Task: St Patrick's Day party printables green whimsical color block.
Action: Mouse moved to (460, 284)
Screenshot: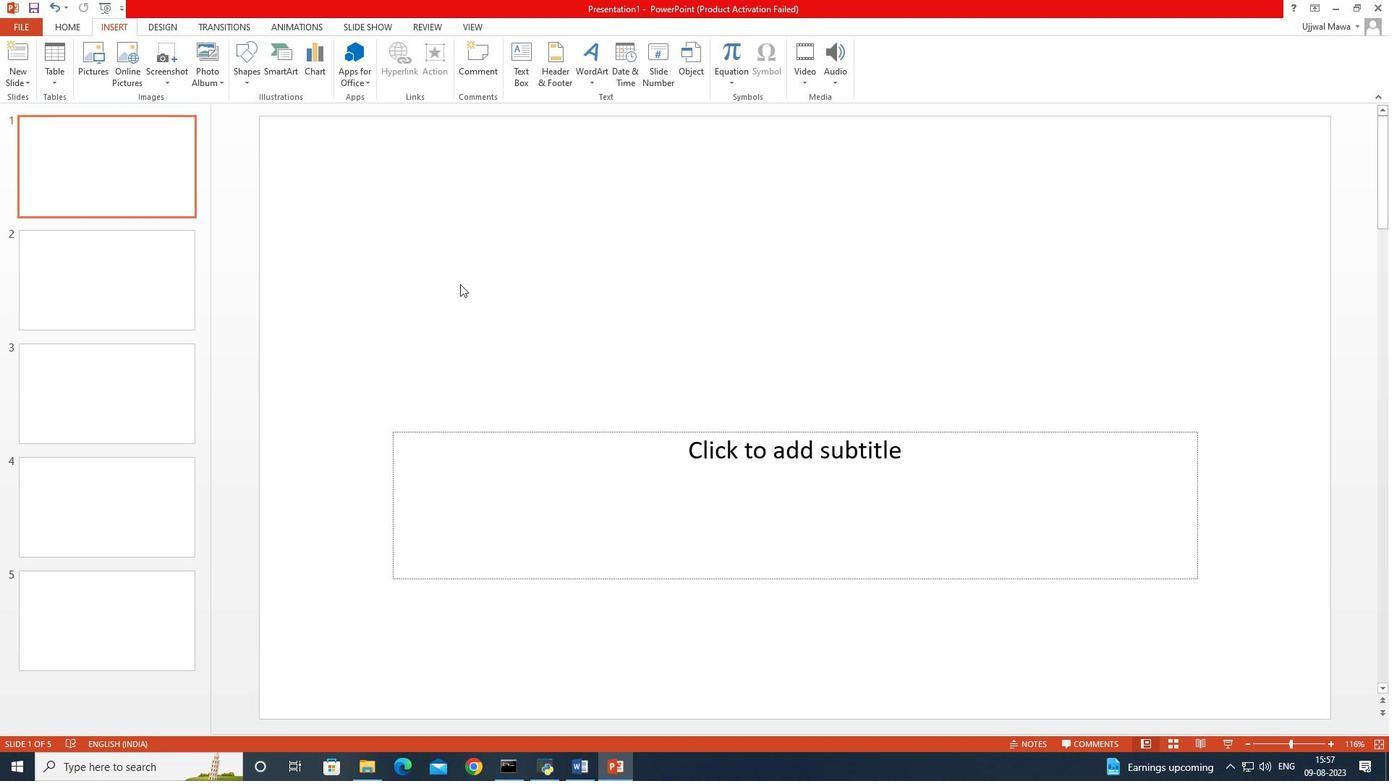 
Action: Mouse pressed left at (460, 284)
Screenshot: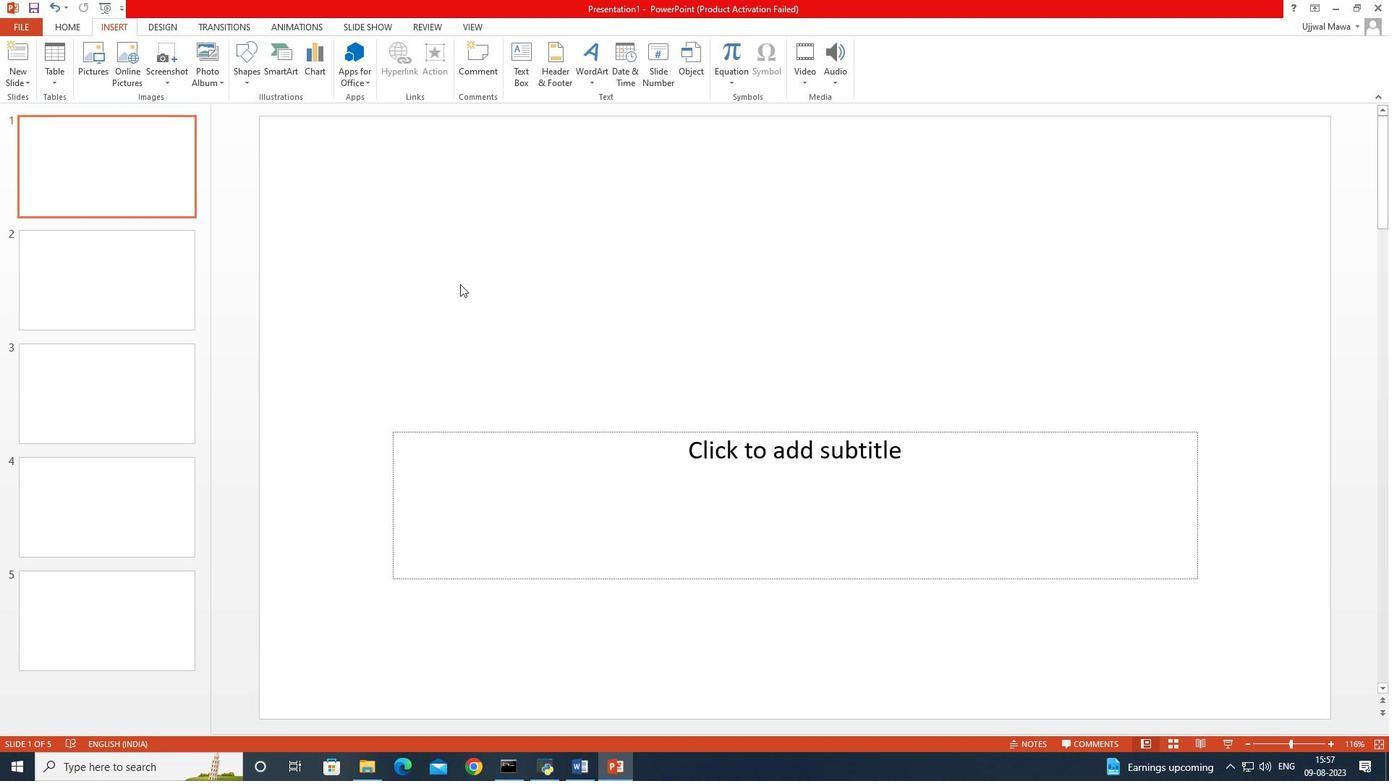 
Action: Mouse moved to (87, 54)
Screenshot: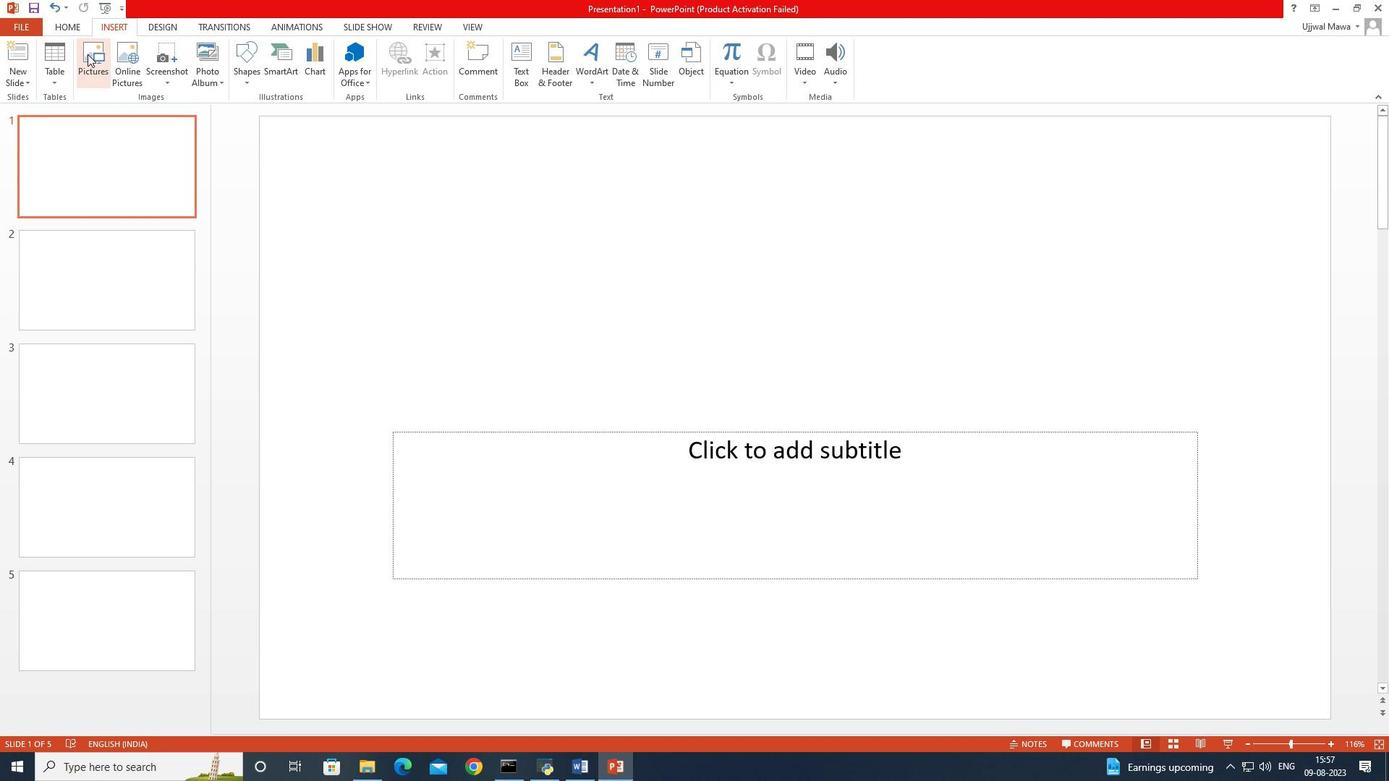 
Action: Mouse pressed left at (87, 54)
Screenshot: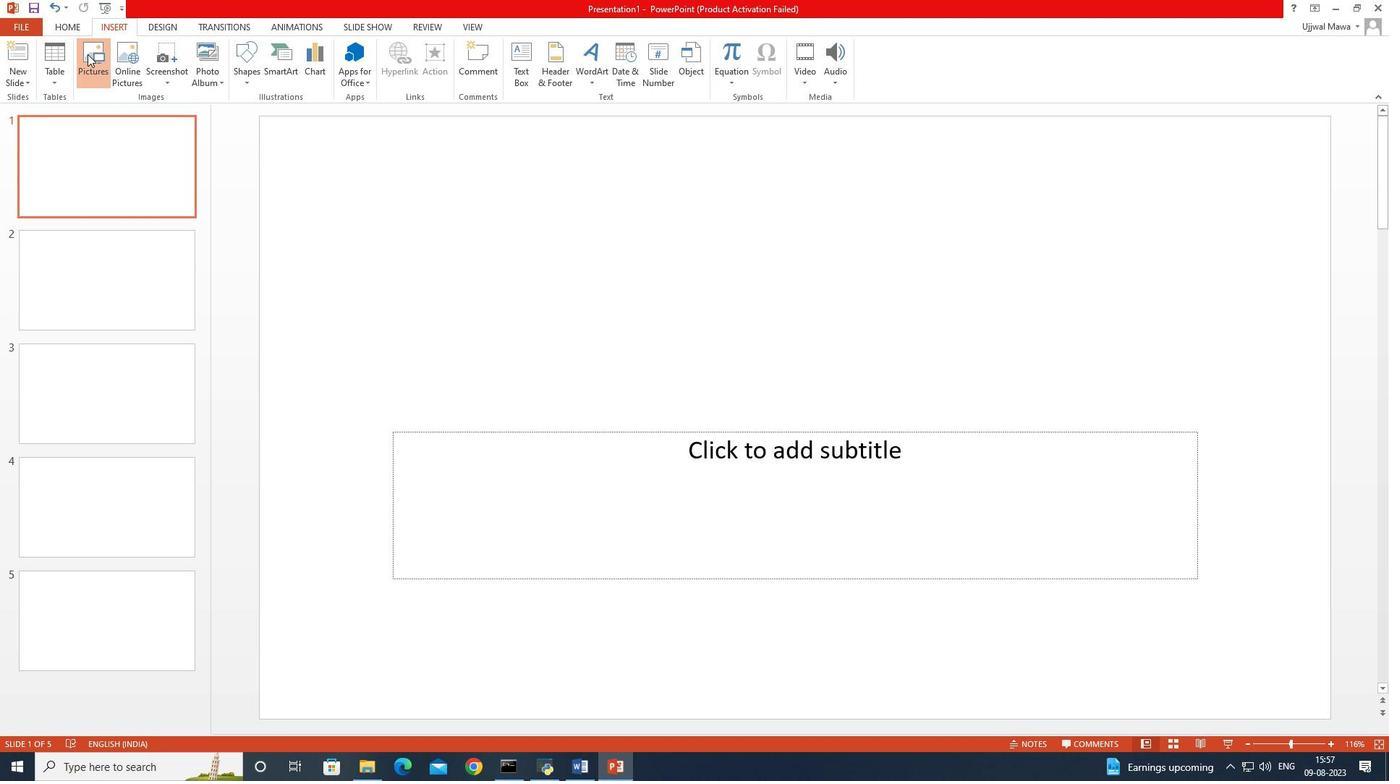 
Action: Mouse moved to (172, 138)
Screenshot: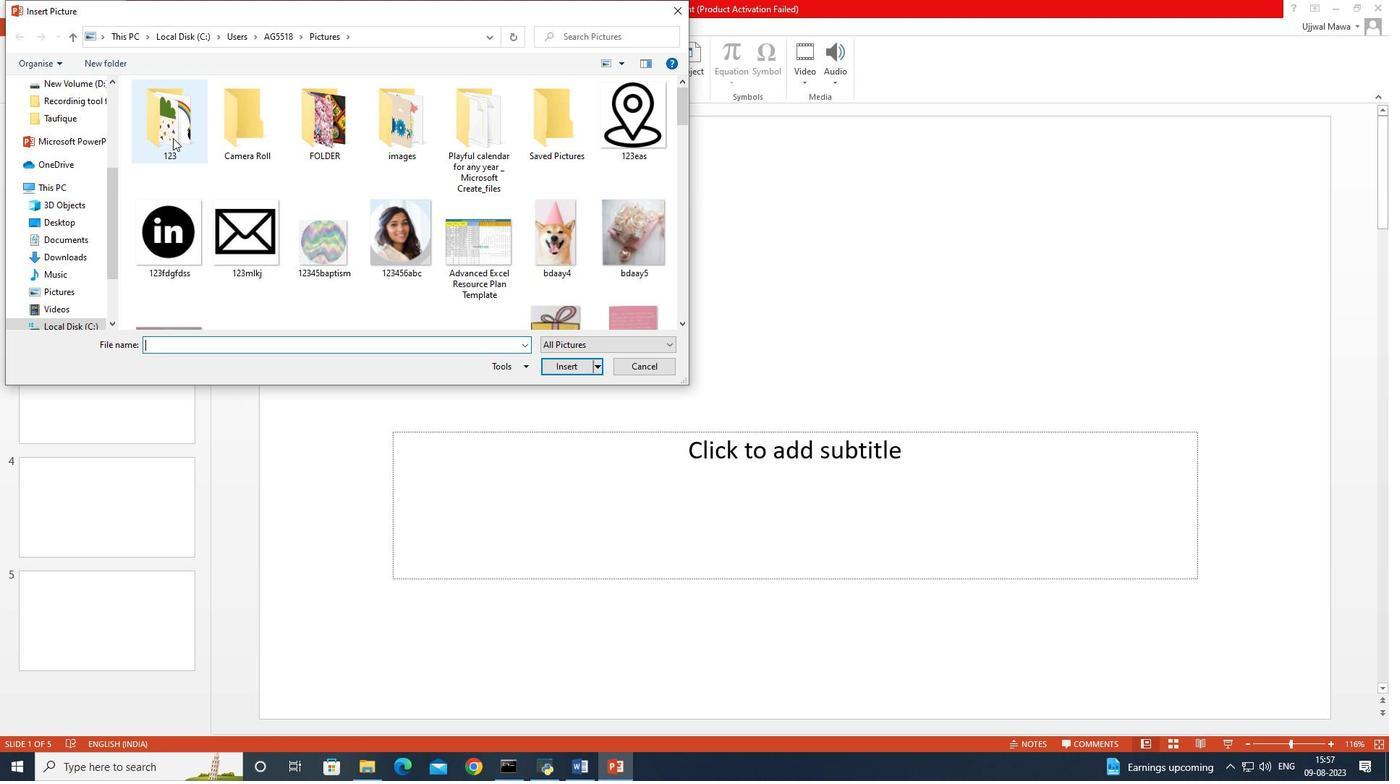 
Action: Mouse pressed left at (172, 138)
Screenshot: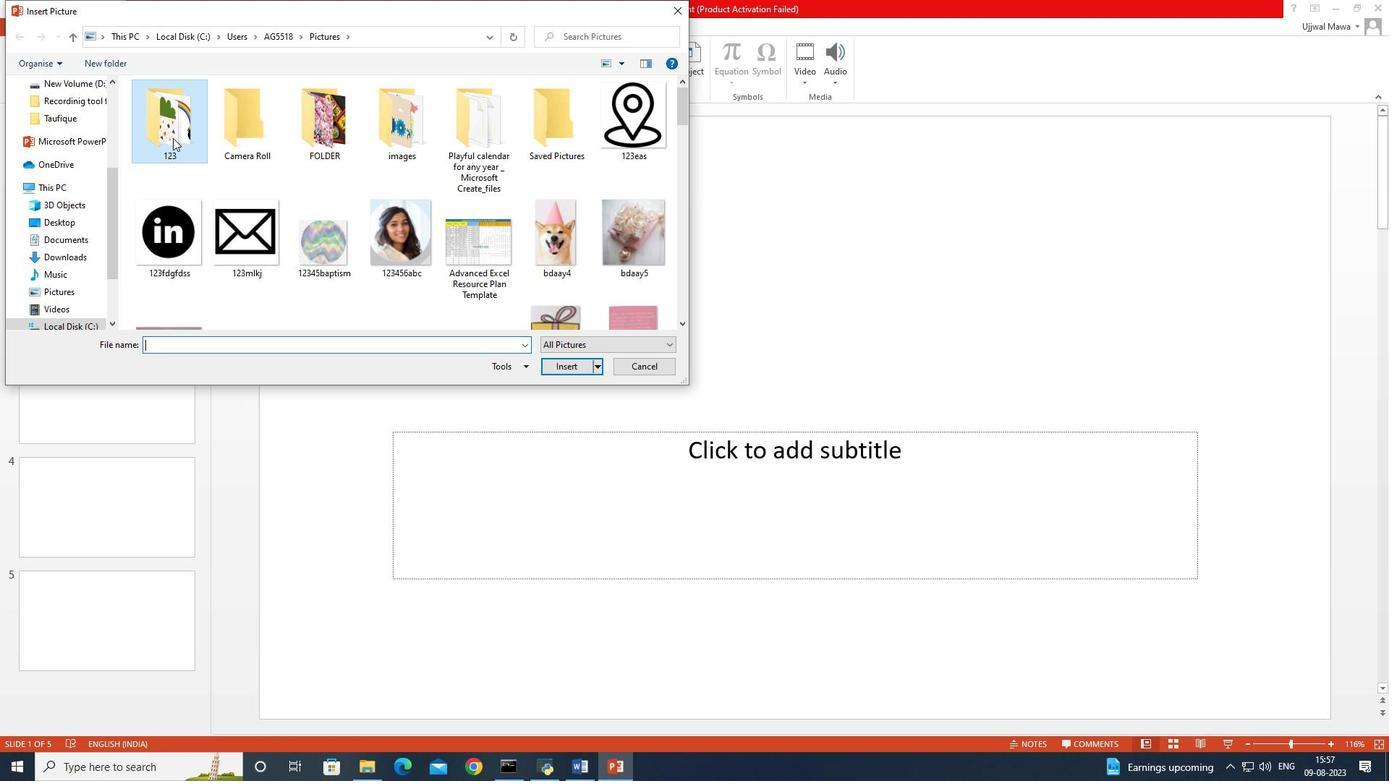 
Action: Mouse pressed left at (172, 138)
Screenshot: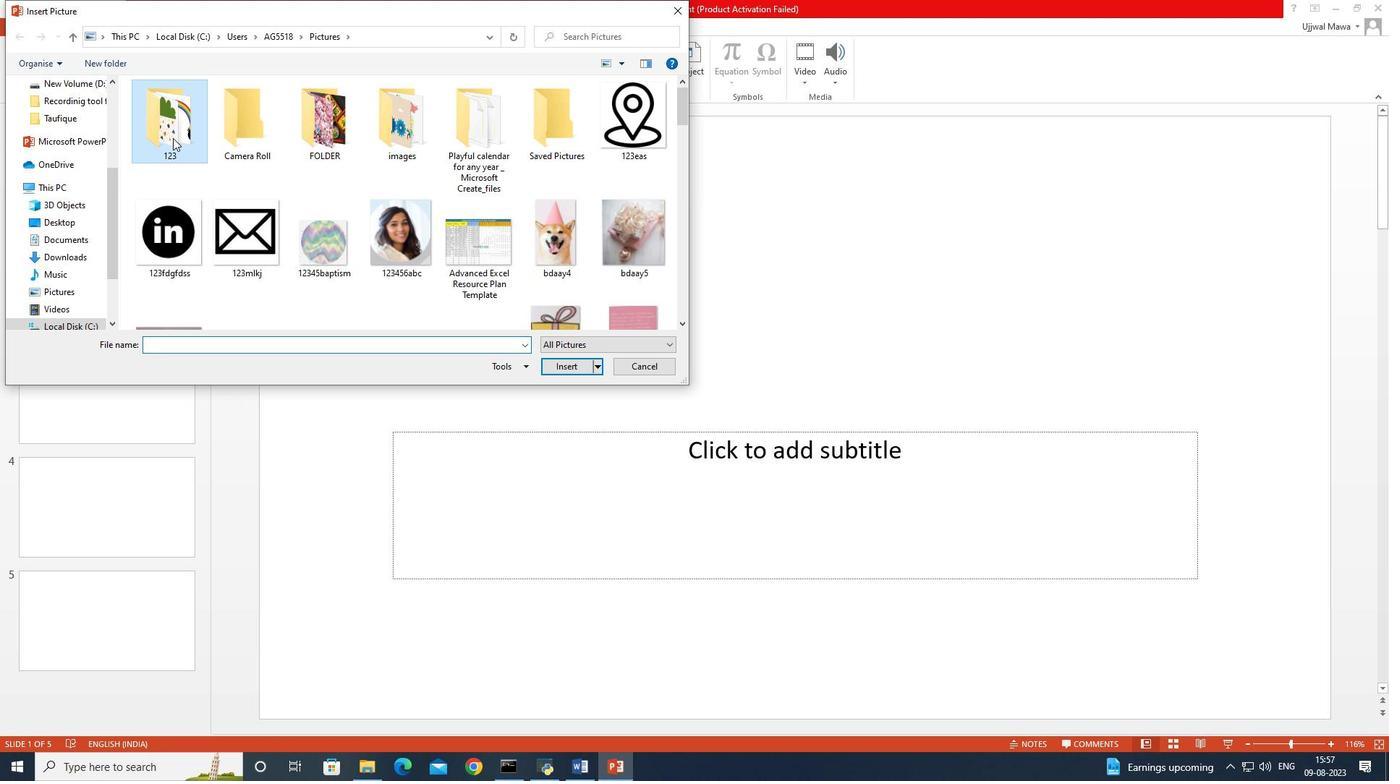
Action: Mouse moved to (292, 212)
Screenshot: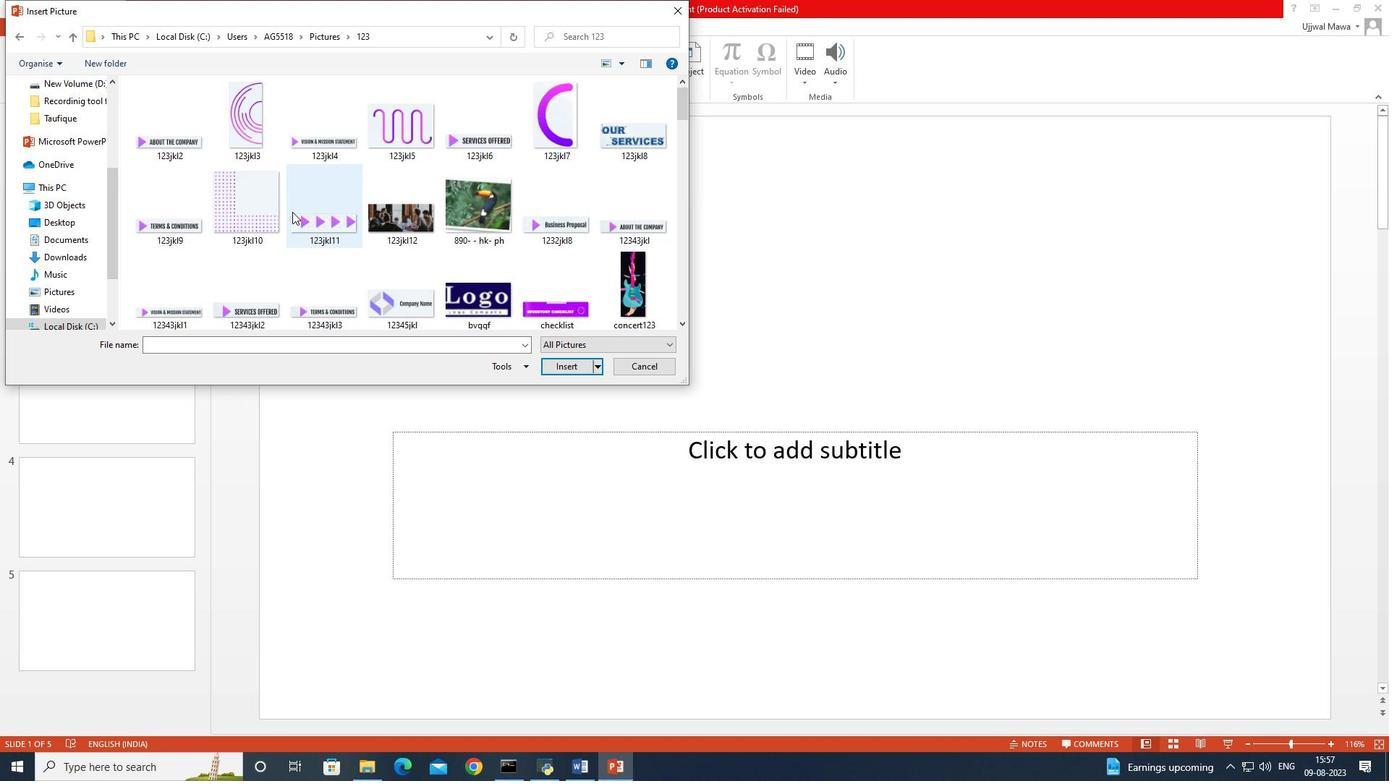 
Action: Mouse scrolled (292, 211) with delta (0, 0)
Screenshot: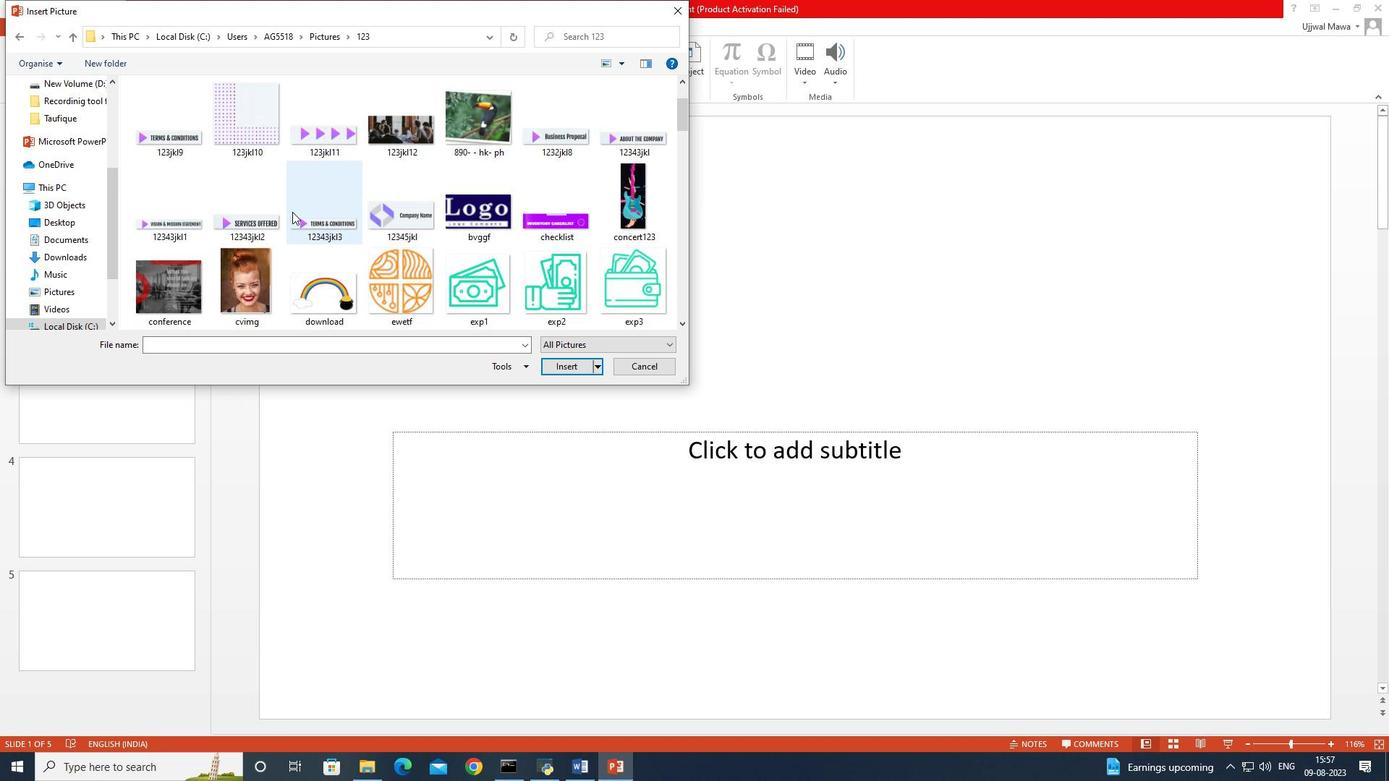 
Action: Mouse scrolled (292, 211) with delta (0, 0)
Screenshot: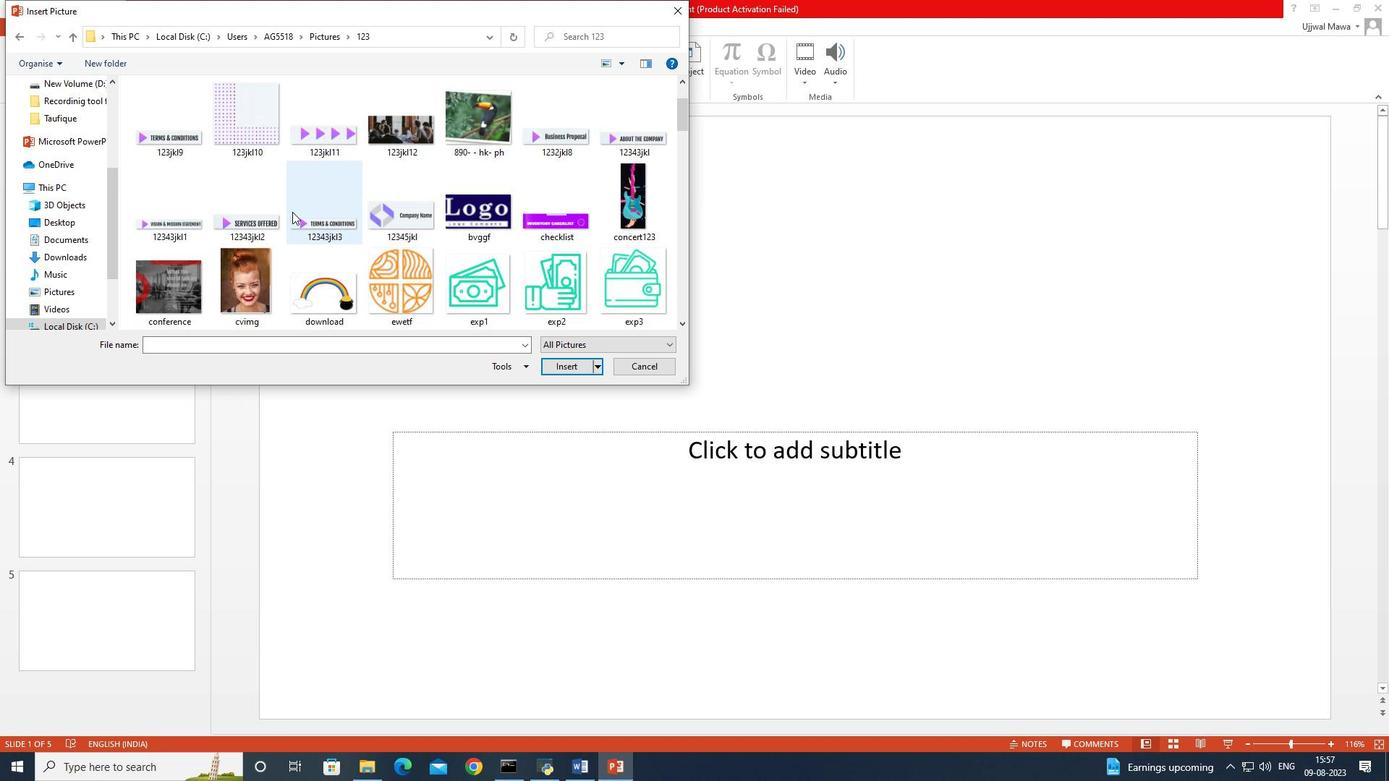 
Action: Mouse scrolled (292, 211) with delta (0, 0)
Screenshot: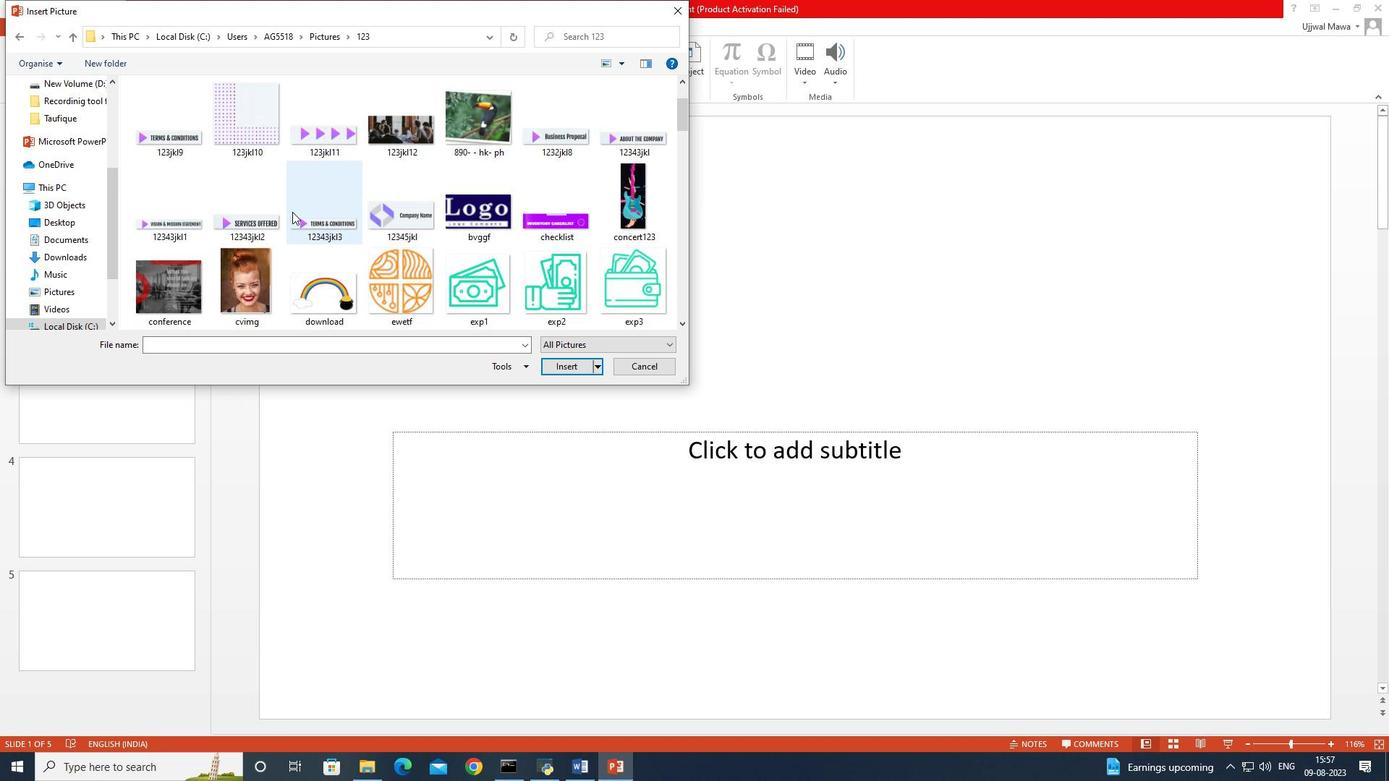 
Action: Mouse scrolled (292, 211) with delta (0, 0)
Screenshot: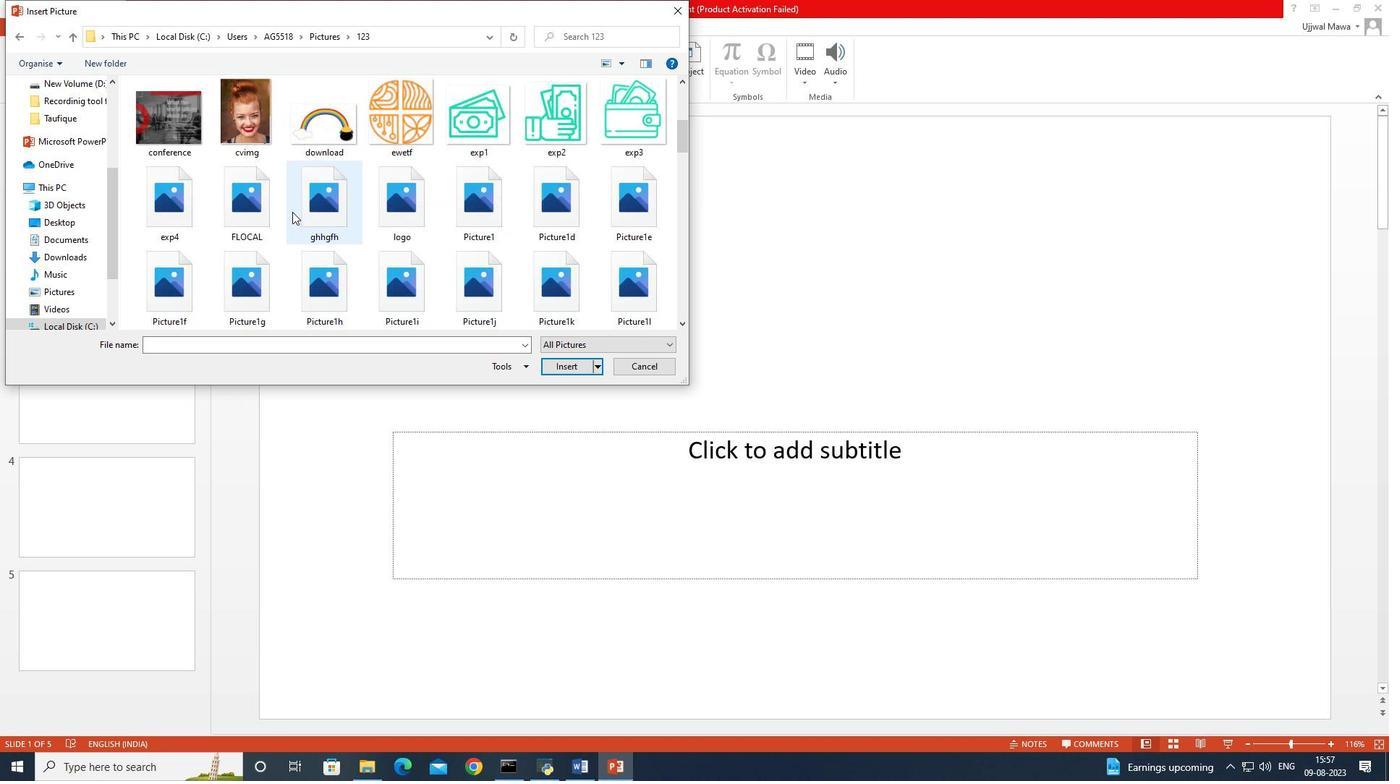 
Action: Mouse scrolled (292, 211) with delta (0, 0)
Screenshot: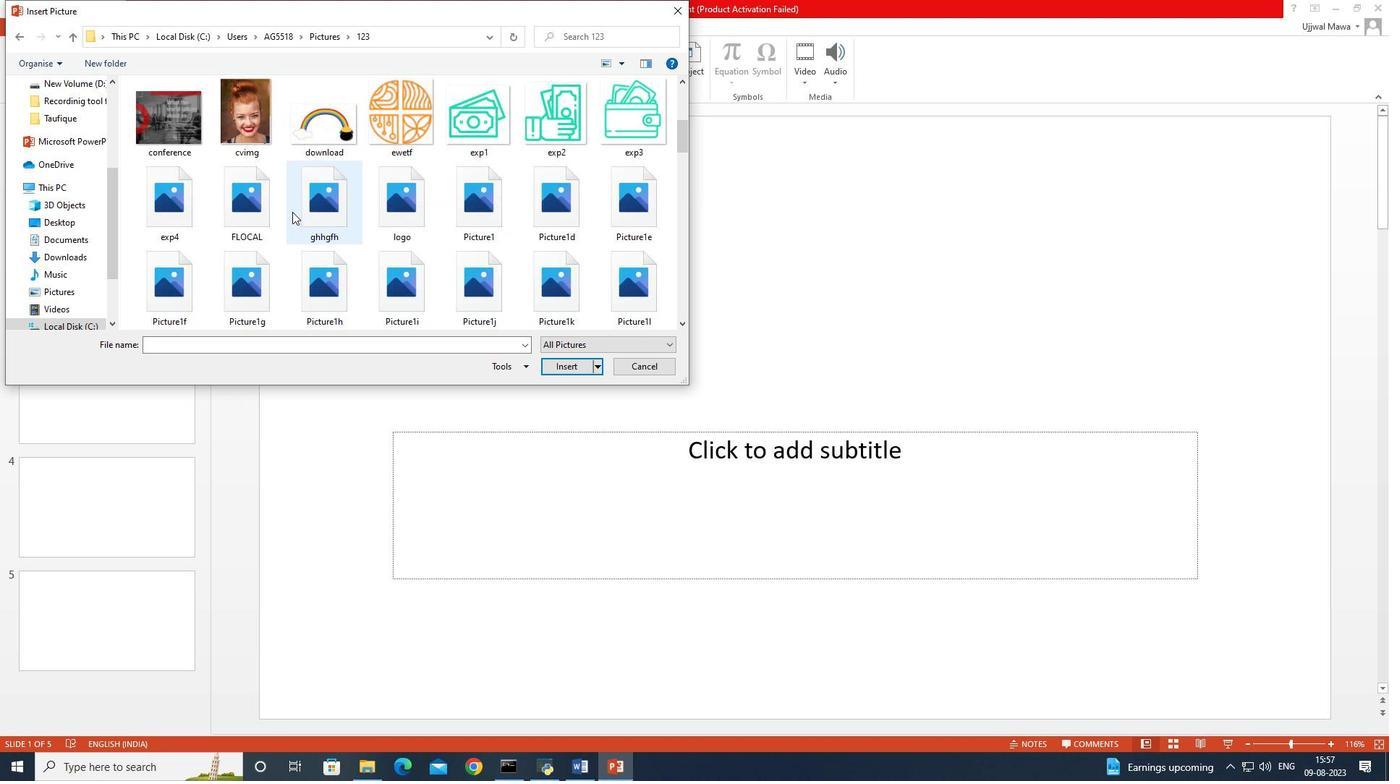
Action: Mouse scrolled (292, 211) with delta (0, 0)
Screenshot: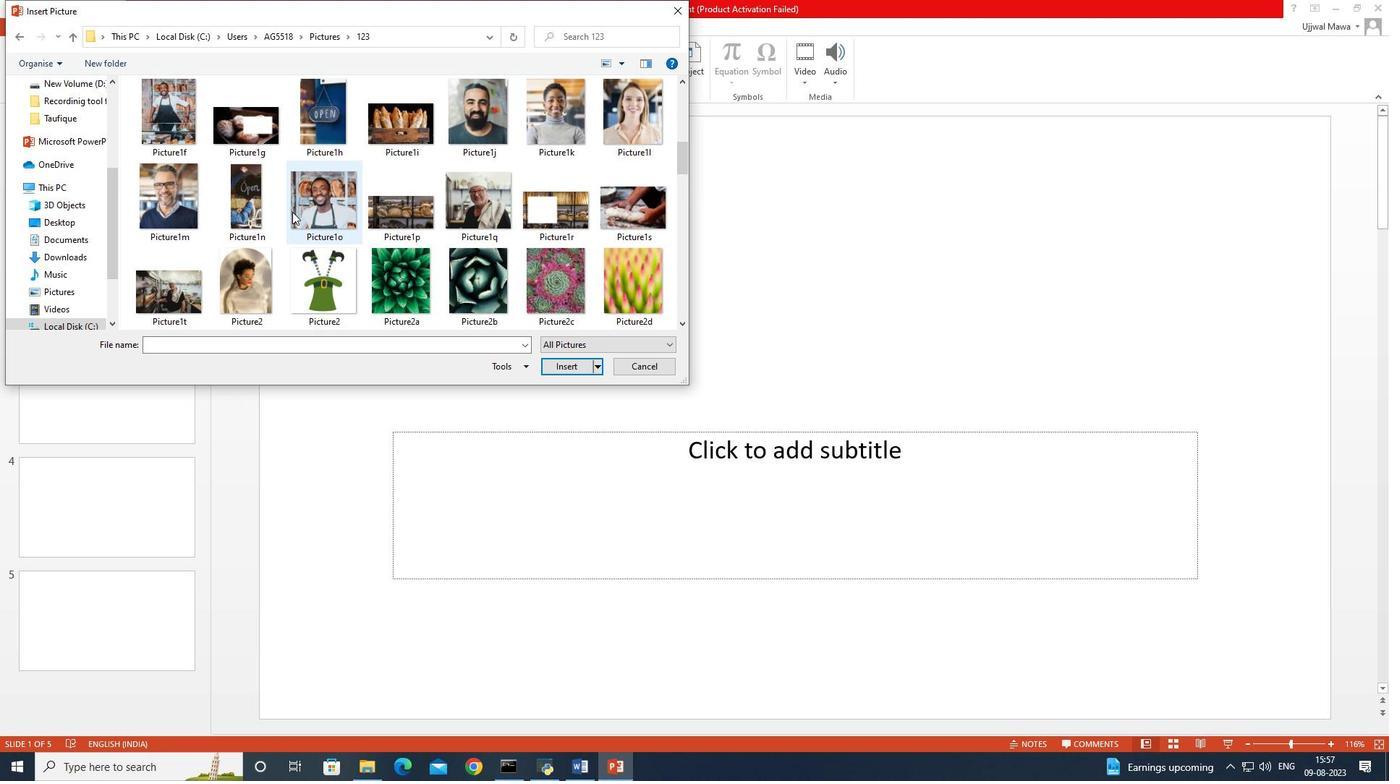 
Action: Mouse scrolled (292, 211) with delta (0, 0)
Screenshot: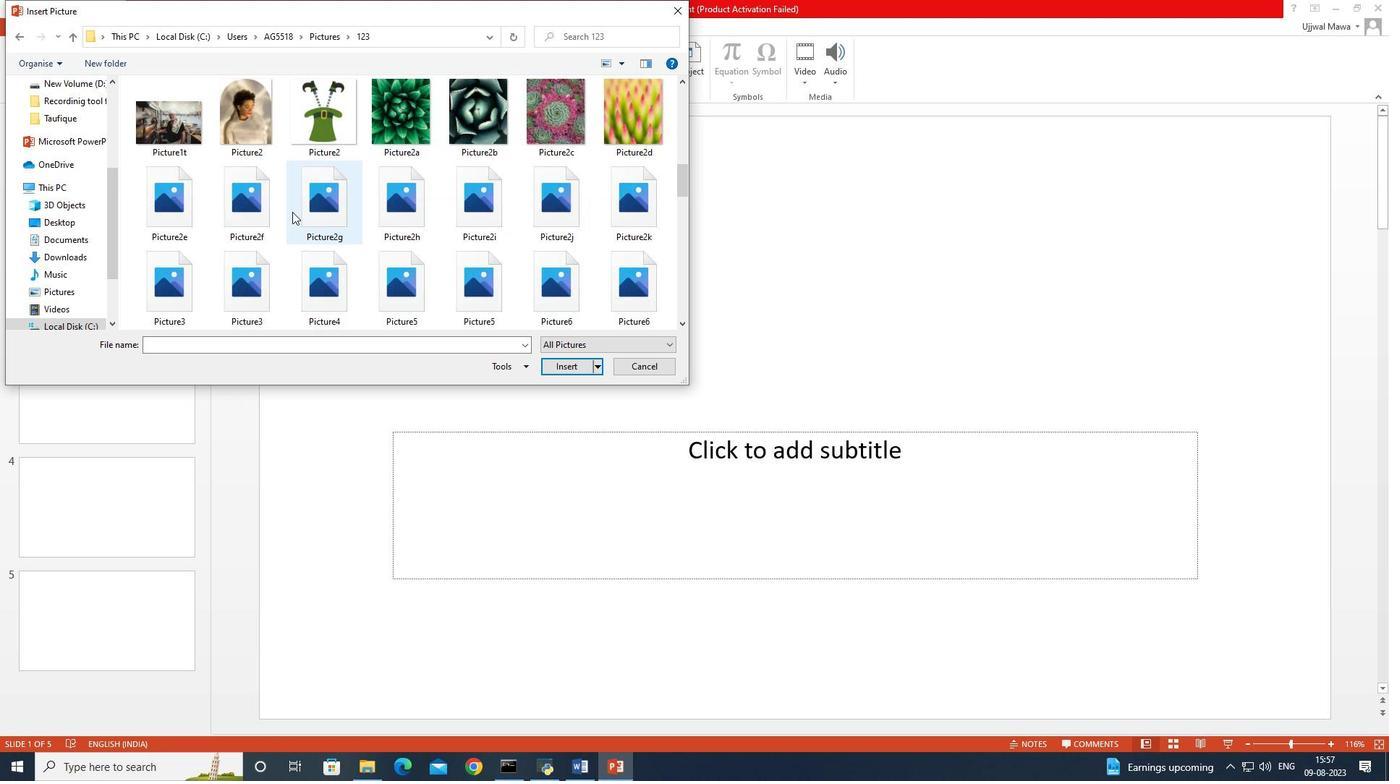 
Action: Mouse scrolled (292, 211) with delta (0, 0)
Screenshot: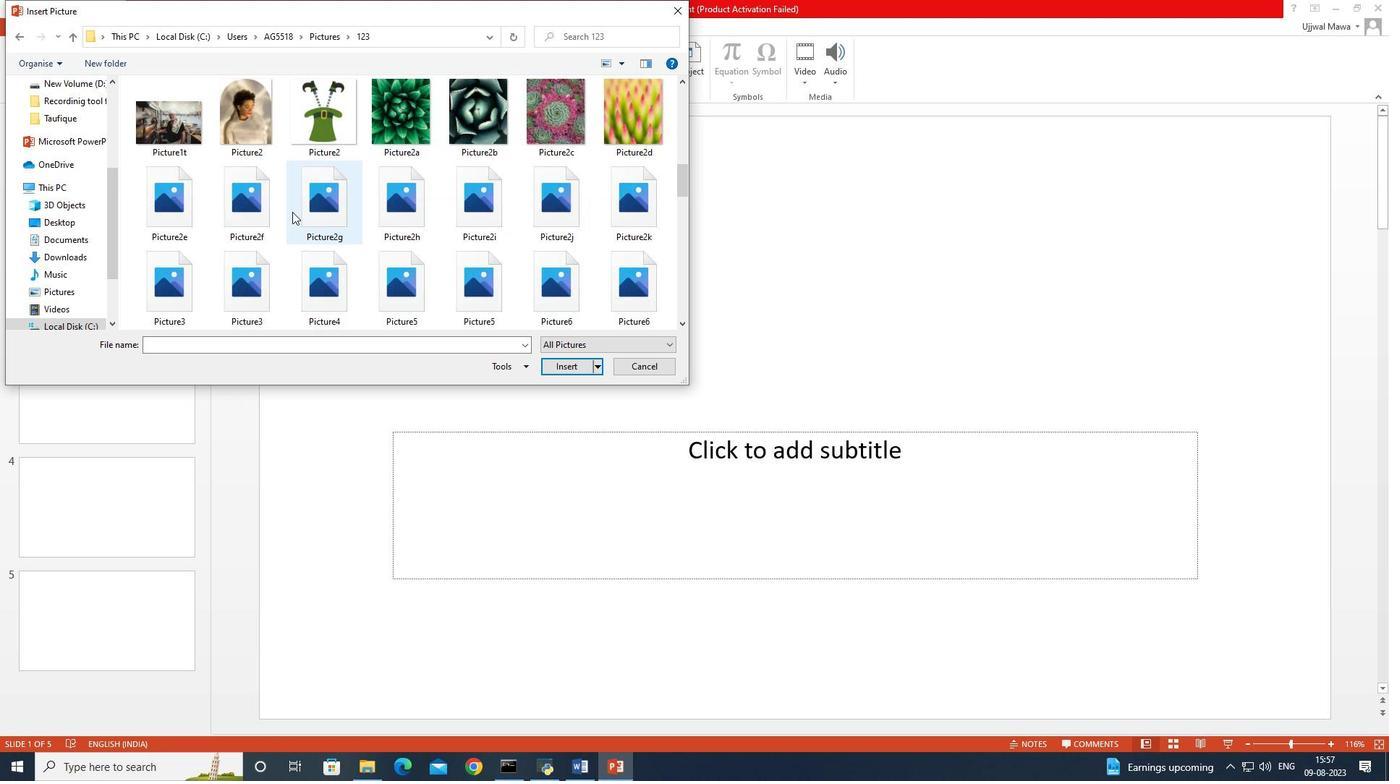 
Action: Mouse scrolled (292, 211) with delta (0, 0)
Screenshot: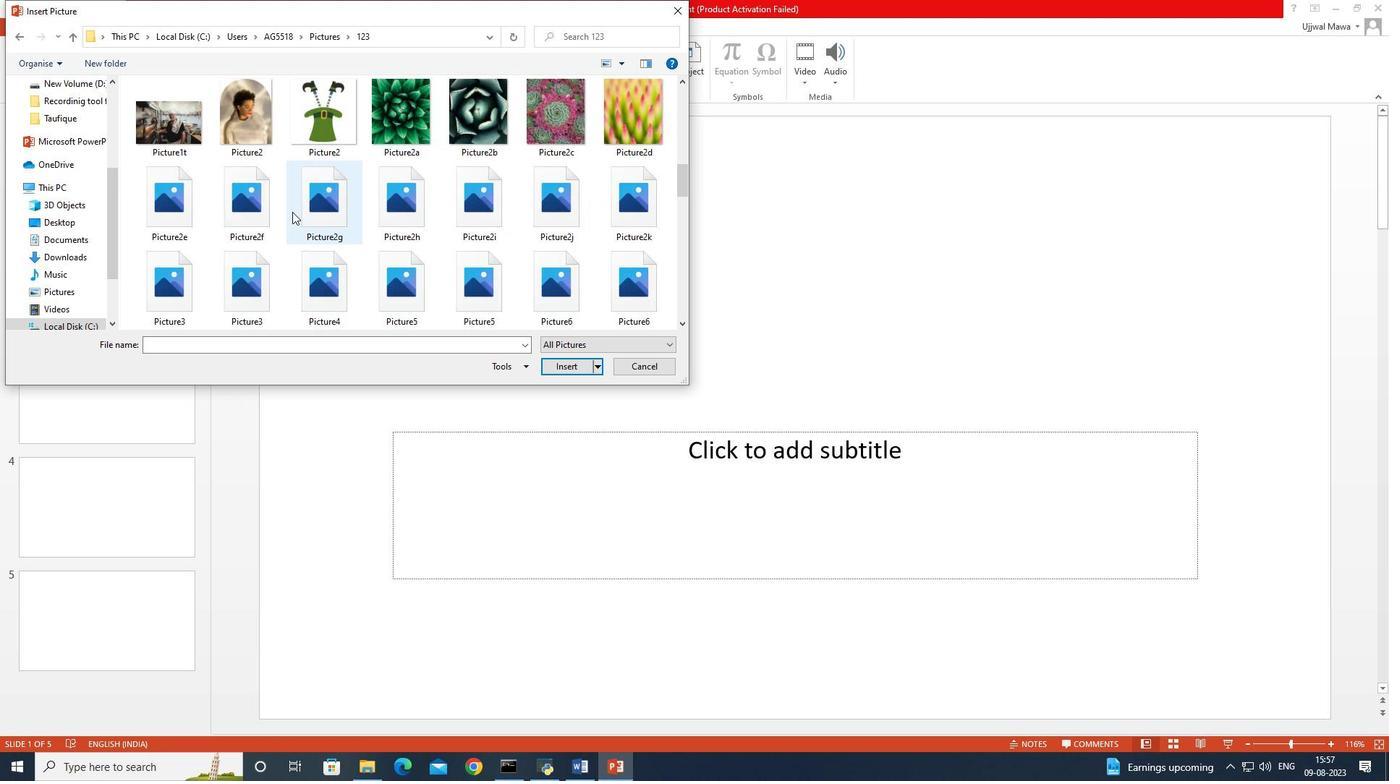 
Action: Mouse moved to (293, 212)
Screenshot: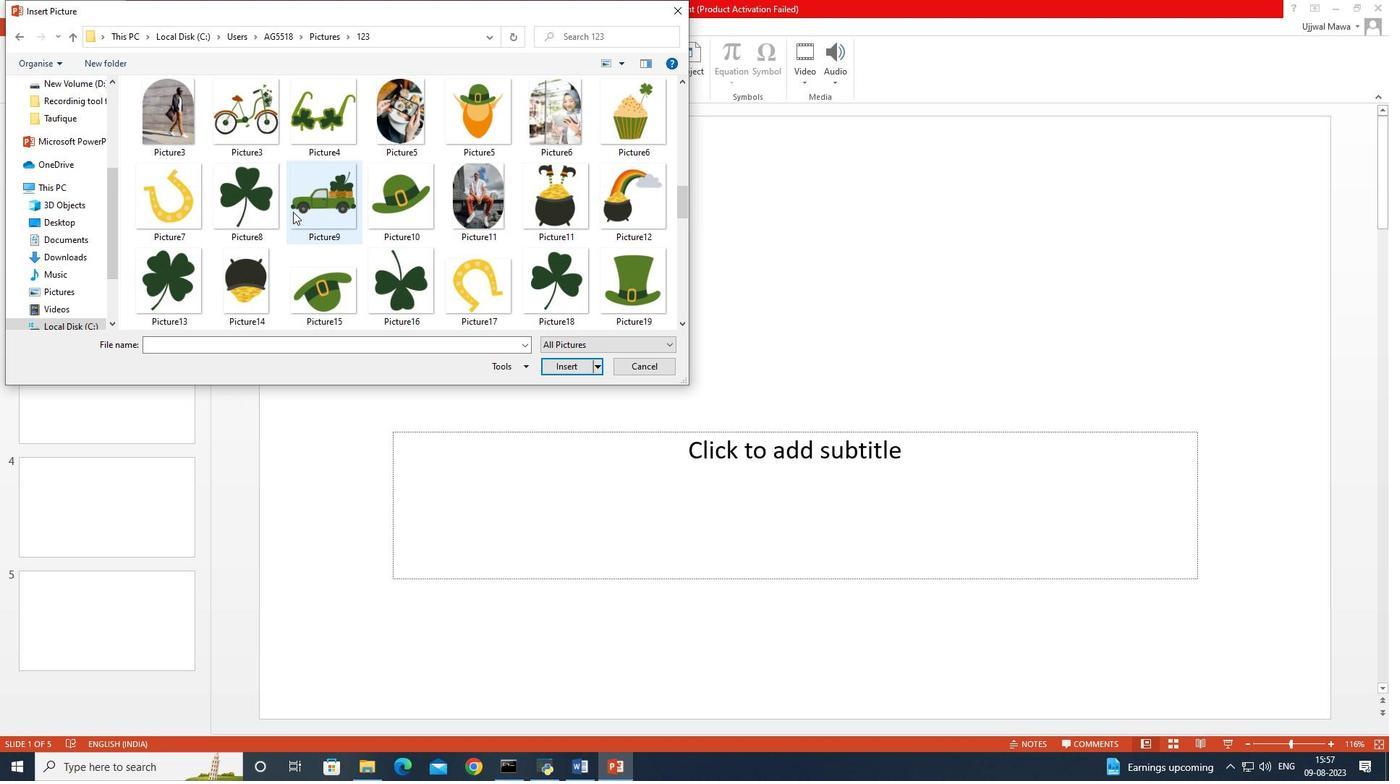 
Action: Mouse scrolled (293, 211) with delta (0, 0)
Screenshot: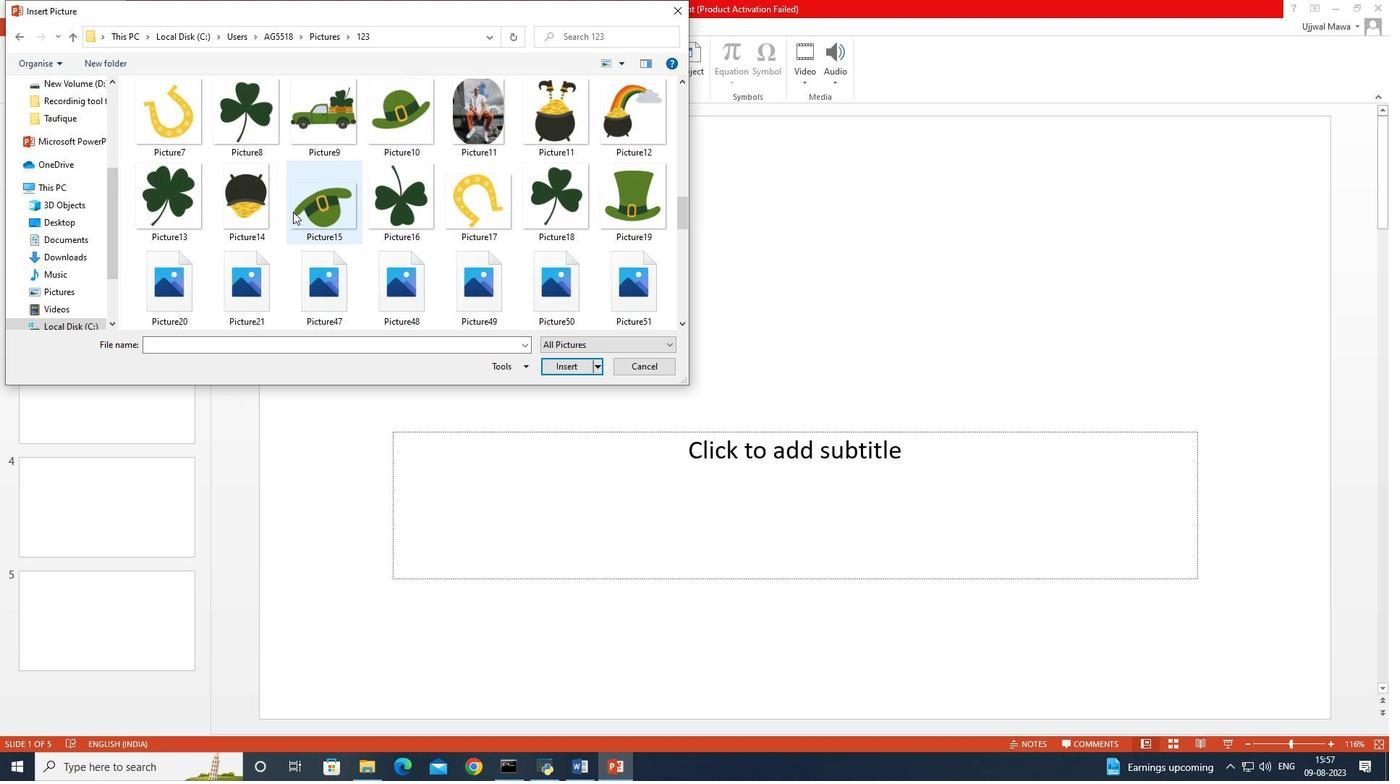 
Action: Mouse scrolled (293, 211) with delta (0, 0)
Screenshot: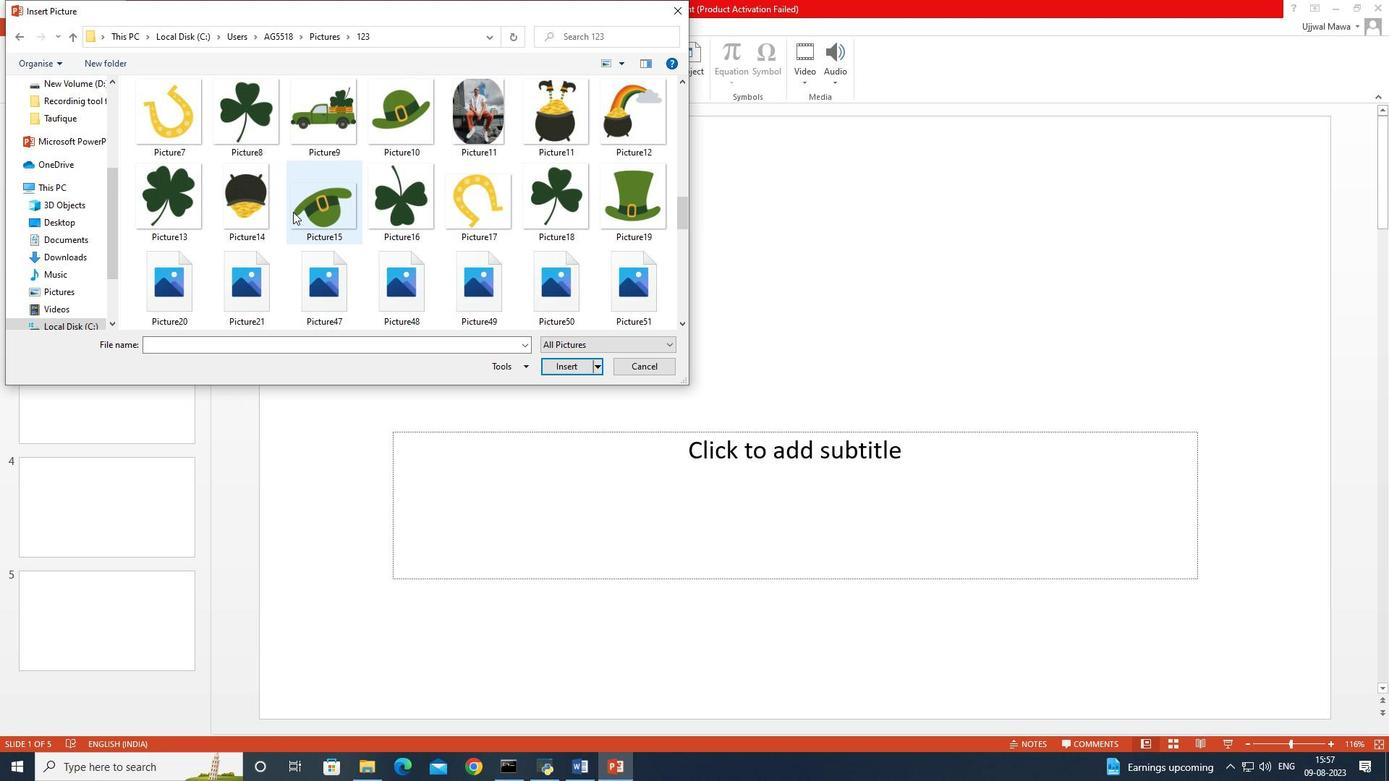 
Action: Mouse scrolled (293, 211) with delta (0, 0)
Screenshot: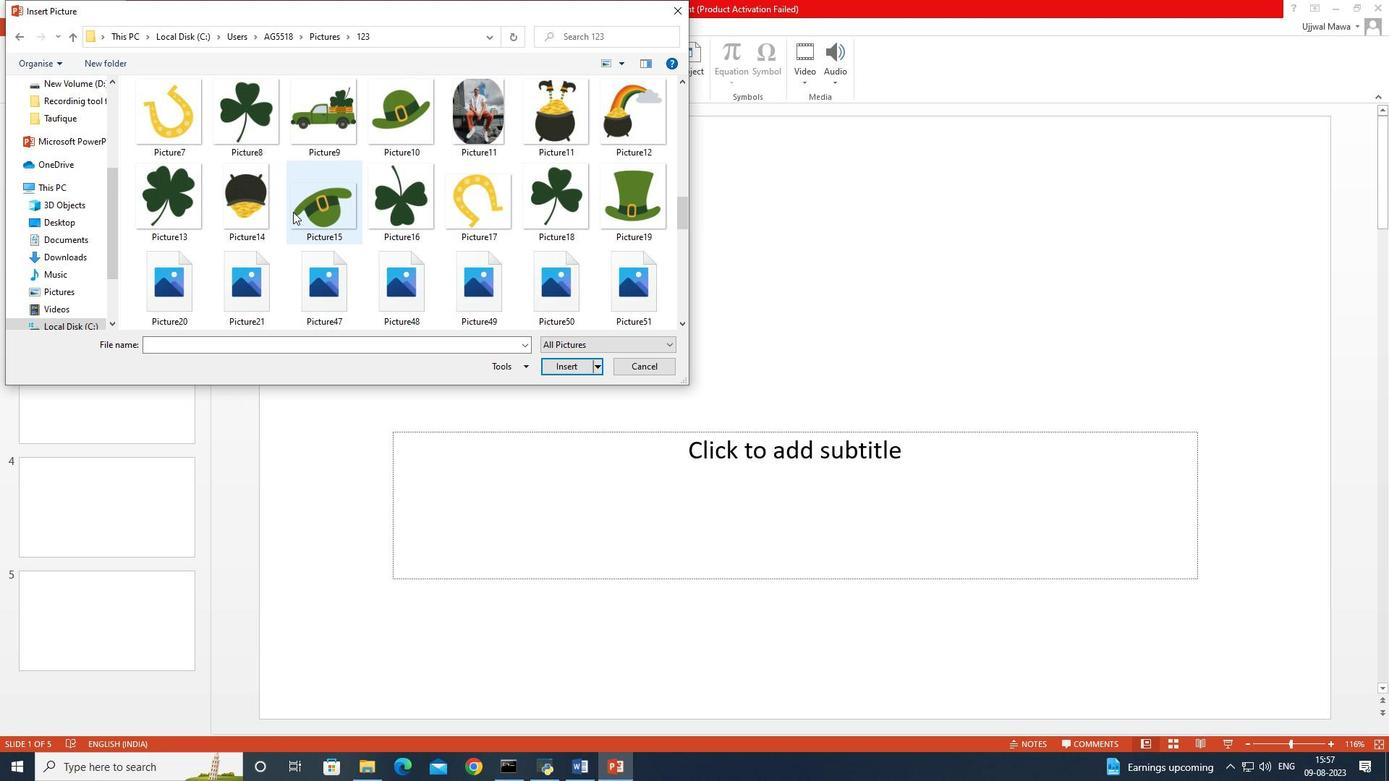 
Action: Mouse scrolled (293, 211) with delta (0, 0)
Screenshot: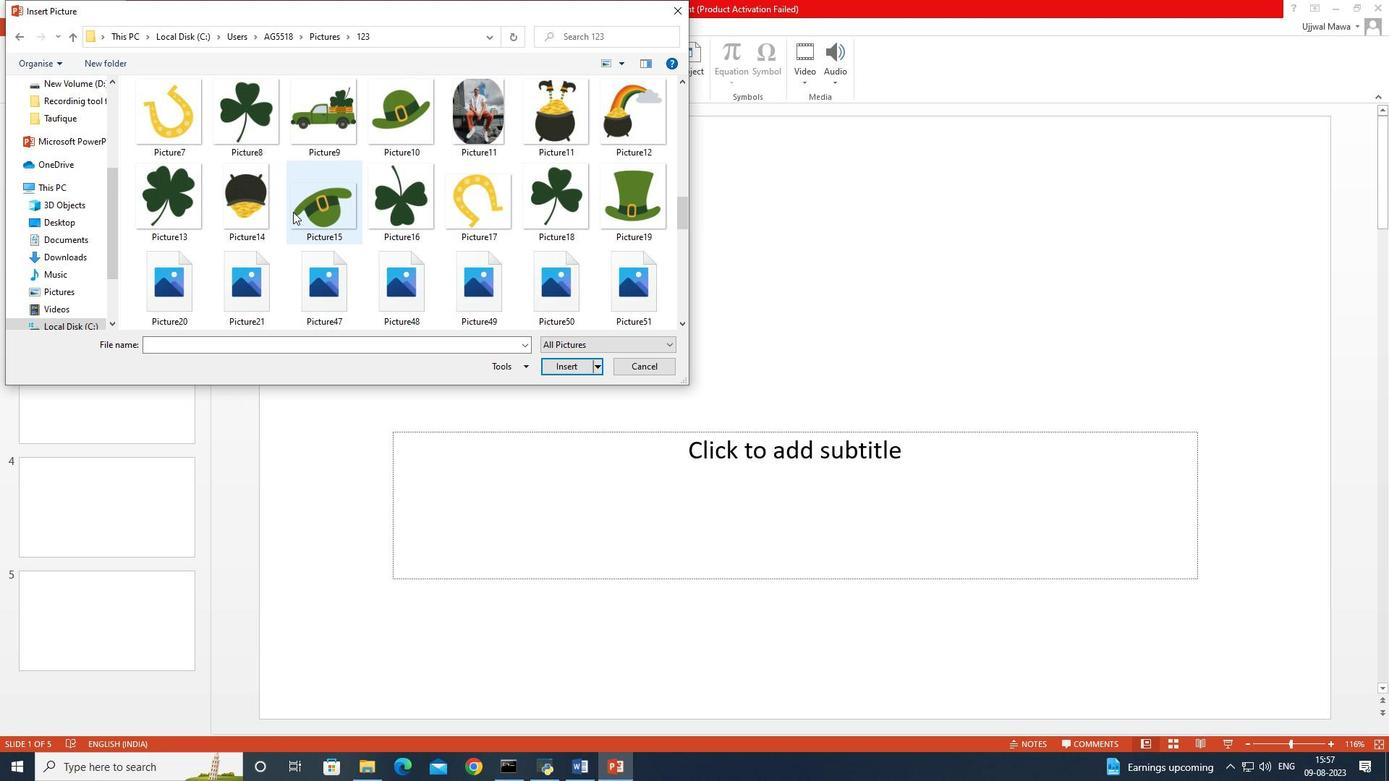 
Action: Mouse scrolled (293, 211) with delta (0, 0)
Screenshot: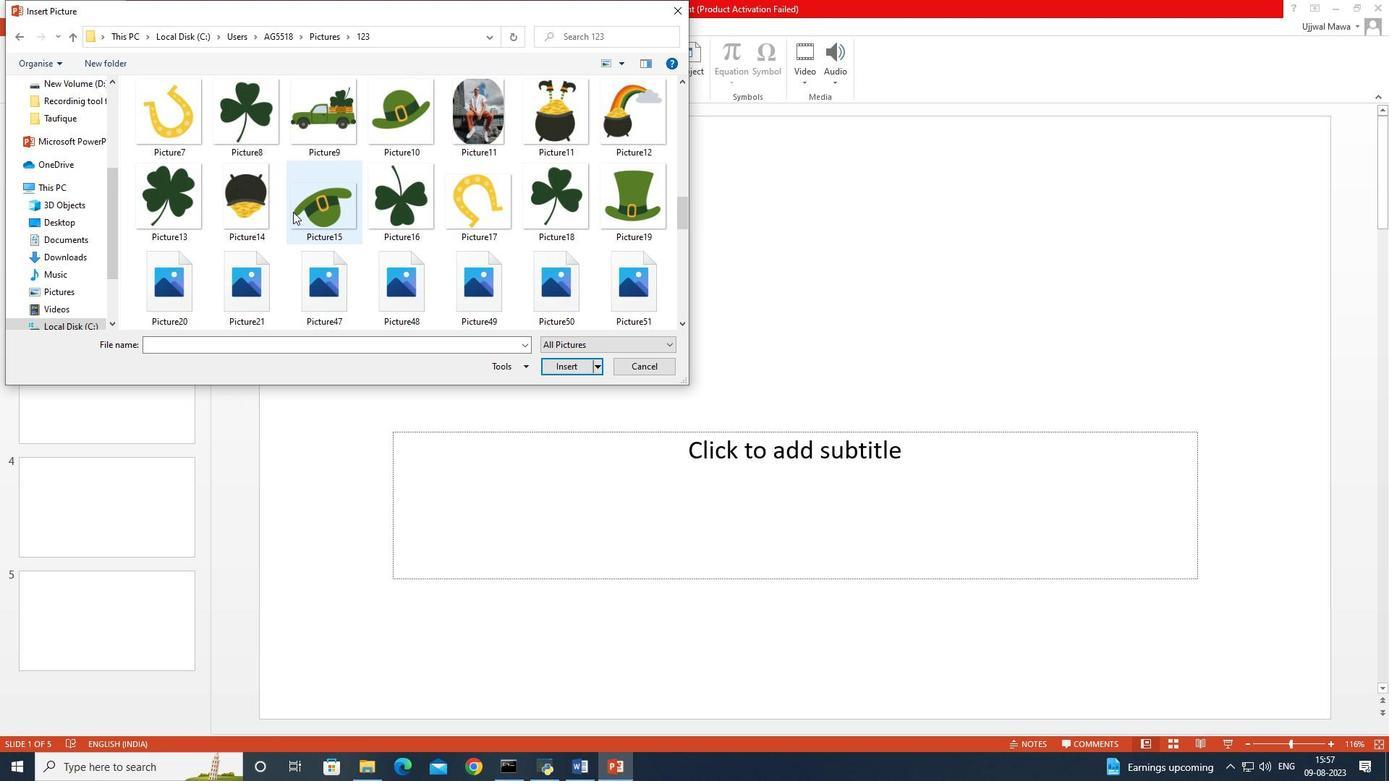 
Action: Mouse scrolled (293, 211) with delta (0, 0)
Screenshot: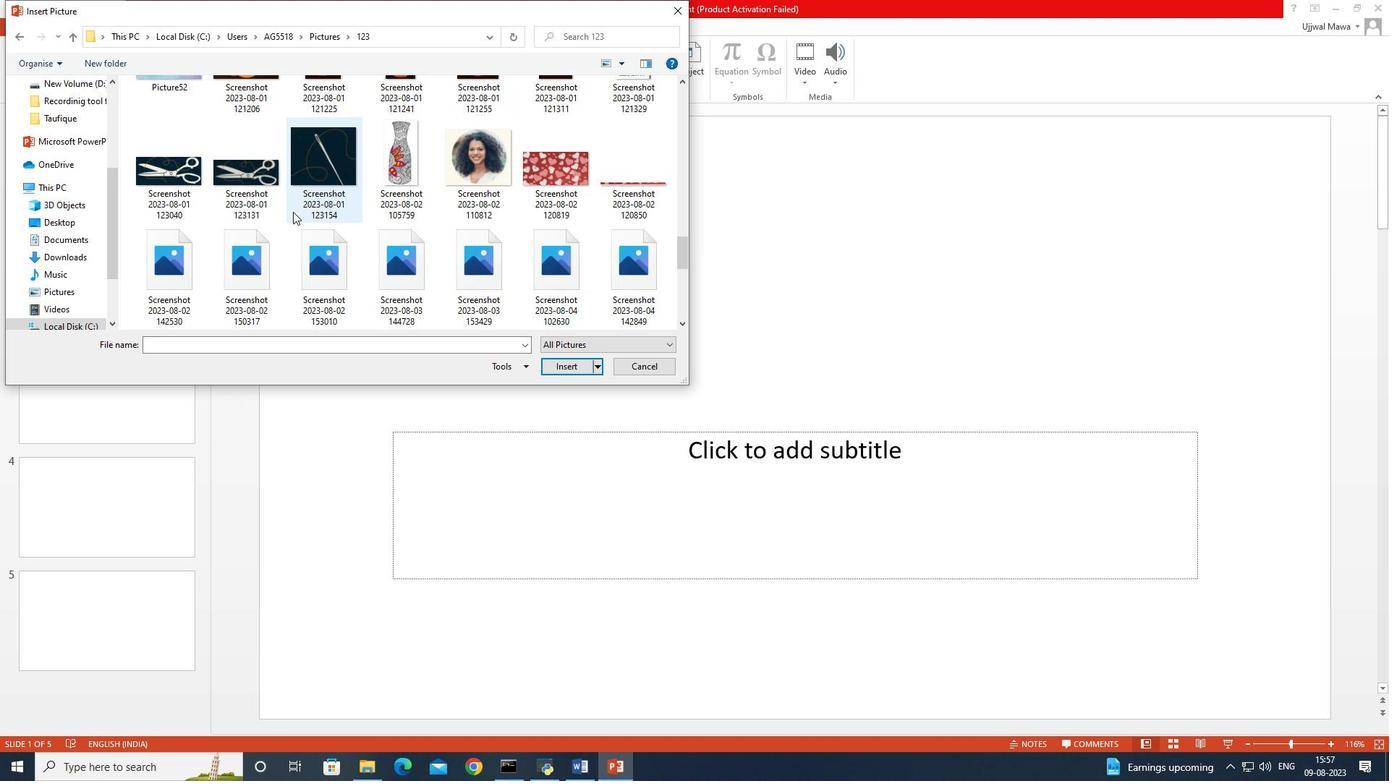 
Action: Mouse scrolled (293, 211) with delta (0, 0)
Screenshot: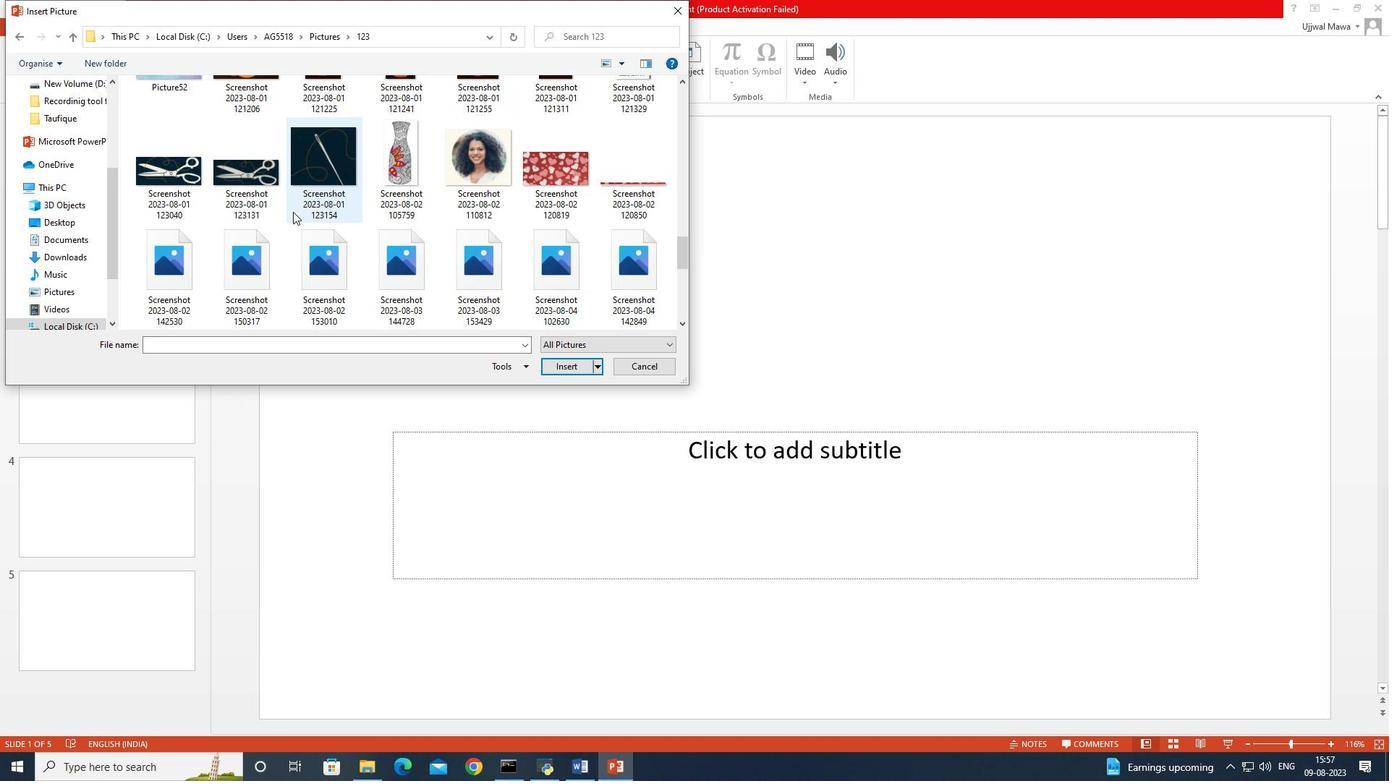 
Action: Mouse scrolled (293, 211) with delta (0, 0)
Screenshot: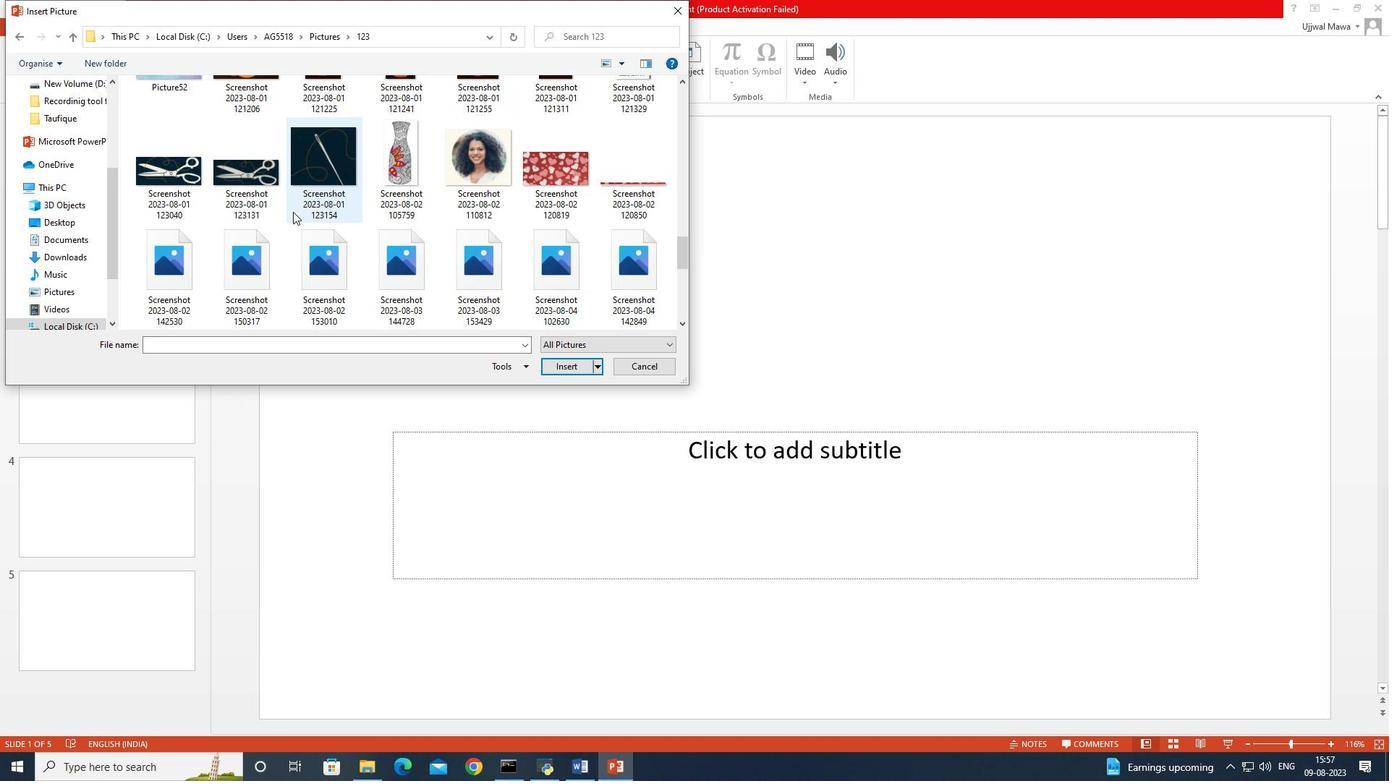 
Action: Mouse scrolled (293, 211) with delta (0, 0)
Screenshot: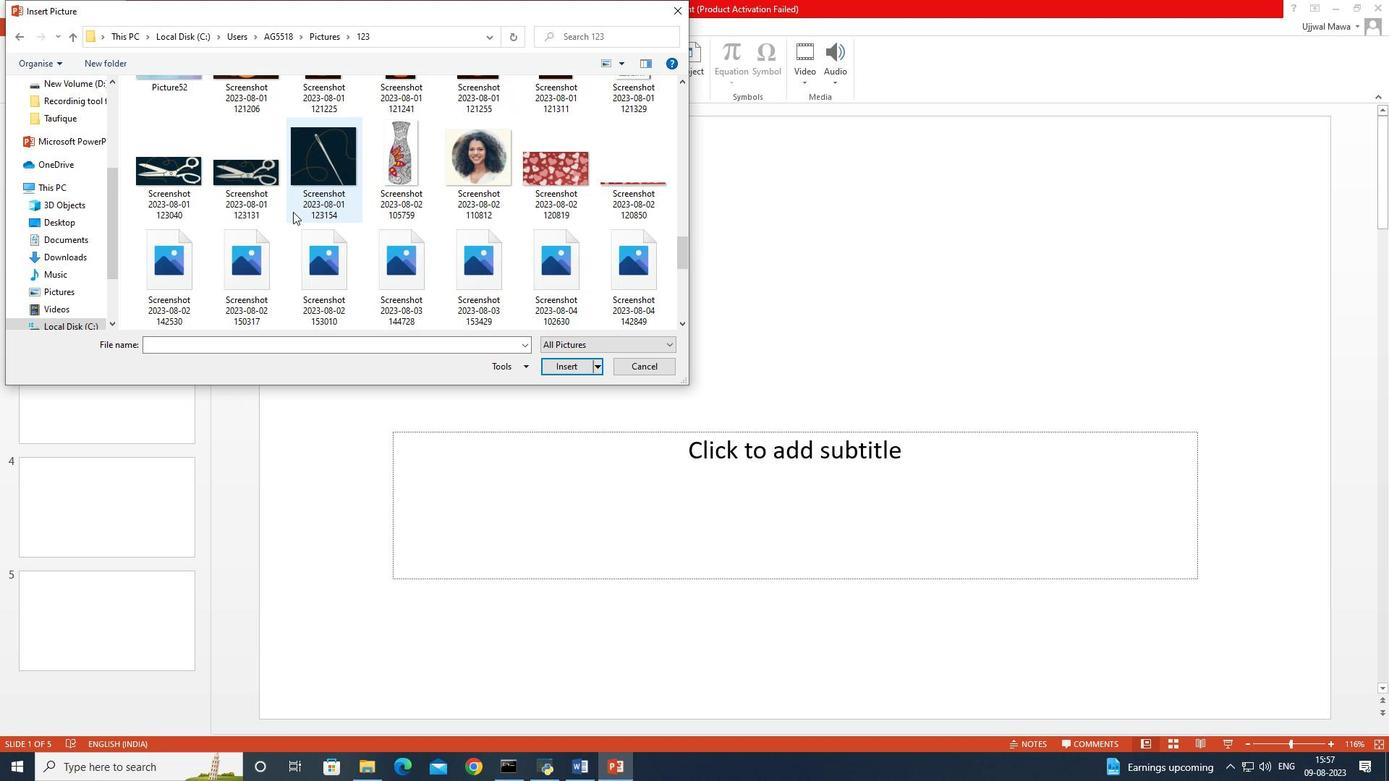 
Action: Mouse scrolled (293, 211) with delta (0, 0)
Screenshot: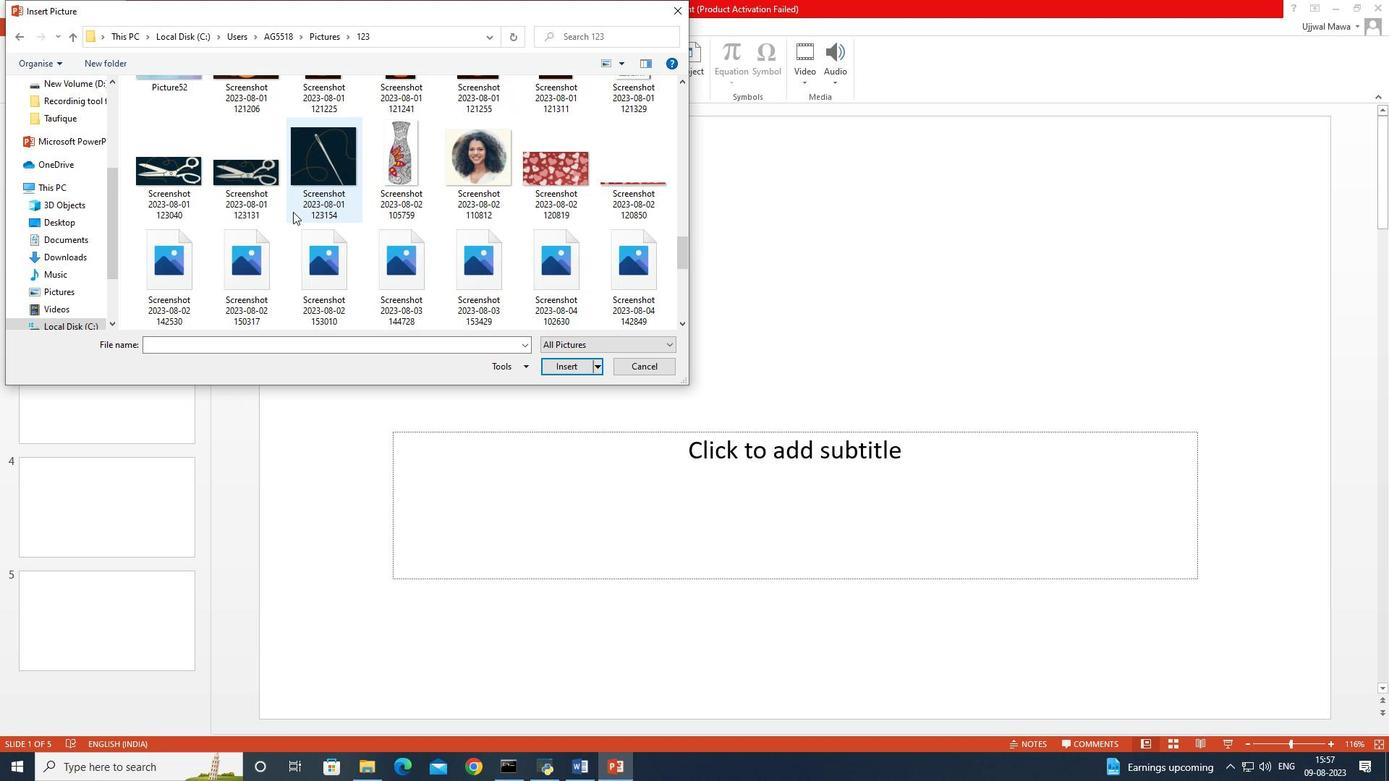 
Action: Mouse scrolled (293, 211) with delta (0, 0)
Screenshot: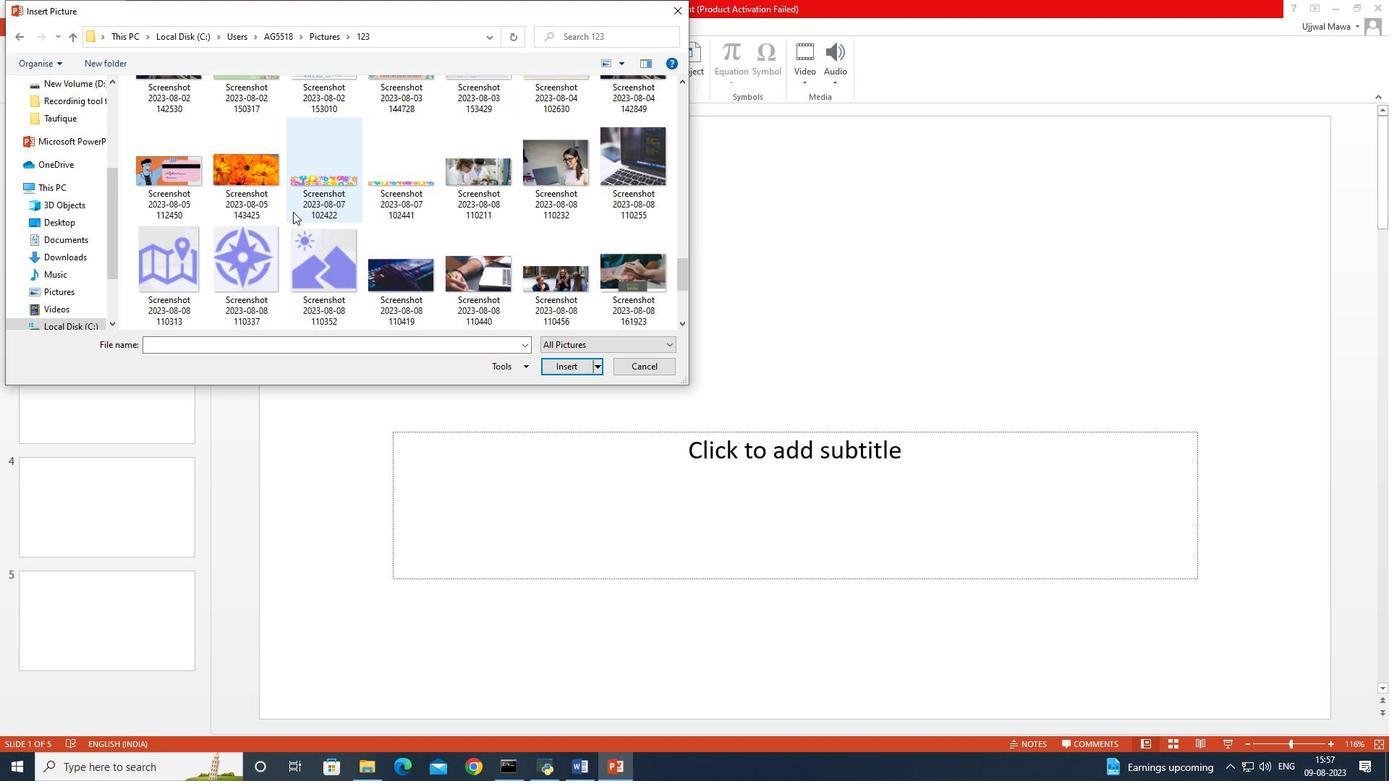 
Action: Mouse scrolled (293, 211) with delta (0, 0)
Screenshot: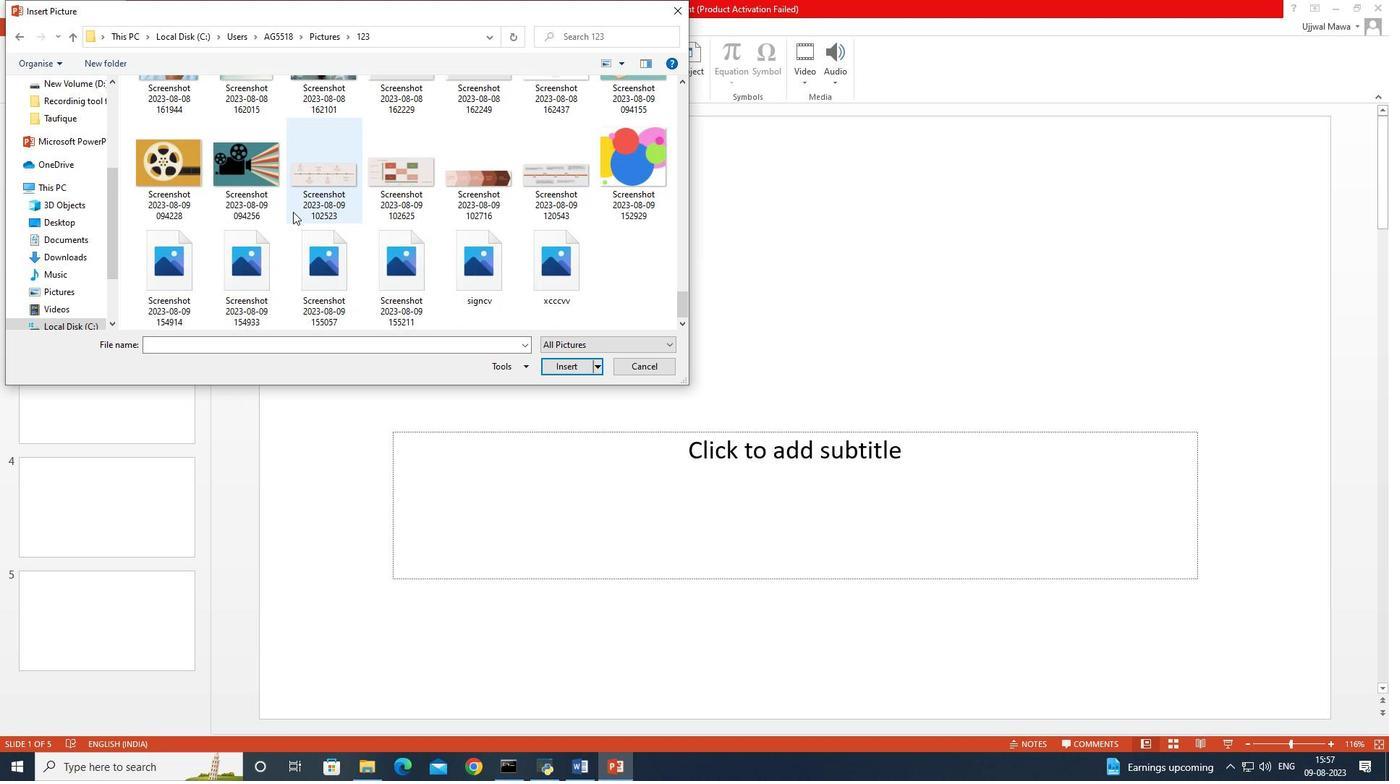 
Action: Mouse scrolled (293, 211) with delta (0, 0)
Screenshot: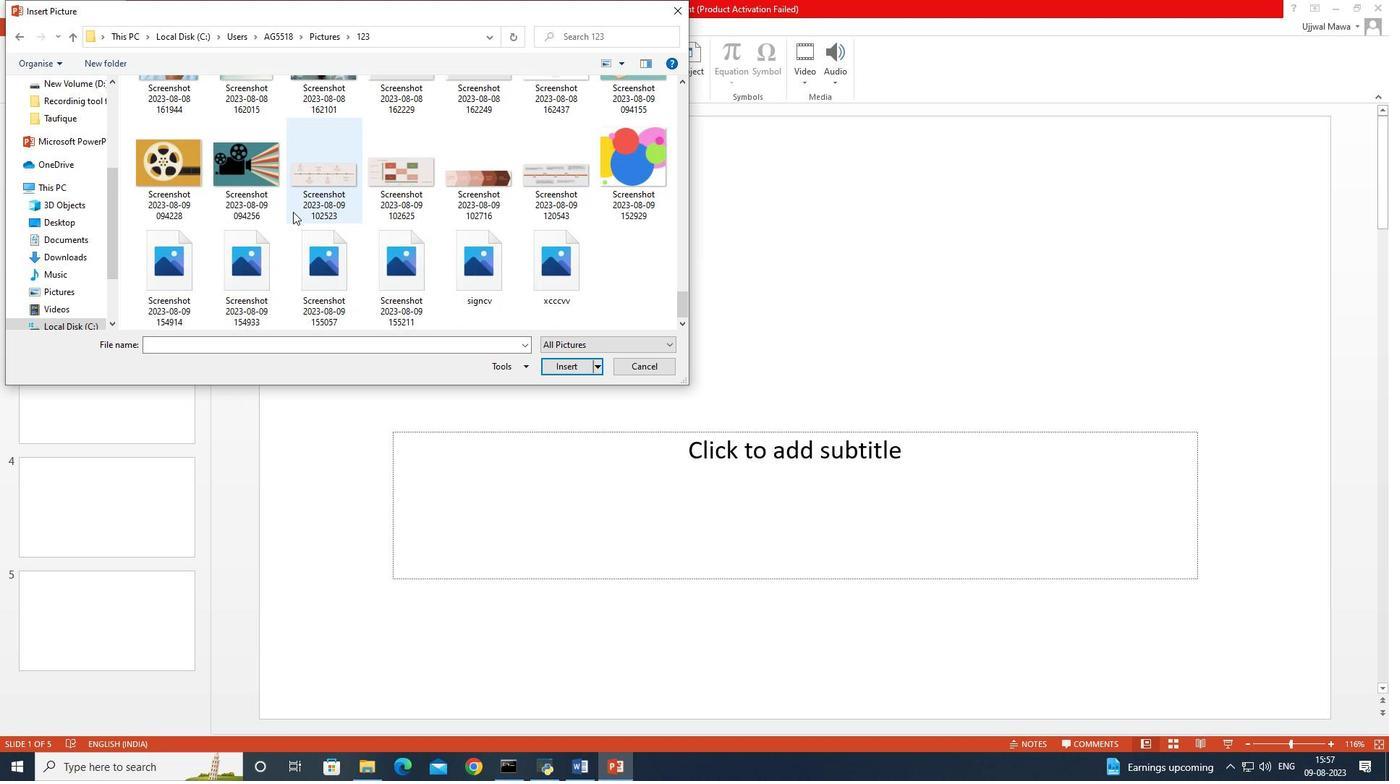 
Action: Mouse scrolled (293, 211) with delta (0, 0)
Screenshot: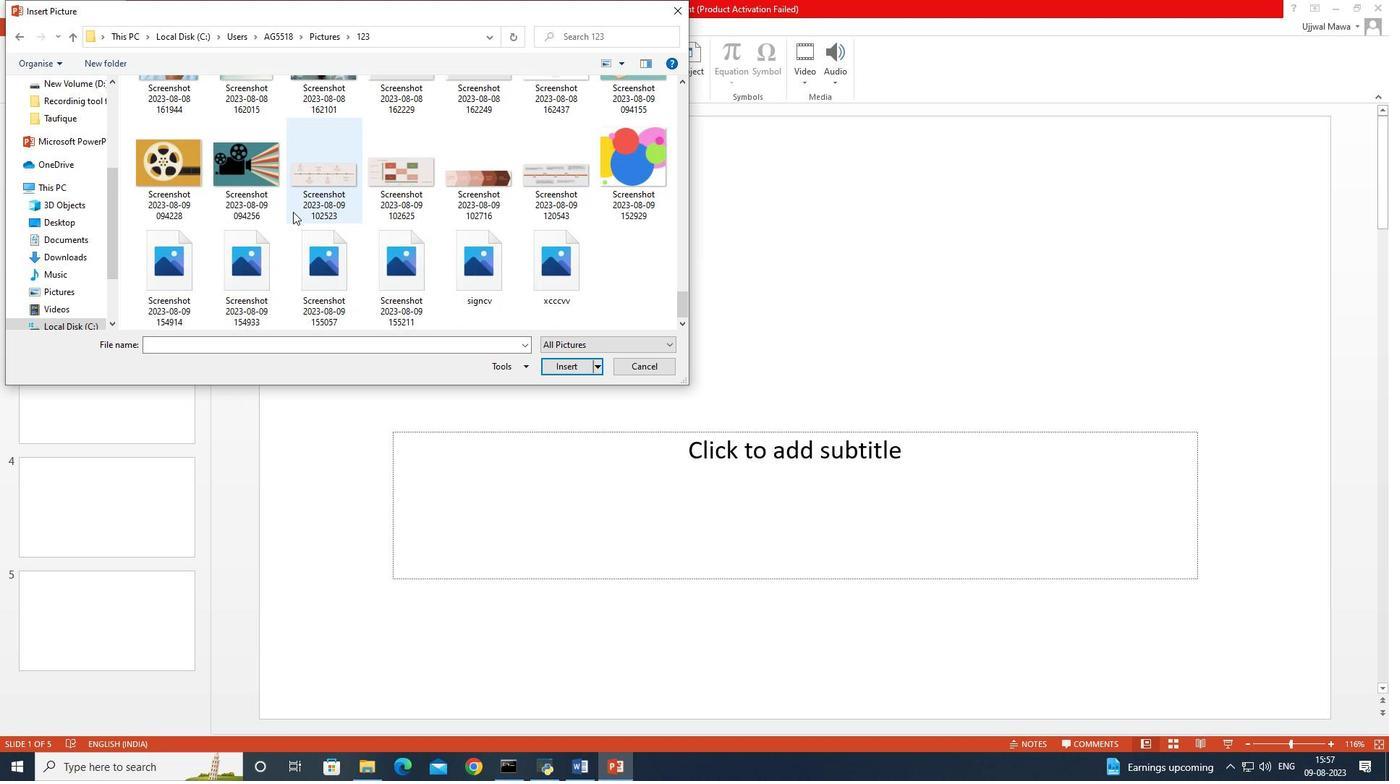 
Action: Mouse scrolled (293, 211) with delta (0, 0)
Screenshot: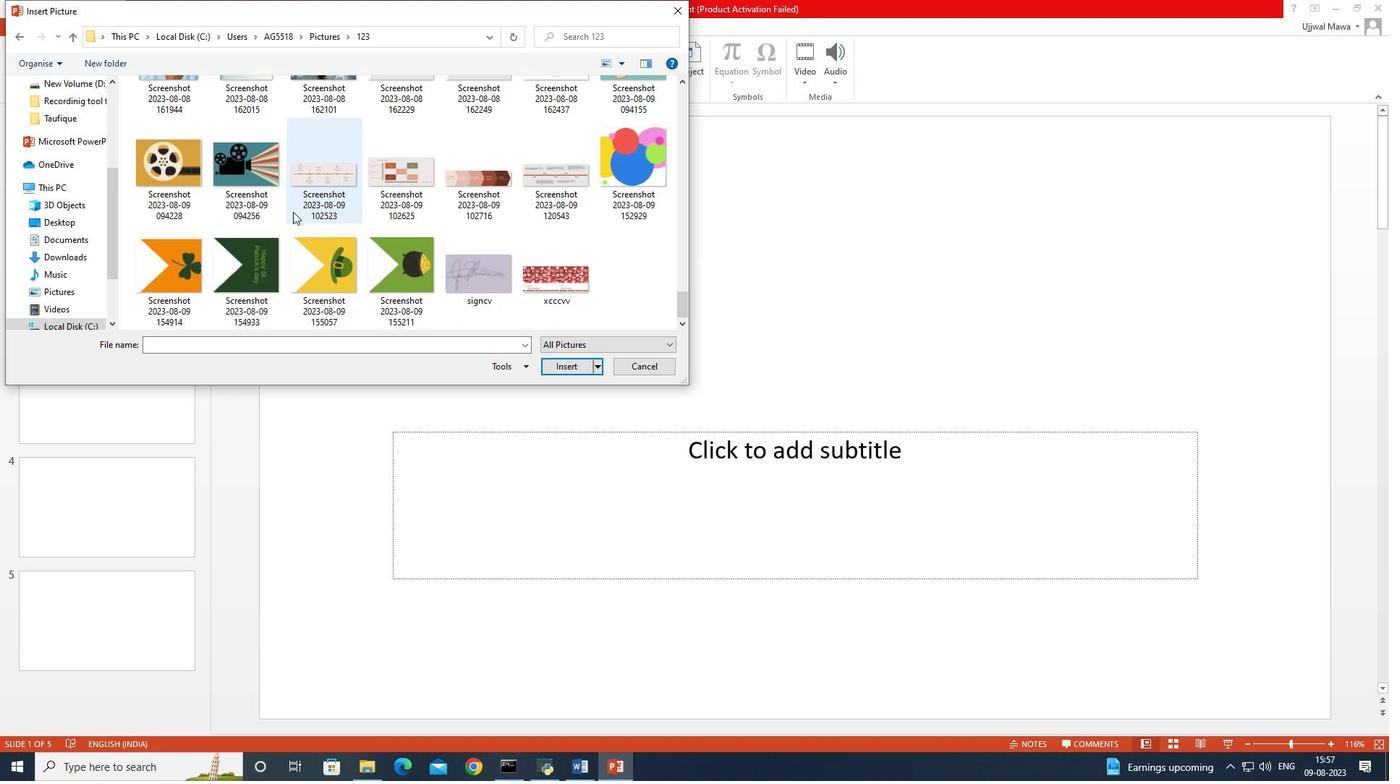 
Action: Mouse scrolled (293, 211) with delta (0, 0)
Screenshot: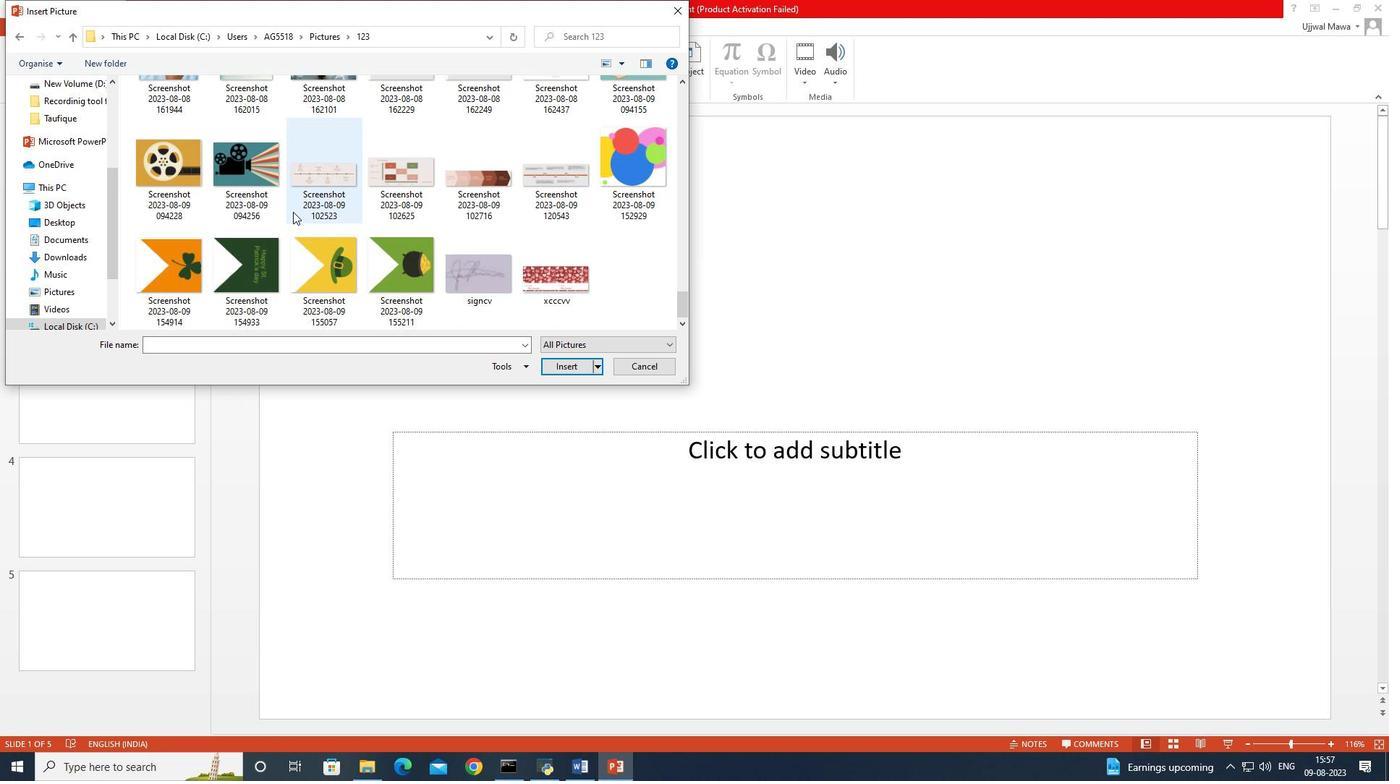 
Action: Mouse scrolled (293, 212) with delta (0, 0)
Screenshot: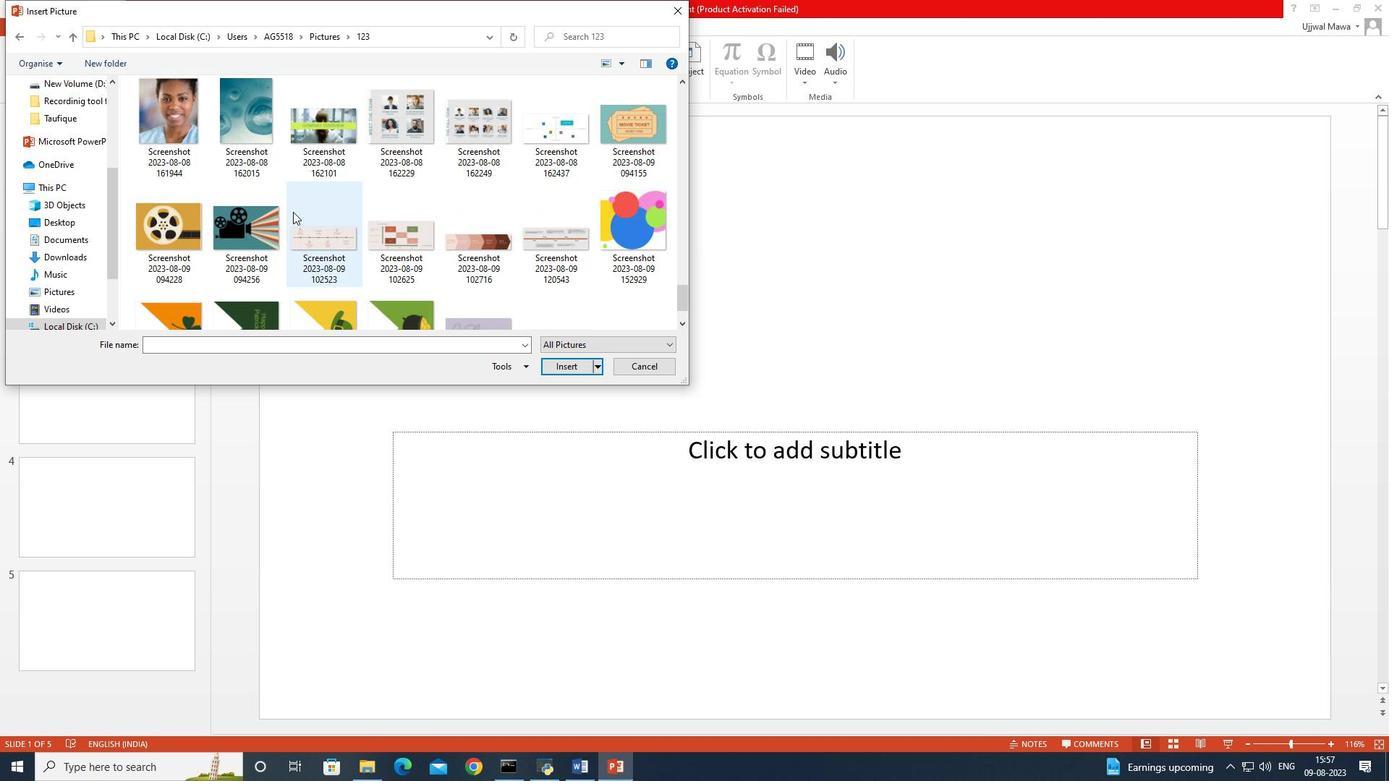 
Action: Mouse scrolled (293, 212) with delta (0, 0)
Screenshot: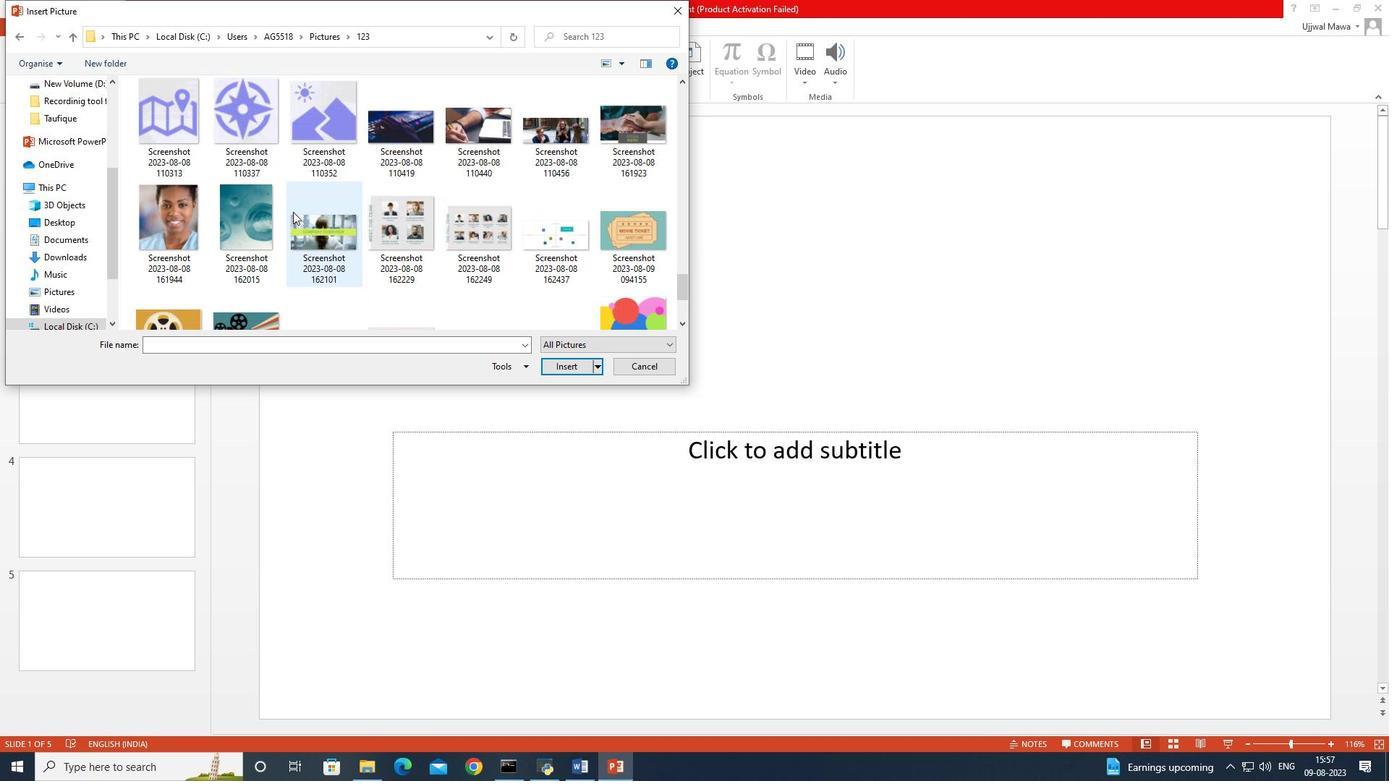 
Action: Mouse scrolled (293, 212) with delta (0, 0)
Screenshot: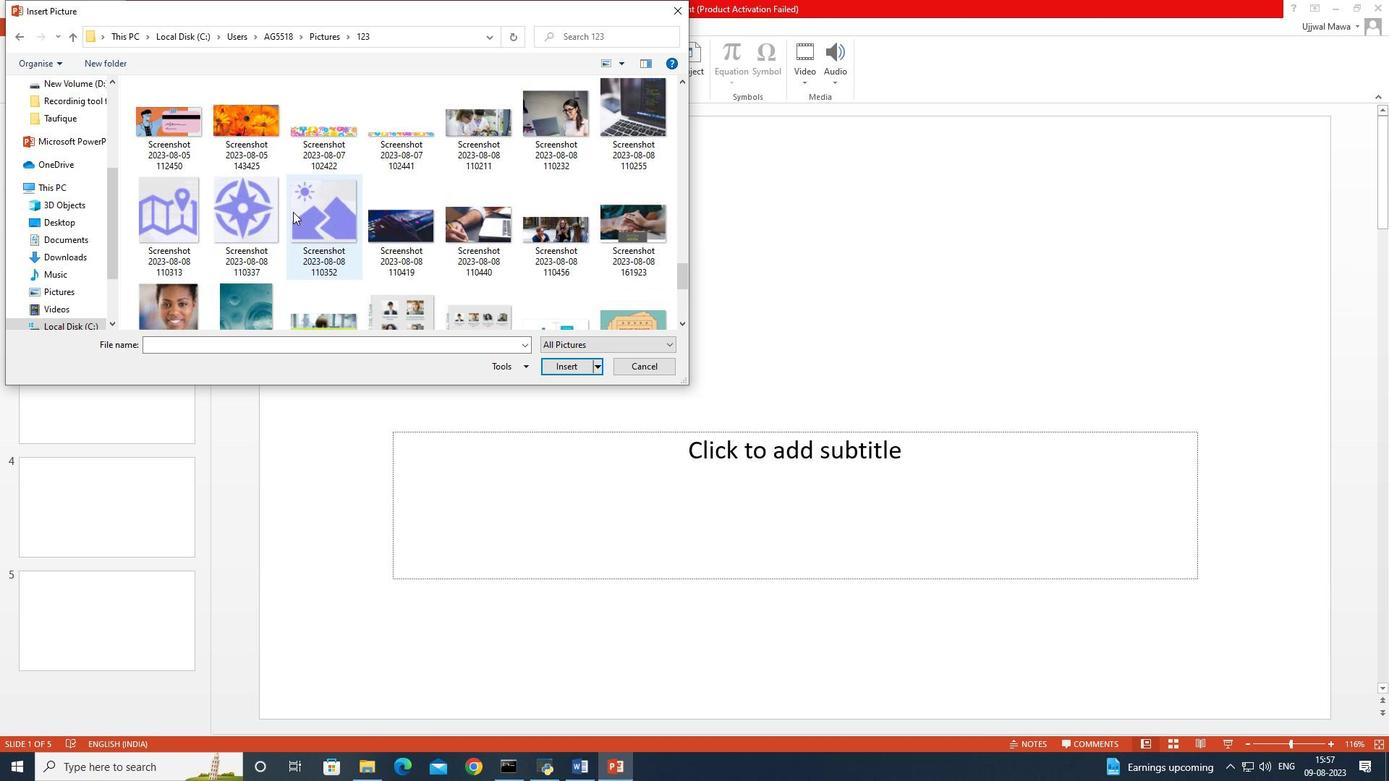 
Action: Mouse scrolled (293, 212) with delta (0, 0)
Screenshot: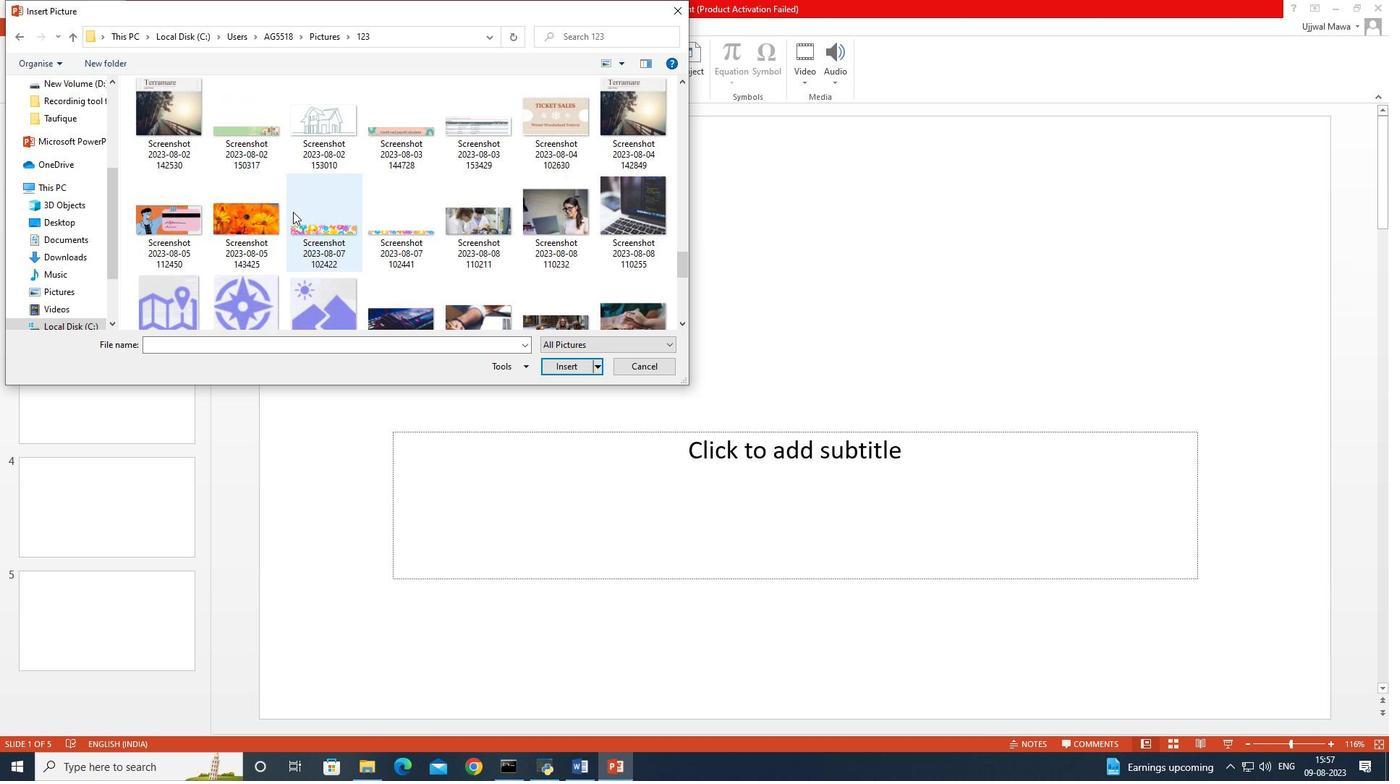 
Action: Mouse scrolled (293, 212) with delta (0, 0)
Screenshot: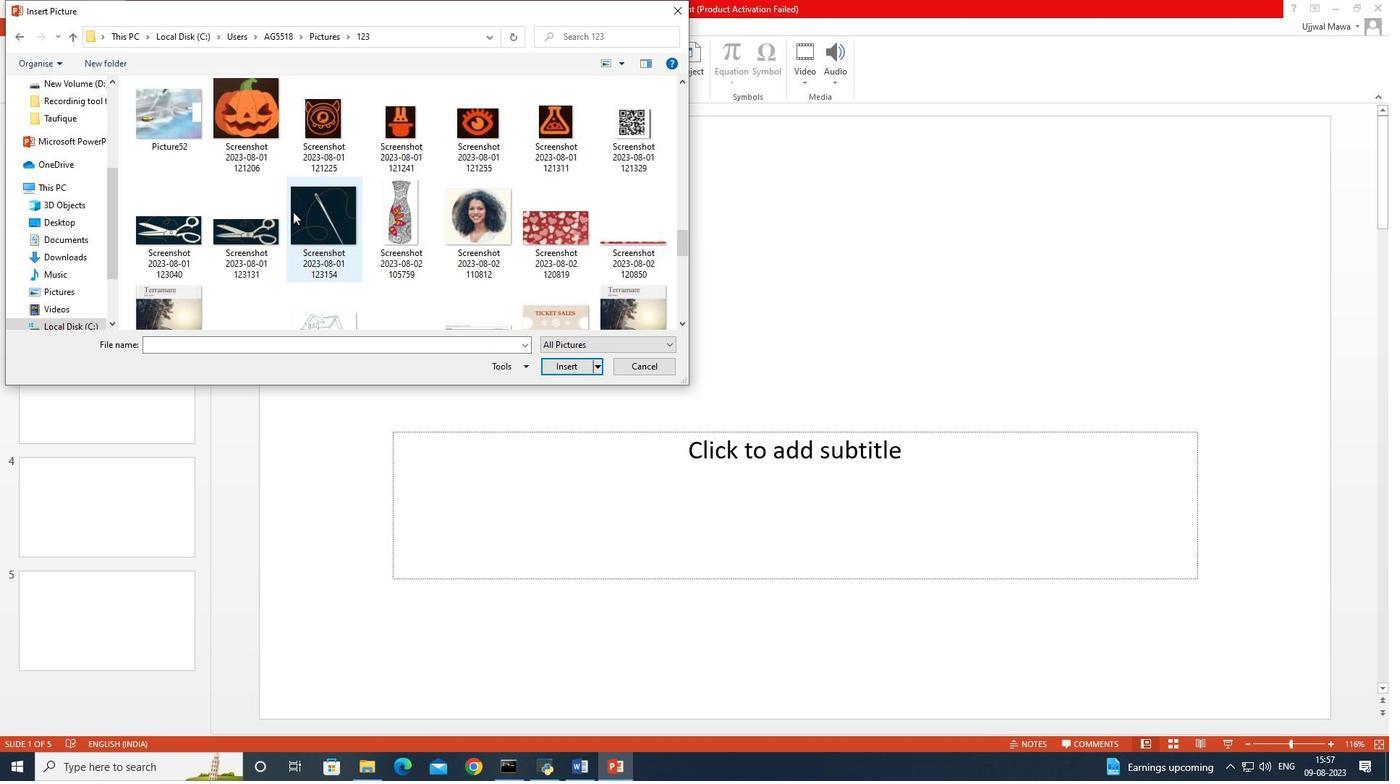 
Action: Mouse scrolled (293, 212) with delta (0, 0)
Screenshot: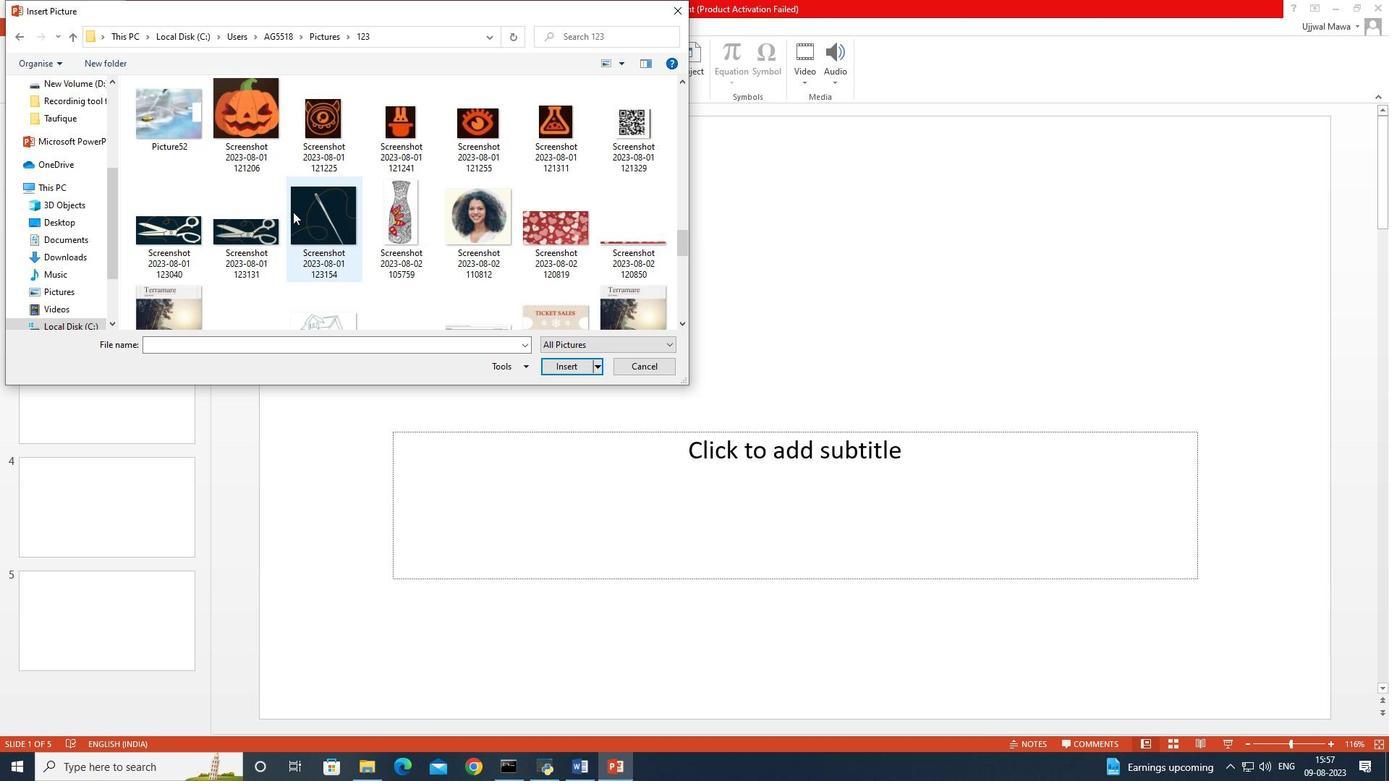 
Action: Mouse scrolled (293, 212) with delta (0, 0)
Screenshot: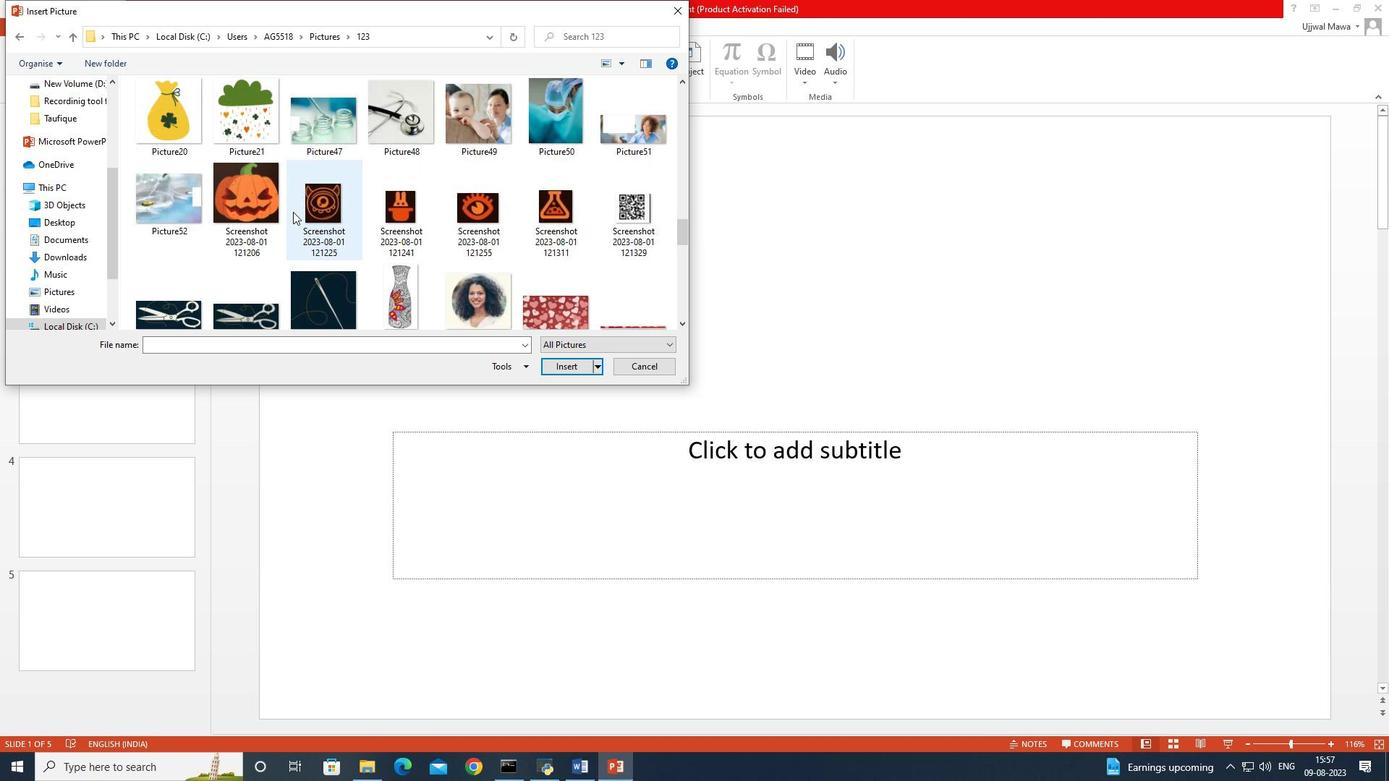 
Action: Mouse scrolled (293, 212) with delta (0, 0)
Screenshot: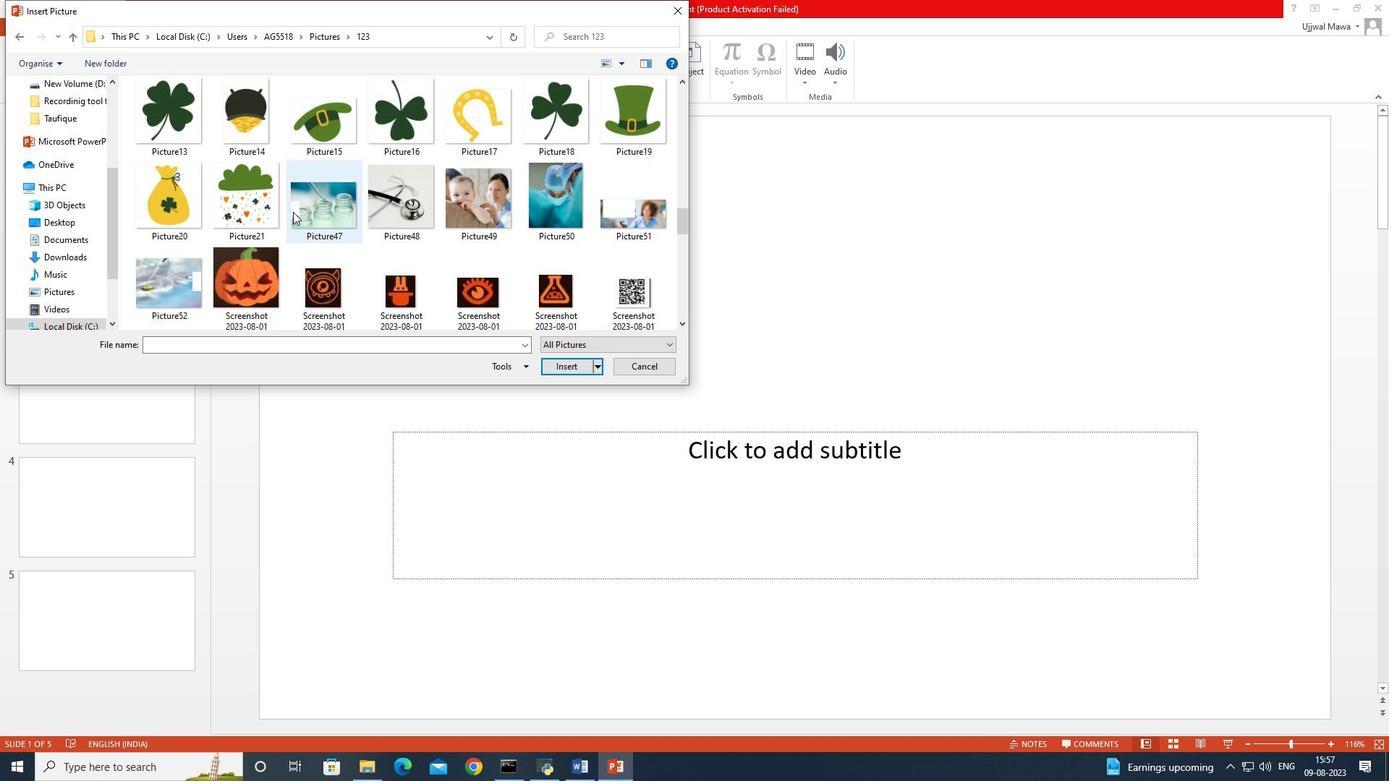 
Action: Mouse scrolled (293, 212) with delta (0, 0)
Screenshot: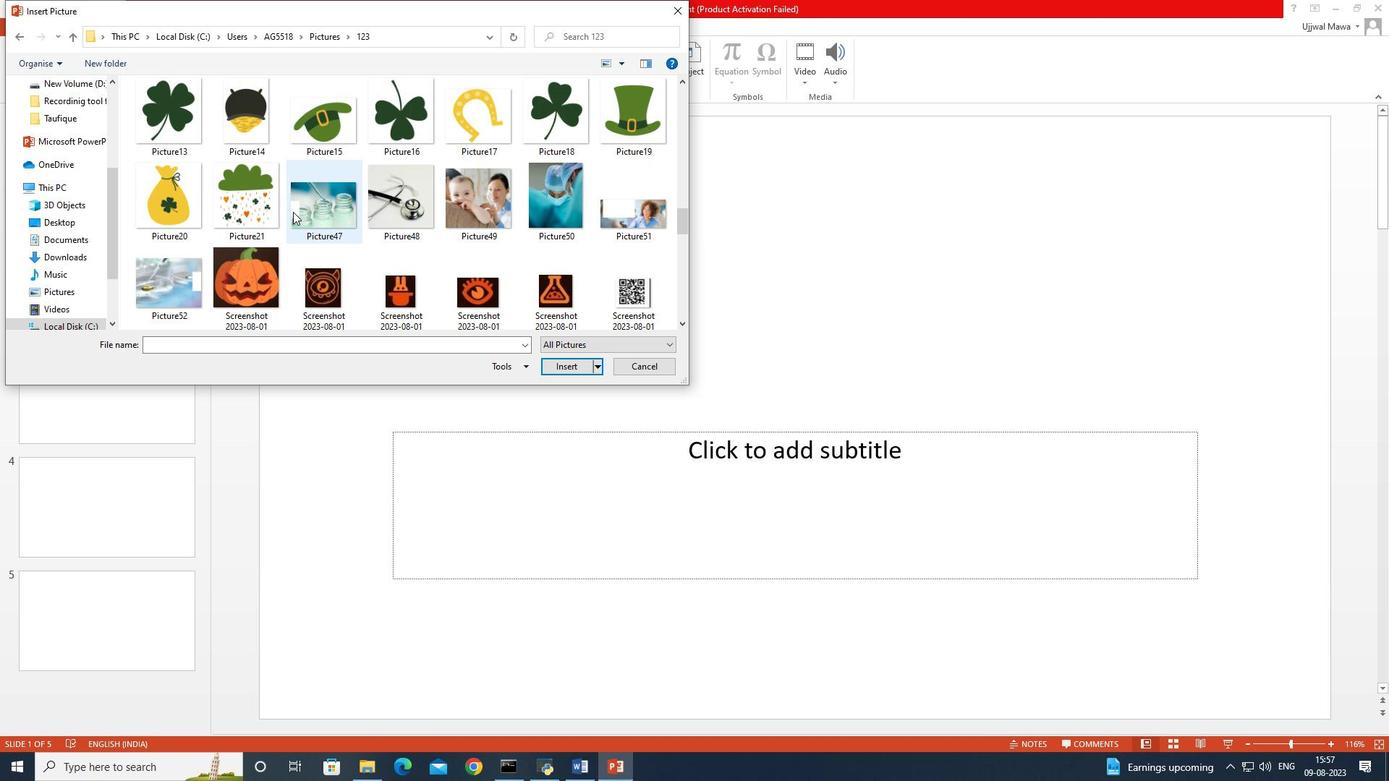 
Action: Mouse scrolled (293, 212) with delta (0, 0)
Screenshot: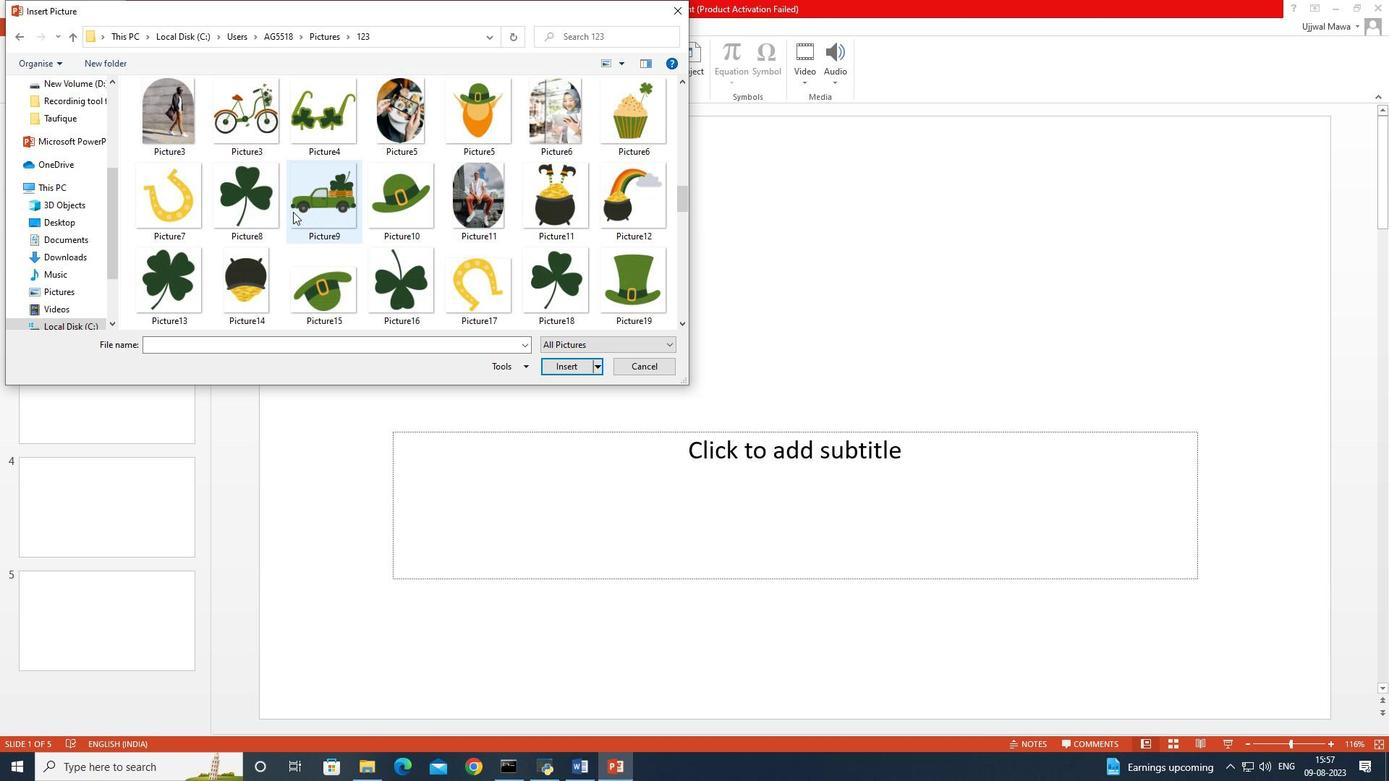 
Action: Mouse scrolled (293, 212) with delta (0, 0)
Screenshot: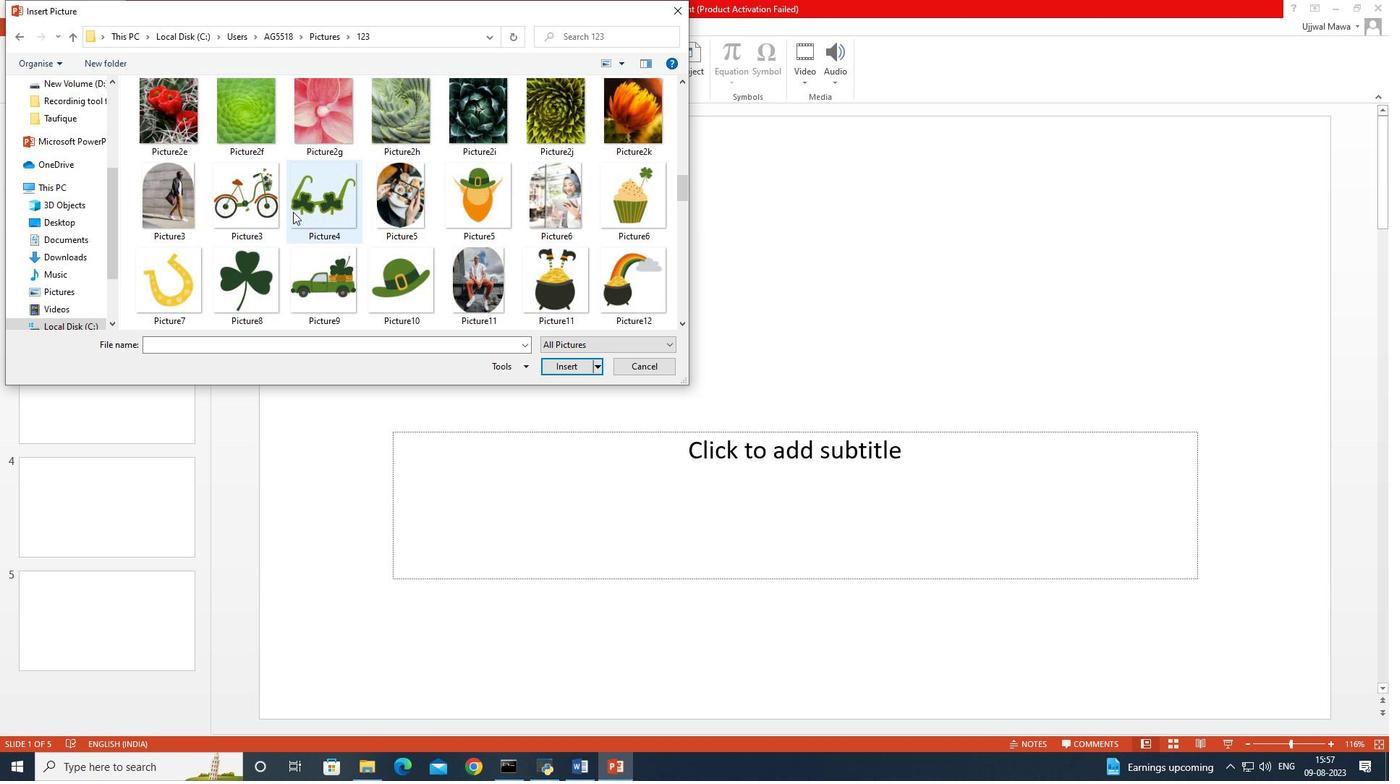
Action: Mouse scrolled (293, 212) with delta (0, 0)
Screenshot: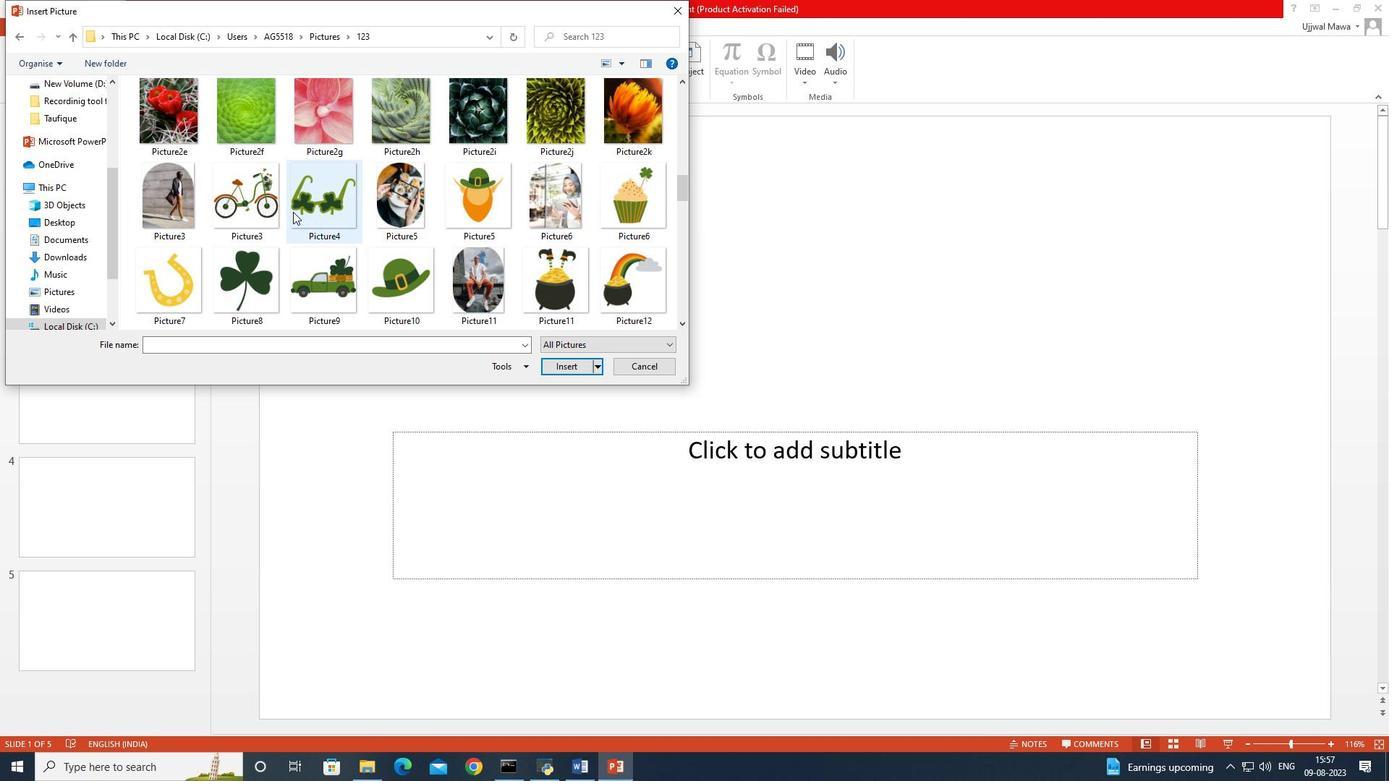 
Action: Mouse scrolled (293, 212) with delta (0, 0)
Screenshot: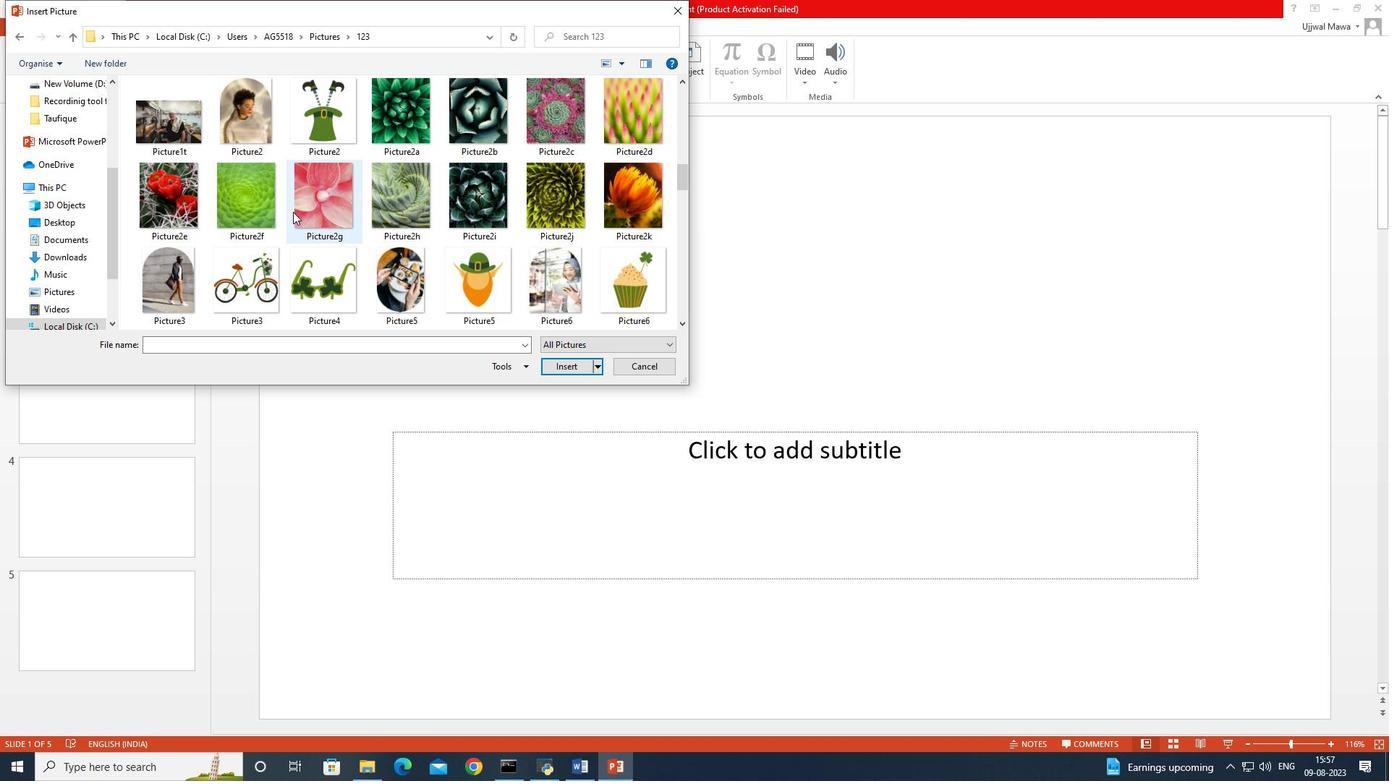 
Action: Mouse scrolled (293, 212) with delta (0, 0)
Screenshot: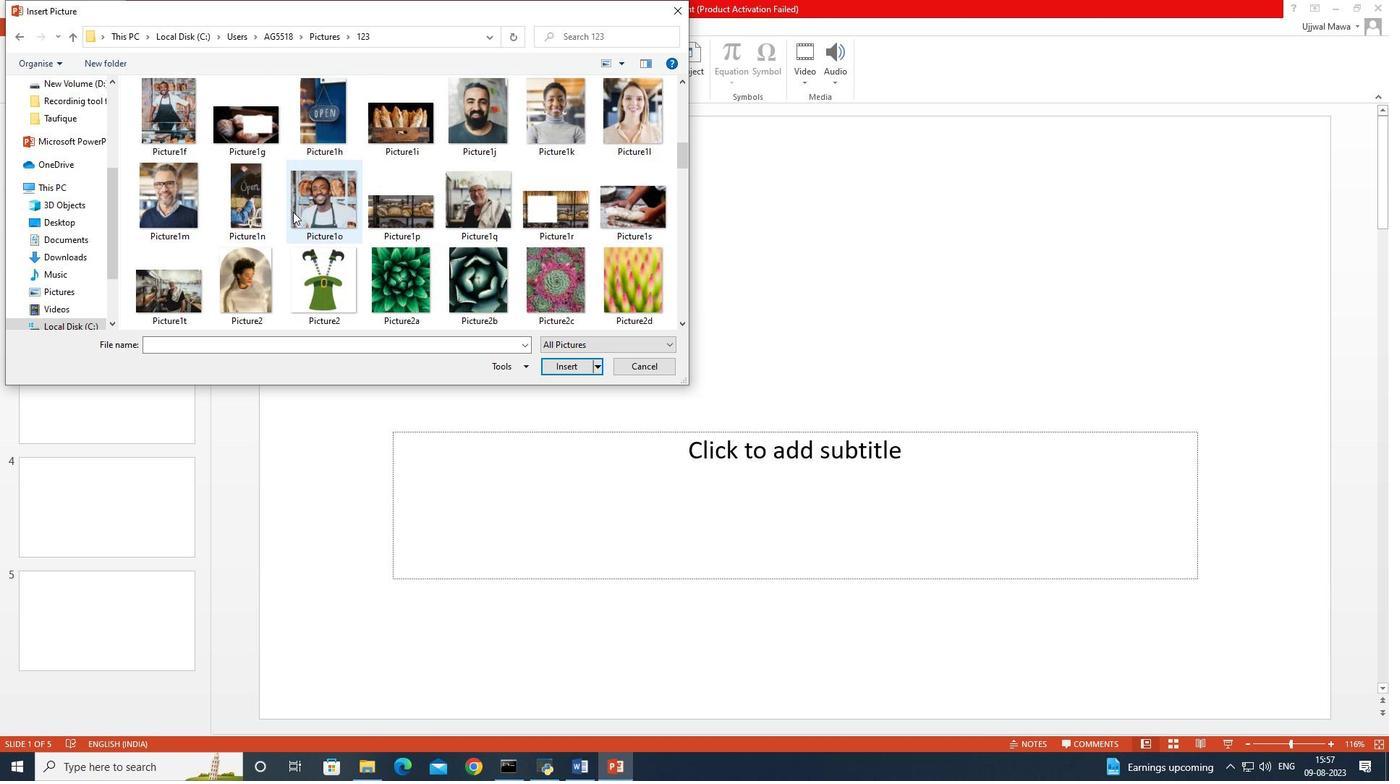 
Action: Mouse scrolled (293, 212) with delta (0, 0)
Screenshot: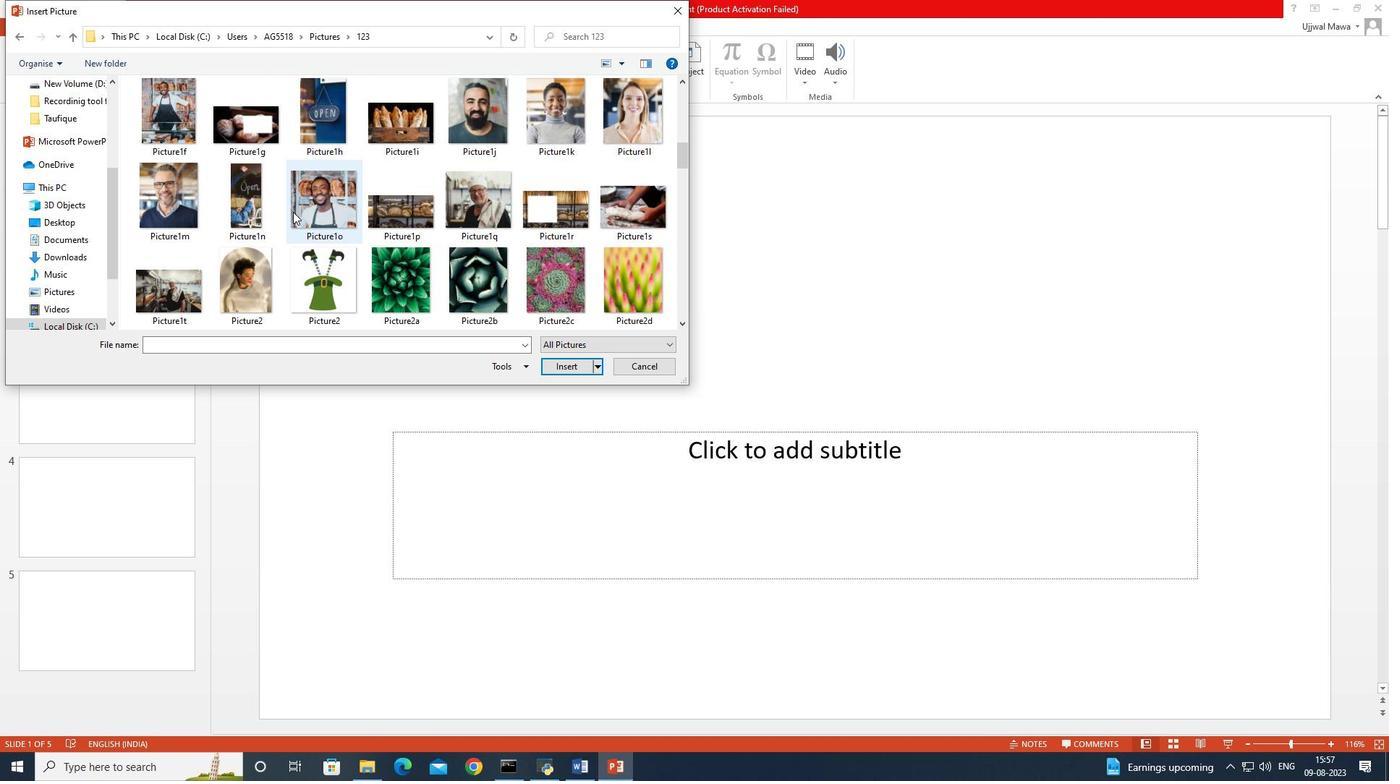 
Action: Mouse scrolled (293, 212) with delta (0, 0)
Screenshot: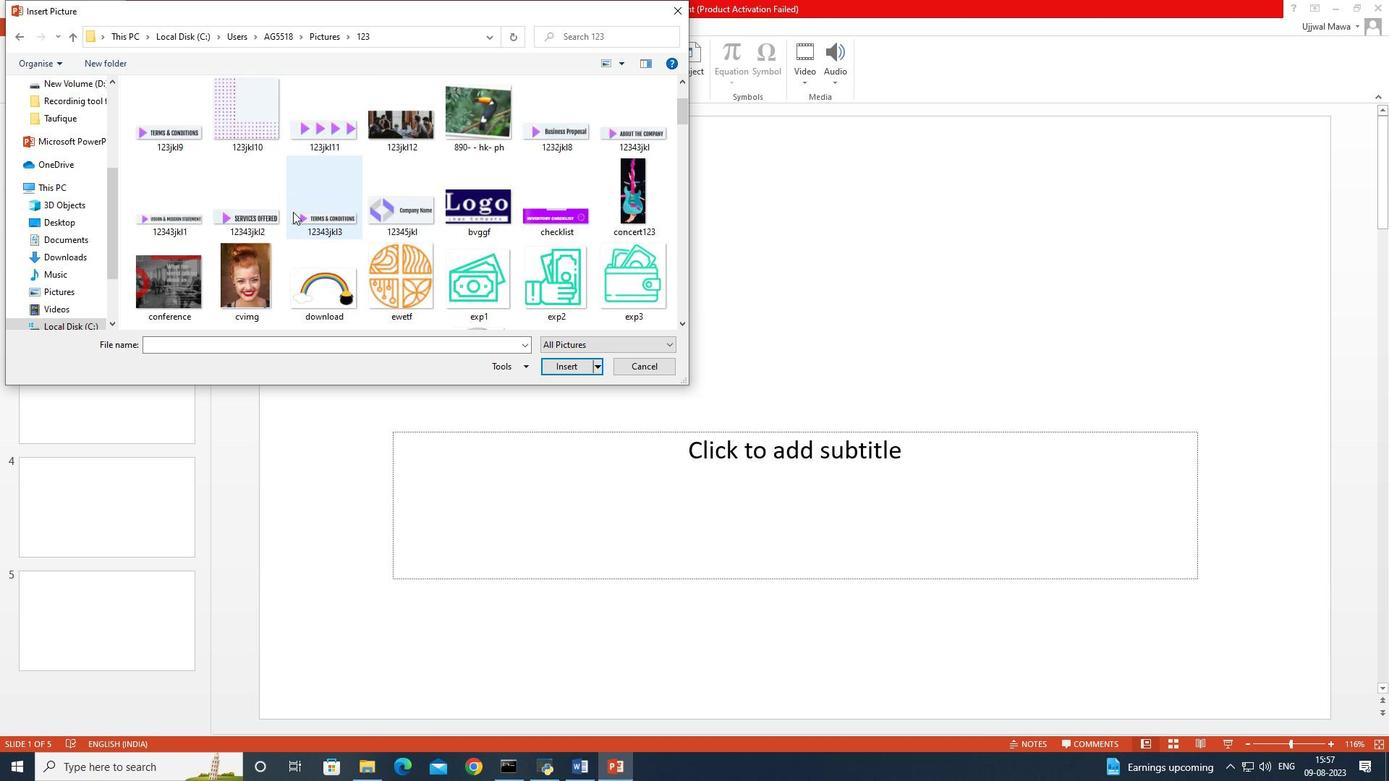 
Action: Mouse scrolled (293, 212) with delta (0, 0)
Screenshot: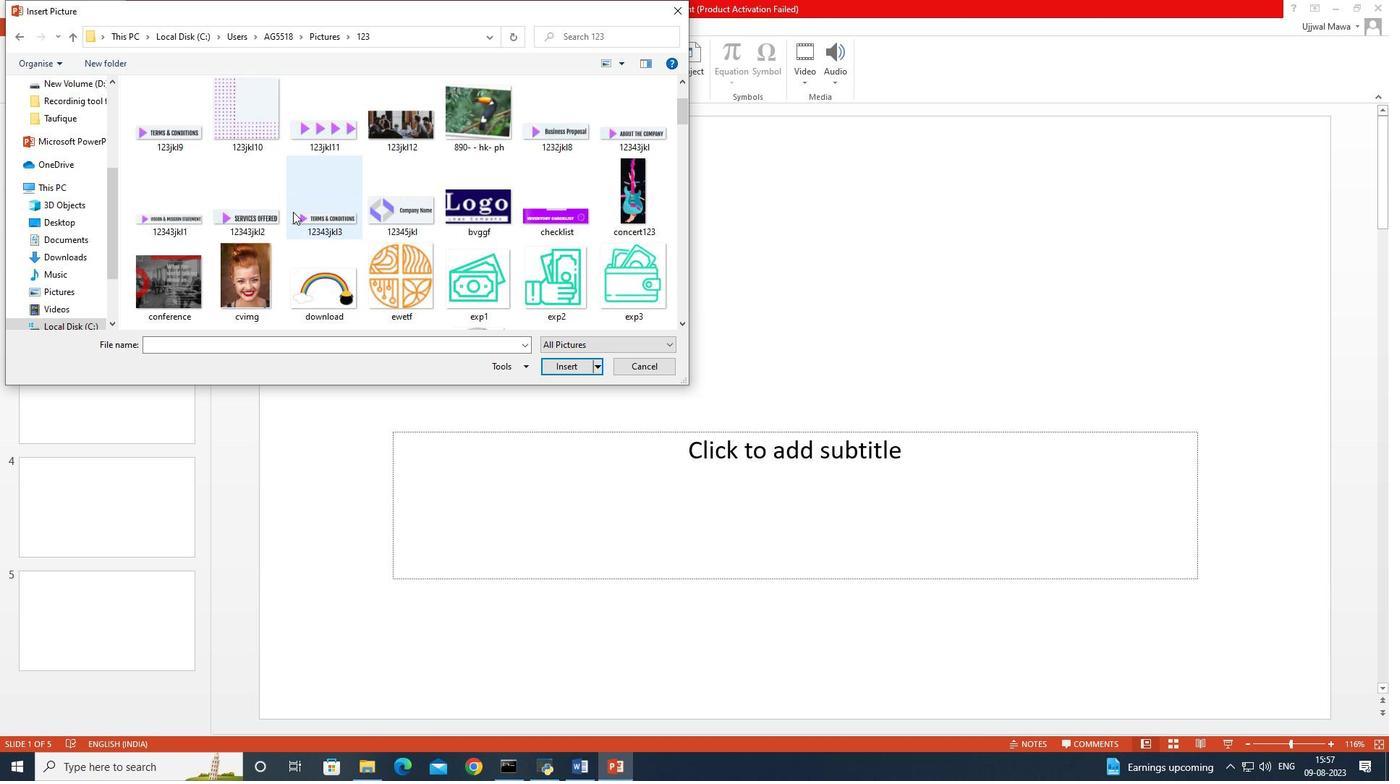 
Action: Mouse scrolled (293, 212) with delta (0, 0)
Screenshot: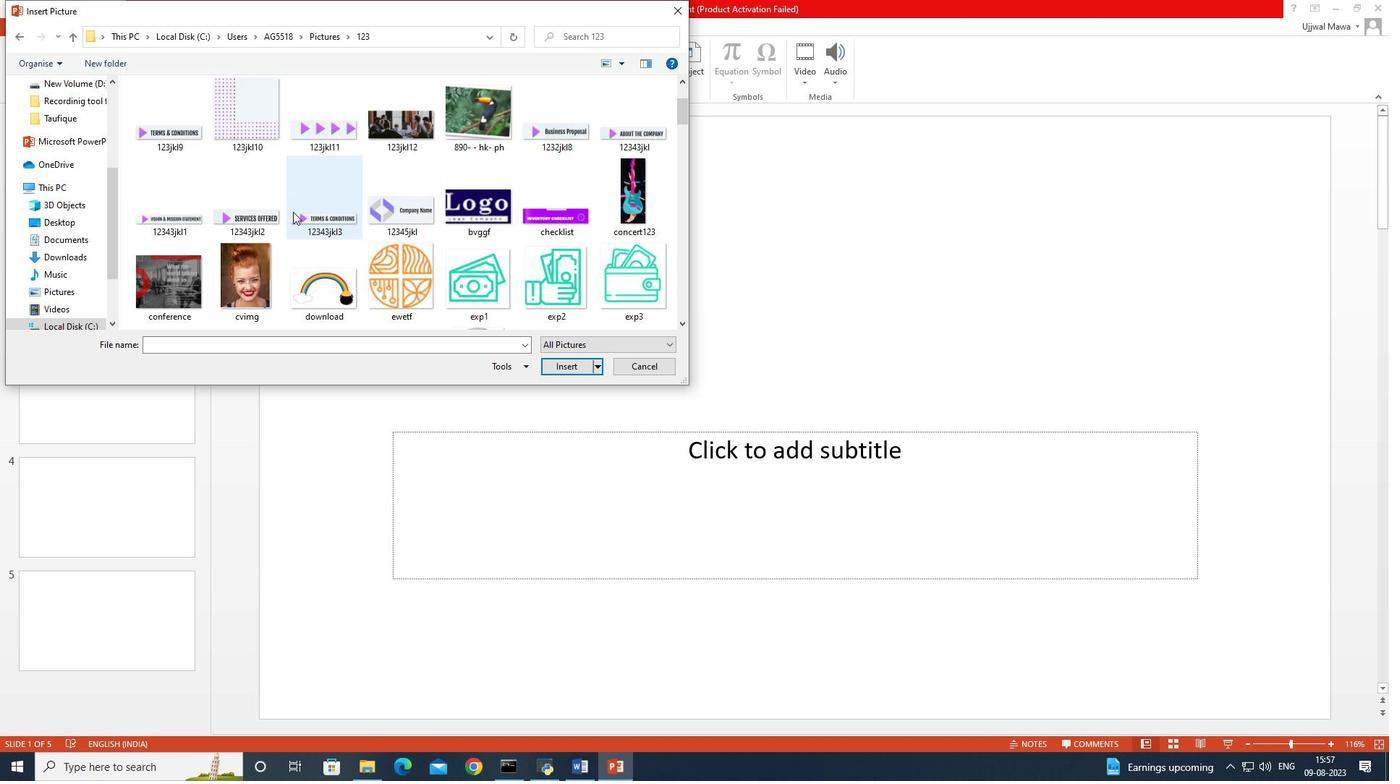 
Action: Mouse scrolled (293, 212) with delta (0, 0)
Screenshot: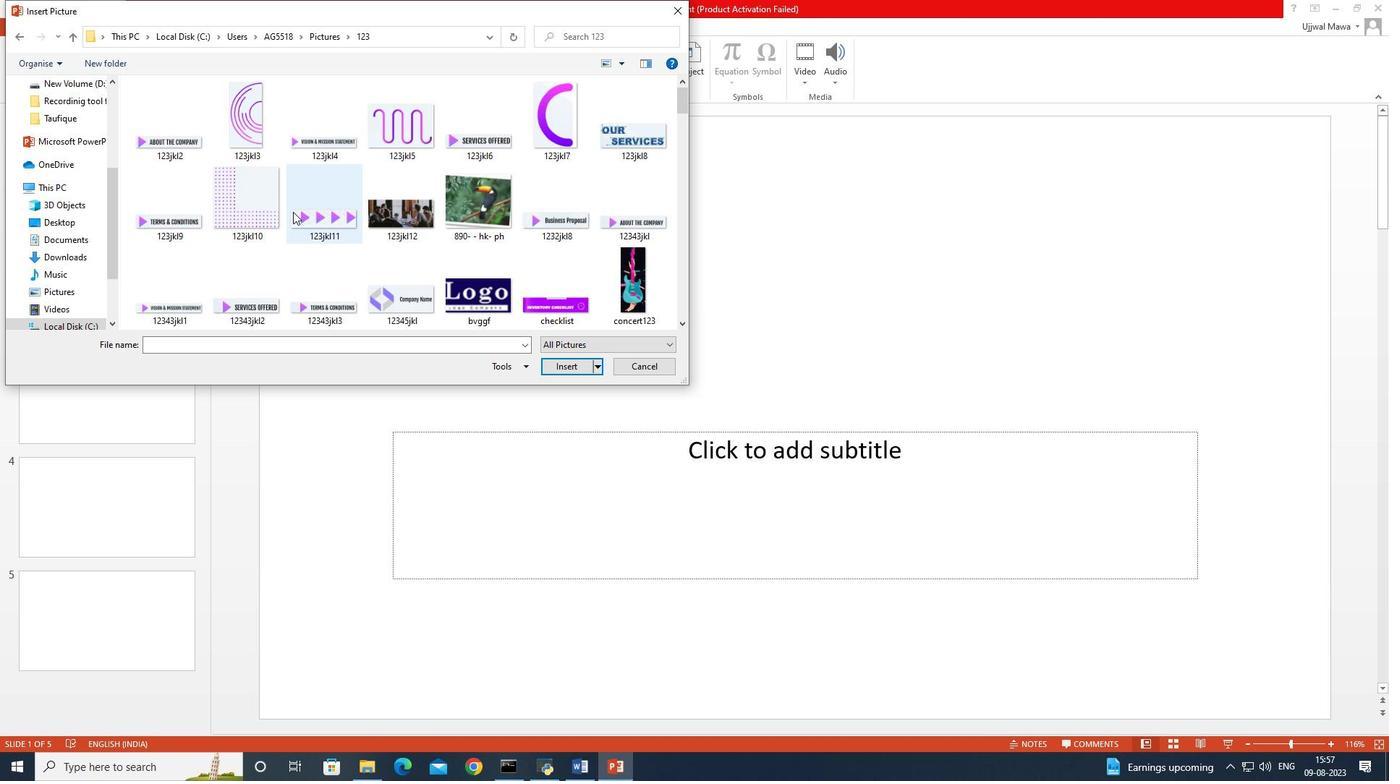 
Action: Mouse scrolled (293, 212) with delta (0, 0)
Screenshot: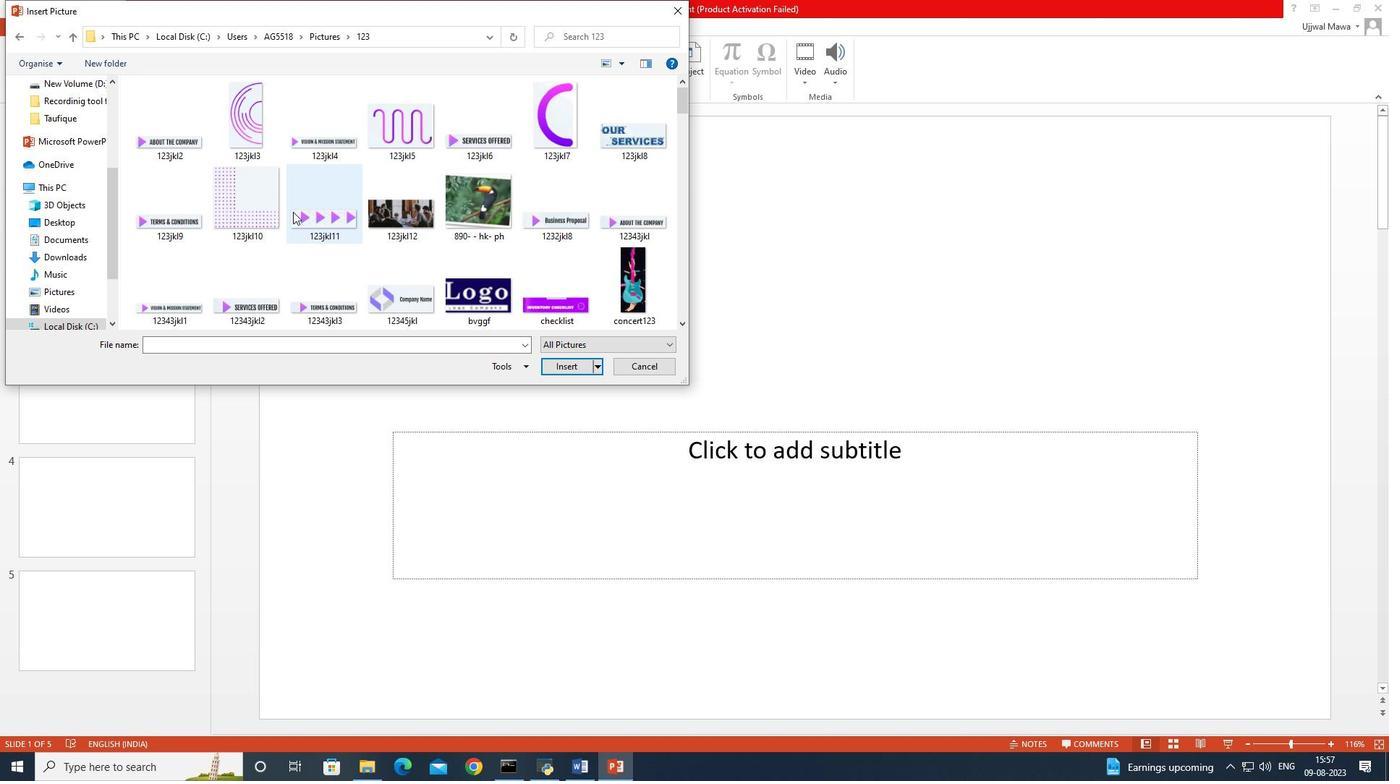 
Action: Mouse scrolled (293, 212) with delta (0, 0)
Screenshot: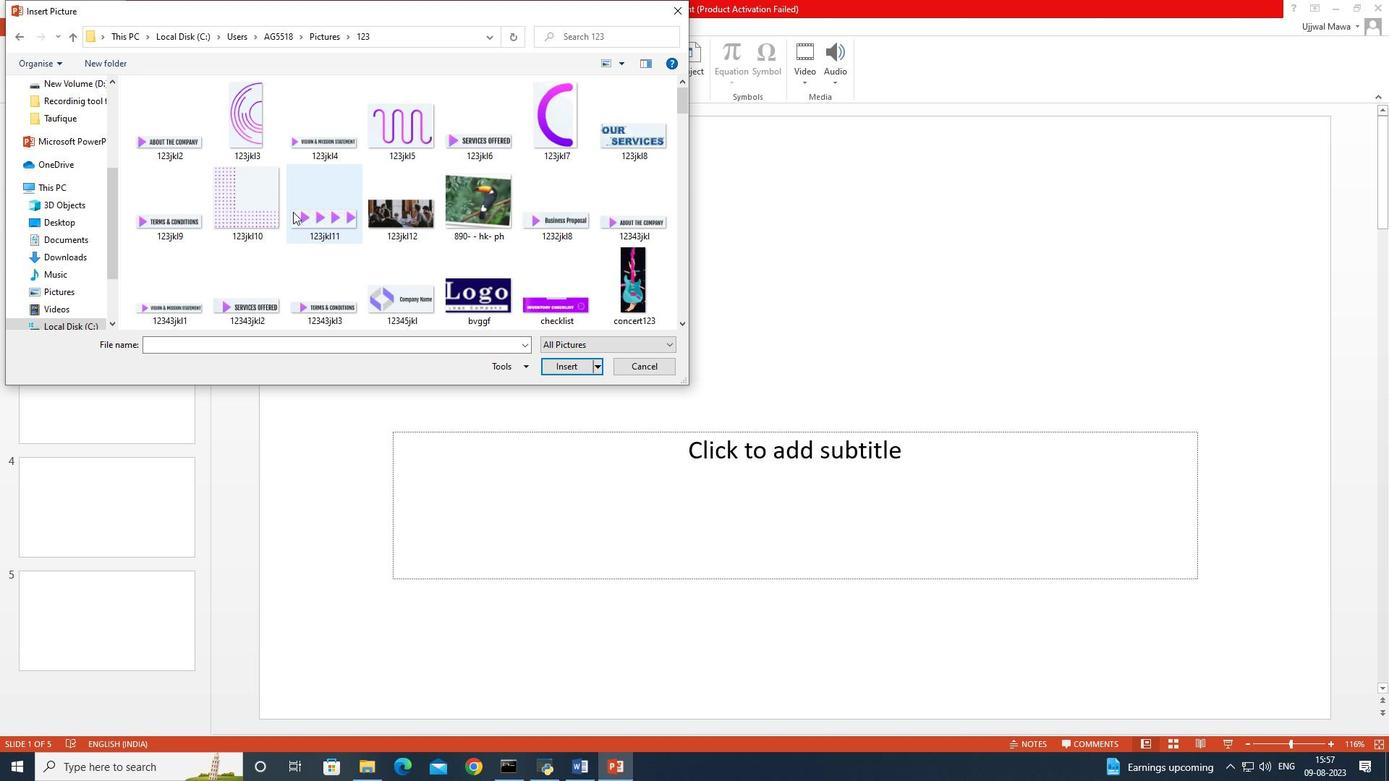 
Action: Mouse scrolled (293, 211) with delta (0, 0)
Screenshot: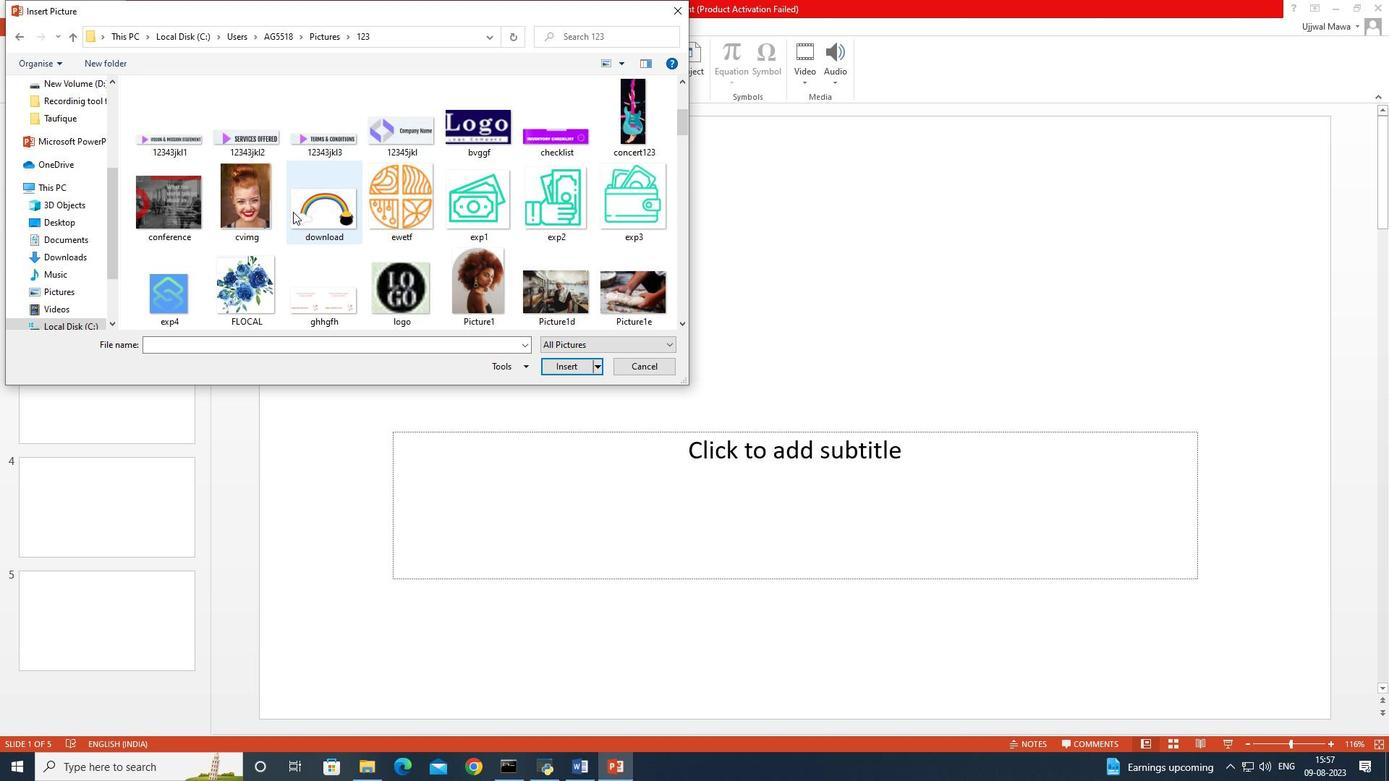 
Action: Mouse scrolled (293, 211) with delta (0, 0)
Screenshot: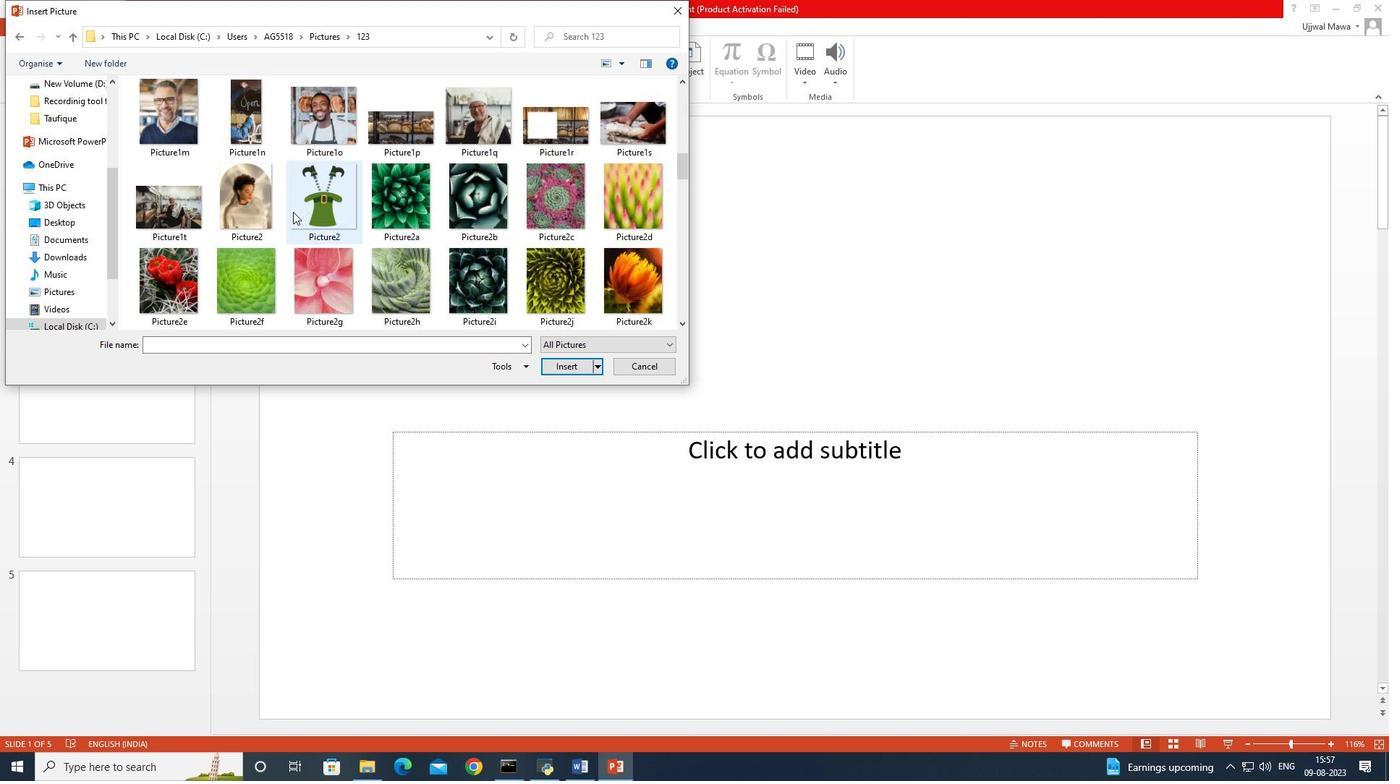 
Action: Mouse scrolled (293, 211) with delta (0, 0)
Screenshot: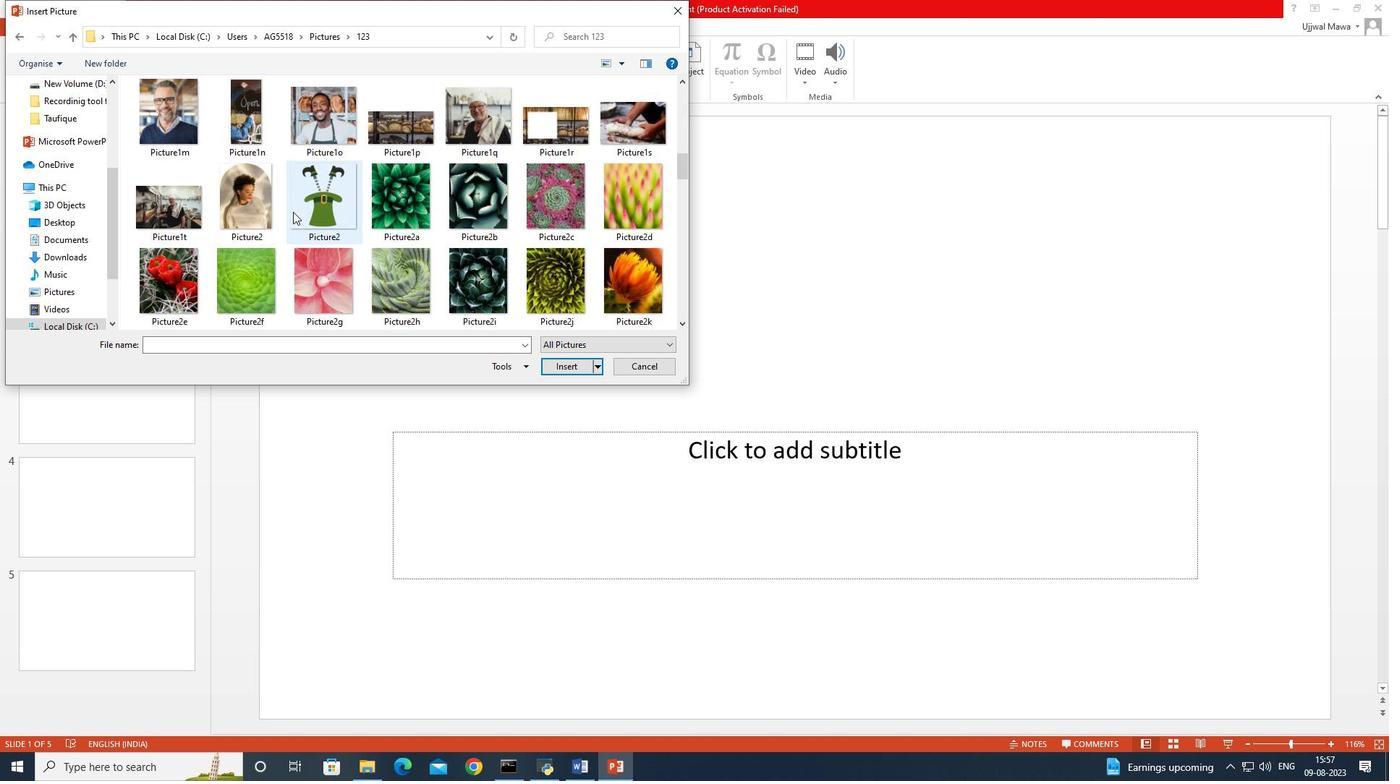
Action: Mouse scrolled (293, 212) with delta (0, 0)
Screenshot: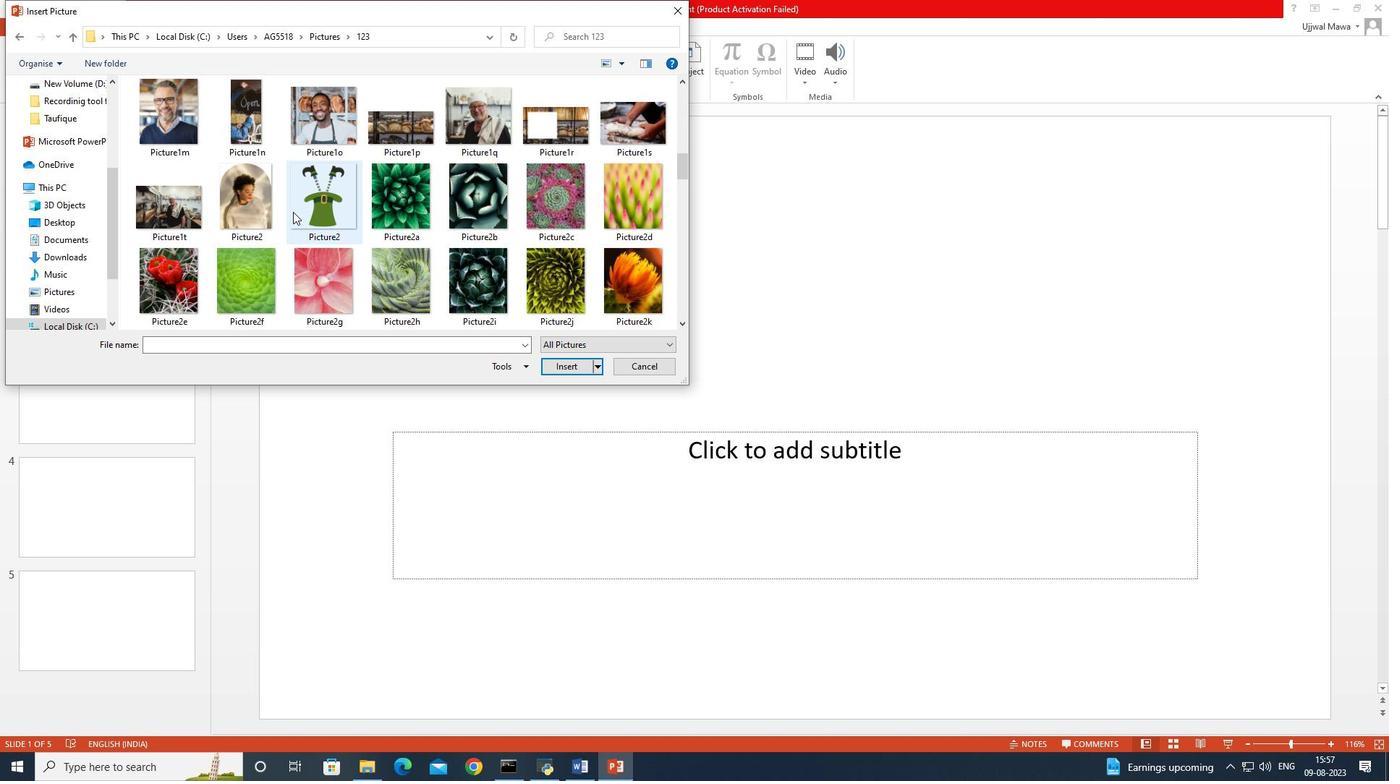 
Action: Mouse scrolled (293, 211) with delta (0, 0)
Screenshot: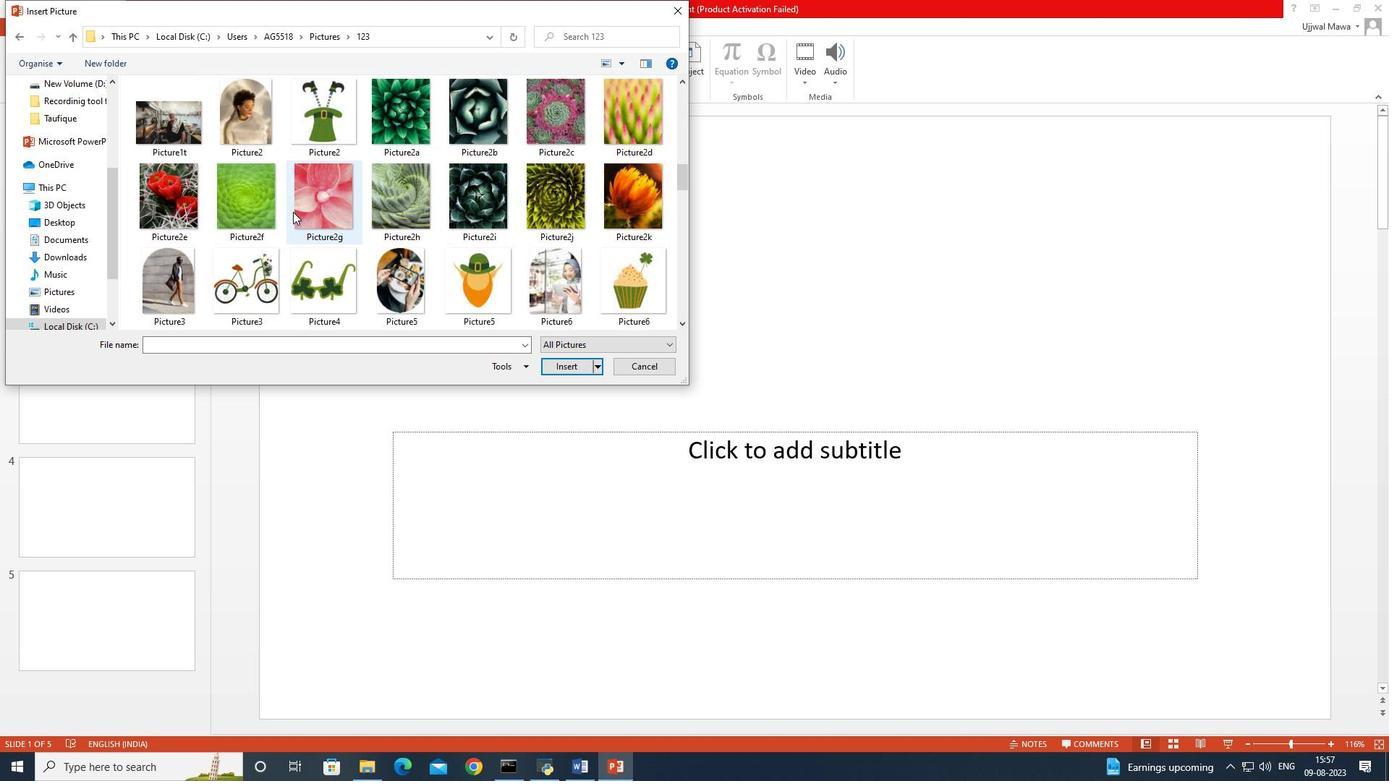 
Action: Mouse scrolled (293, 211) with delta (0, 0)
Screenshot: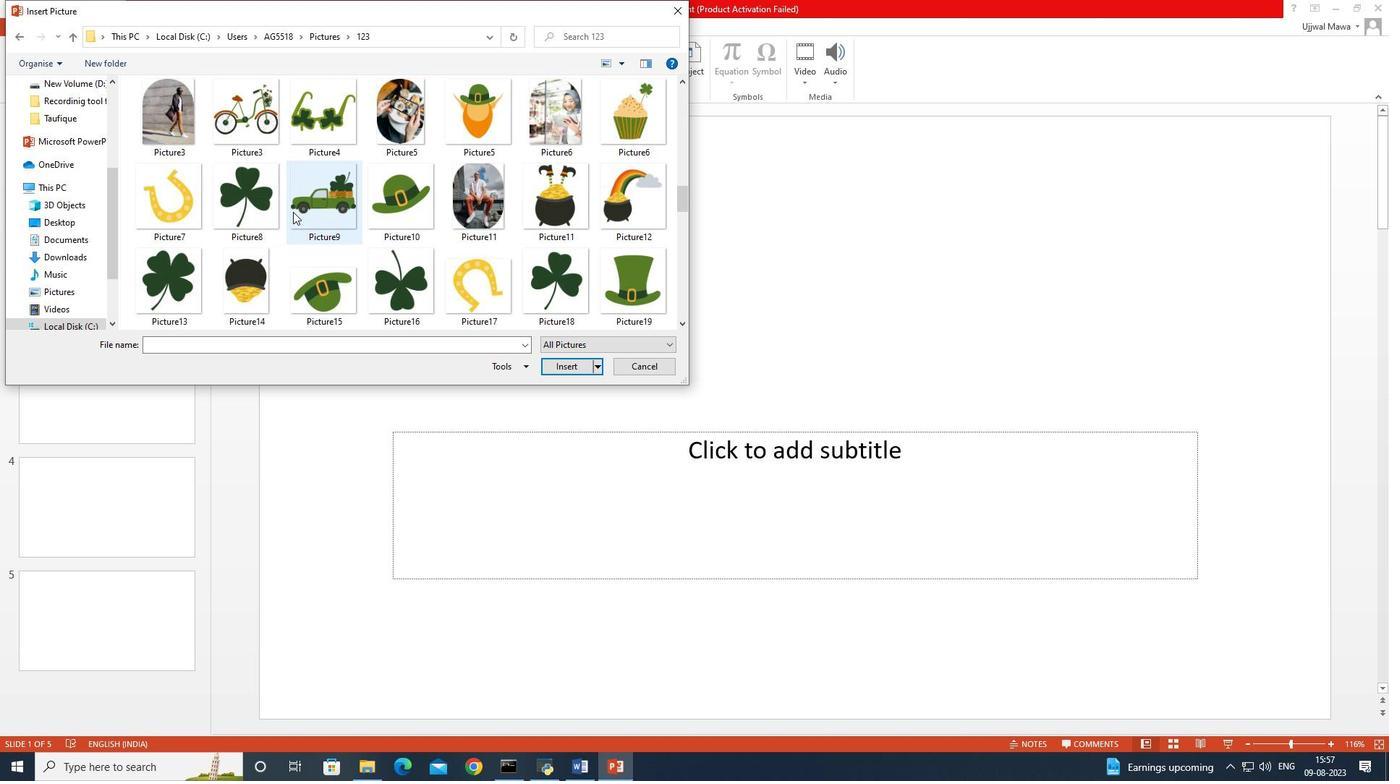 
Action: Mouse scrolled (293, 211) with delta (0, 0)
Screenshot: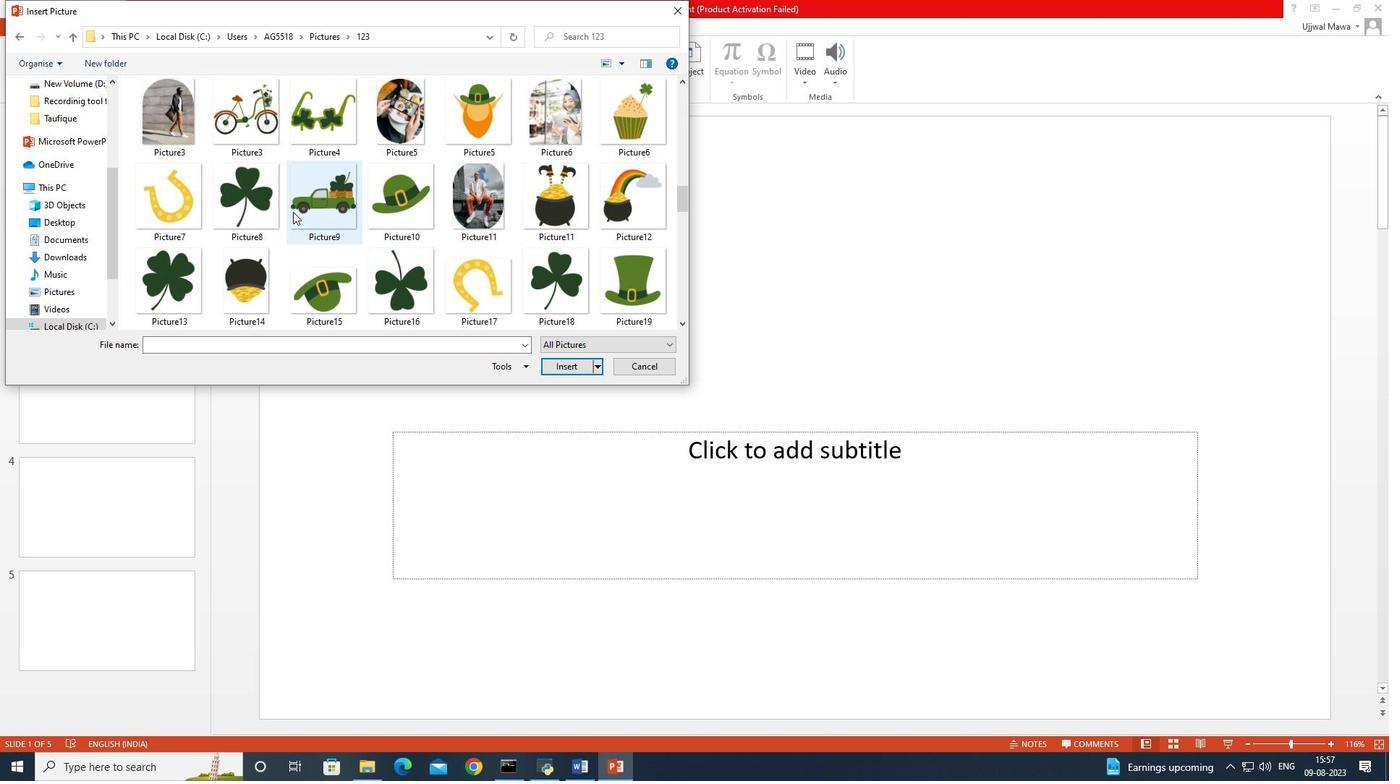 
Action: Mouse scrolled (293, 211) with delta (0, 0)
Screenshot: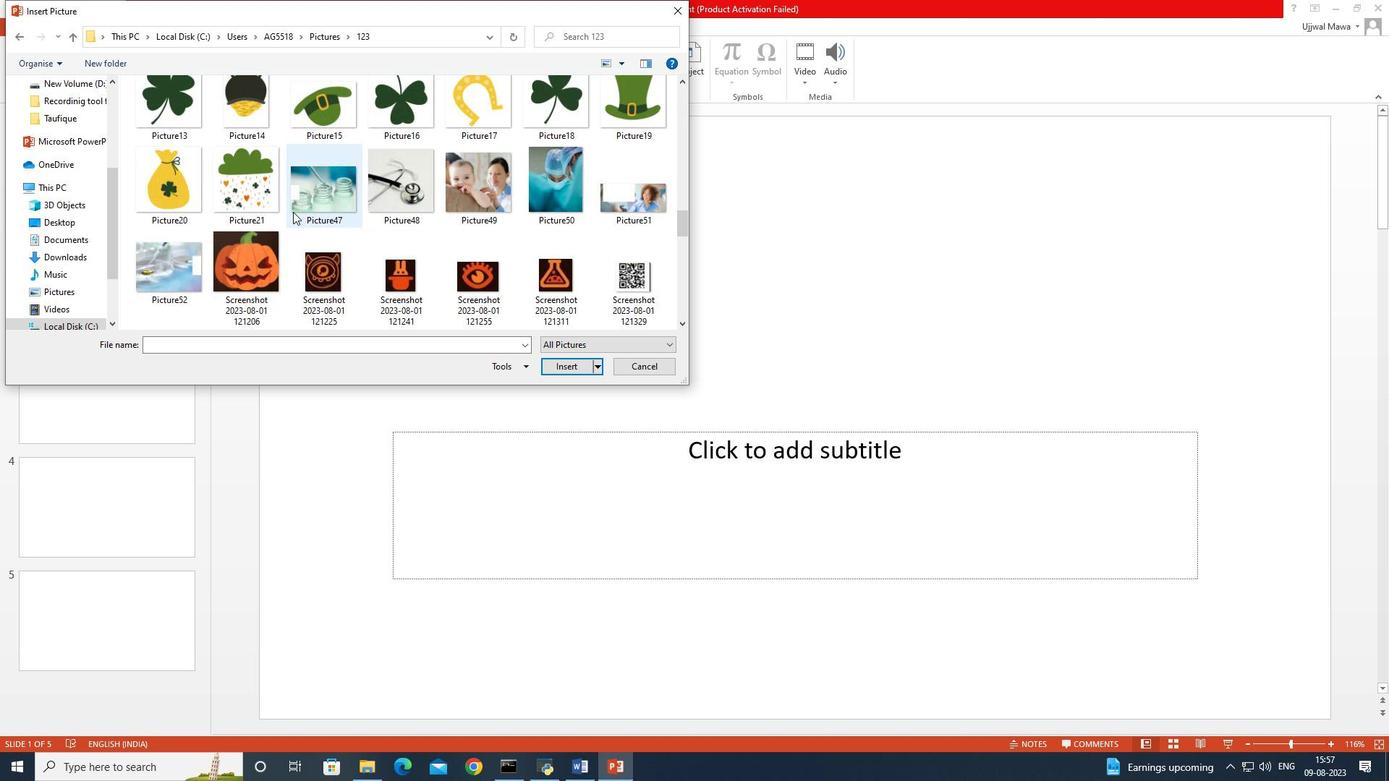 
Action: Mouse scrolled (293, 211) with delta (0, 0)
Screenshot: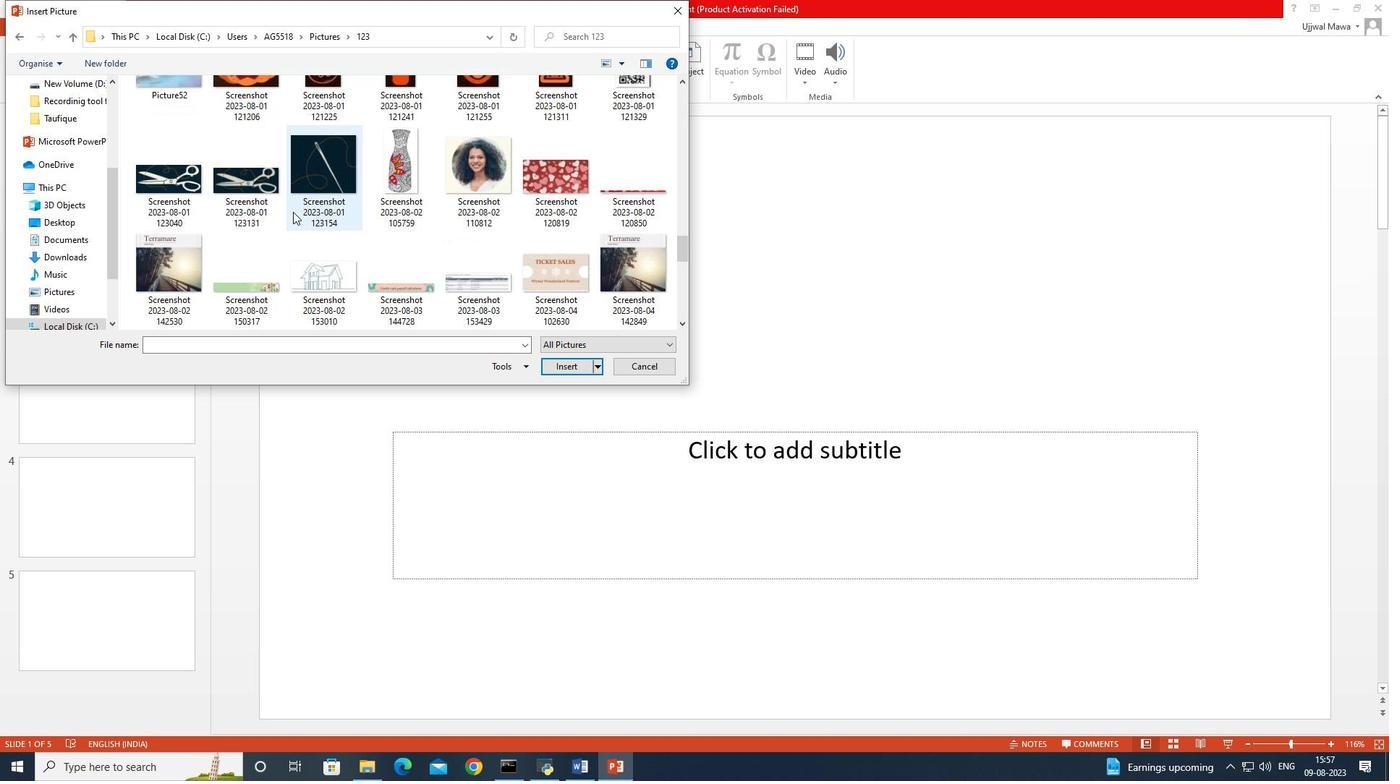 
Action: Mouse scrolled (293, 211) with delta (0, 0)
Screenshot: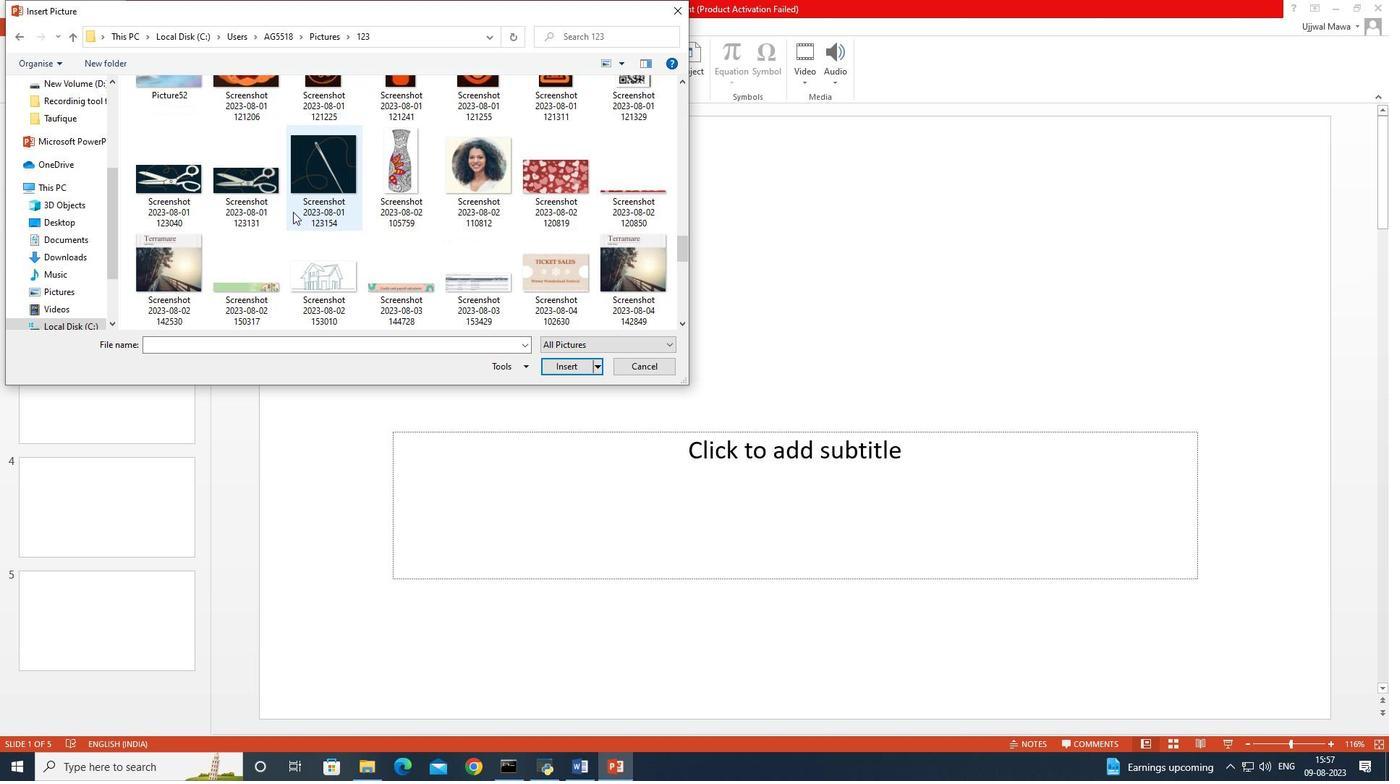 
Action: Mouse scrolled (293, 211) with delta (0, 0)
Screenshot: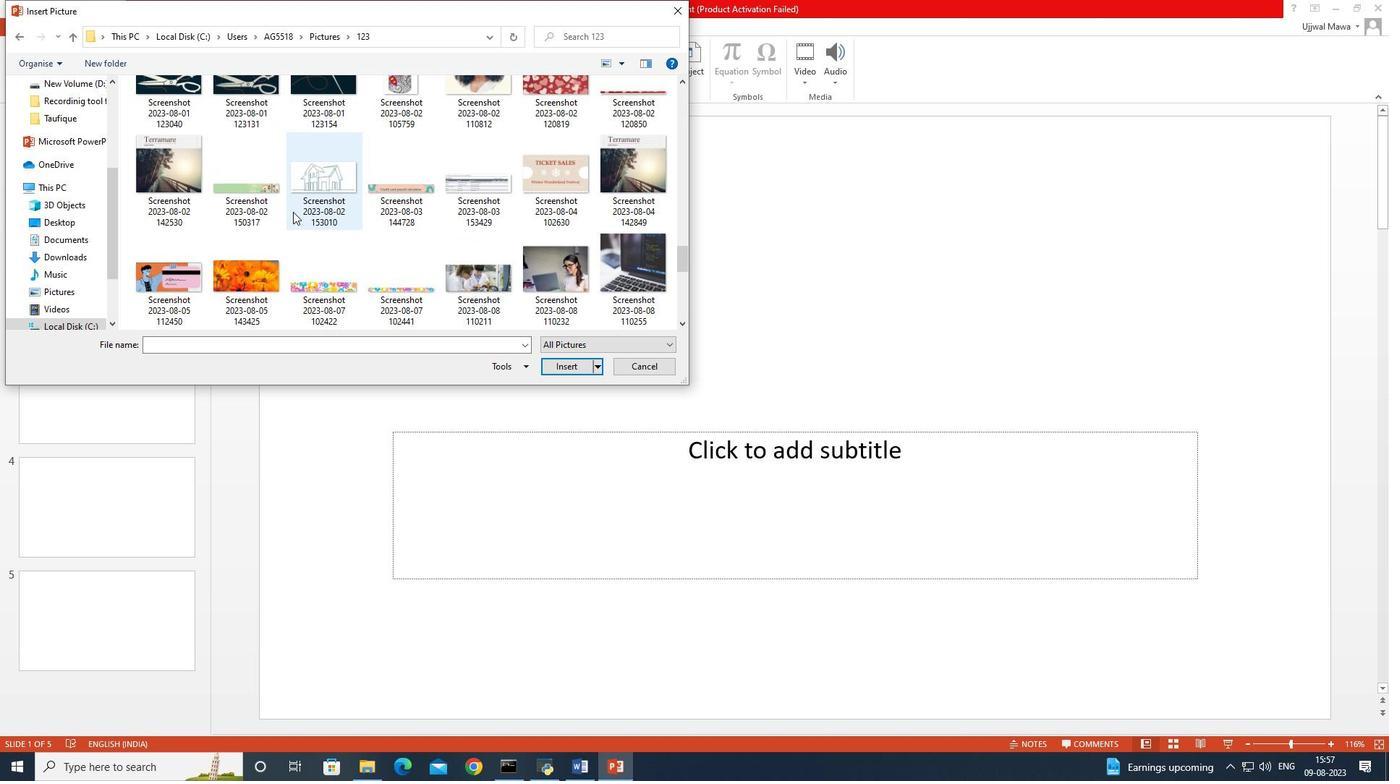 
Action: Mouse scrolled (293, 211) with delta (0, 0)
Screenshot: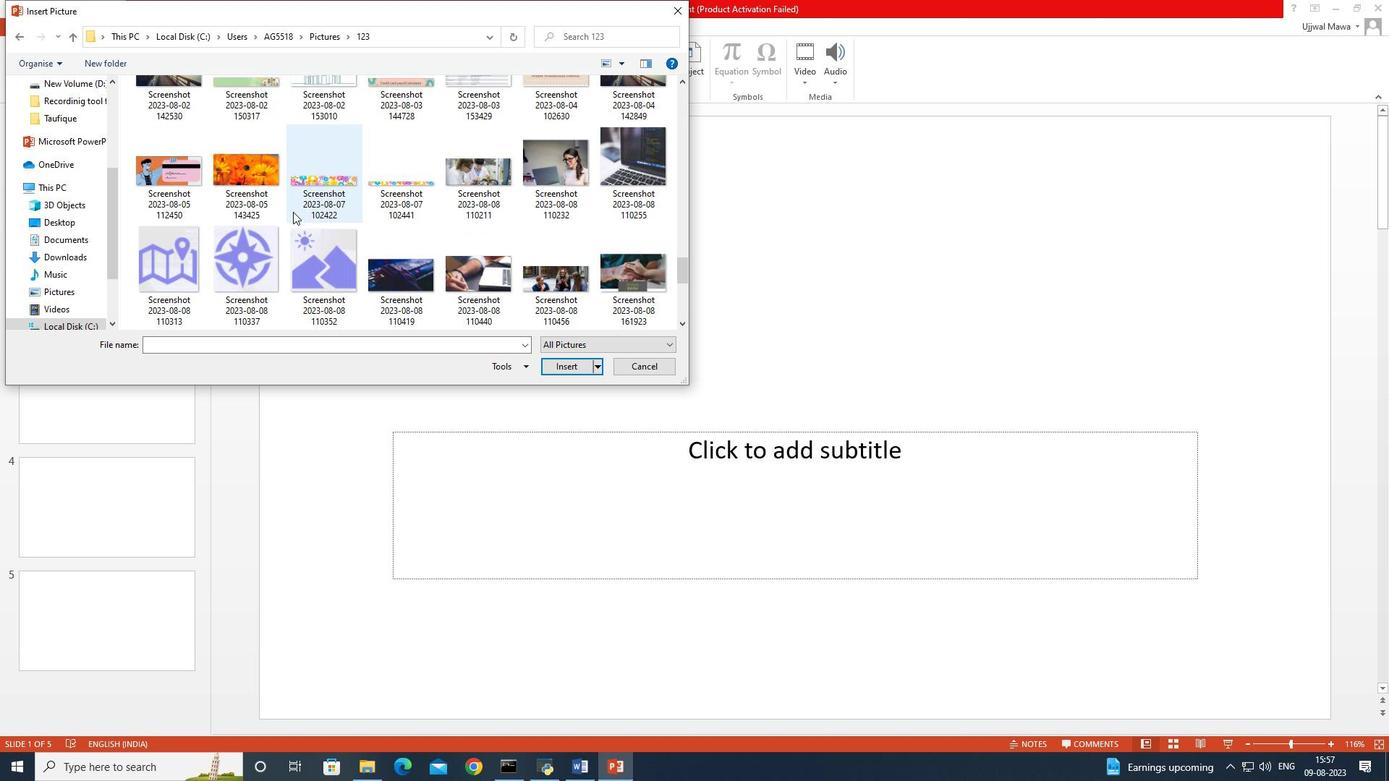 
Action: Mouse scrolled (293, 212) with delta (0, 0)
Screenshot: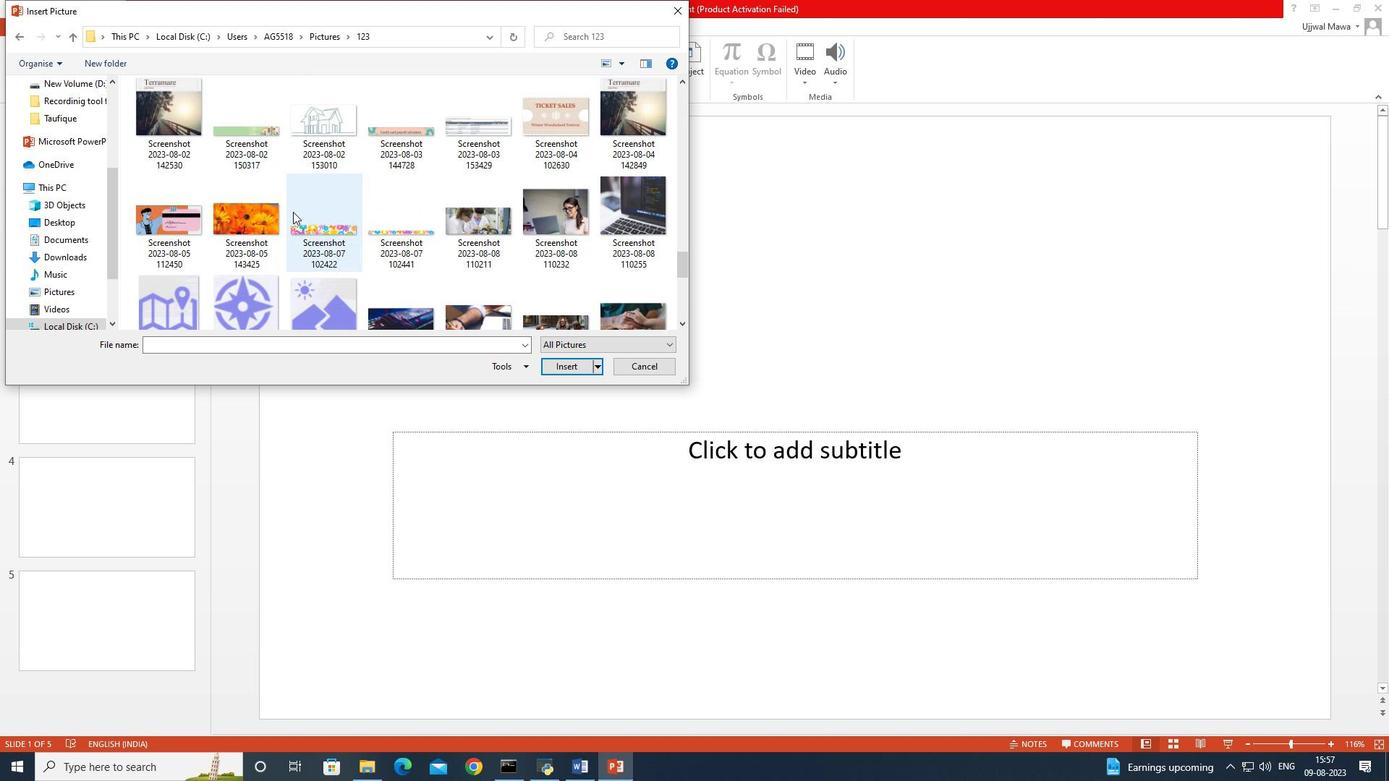 
Action: Mouse scrolled (293, 211) with delta (0, 0)
Screenshot: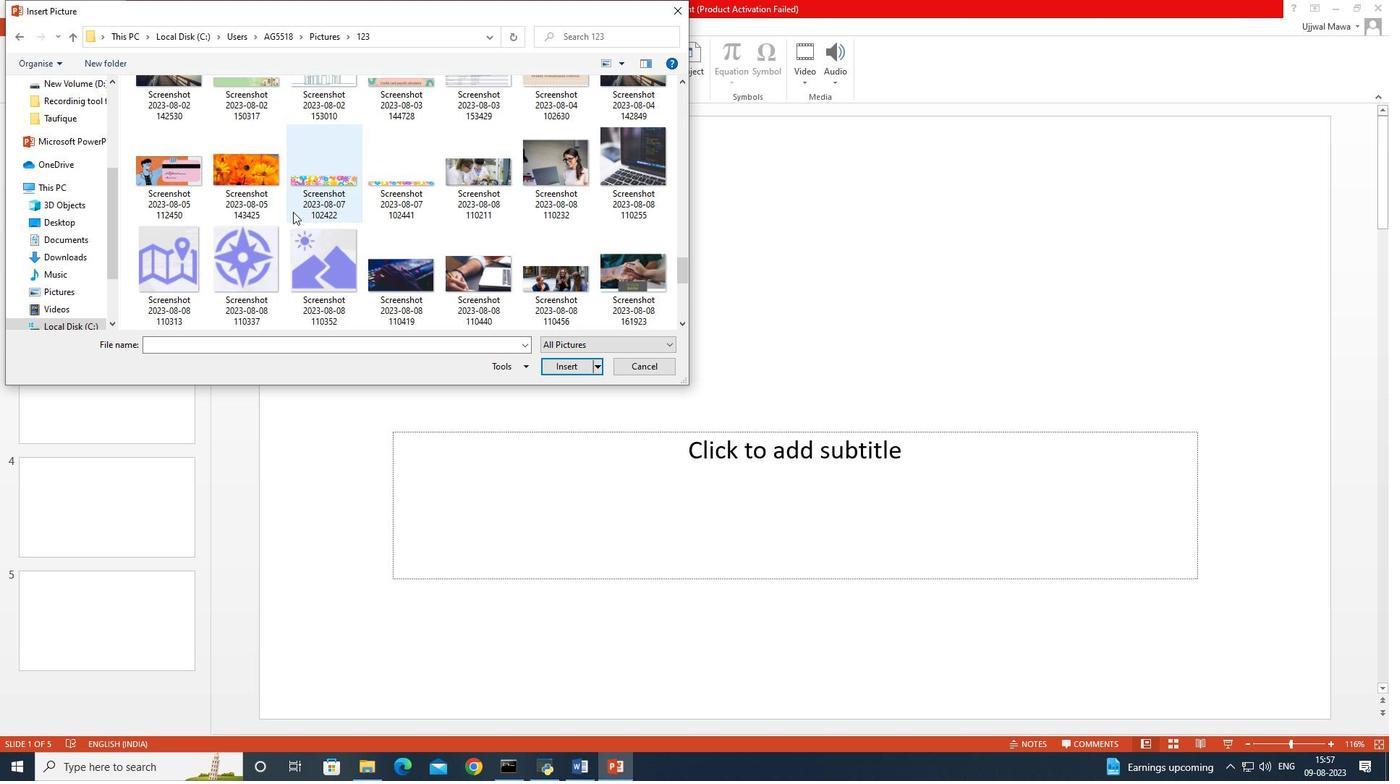 
Action: Mouse scrolled (293, 211) with delta (0, 0)
Screenshot: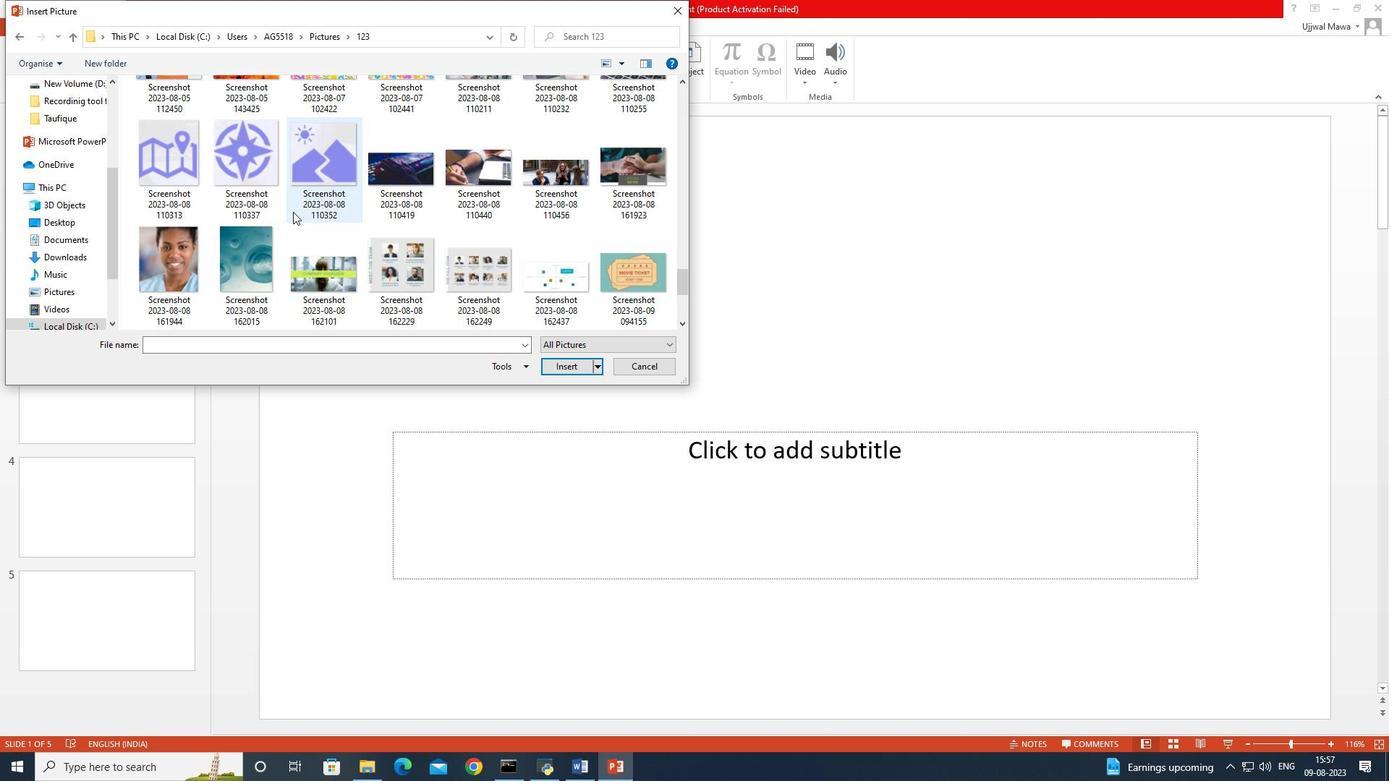 
Action: Mouse scrolled (293, 211) with delta (0, 0)
Screenshot: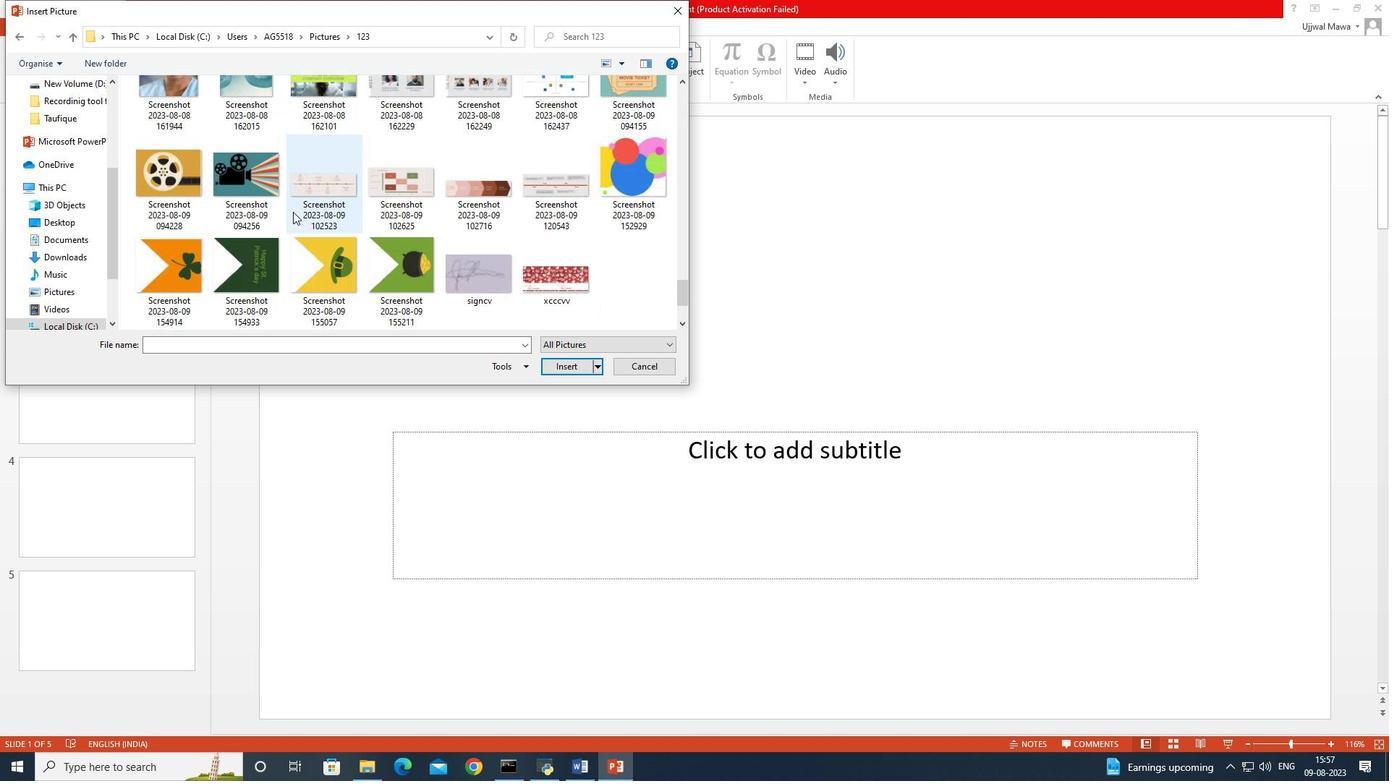
Action: Mouse scrolled (293, 211) with delta (0, 0)
Screenshot: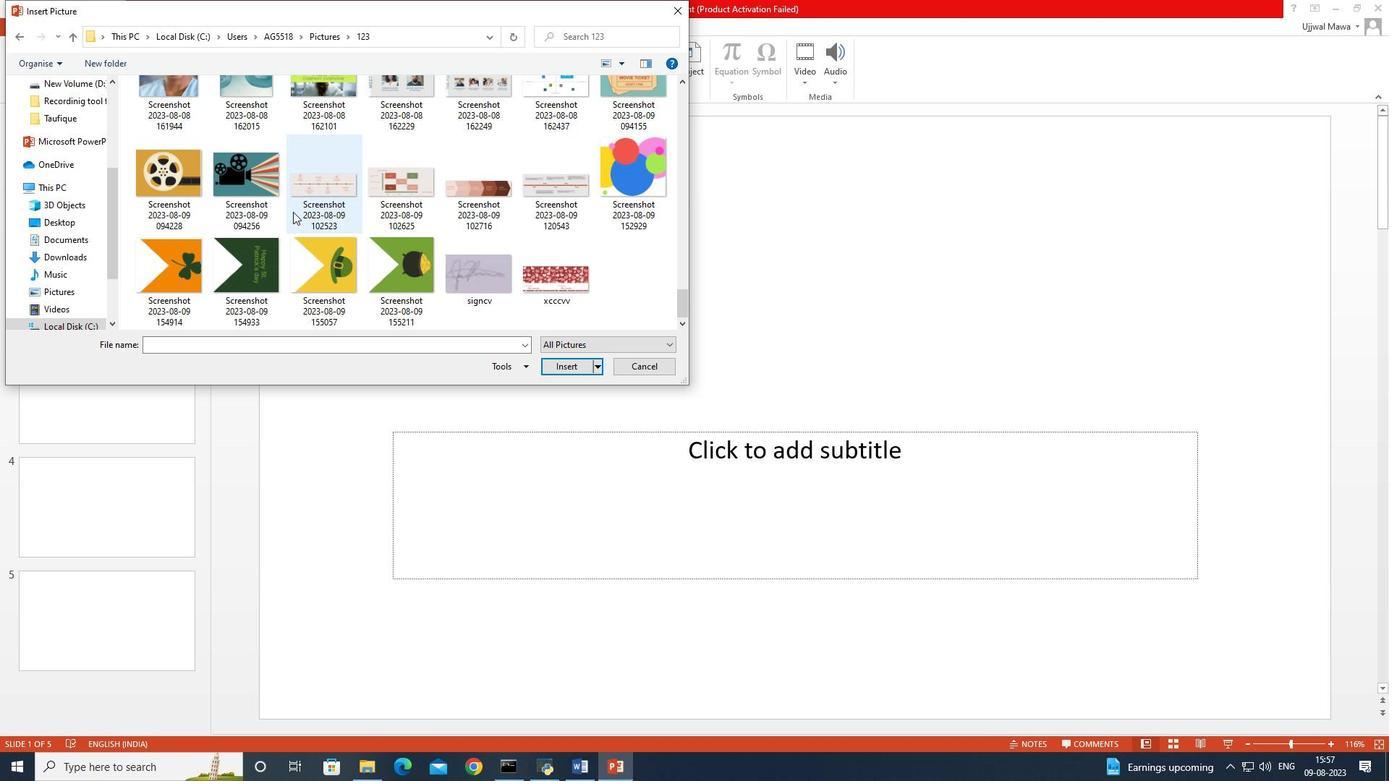 
Action: Mouse moved to (390, 243)
Screenshot: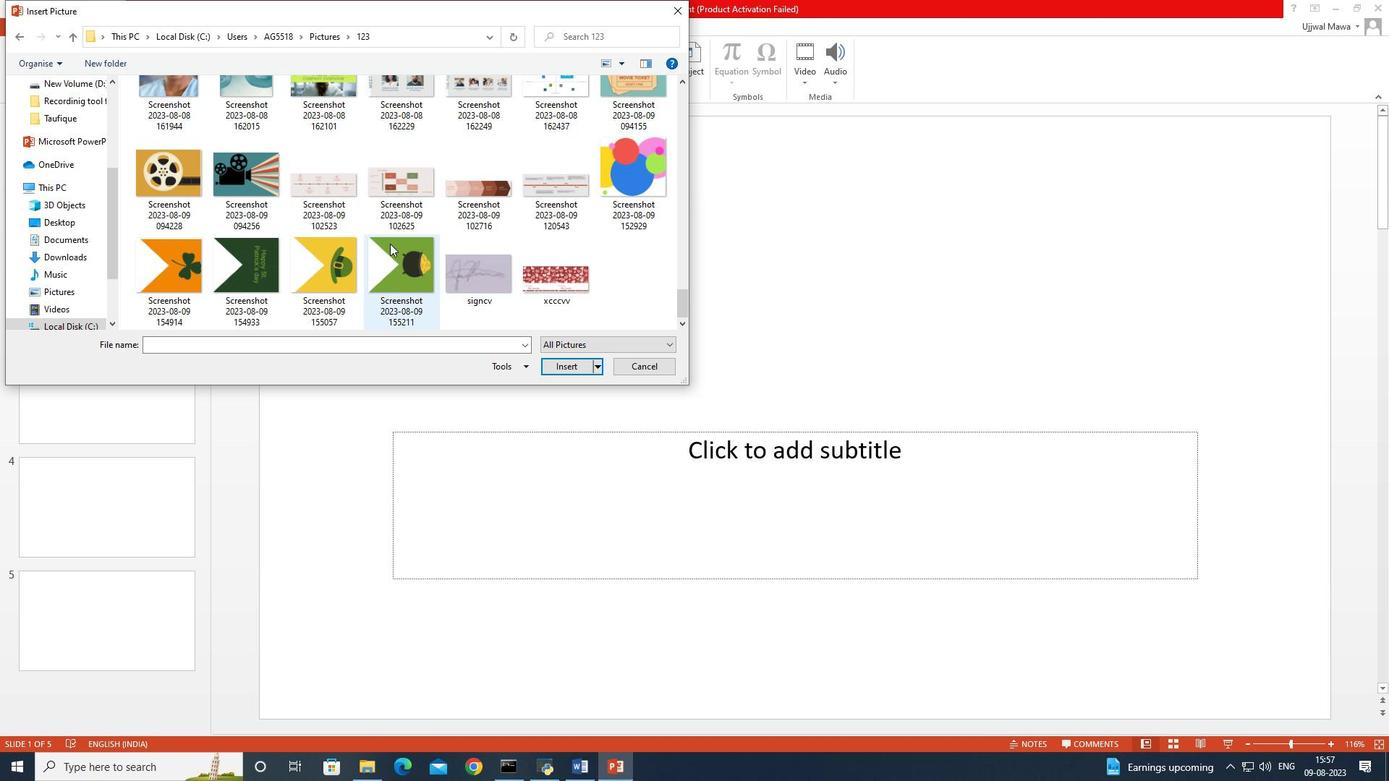 
Action: Mouse scrolled (390, 244) with delta (0, 0)
Screenshot: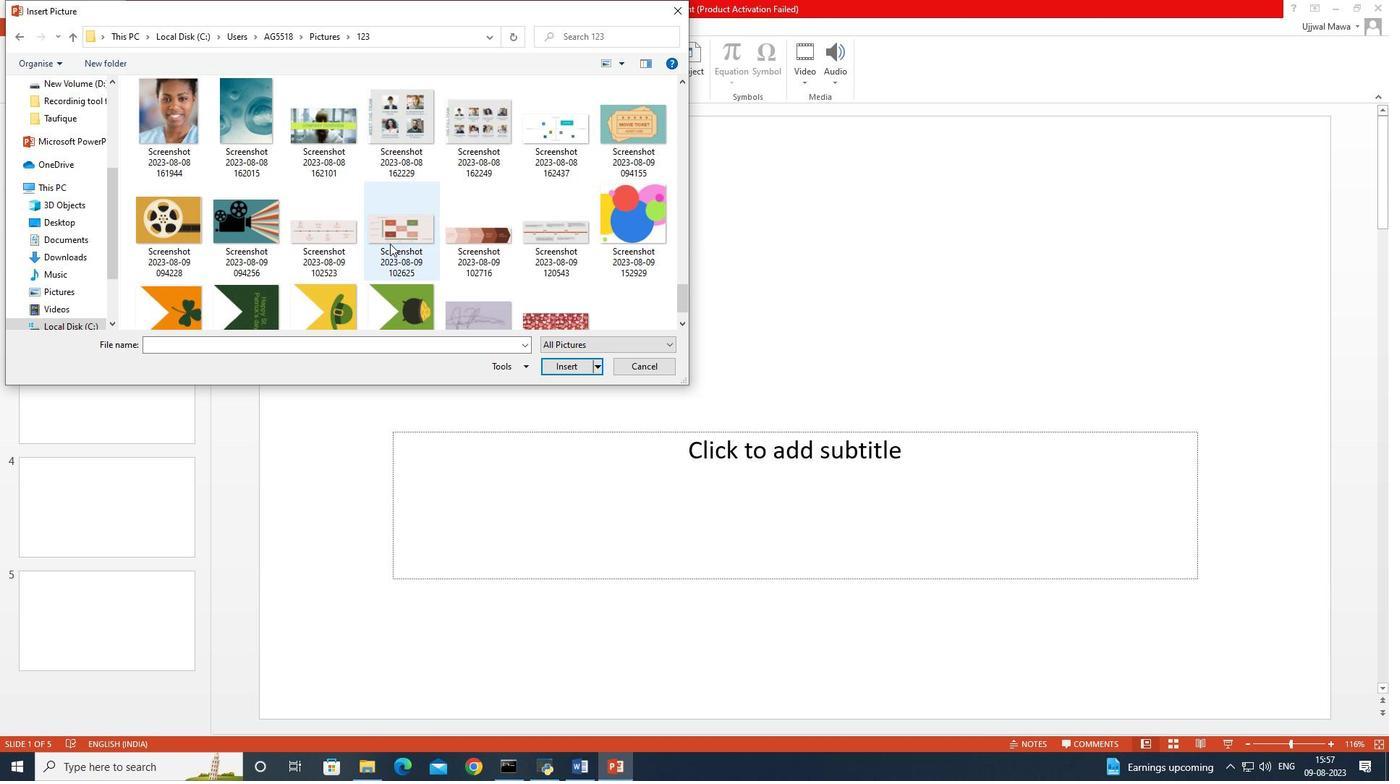 
Action: Mouse scrolled (390, 244) with delta (0, 0)
Screenshot: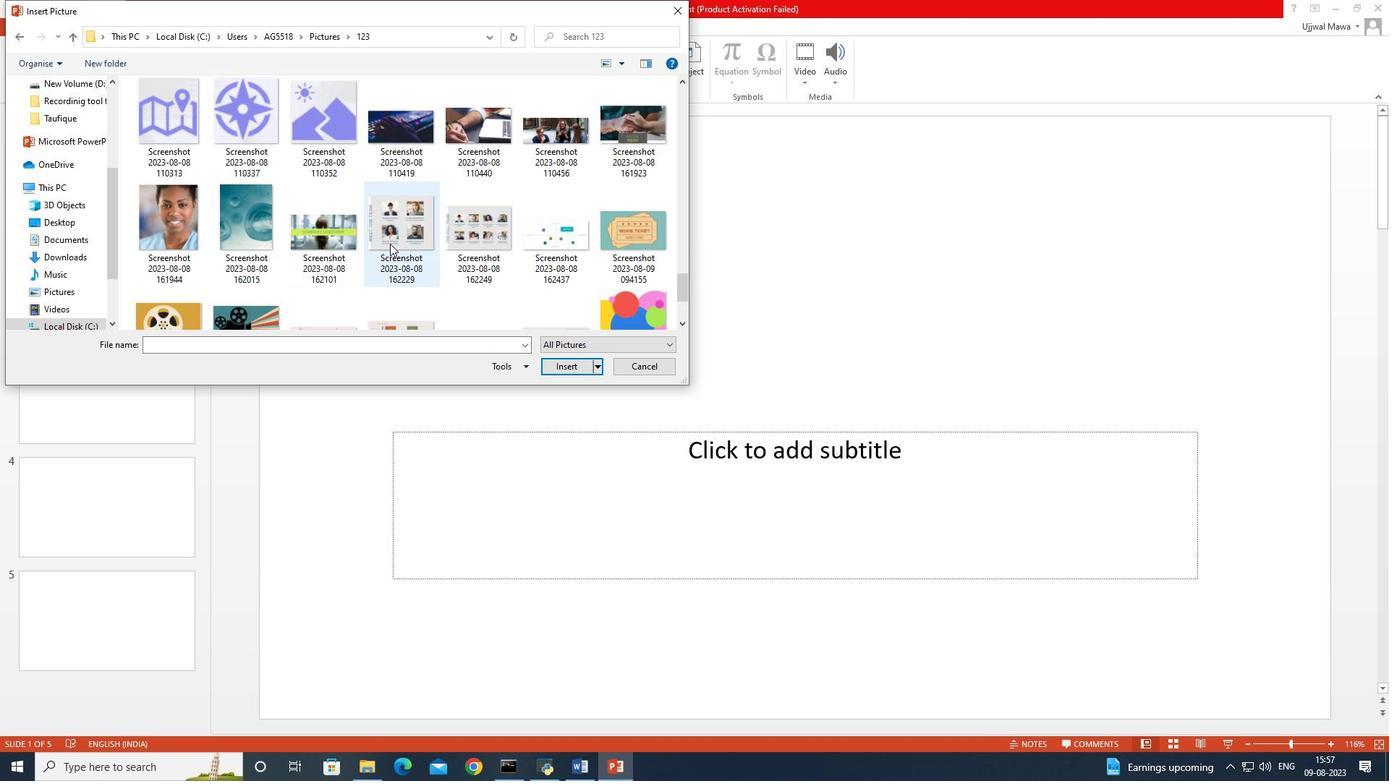 
Action: Mouse scrolled (390, 244) with delta (0, 0)
Screenshot: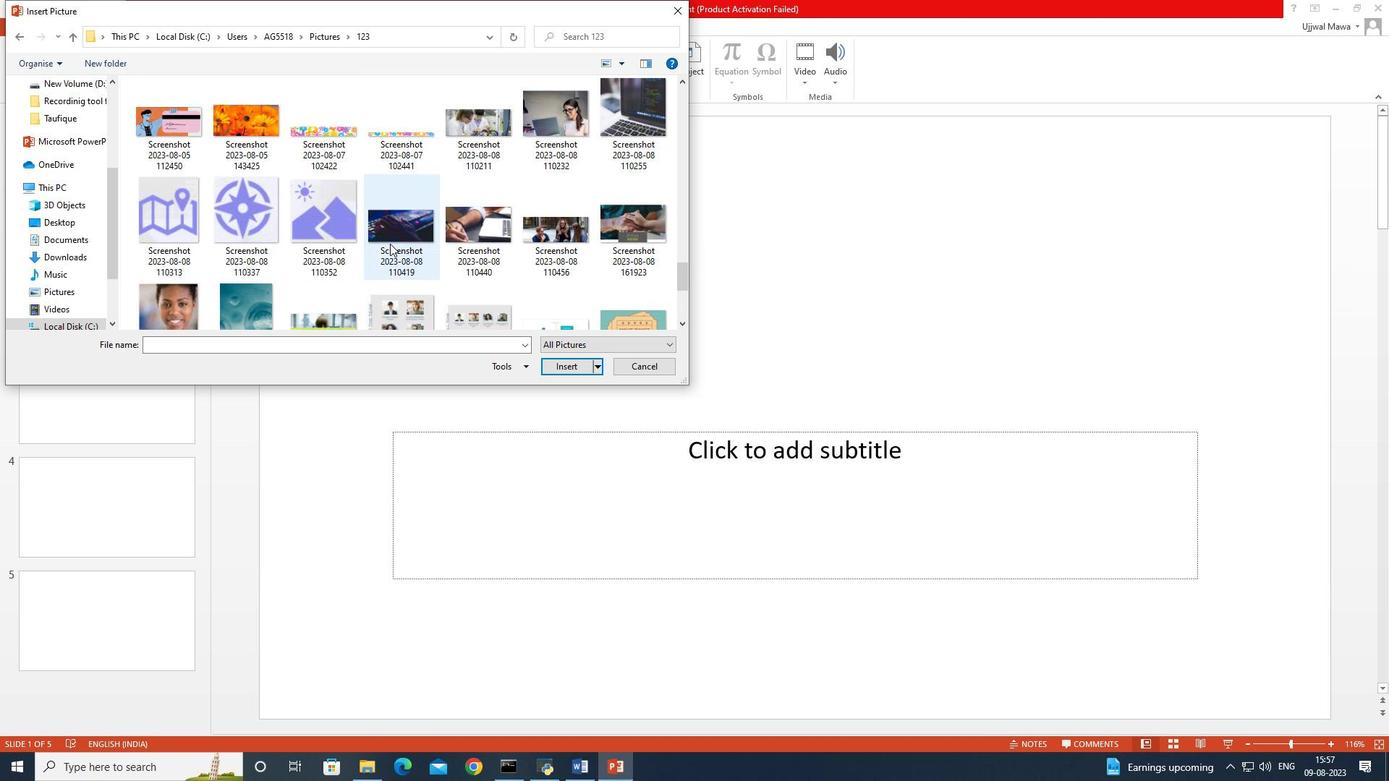 
Action: Mouse scrolled (390, 244) with delta (0, 0)
Screenshot: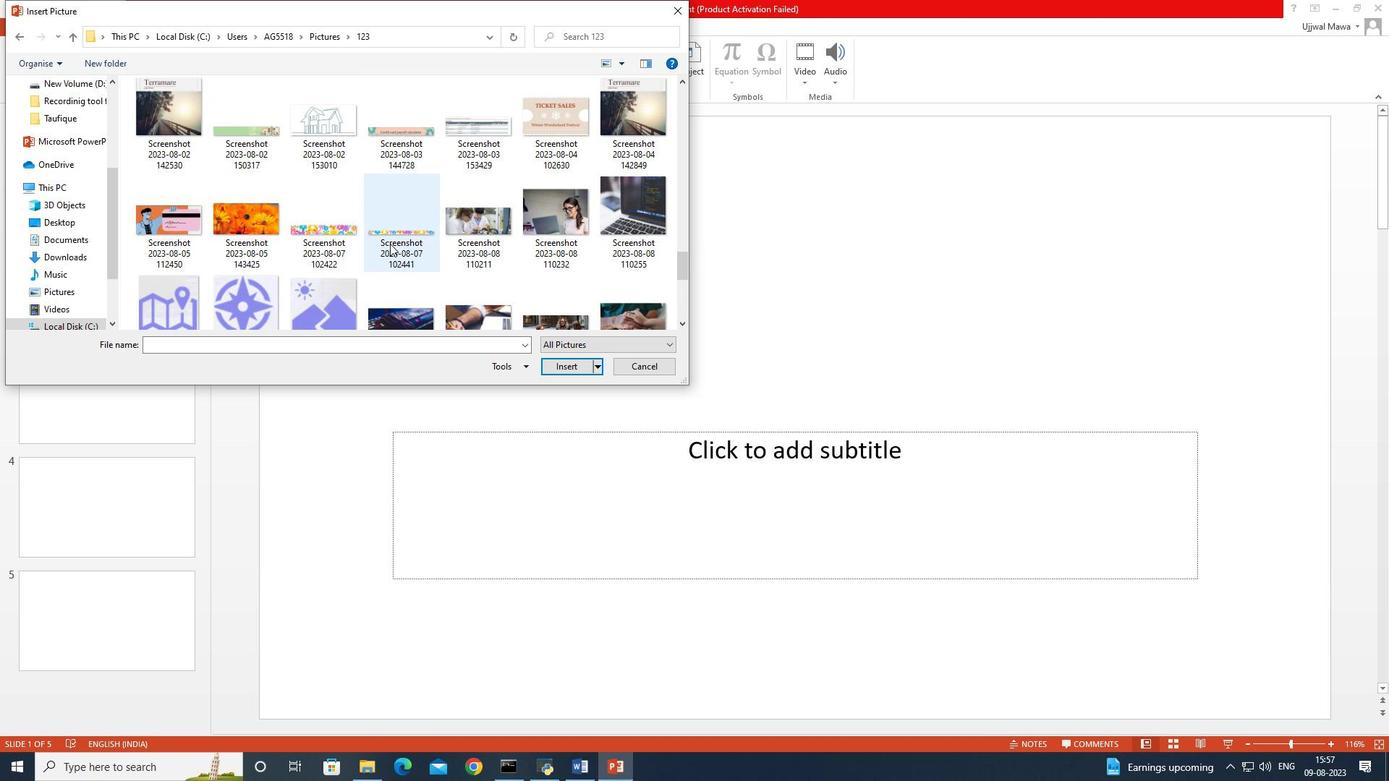 
Action: Mouse scrolled (390, 244) with delta (0, 0)
Screenshot: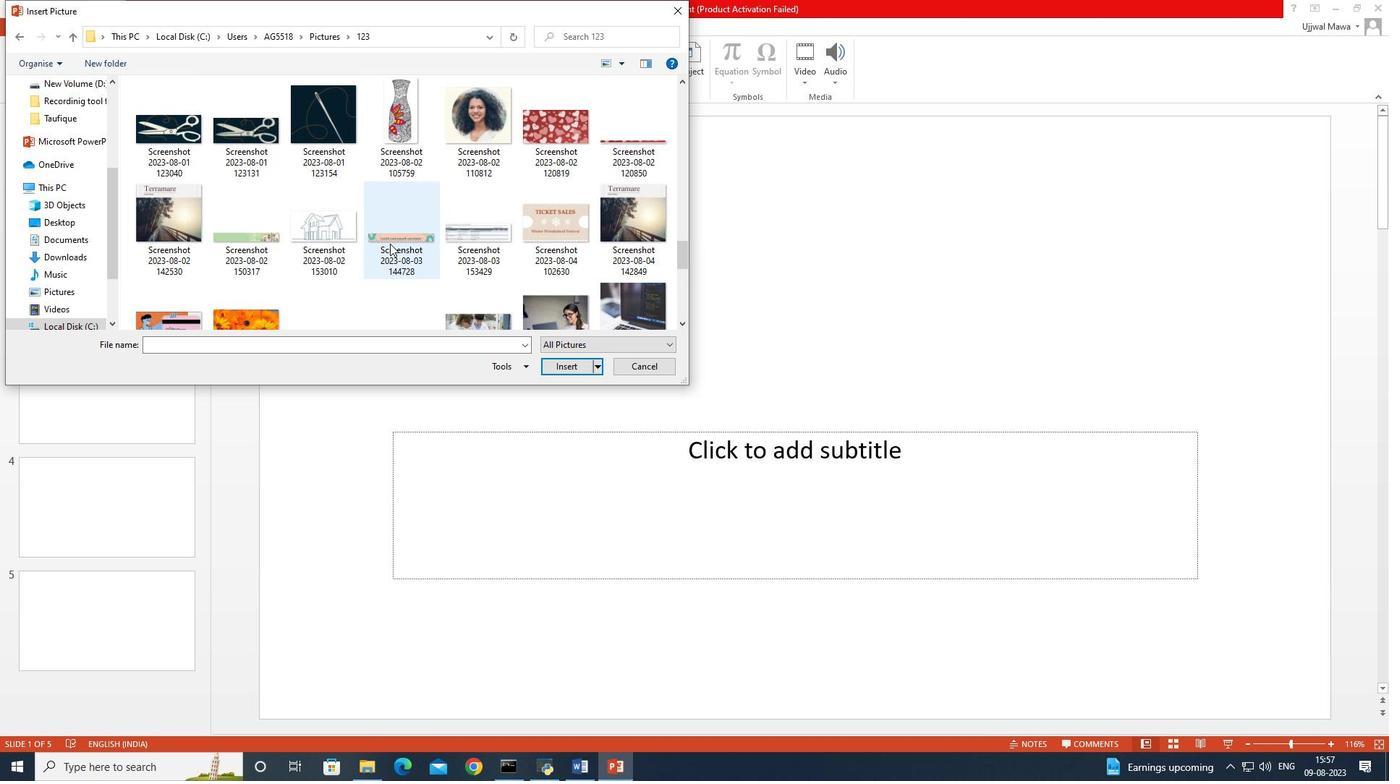 
Action: Mouse scrolled (390, 244) with delta (0, 0)
Screenshot: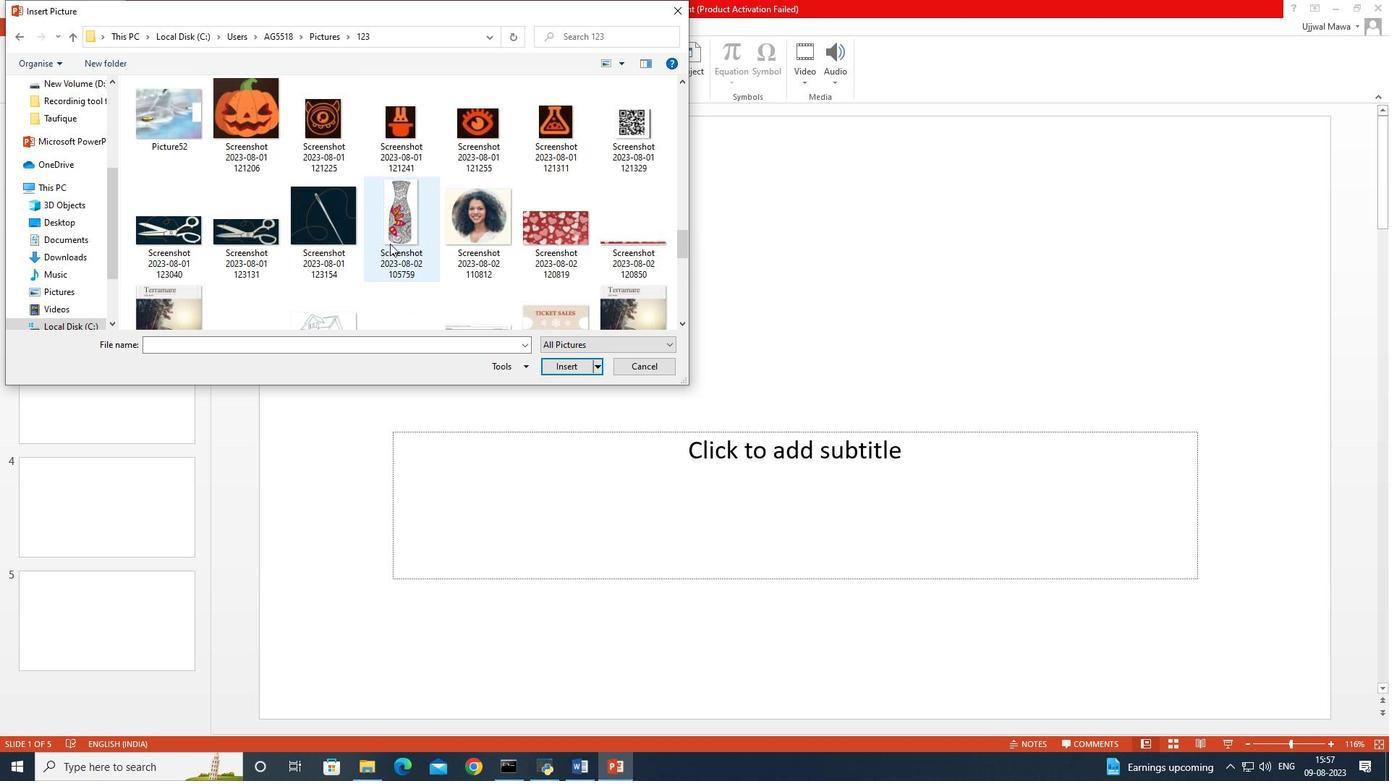 
Action: Mouse scrolled (390, 244) with delta (0, 0)
Screenshot: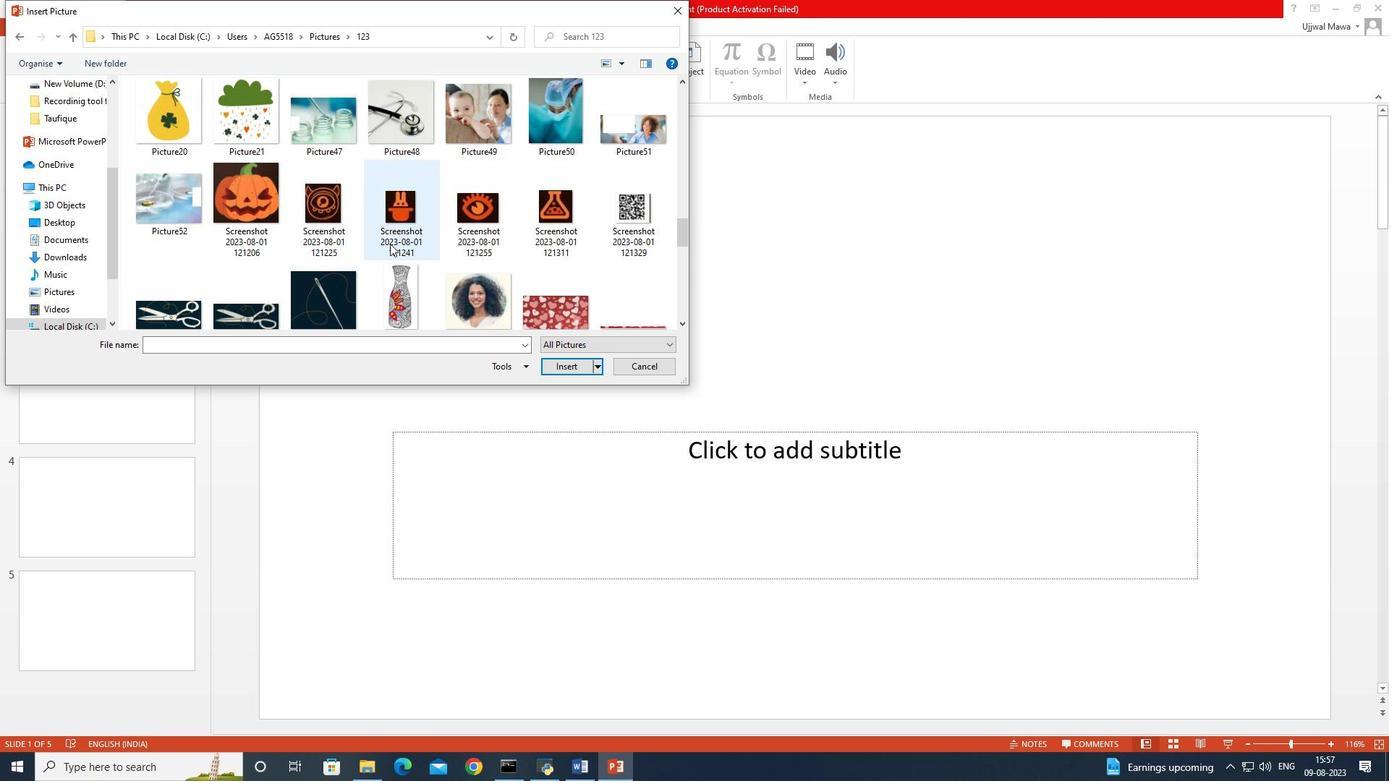 
Action: Mouse scrolled (390, 244) with delta (0, 0)
Screenshot: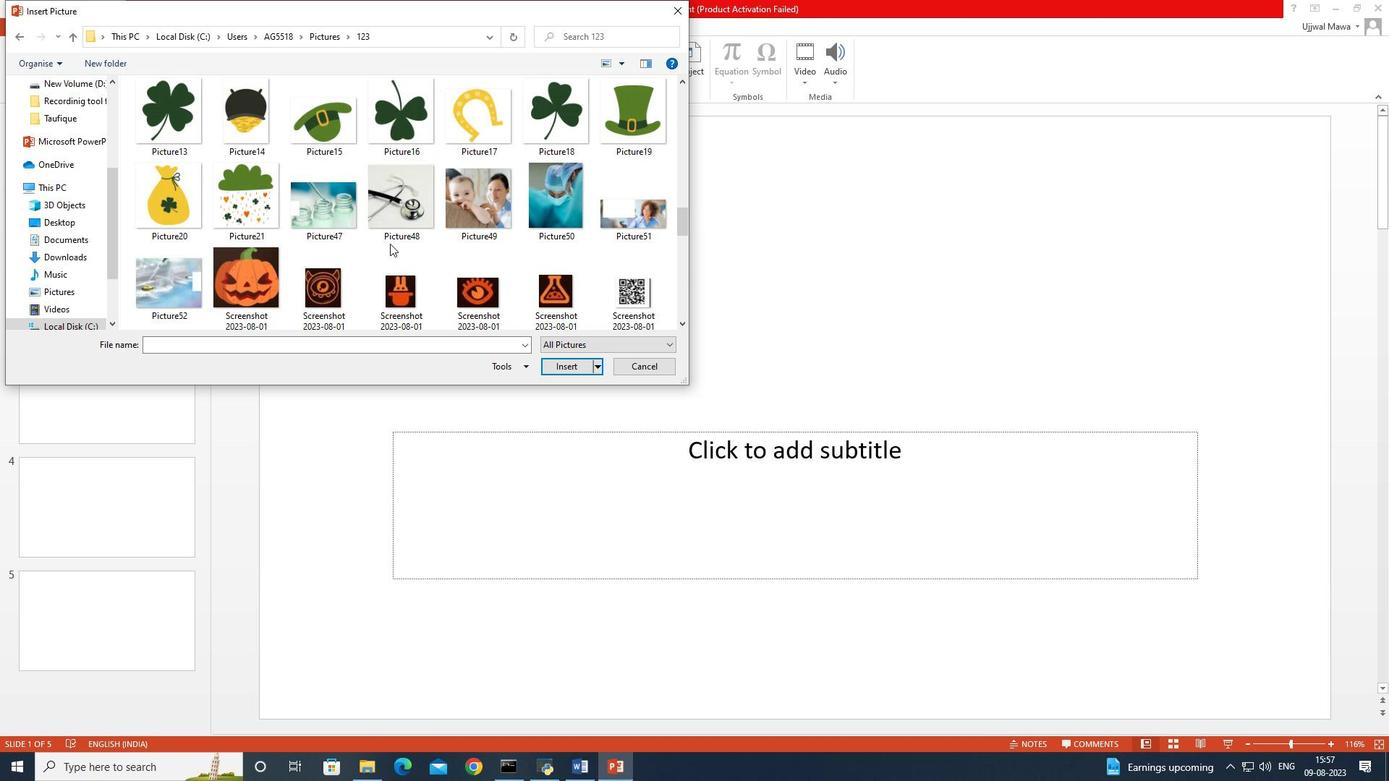 
Action: Mouse scrolled (390, 244) with delta (0, 0)
Screenshot: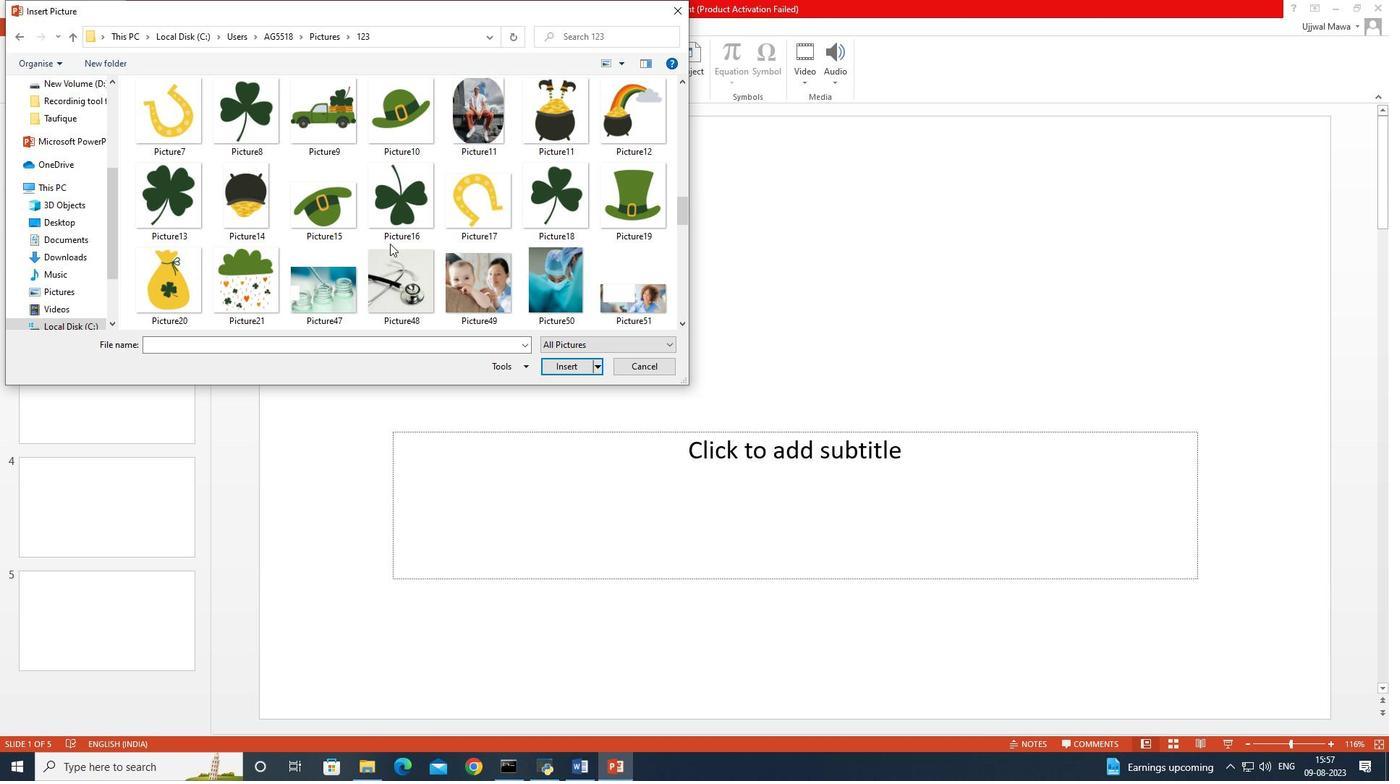 
Action: Mouse scrolled (390, 244) with delta (0, 0)
Screenshot: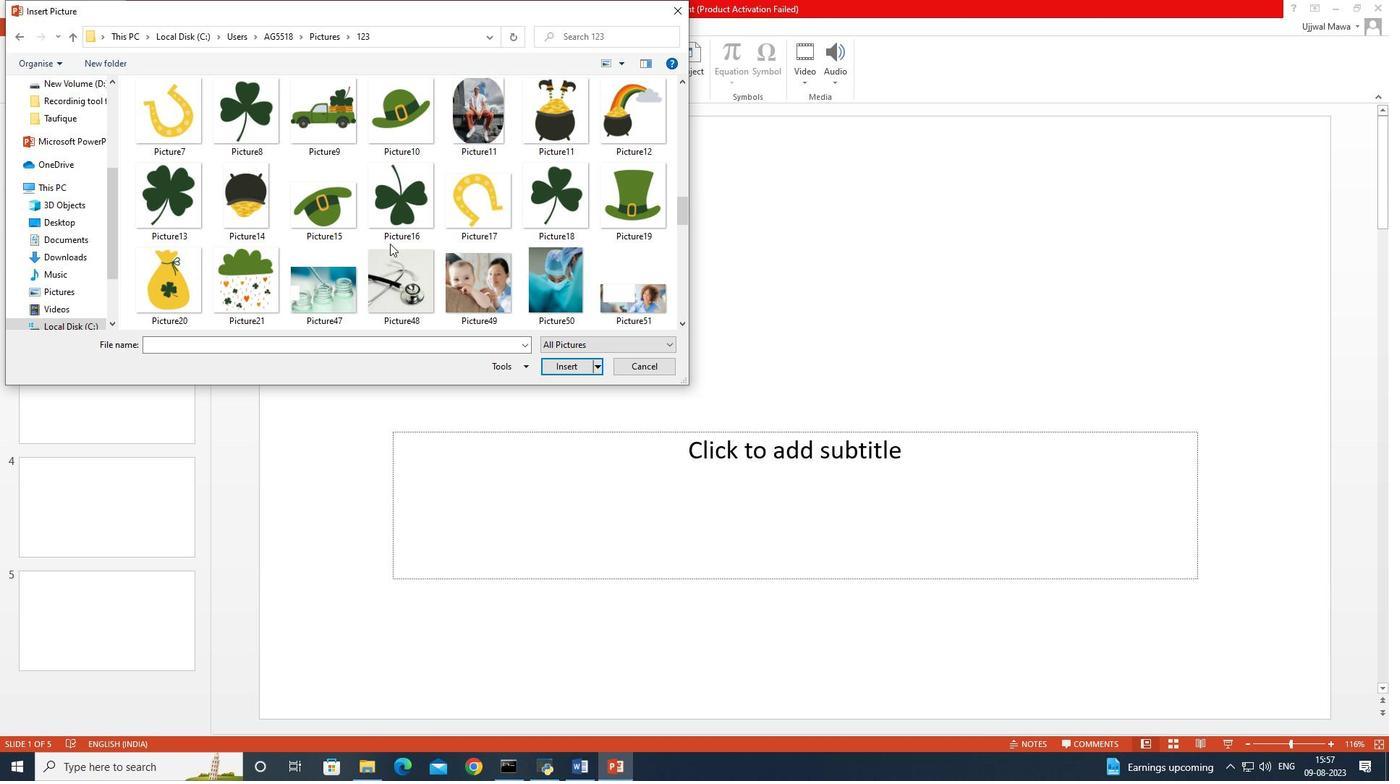 
Action: Mouse scrolled (390, 244) with delta (0, 0)
Screenshot: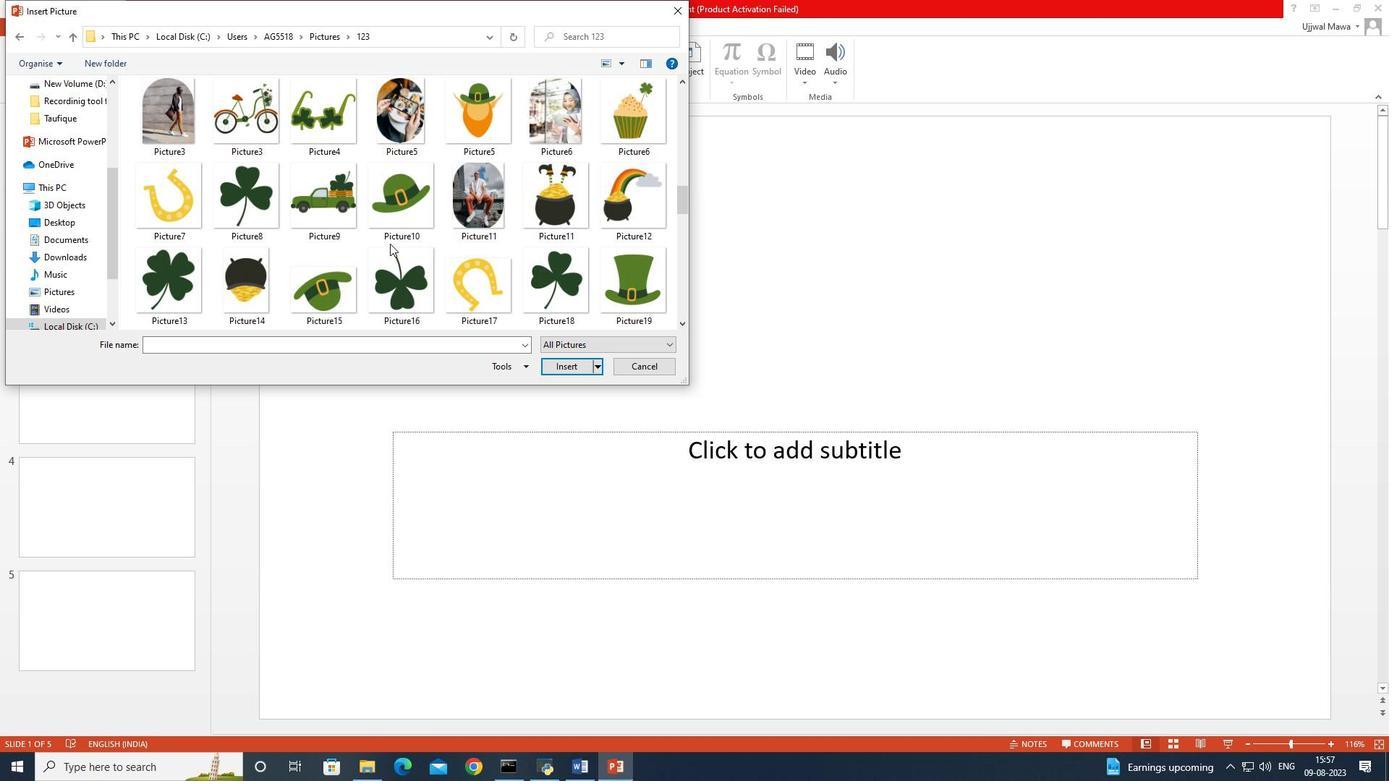 
Action: Mouse scrolled (390, 244) with delta (0, 0)
Screenshot: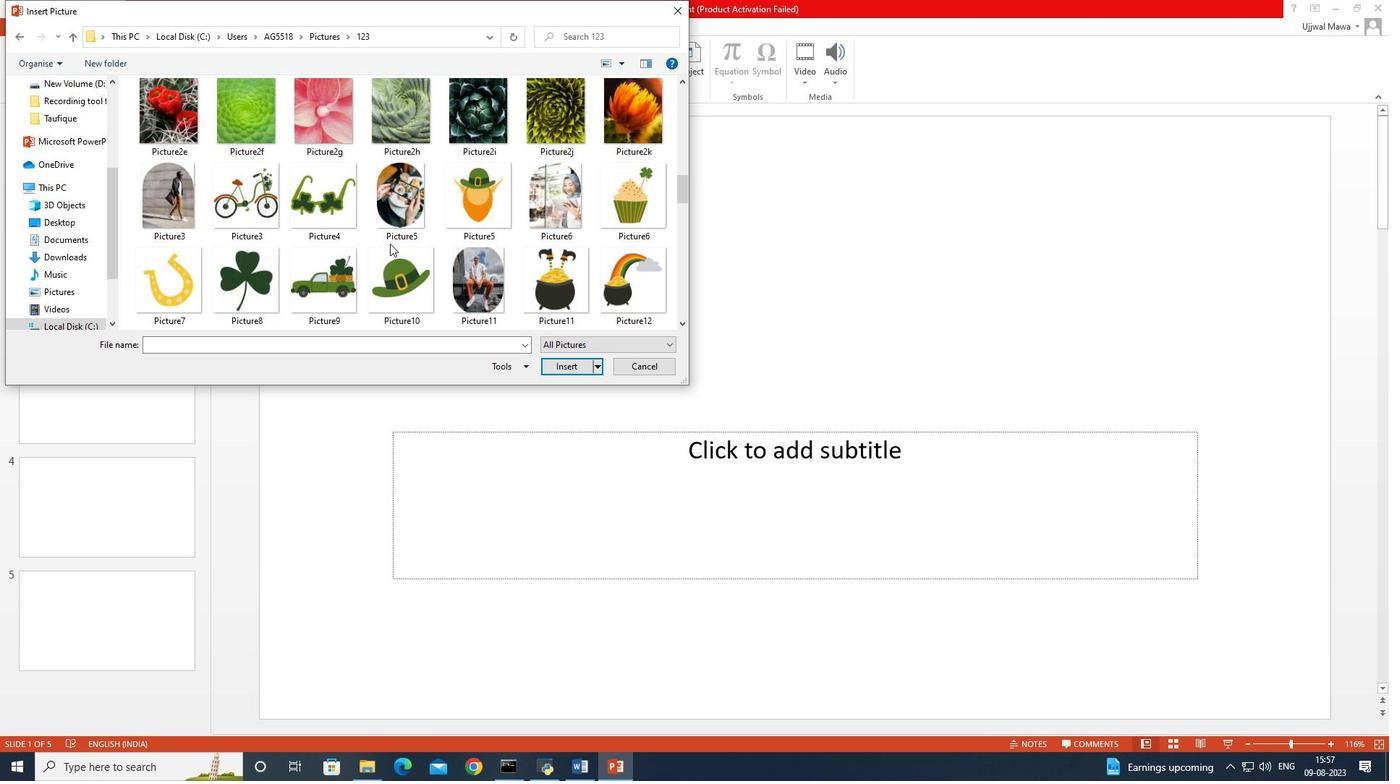 
Action: Mouse scrolled (390, 244) with delta (0, 0)
Screenshot: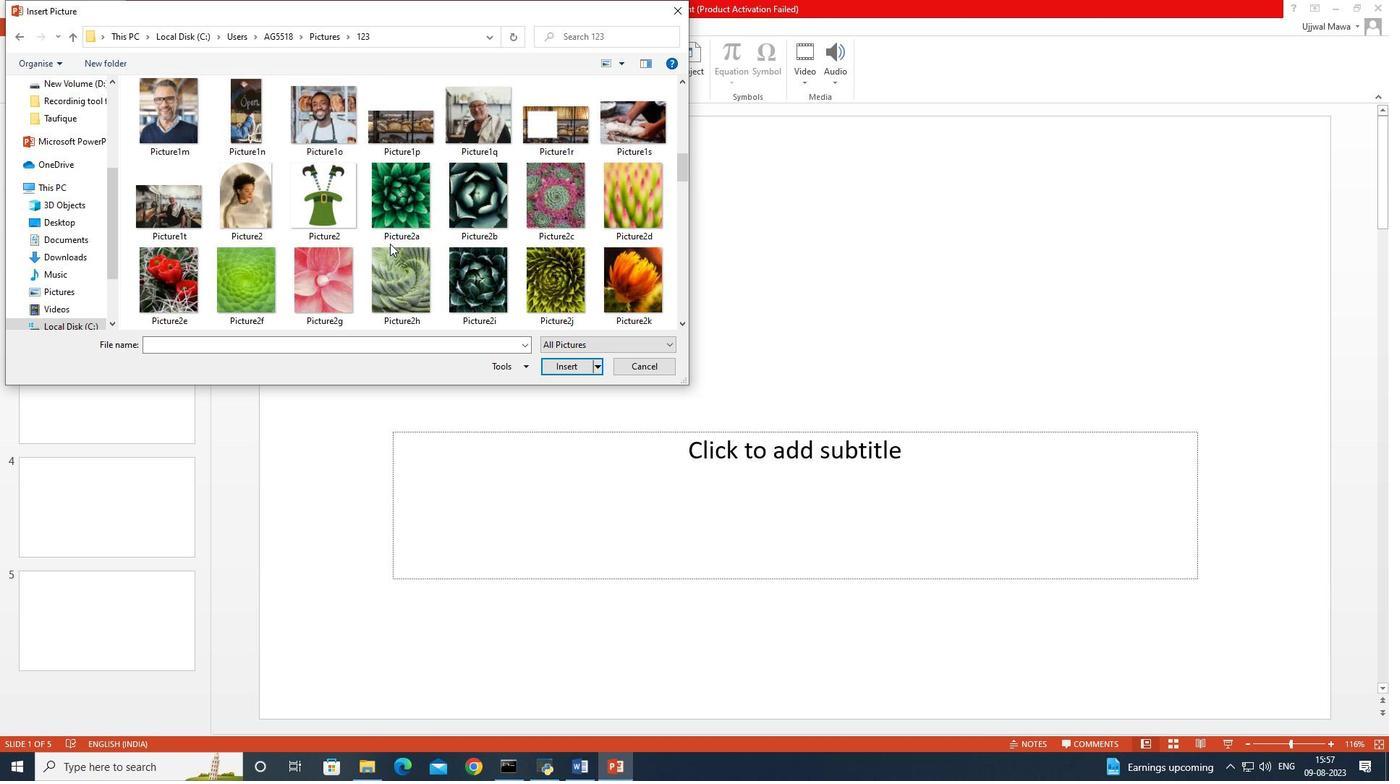 
Action: Mouse scrolled (390, 244) with delta (0, 0)
Screenshot: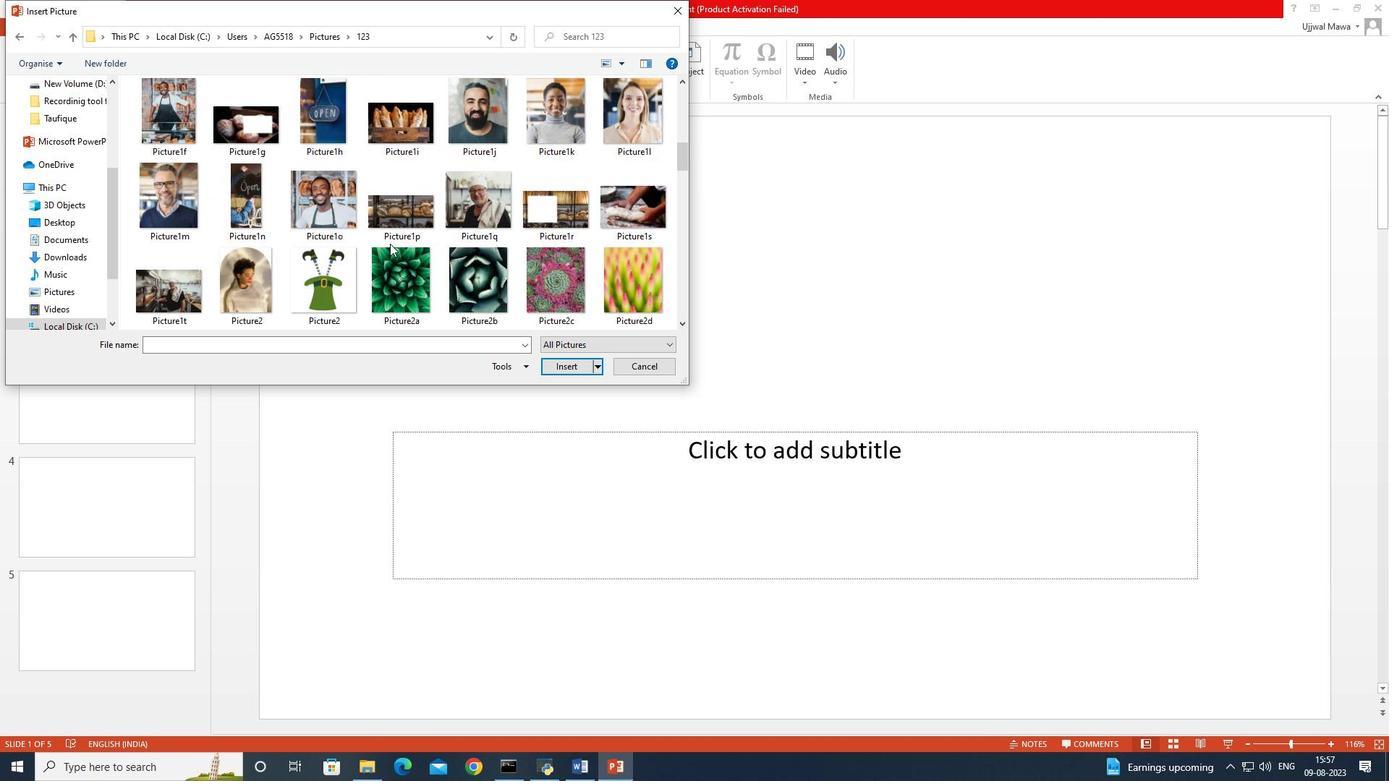 
Action: Mouse scrolled (390, 244) with delta (0, 0)
Screenshot: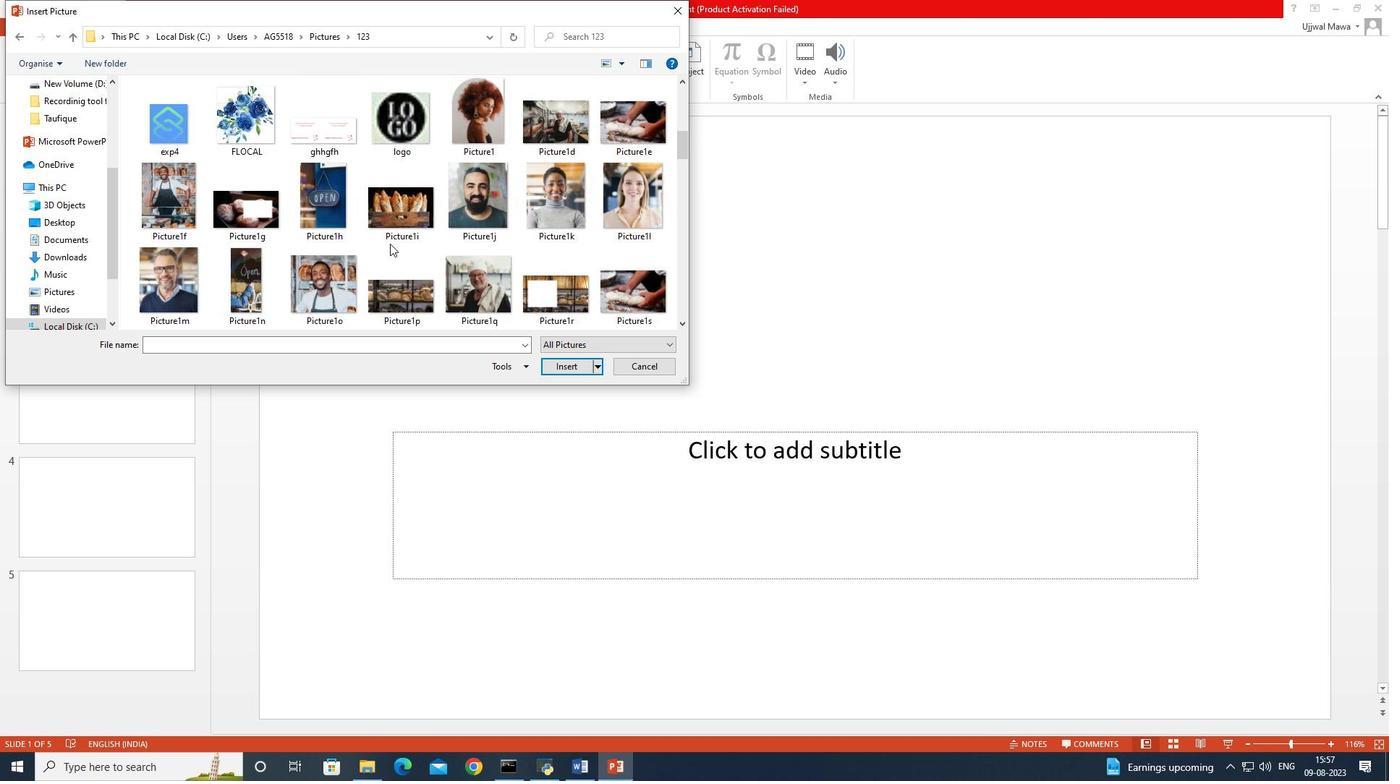 
Action: Mouse scrolled (390, 244) with delta (0, 0)
Screenshot: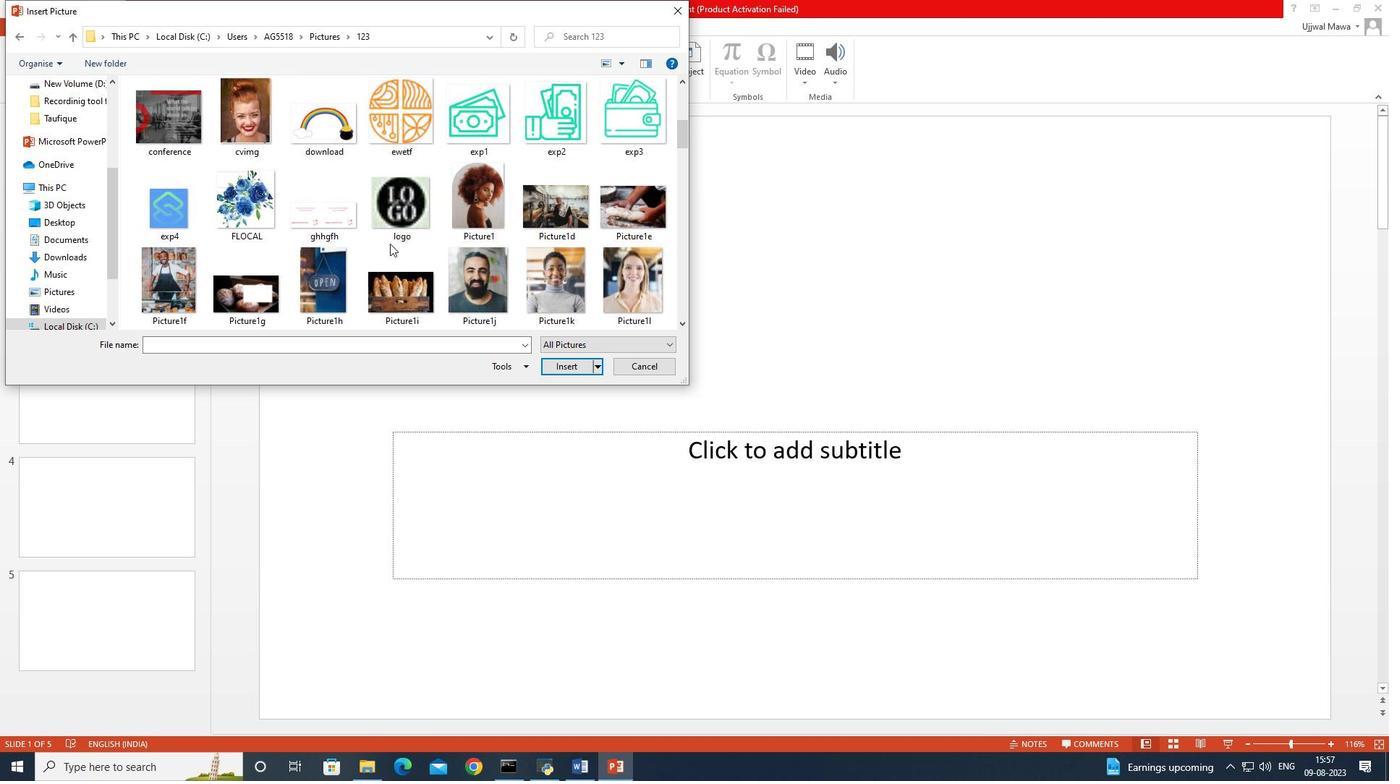 
Action: Mouse scrolled (390, 243) with delta (0, 0)
Screenshot: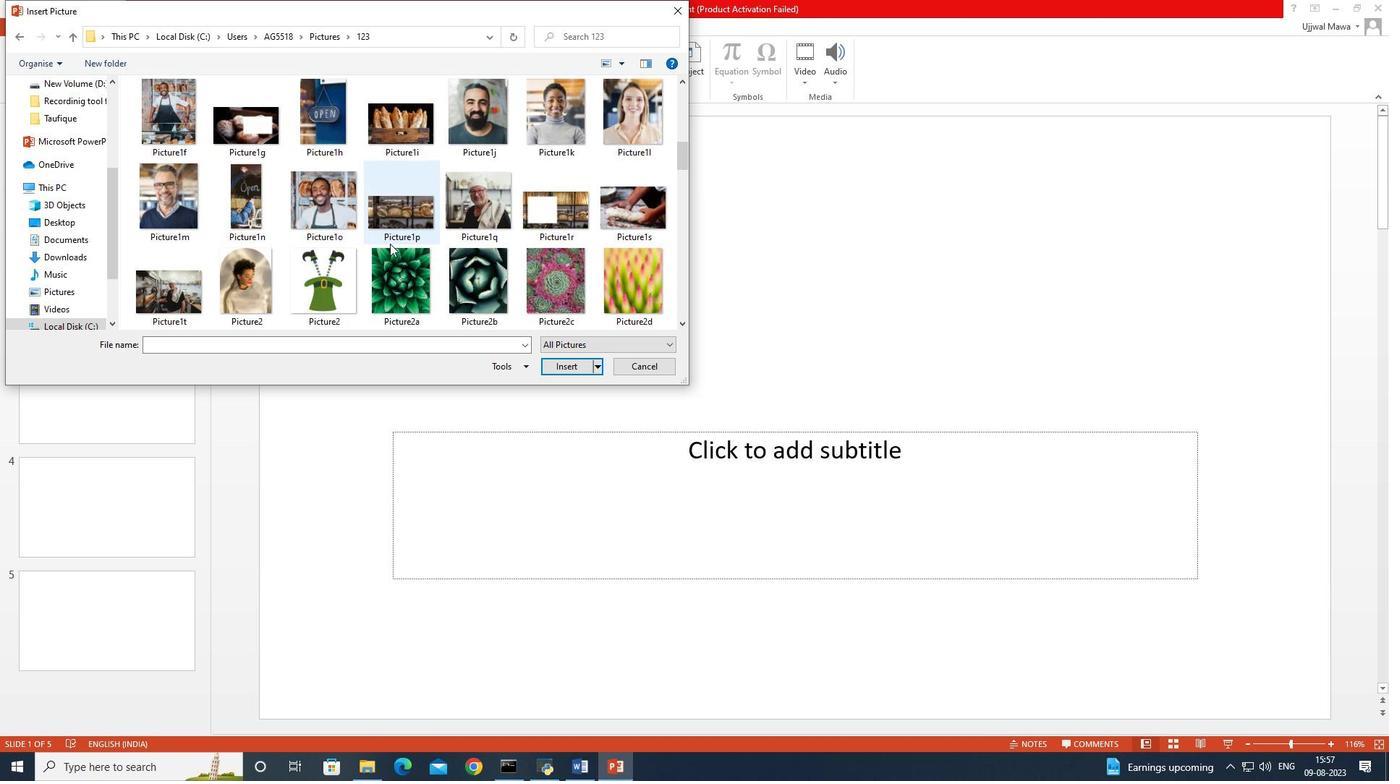 
Action: Mouse scrolled (390, 244) with delta (0, 0)
Screenshot: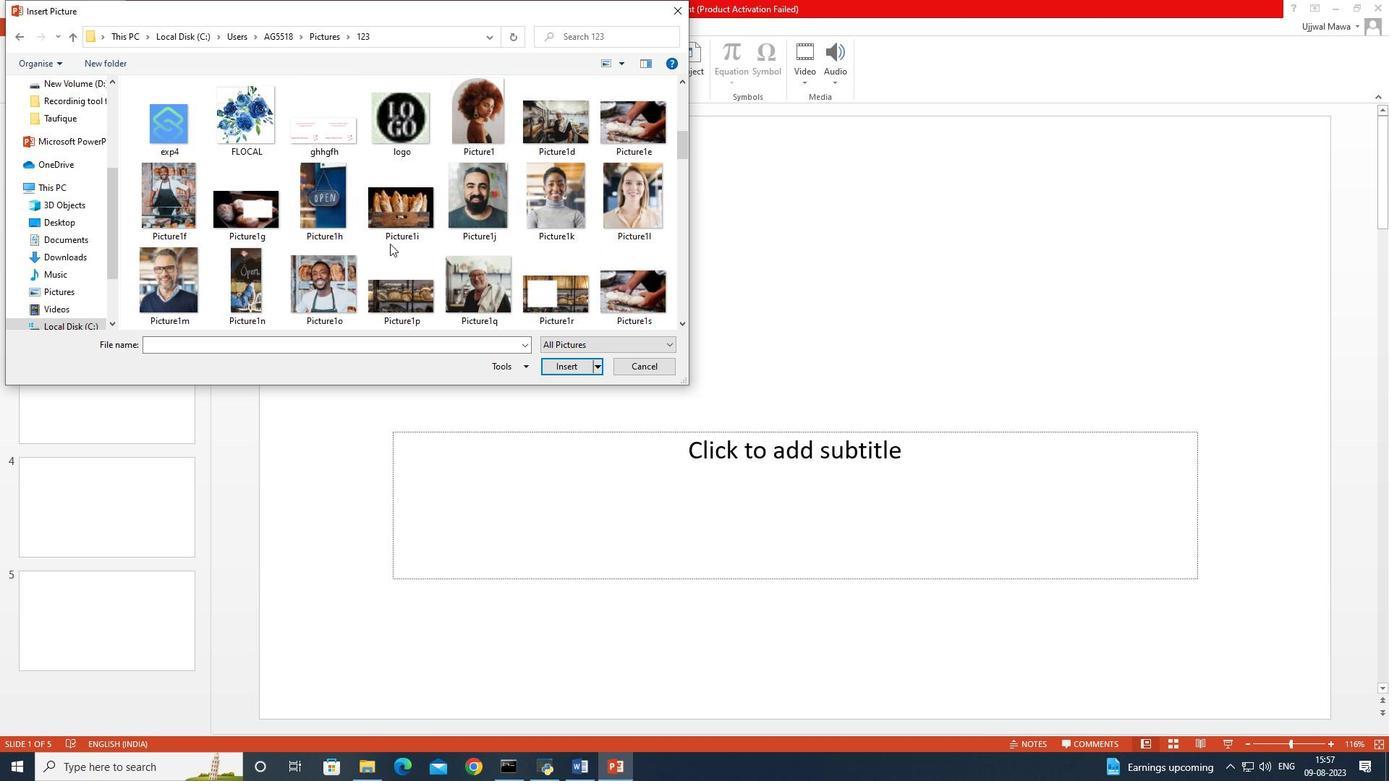 
Action: Mouse scrolled (390, 244) with delta (0, 0)
Screenshot: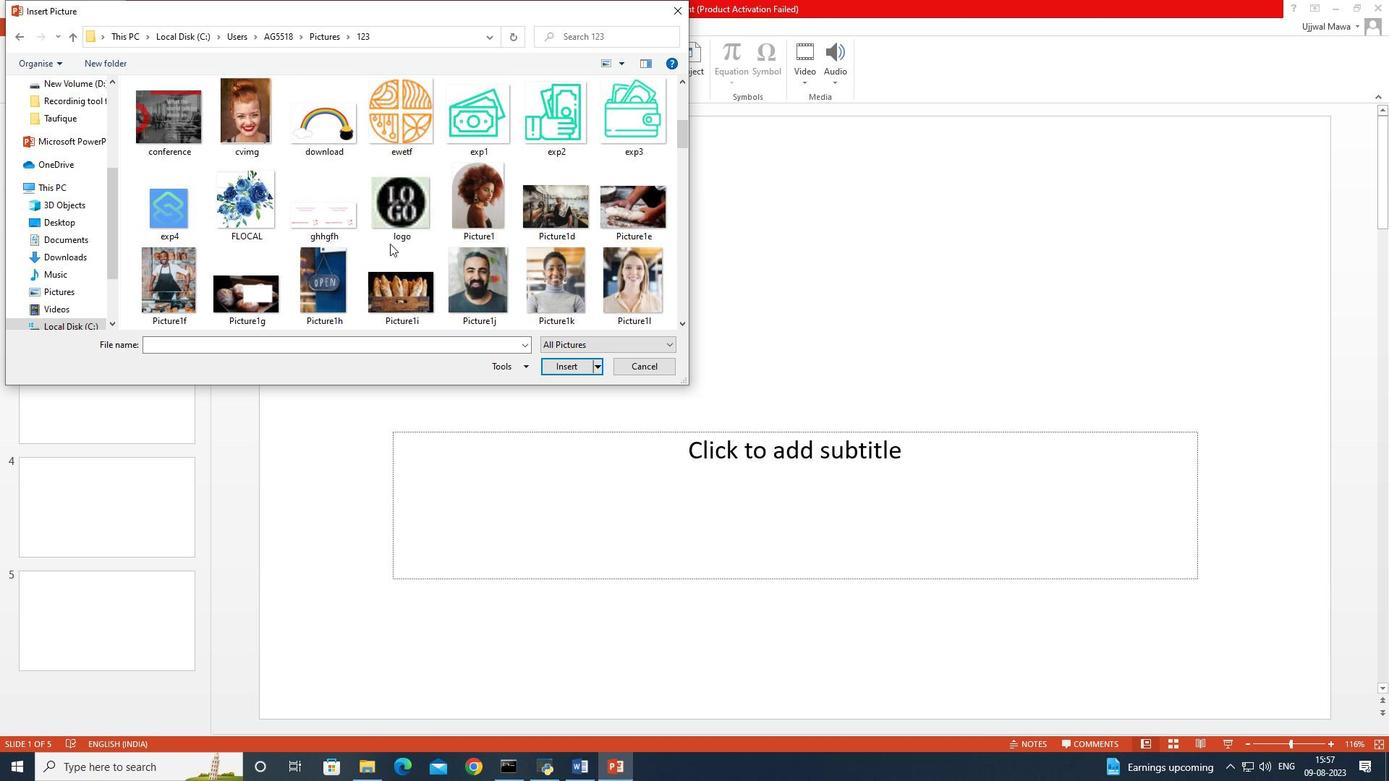 
Action: Mouse moved to (308, 114)
Screenshot: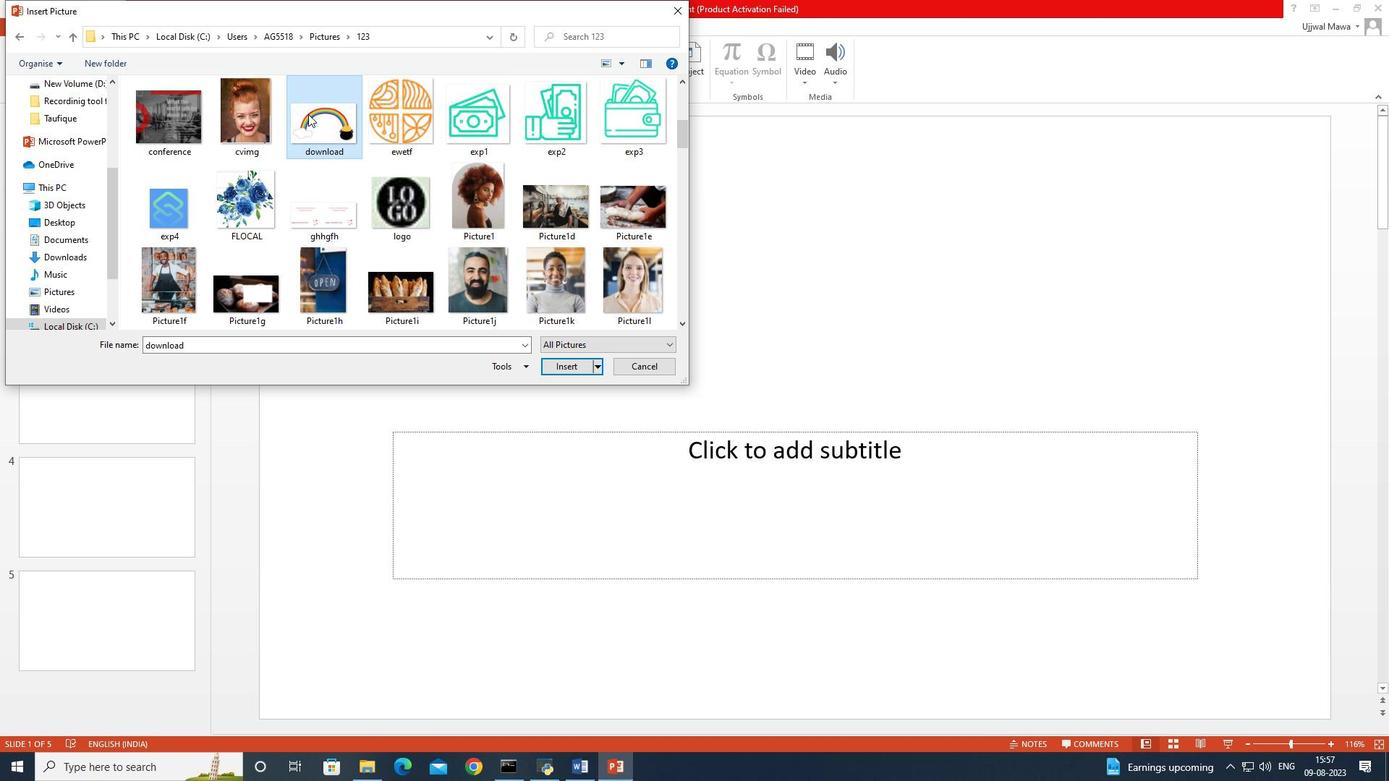 
Action: Mouse pressed left at (308, 114)
Screenshot: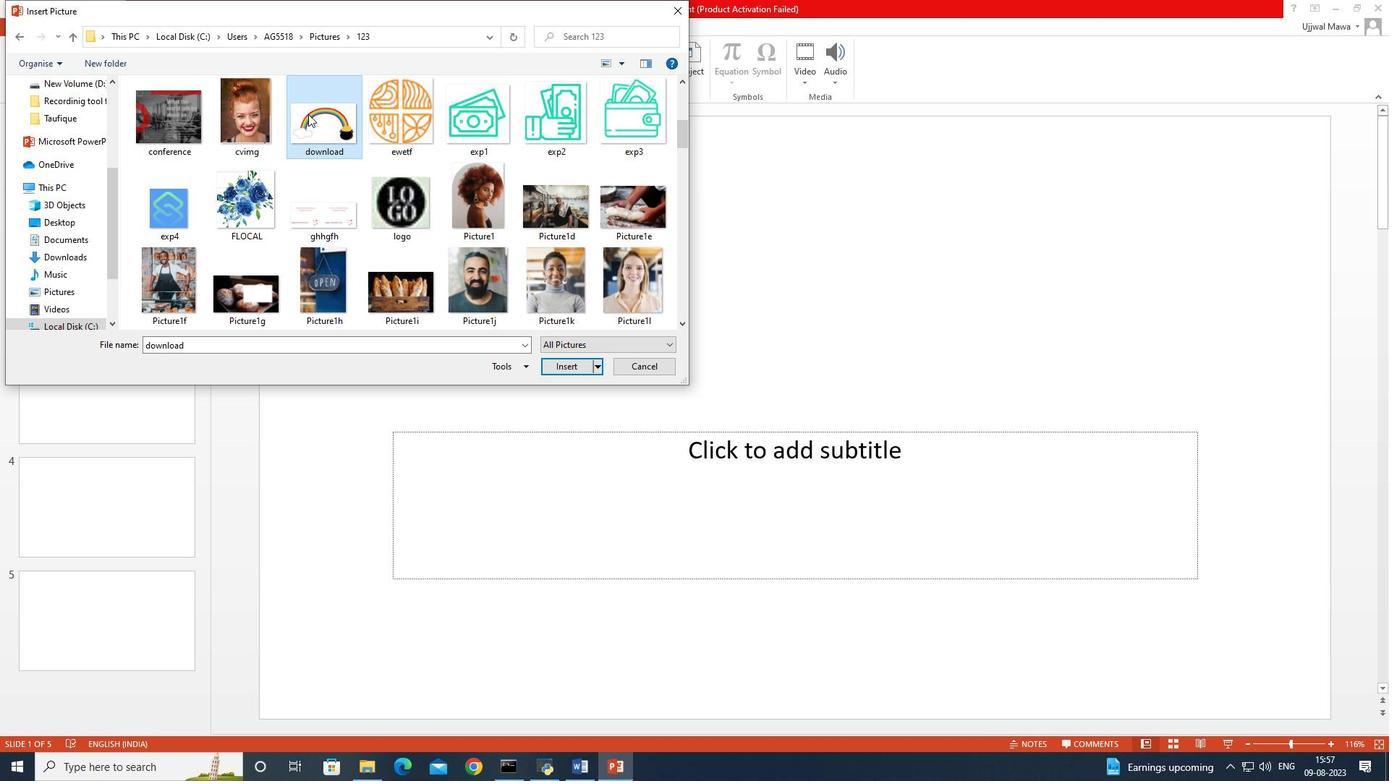 
Action: Mouse moved to (546, 364)
Screenshot: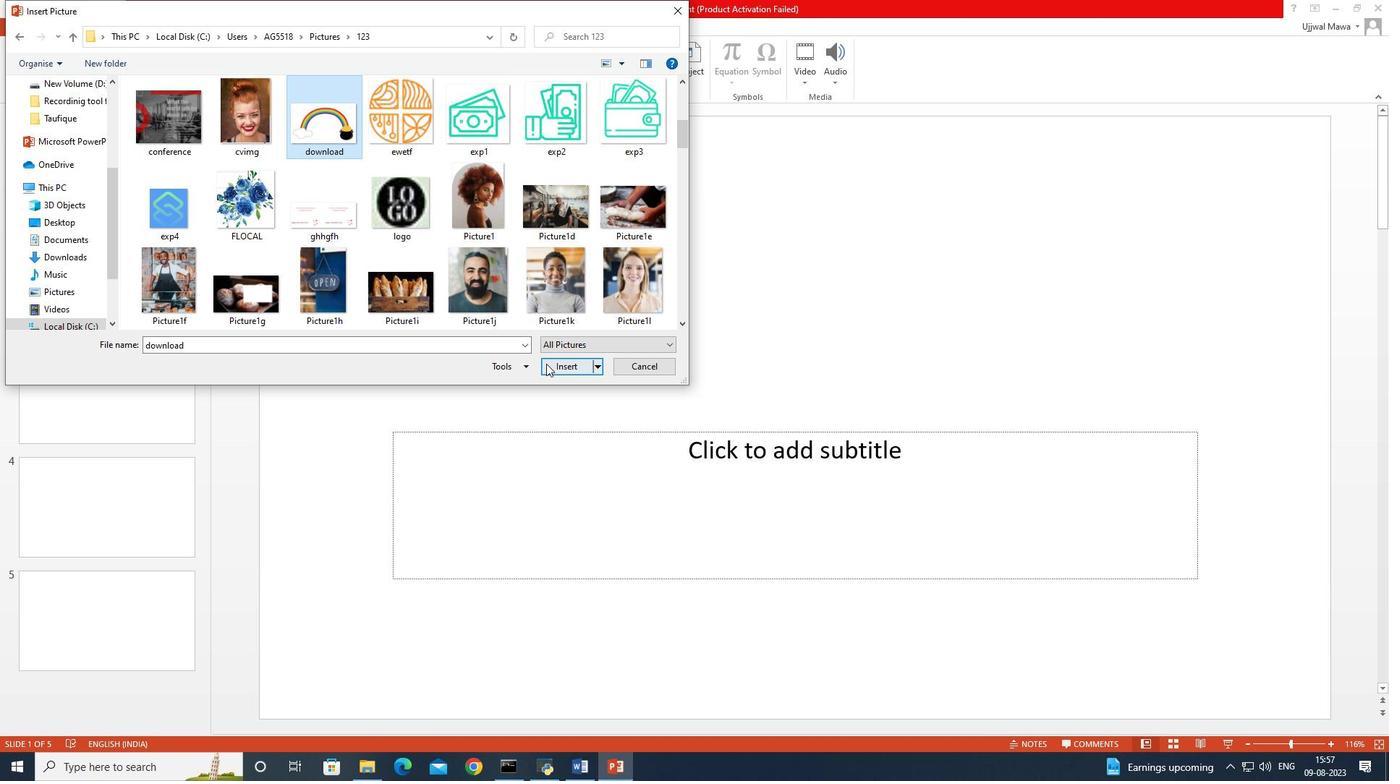 
Action: Mouse pressed left at (546, 364)
Screenshot: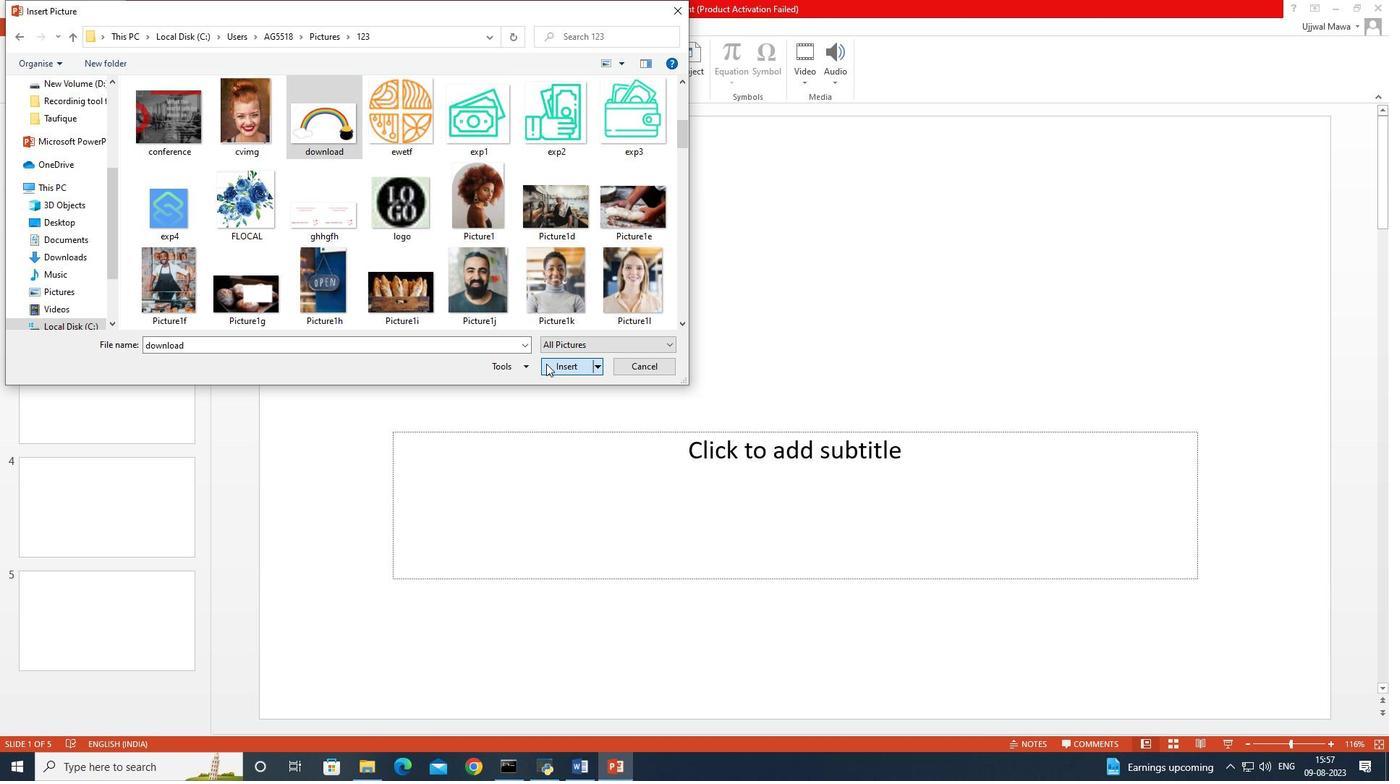 
Action: Mouse moved to (914, 340)
Screenshot: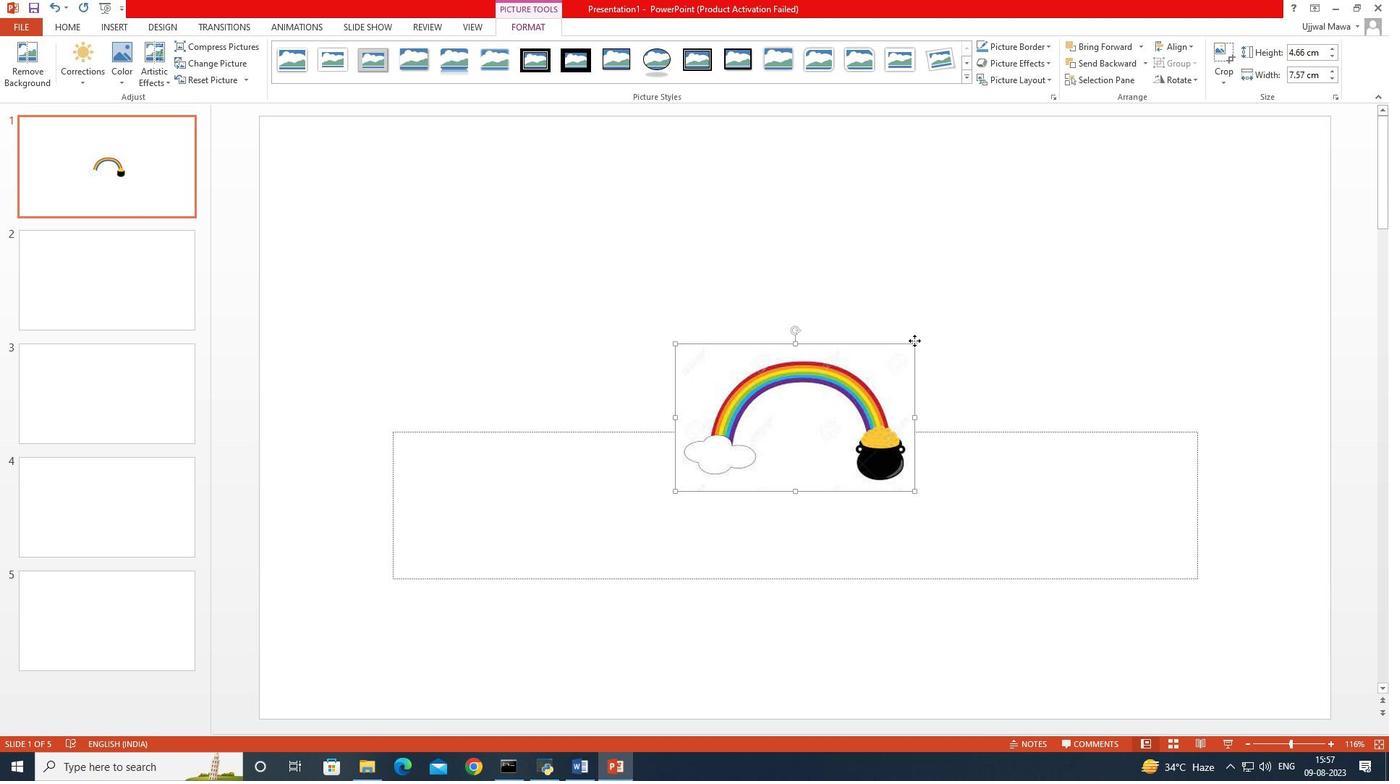 
Action: Mouse pressed left at (914, 340)
Screenshot: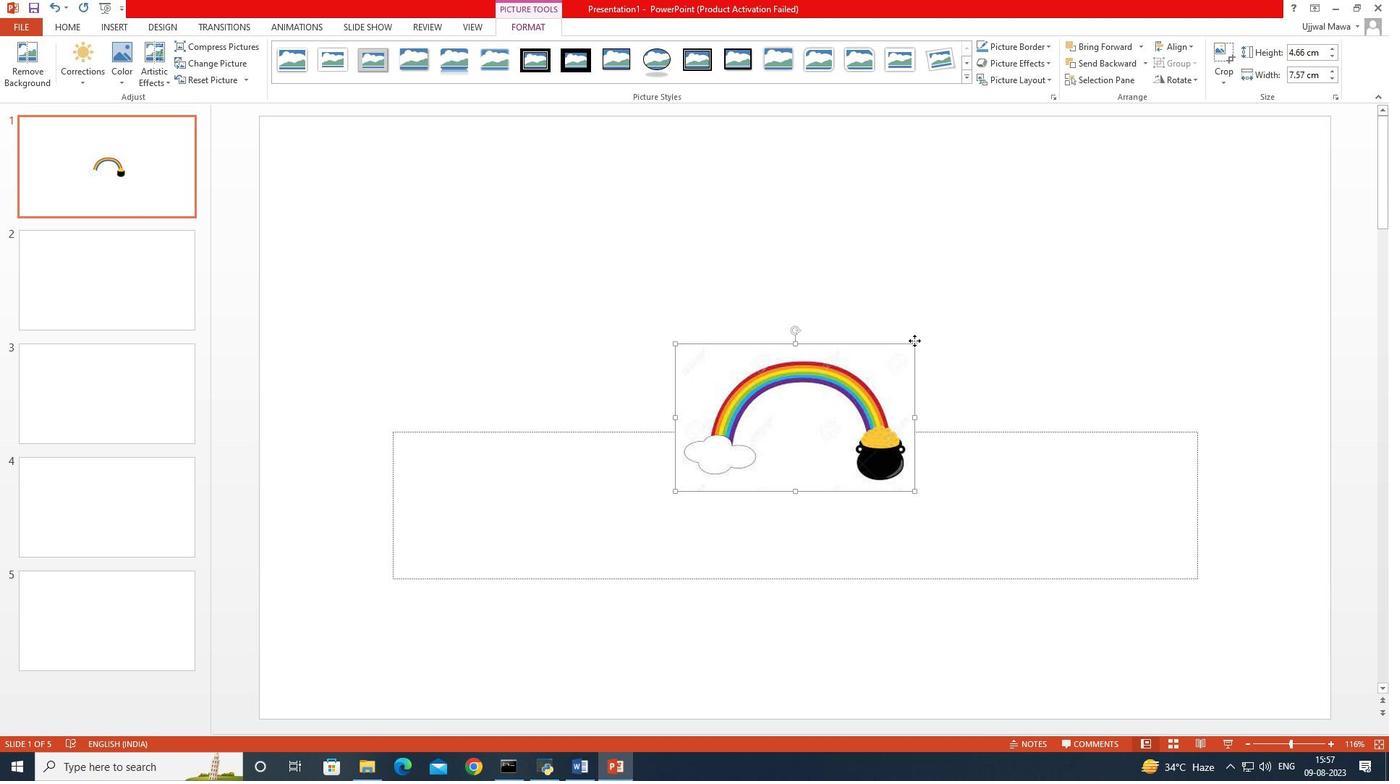 
Action: Mouse moved to (914, 344)
Screenshot: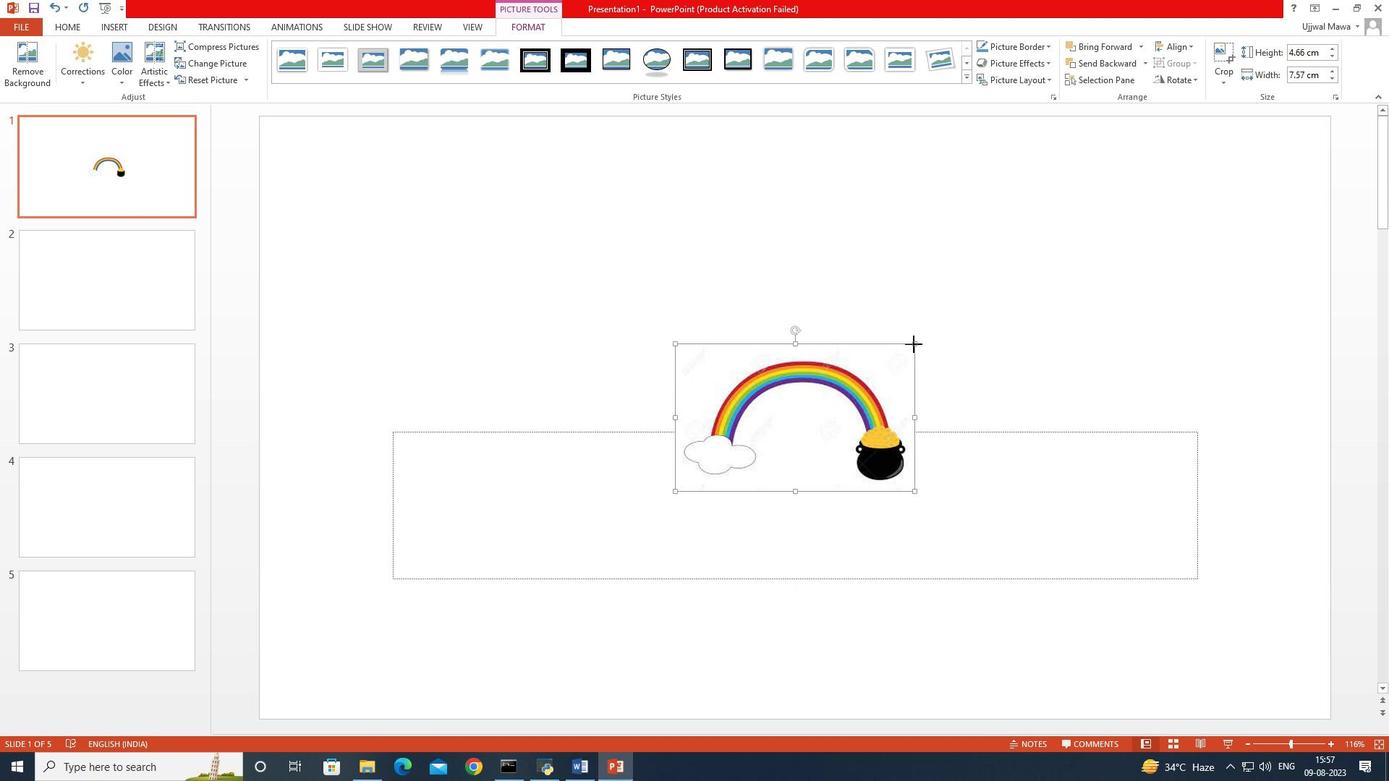 
Action: Mouse pressed left at (914, 344)
Screenshot: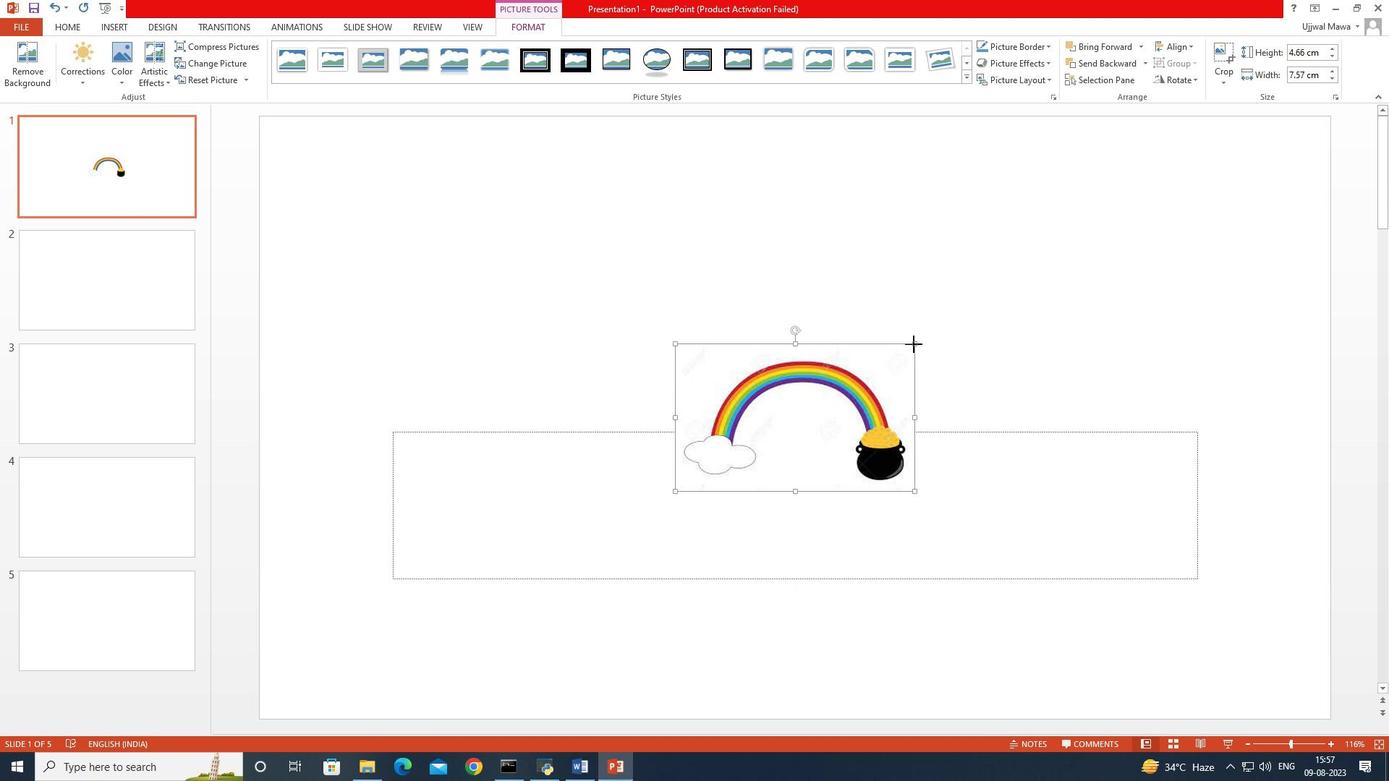 
Action: Mouse moved to (924, 316)
Screenshot: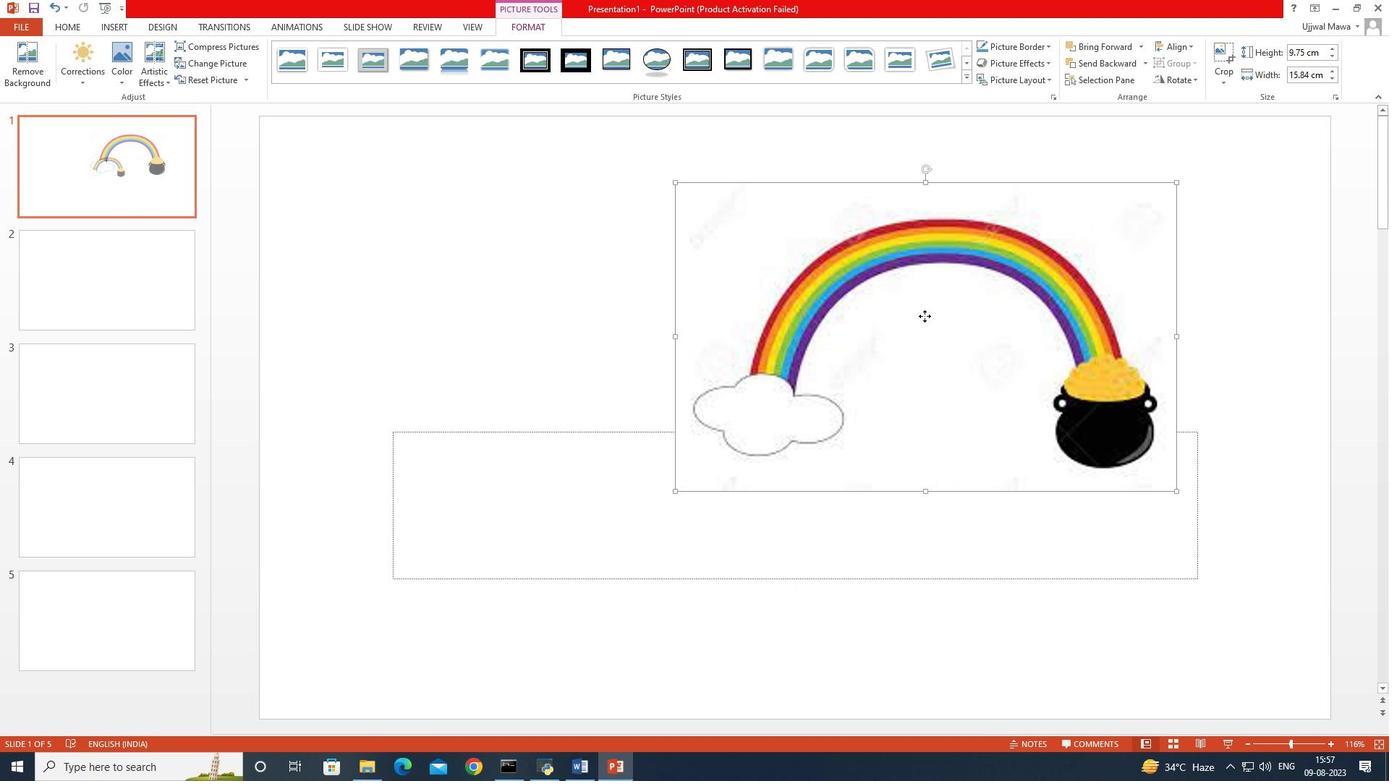 
Action: Mouse pressed left at (924, 316)
Screenshot: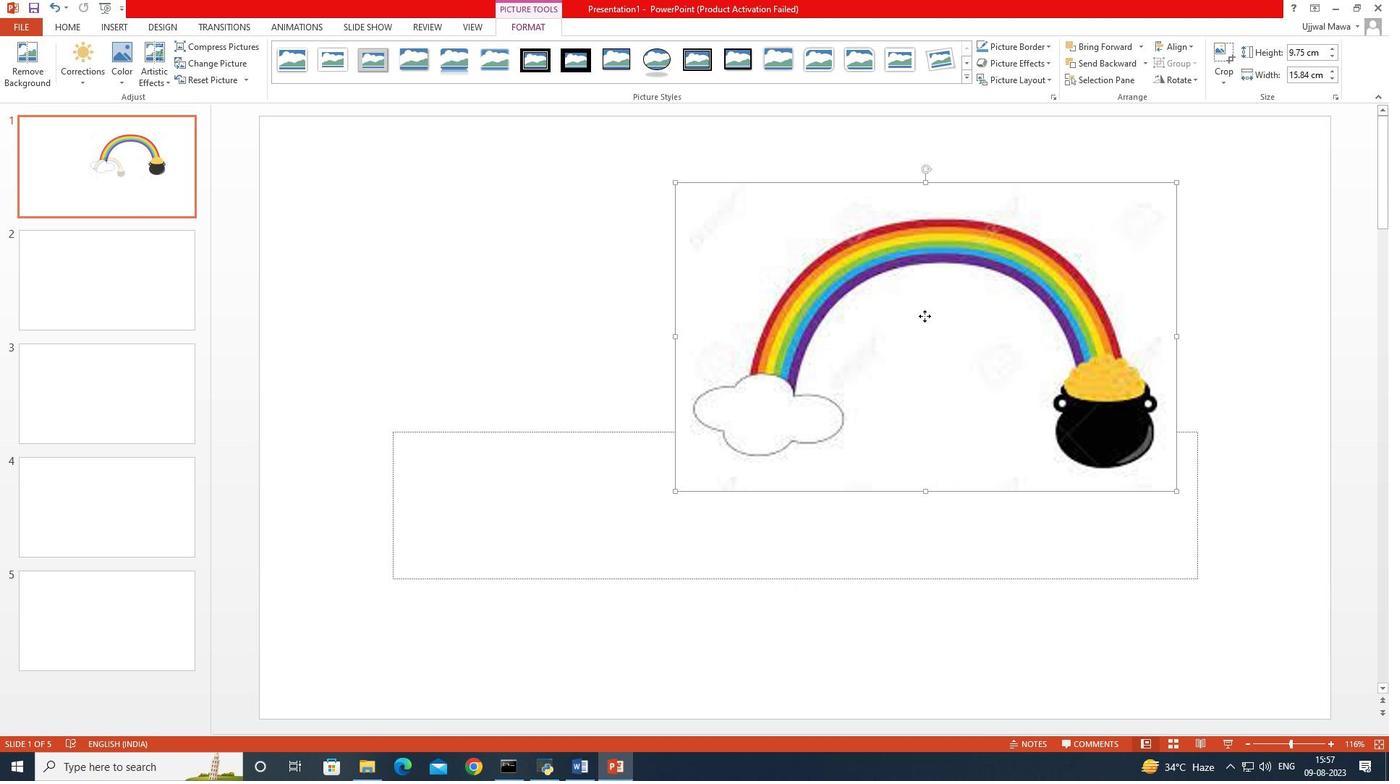 
Action: Mouse moved to (644, 505)
Screenshot: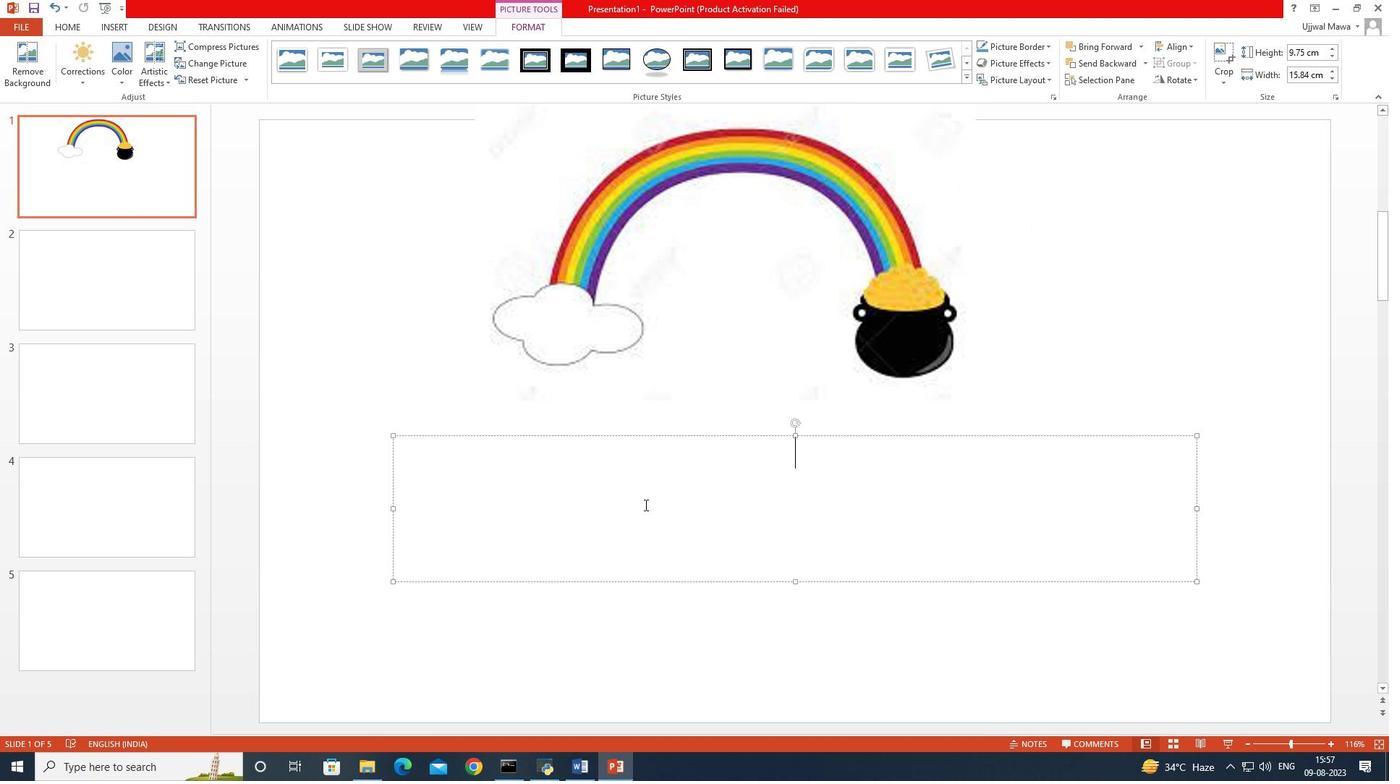 
Action: Mouse pressed left at (644, 505)
Screenshot: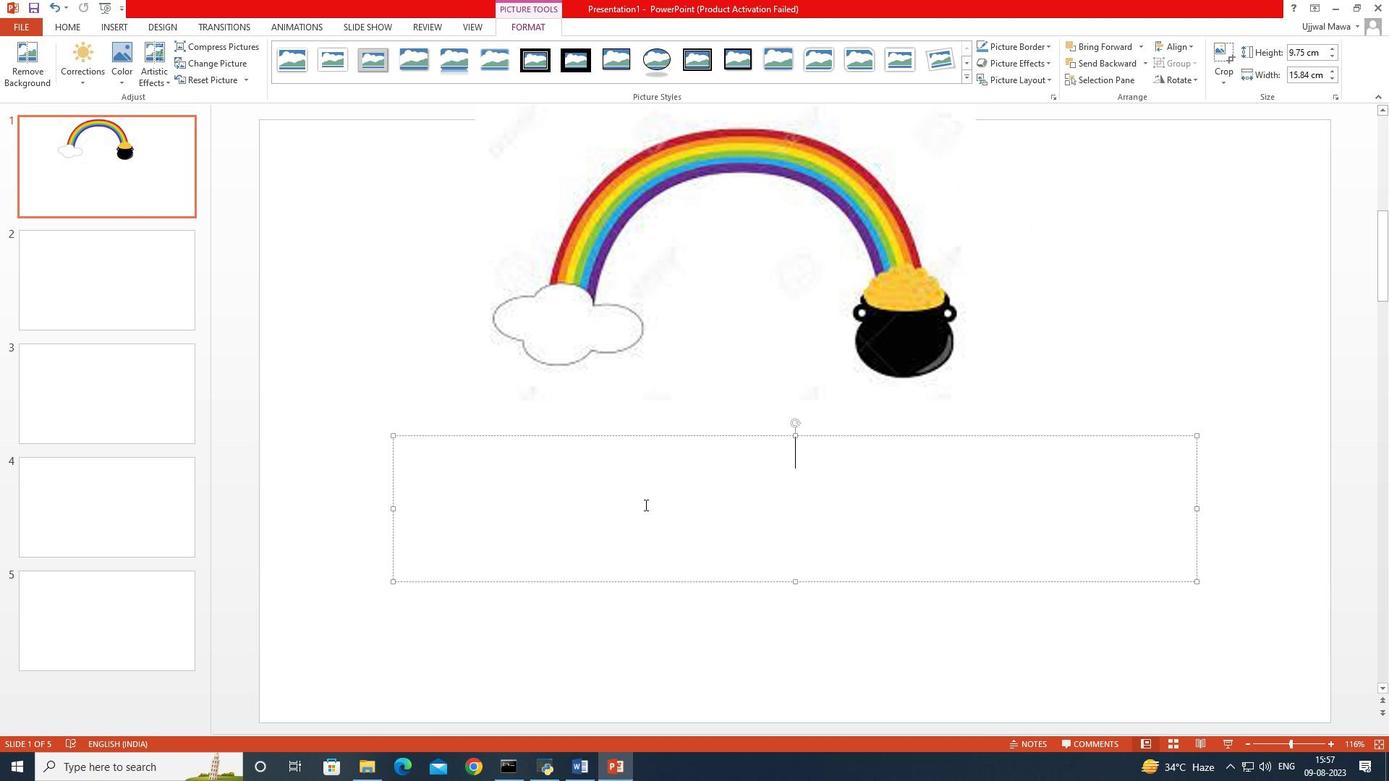 
Action: Mouse moved to (644, 505)
Screenshot: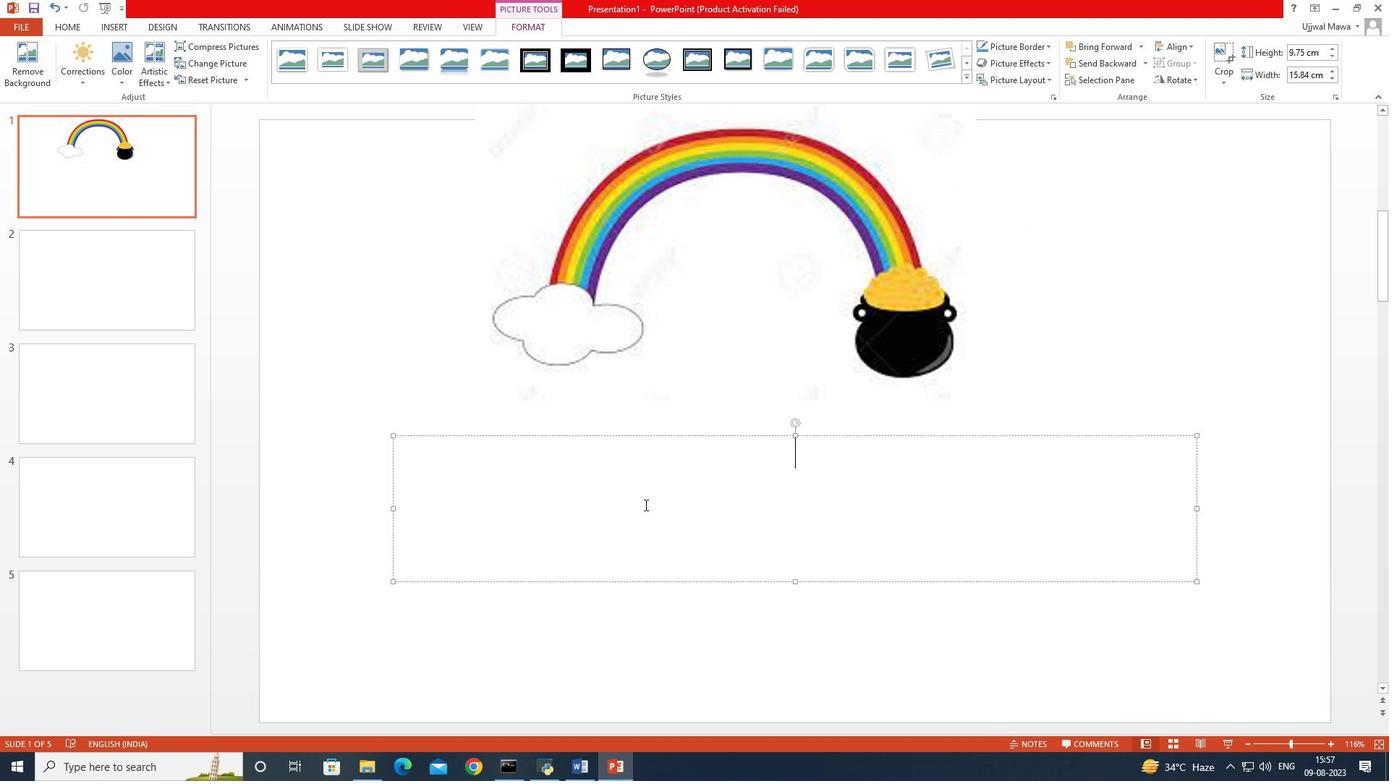 
Action: Mouse pressed left at (644, 505)
Screenshot: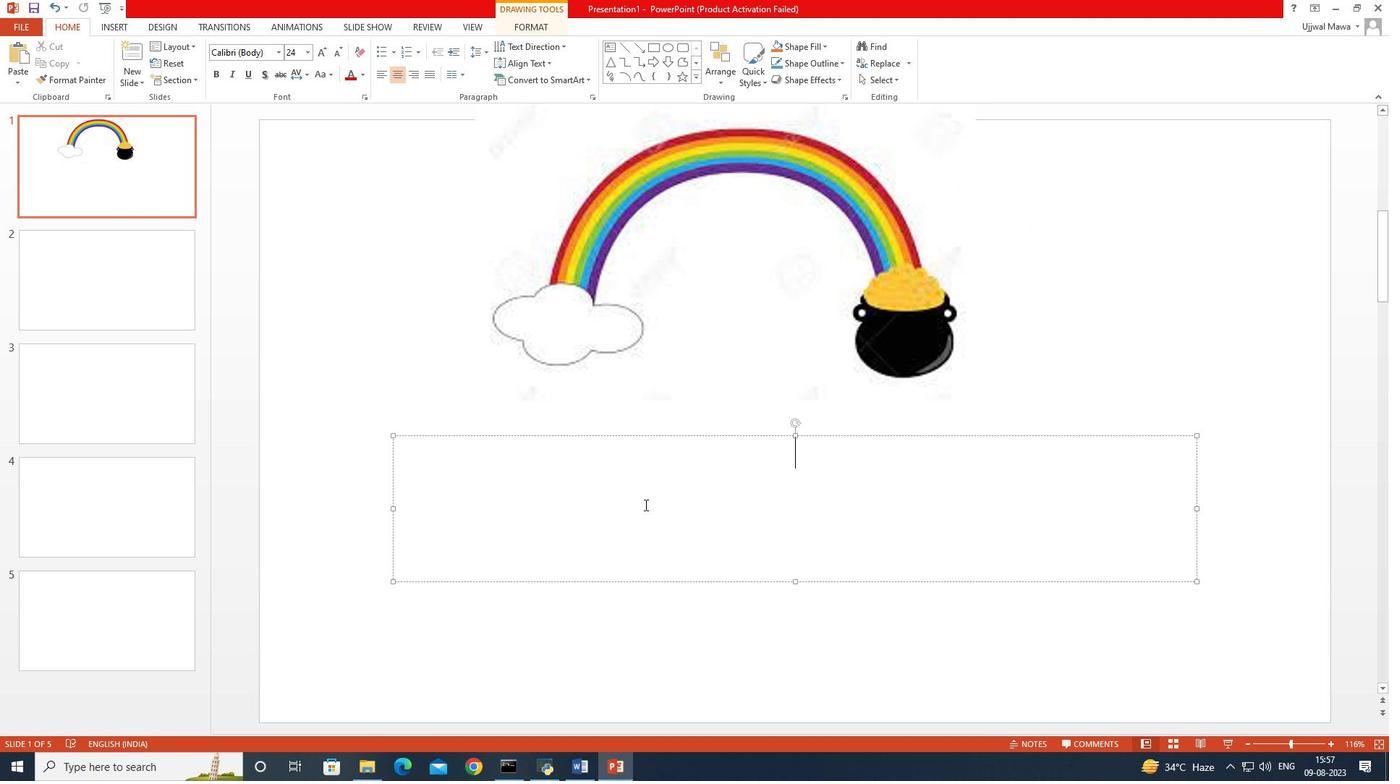 
Action: Key pressed <Key.caps_lock>WELOM<Key.backspace><Key.backspace><Key.backspace><Key.backspace><Key.backspace><Key.caps_lock>welcome<Key.space>to<Key.space>our<Key.space>st.patricks<Key.space>day<Key.space>celeb
Screenshot: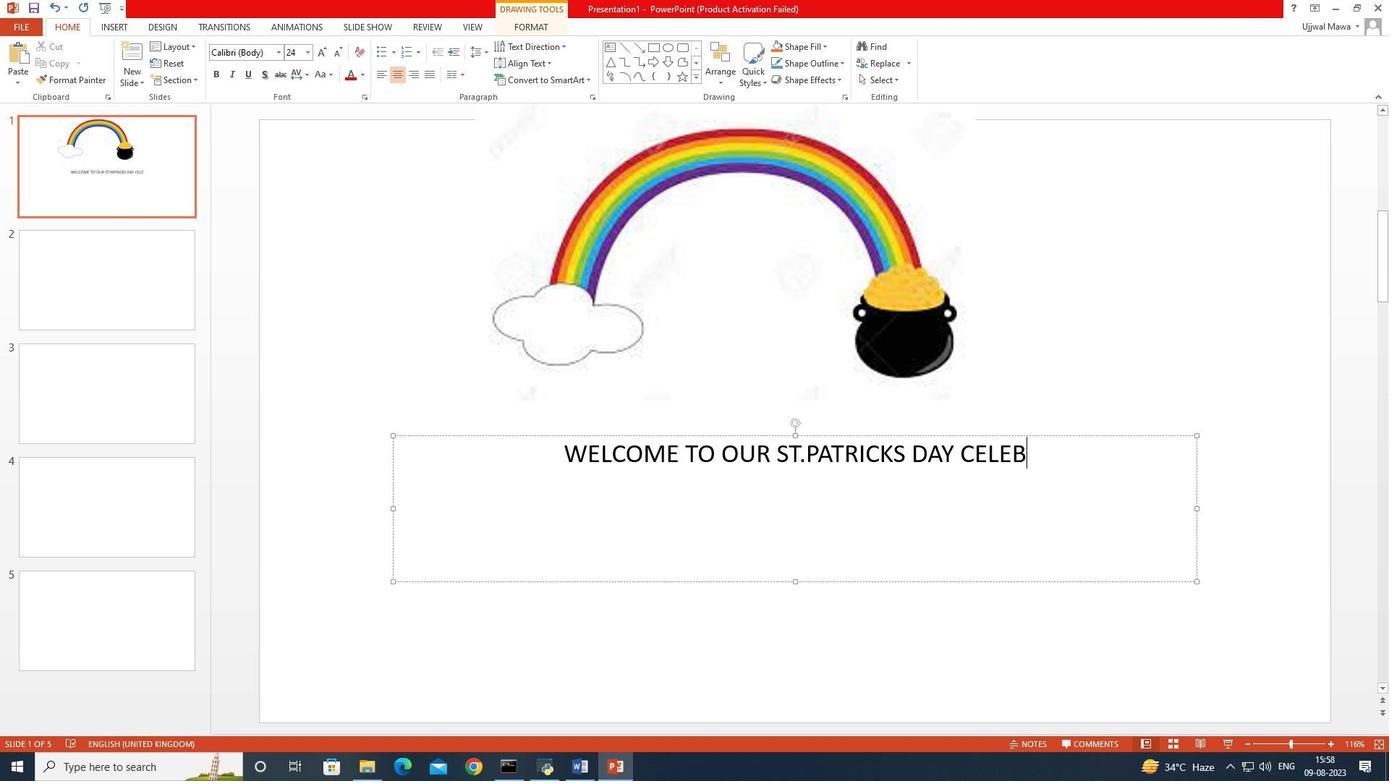 
Action: Mouse moved to (664, 508)
Screenshot: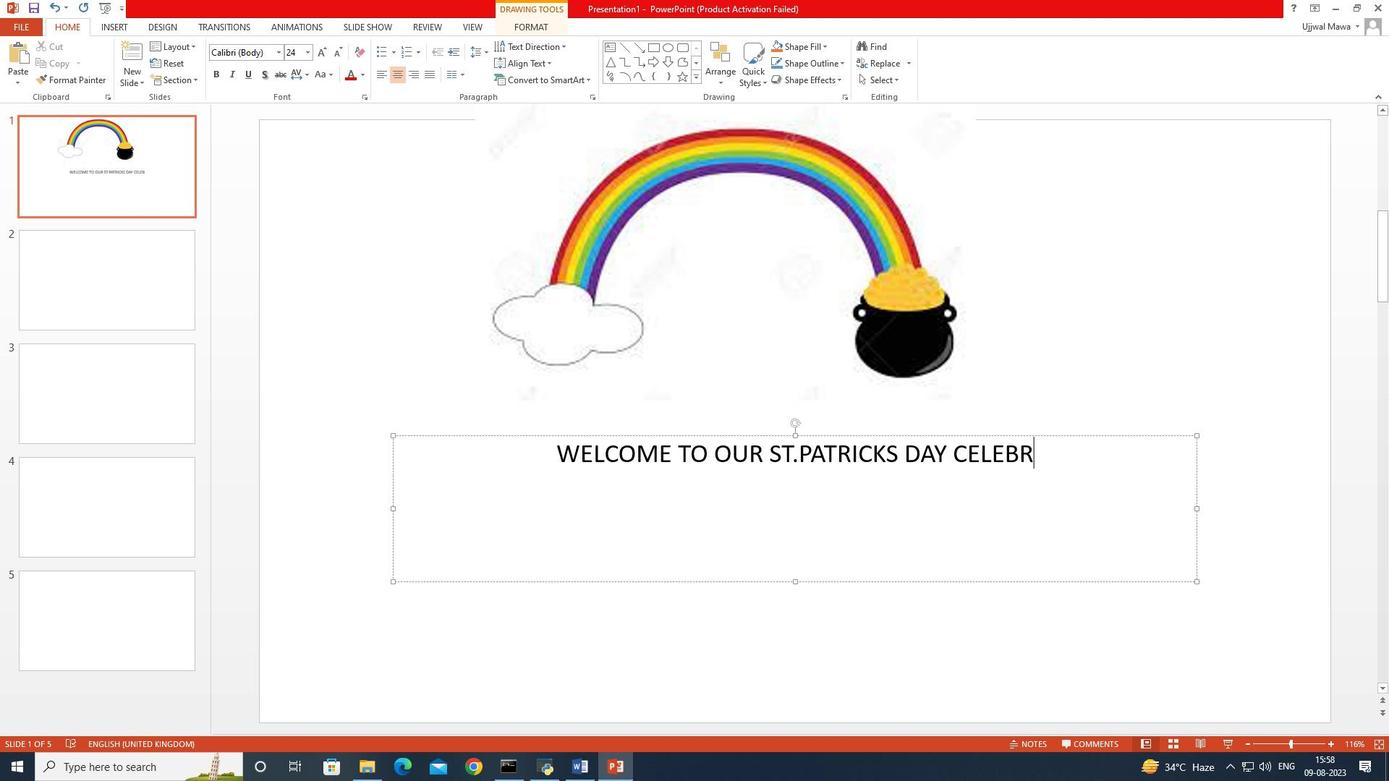 
Action: Key pressed ration<Key.shift_r><Key.shift_r><Key.shift_r><Key.shift_r><Key.shift_r><Key.shift_r><Key.shift_r><Key.shift_r><Key.shift_r><Key.shift_r><Key.shift_r>!
Screenshot: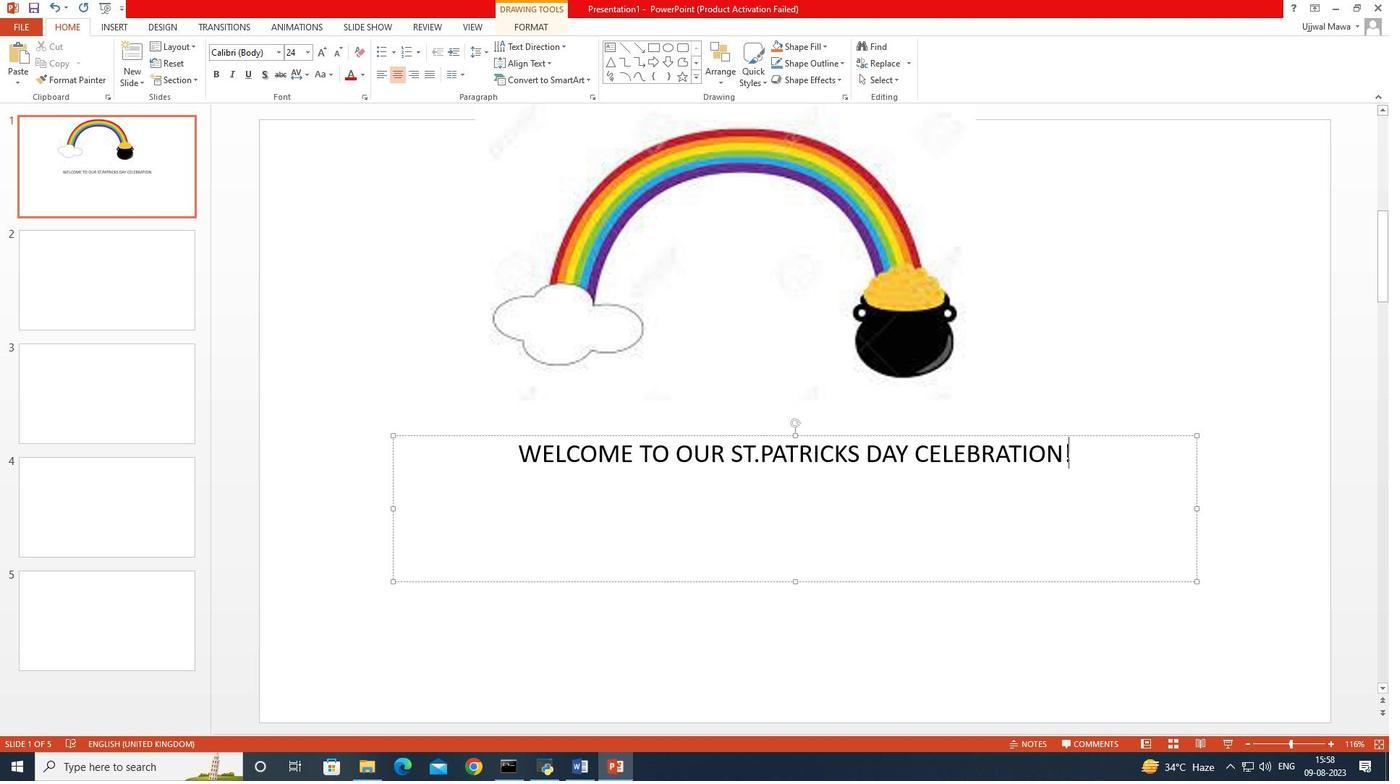 
Action: Mouse moved to (803, 282)
Screenshot: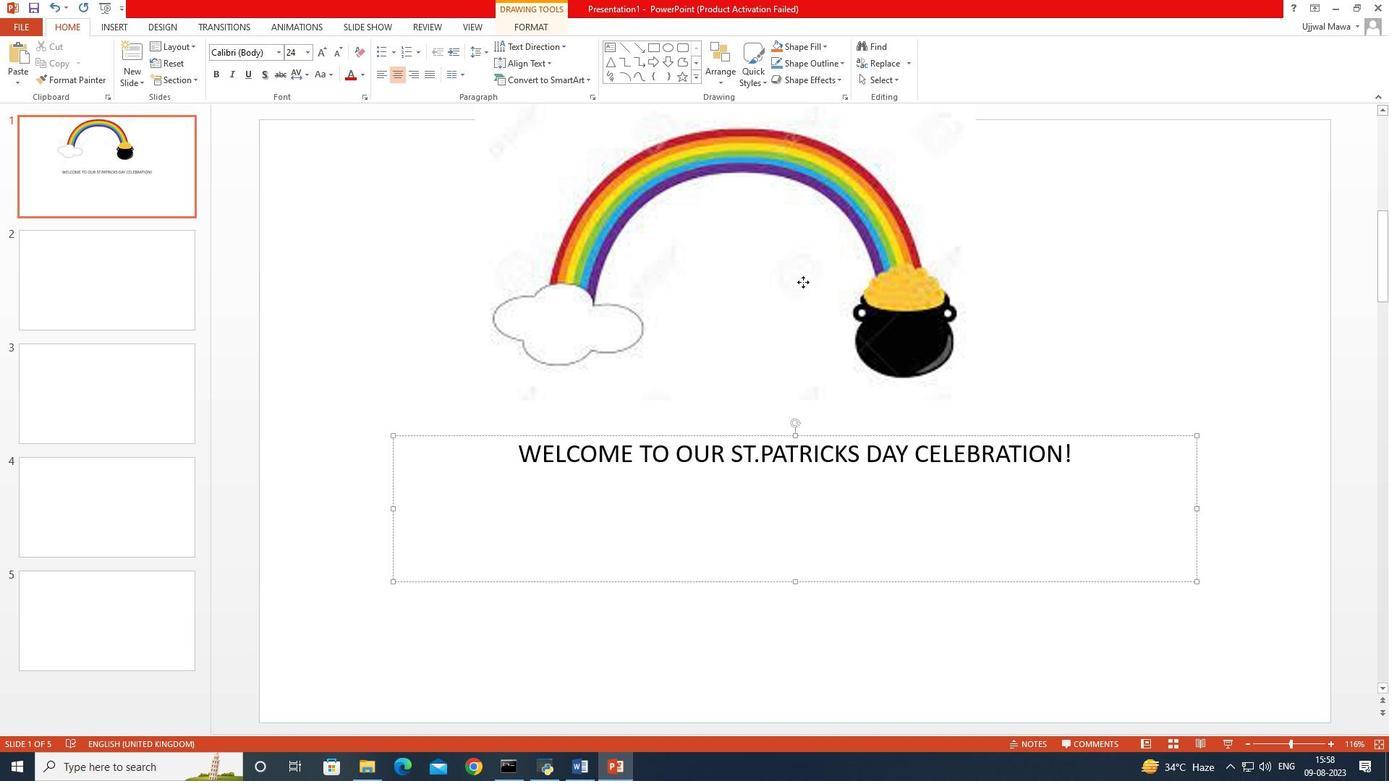 
Action: Mouse pressed left at (803, 282)
Screenshot: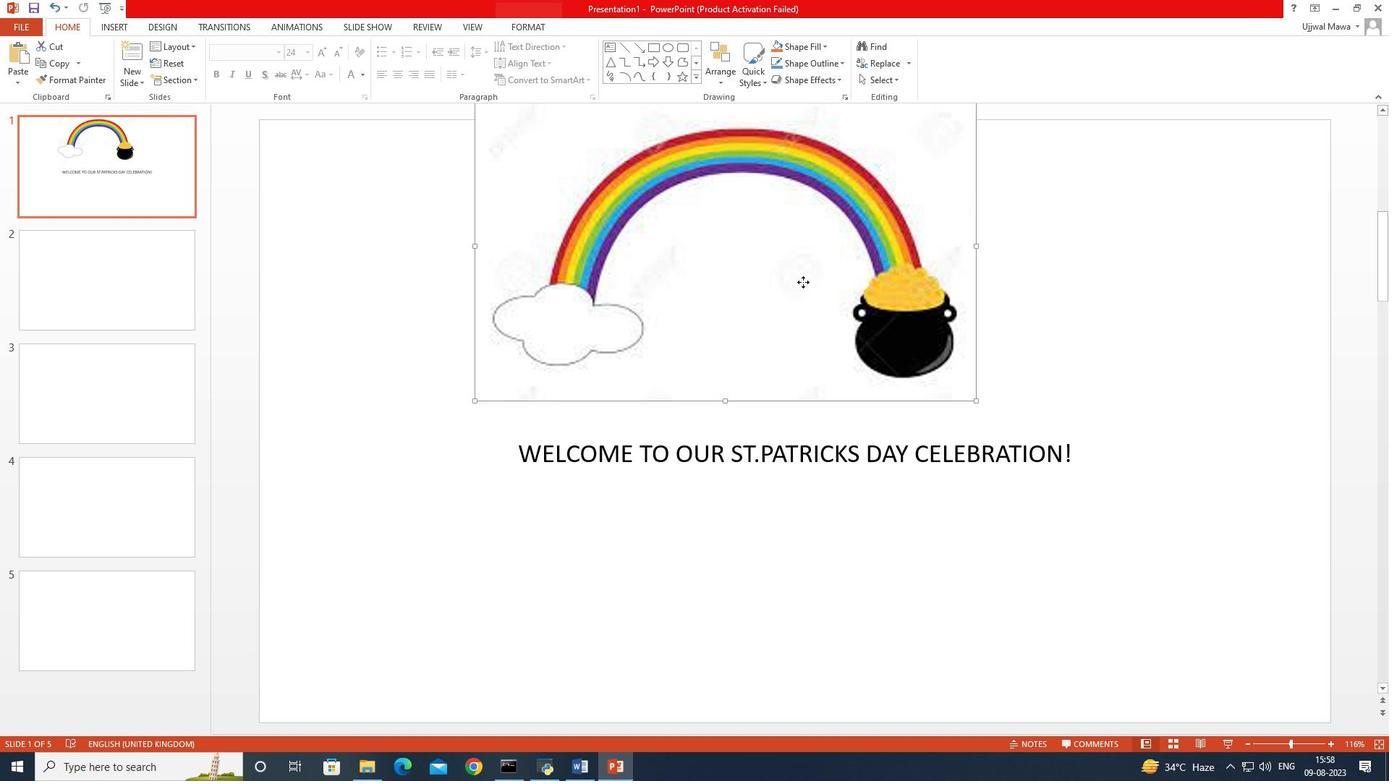 
Action: Mouse moved to (974, 401)
Screenshot: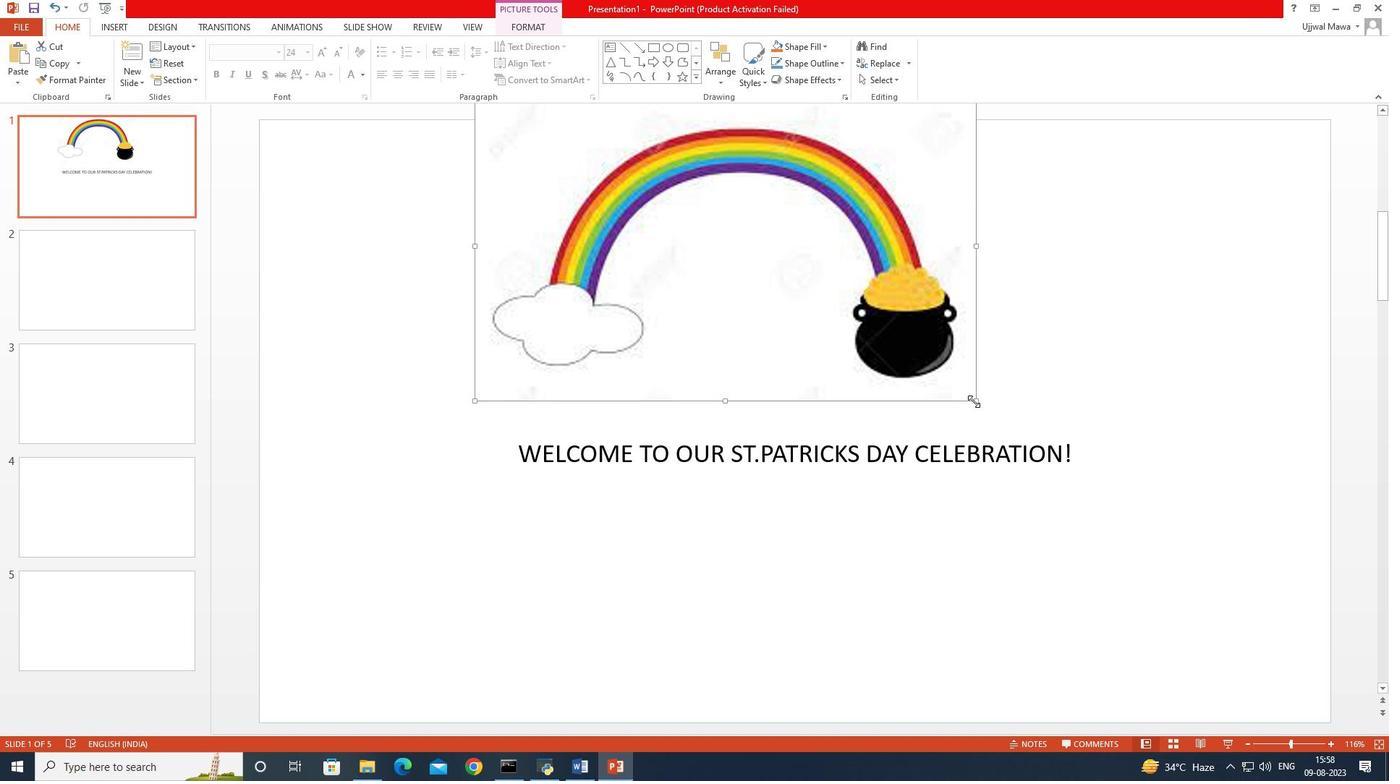 
Action: Mouse pressed left at (974, 401)
Screenshot: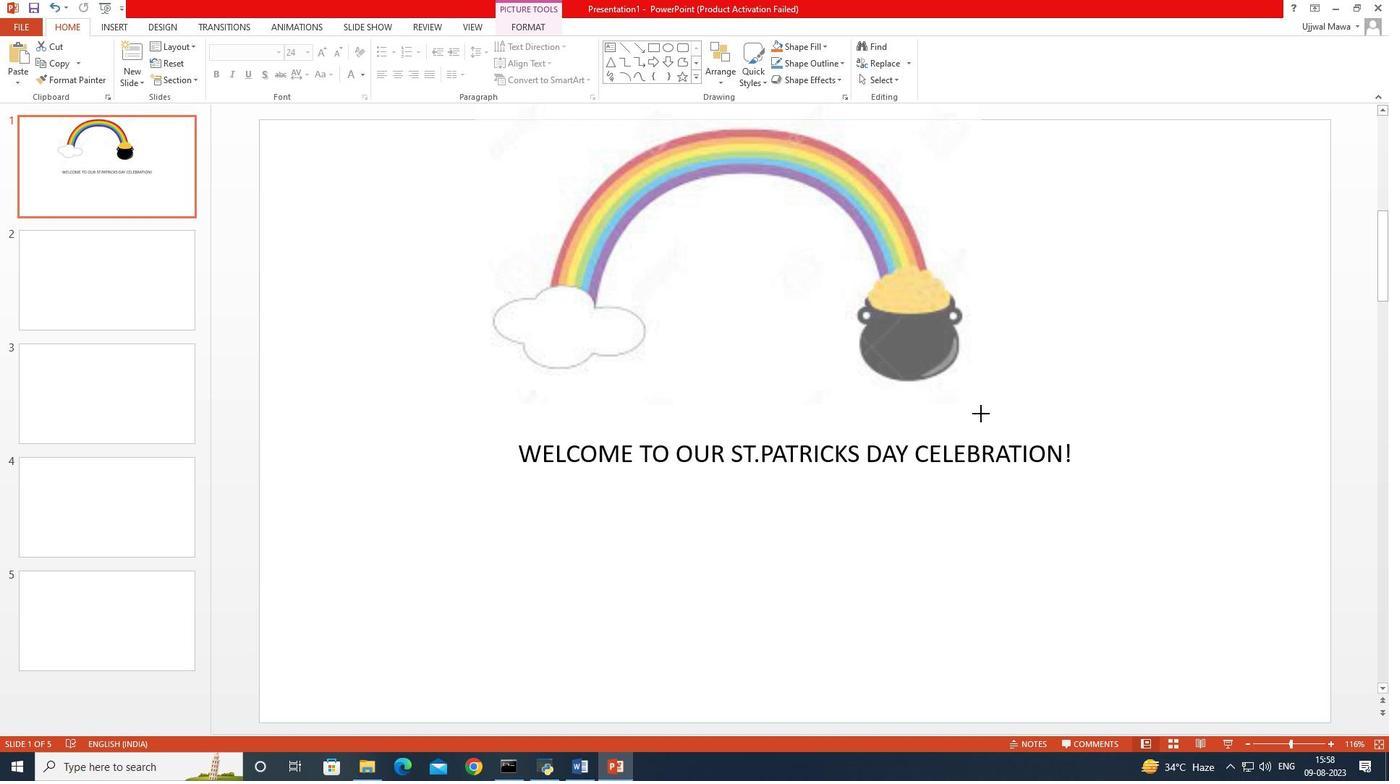 
Action: Mouse moved to (856, 468)
Screenshot: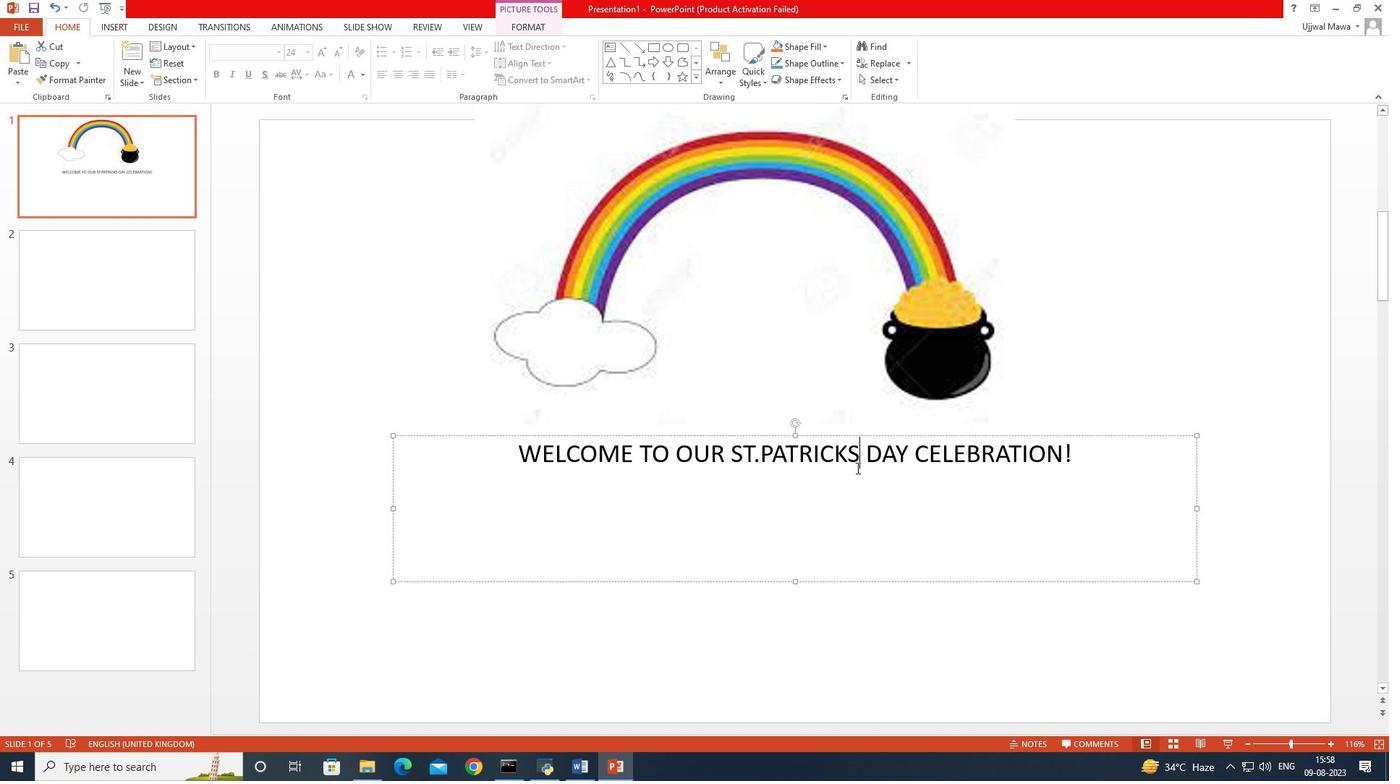 
Action: Mouse pressed left at (856, 468)
Screenshot: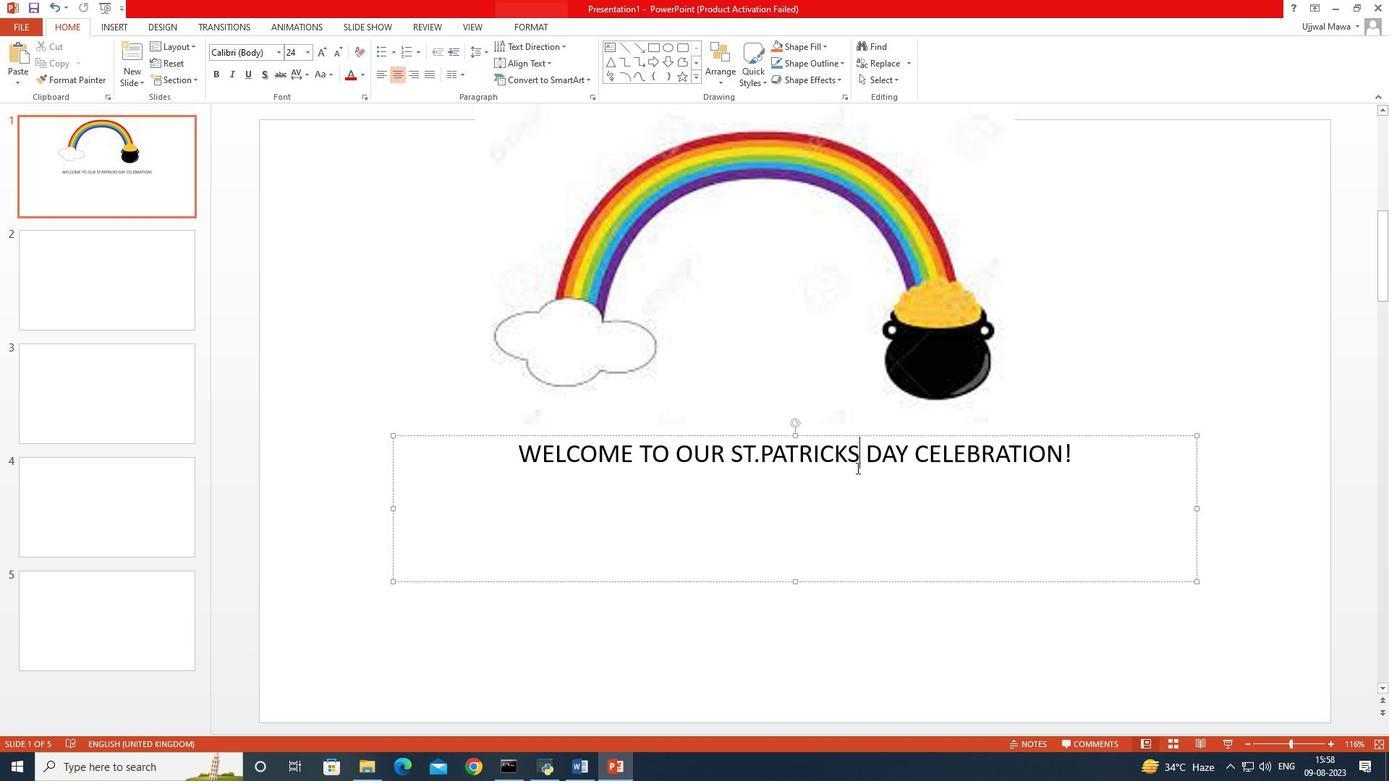 
Action: Mouse moved to (1097, 458)
Screenshot: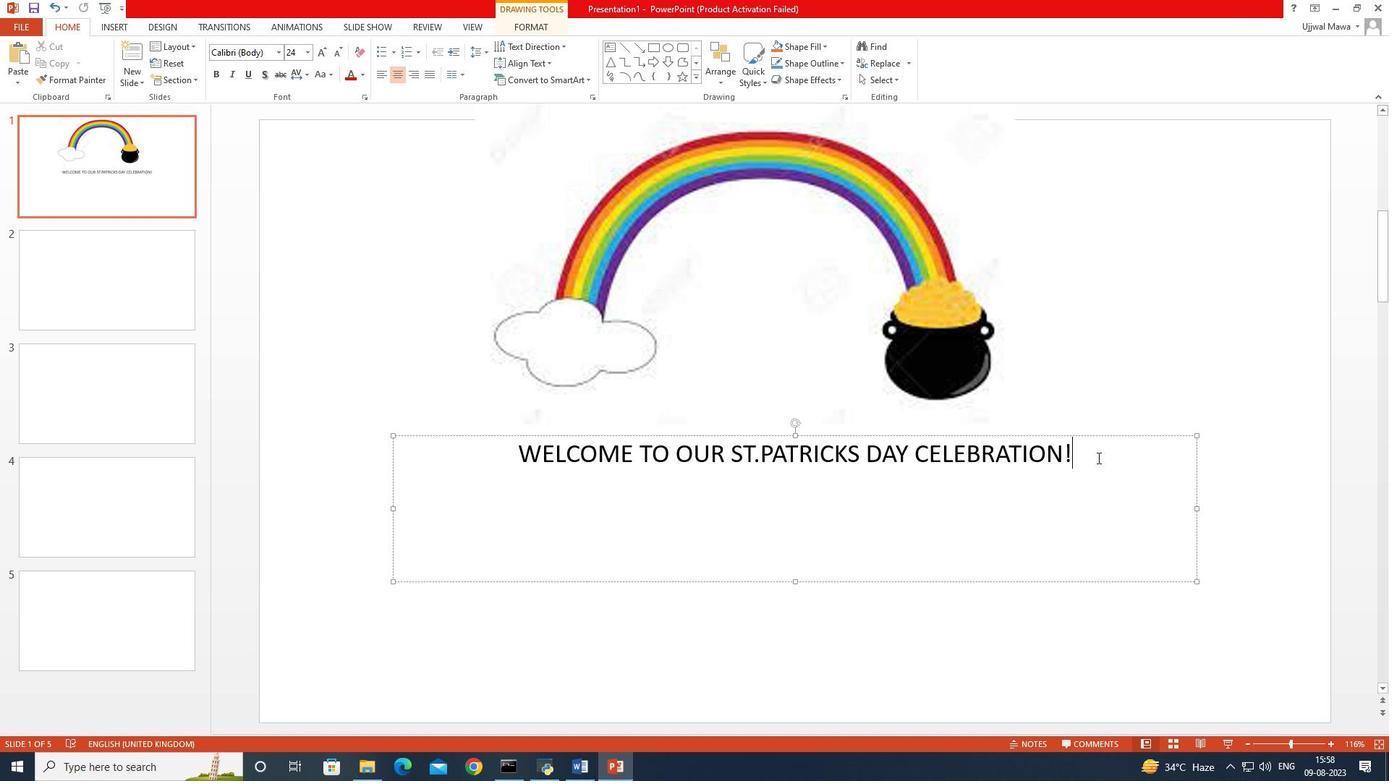 
Action: Mouse pressed left at (1097, 458)
Screenshot: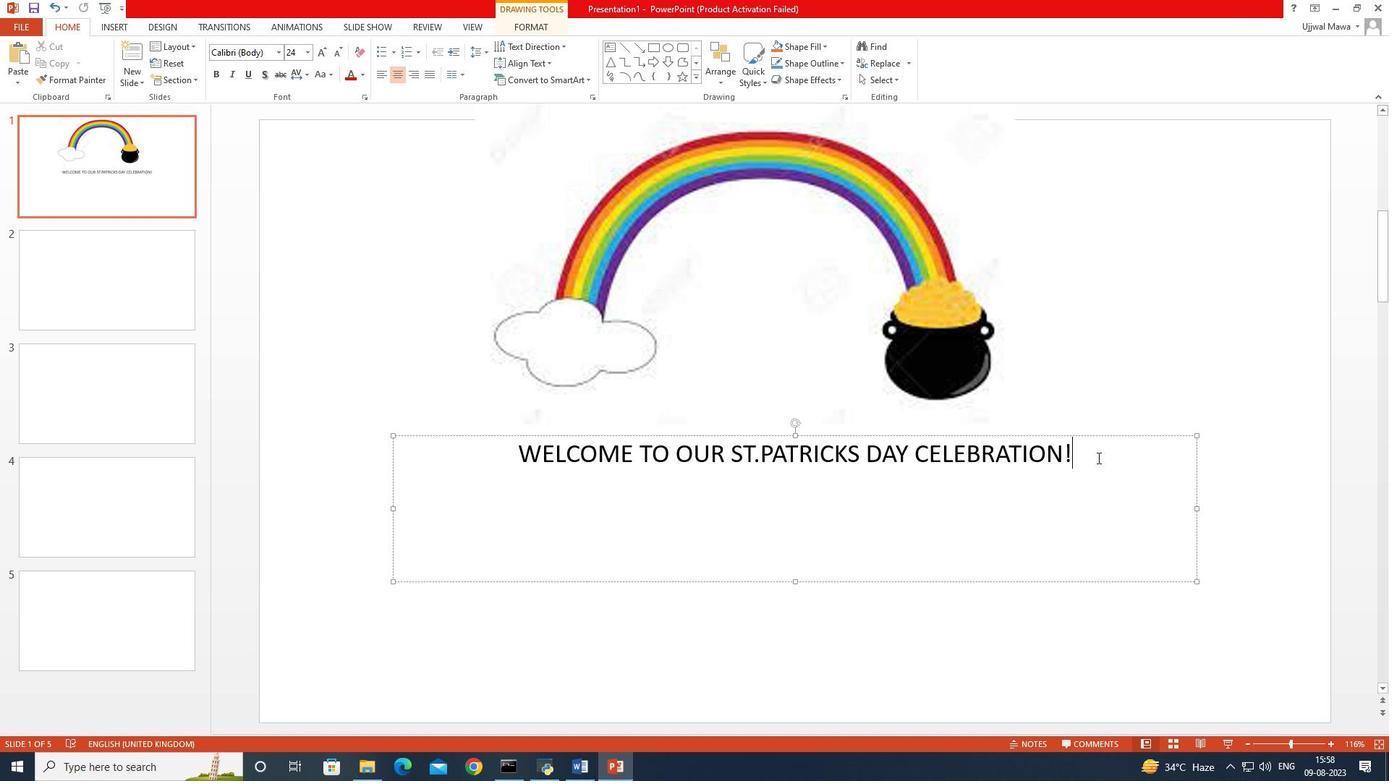
Action: Mouse moved to (1119, 468)
Screenshot: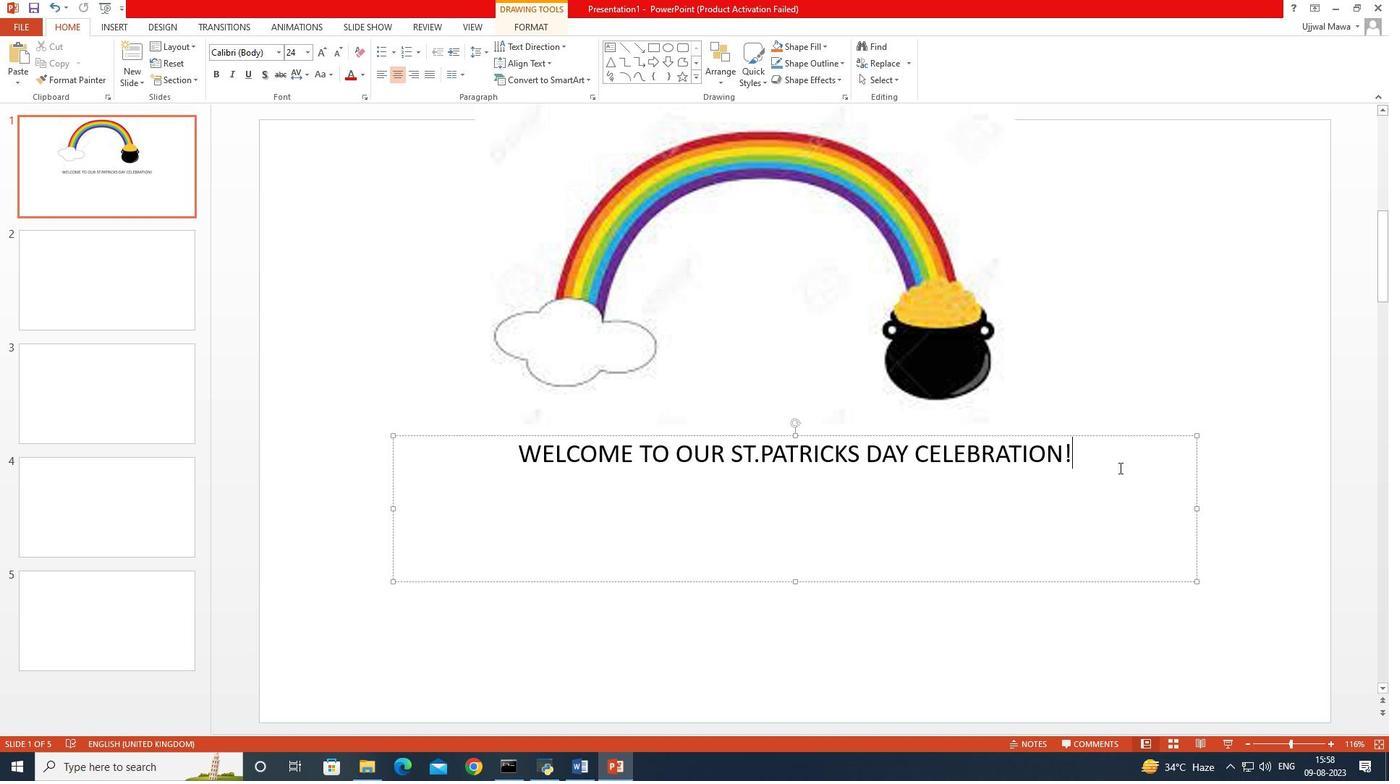 
Action: Key pressed <Key.enter>t<Key.caps_lock>HANK<Key.space>YOU
Screenshot: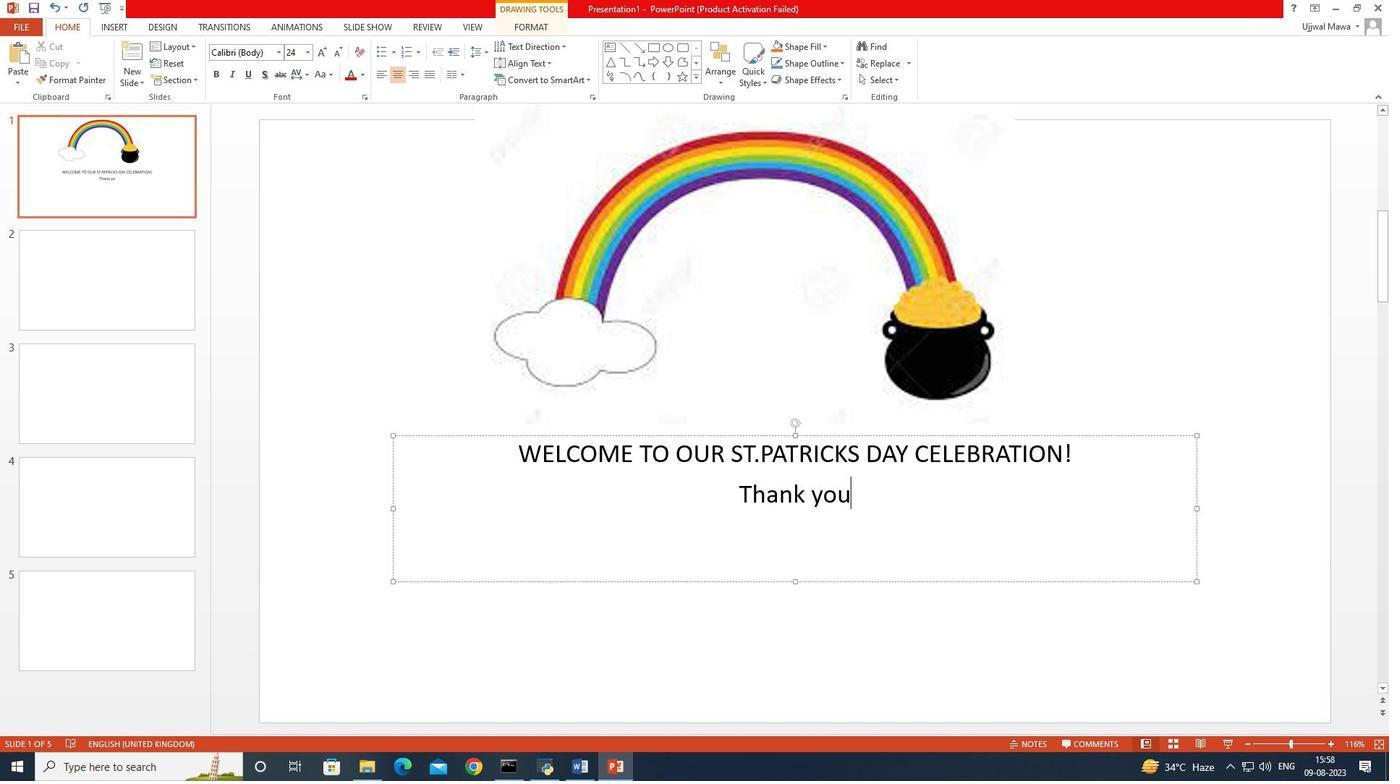
Action: Mouse moved to (1119, 468)
Screenshot: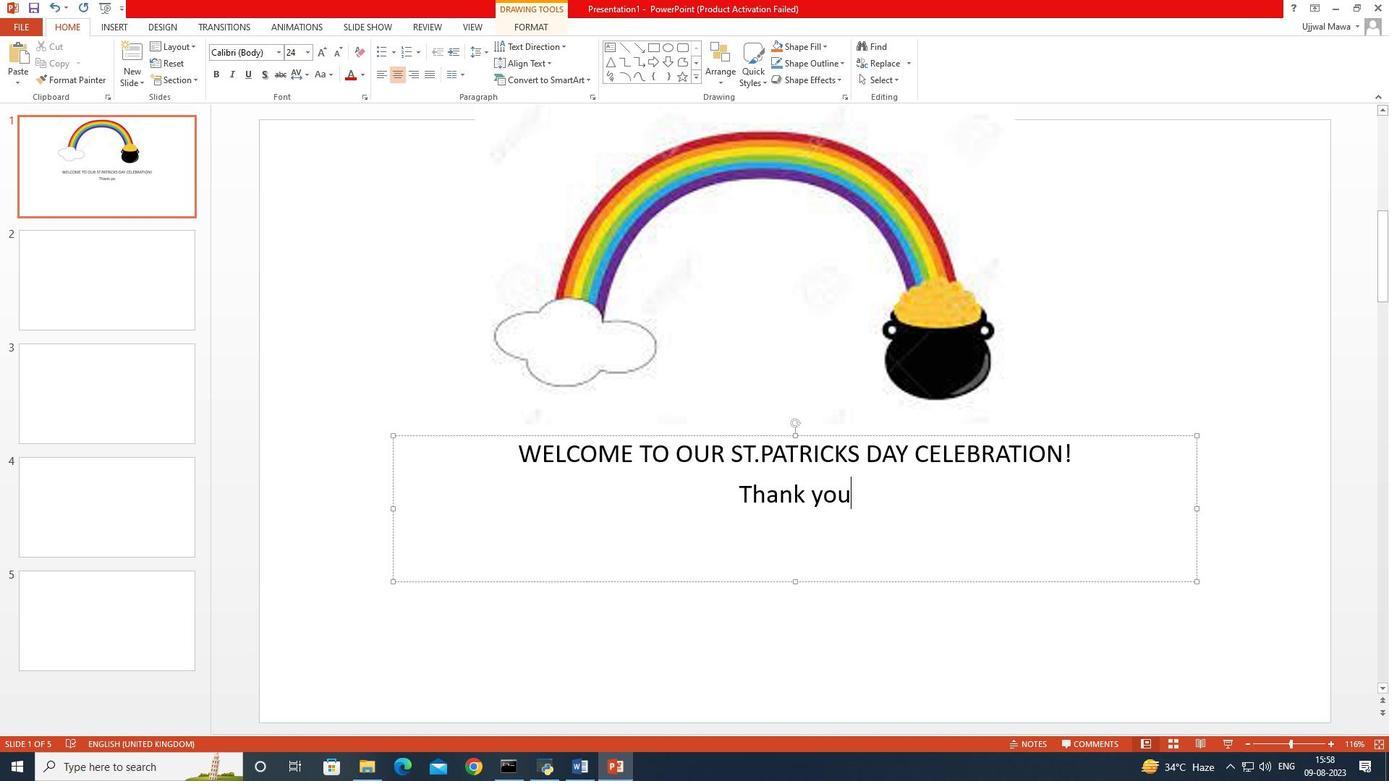 
Action: Key pressed <Key.space>FOR<Key.space>JOINING<Key.space>US<Key.shift_r><Key.shift_r><Key.shift_r><Key.shift_r><Key.shift_r><Key.shift_r><Key.shift_r><Key.shift_r>!<Key.enter>
Screenshot: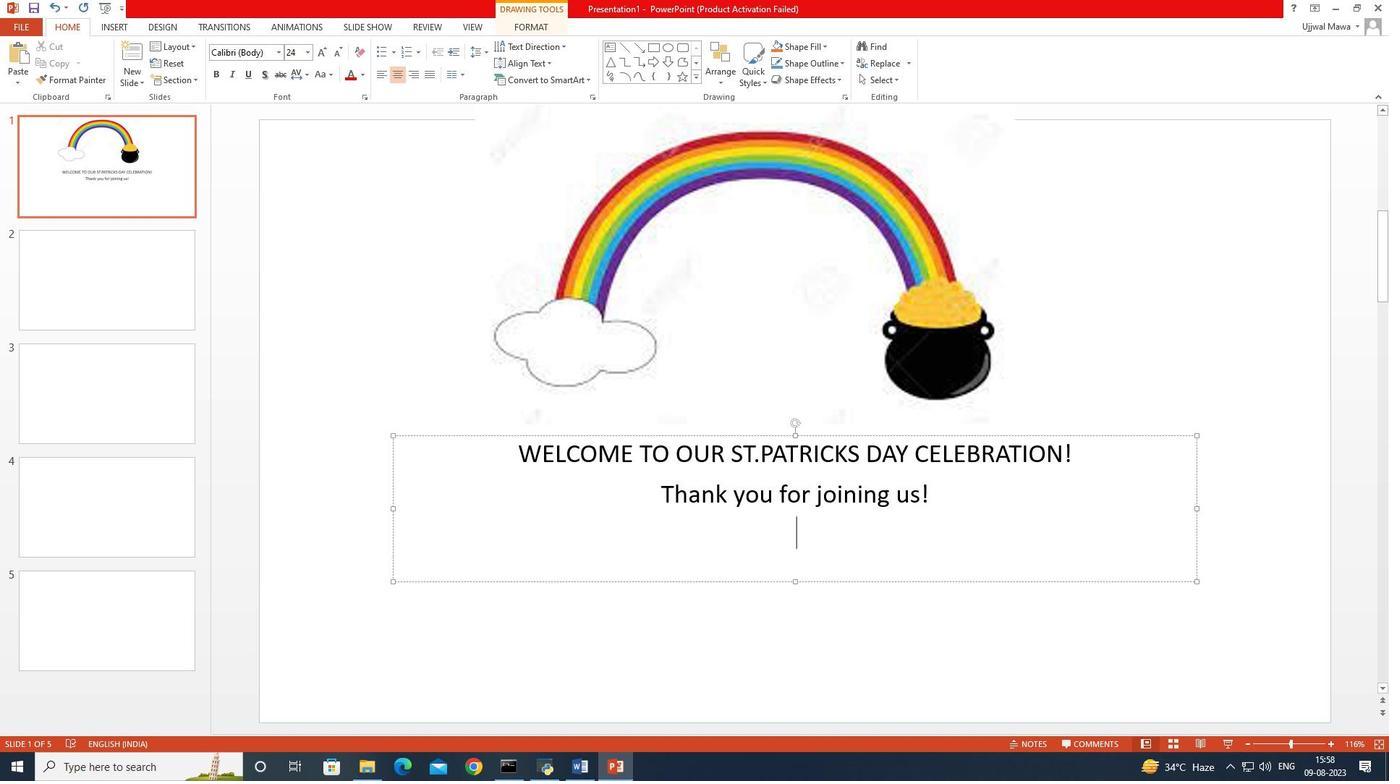 
Action: Mouse moved to (765, 387)
Screenshot: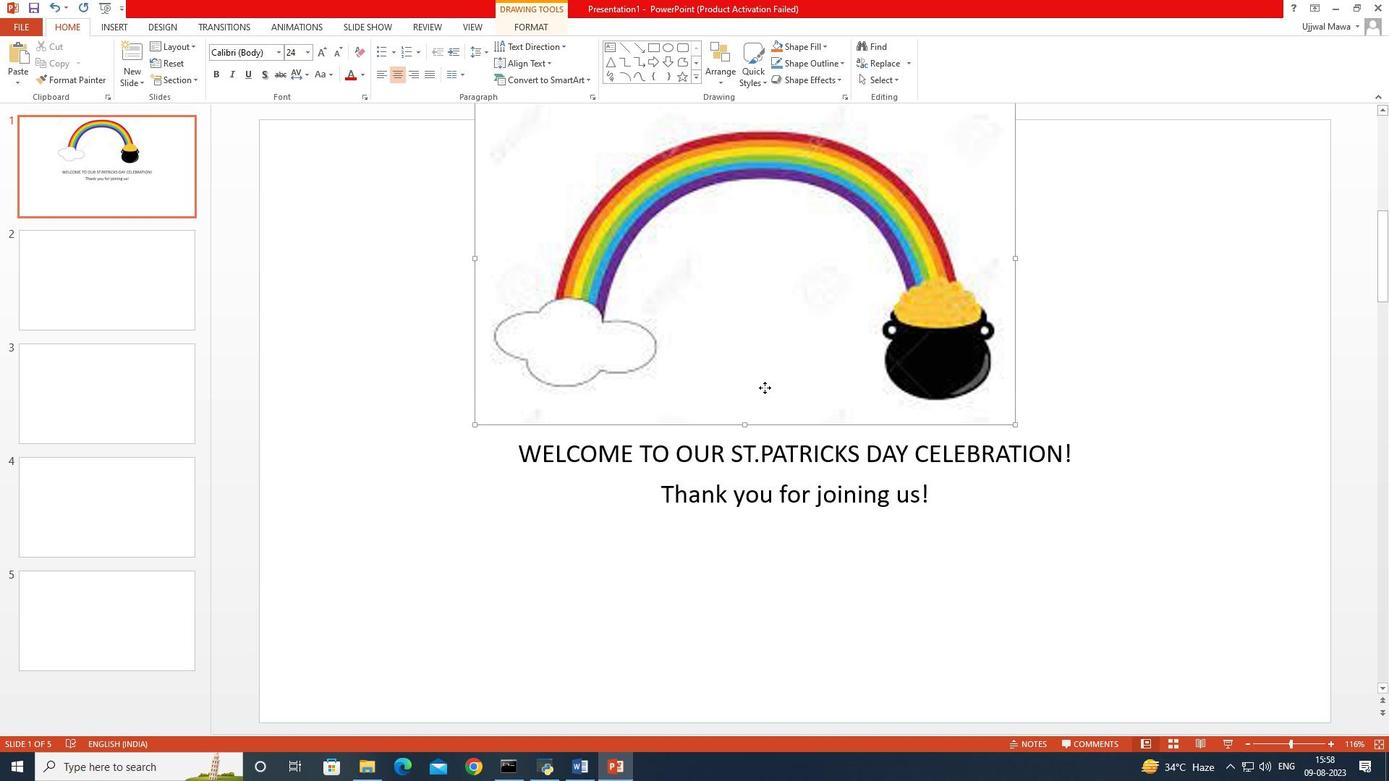
Action: Mouse pressed left at (765, 387)
Screenshot: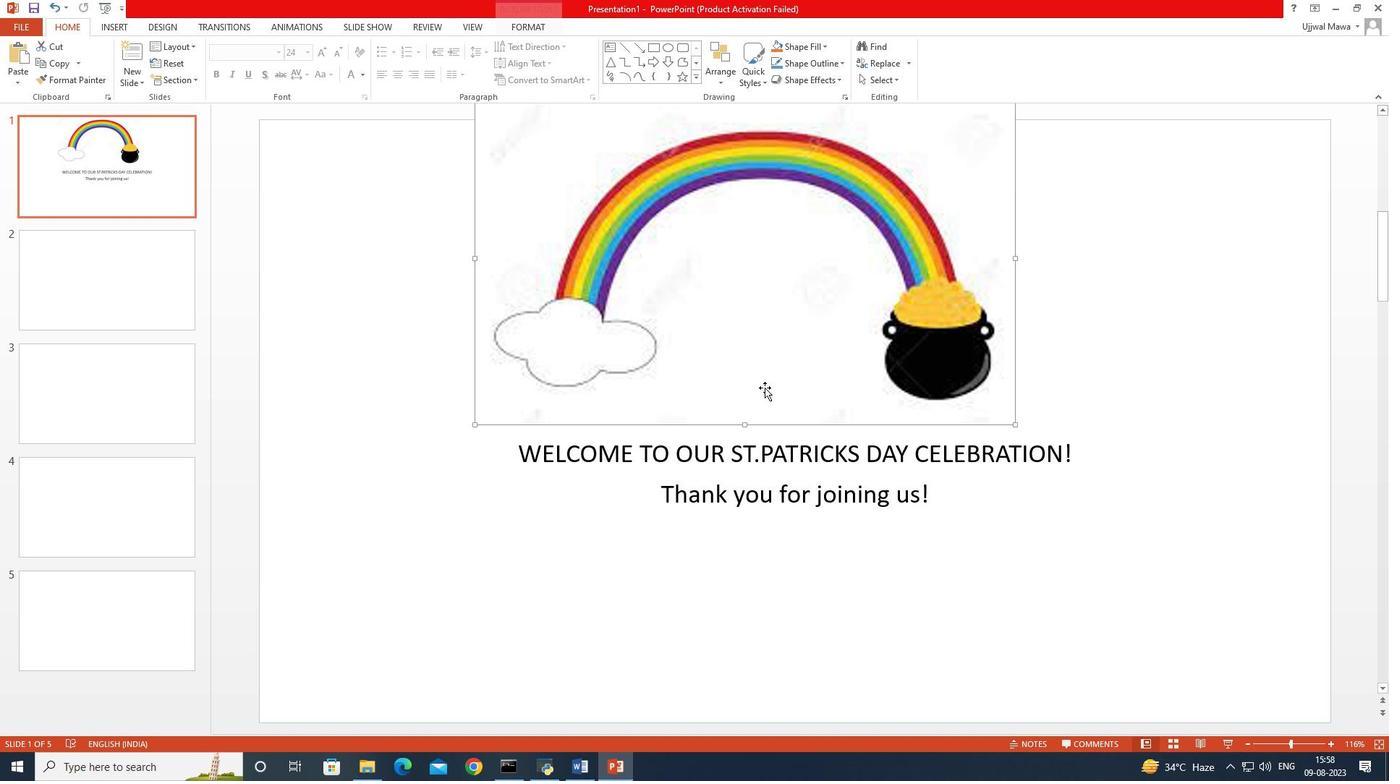 
Action: Mouse moved to (523, 467)
Screenshot: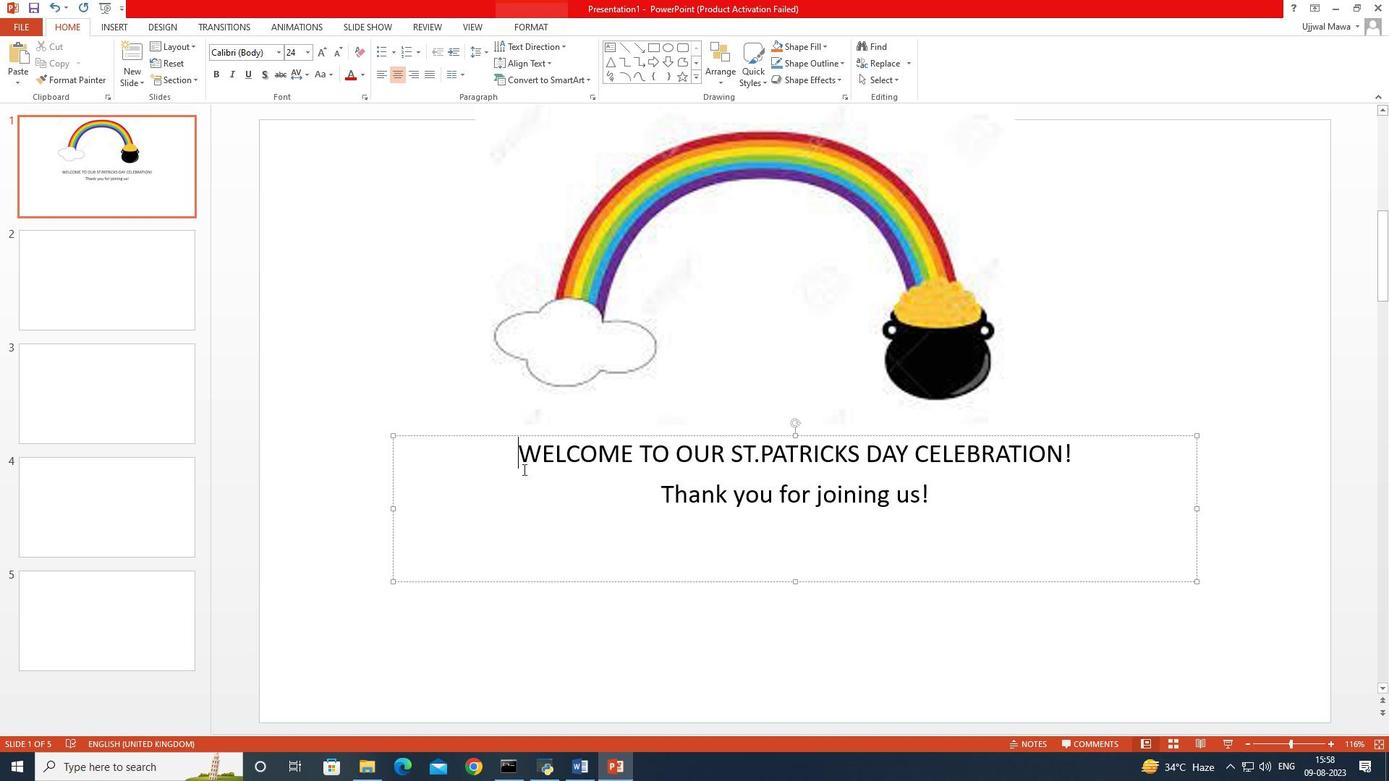 
Action: Mouse pressed left at (523, 467)
Screenshot: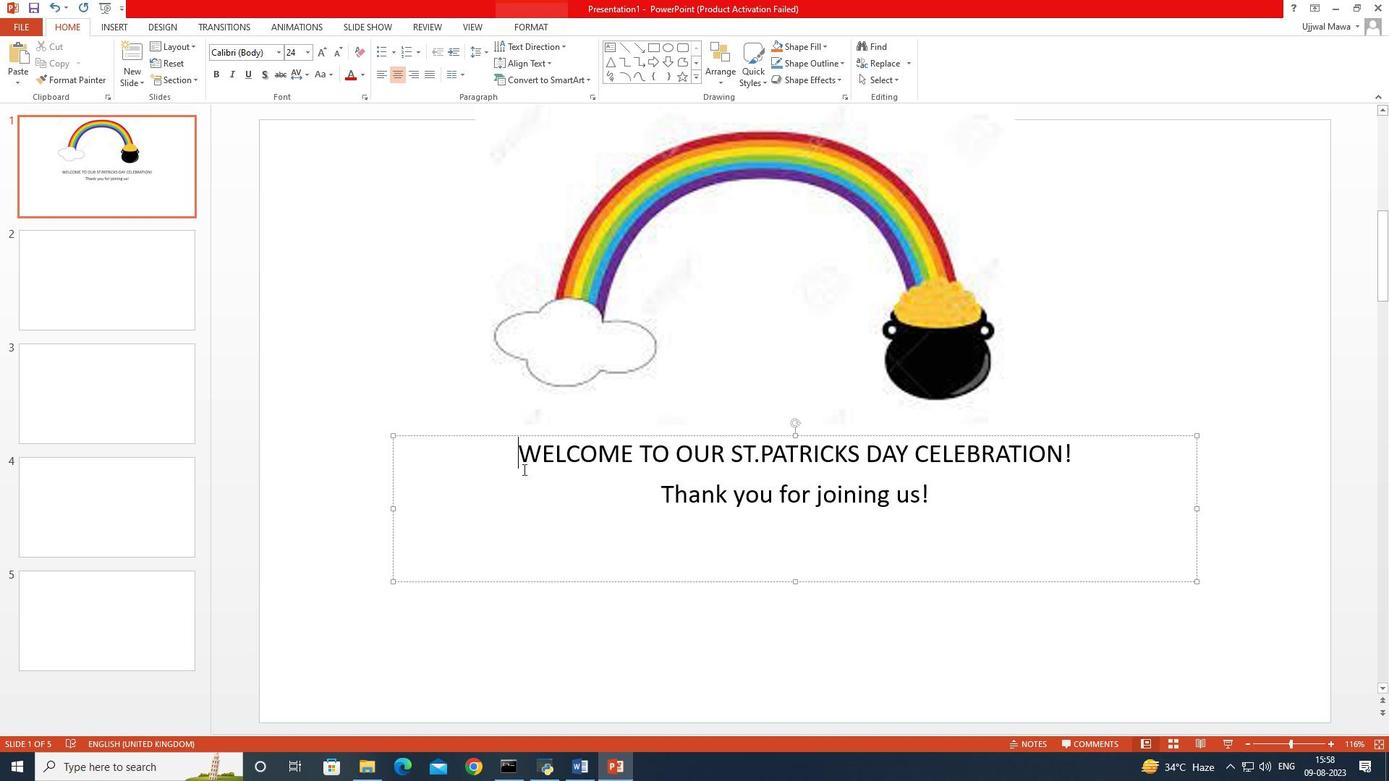 
Action: Mouse moved to (523, 471)
Screenshot: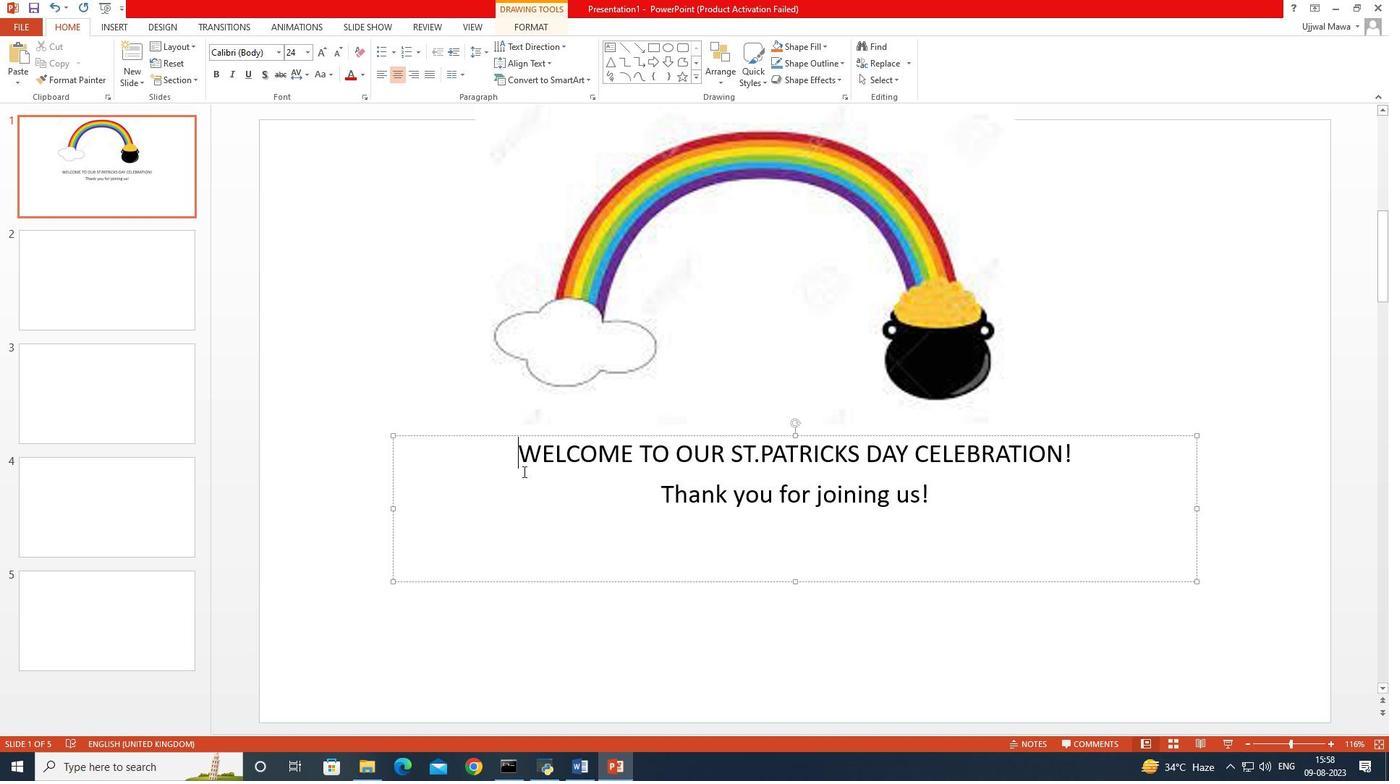 
Action: Mouse pressed left at (523, 471)
Screenshot: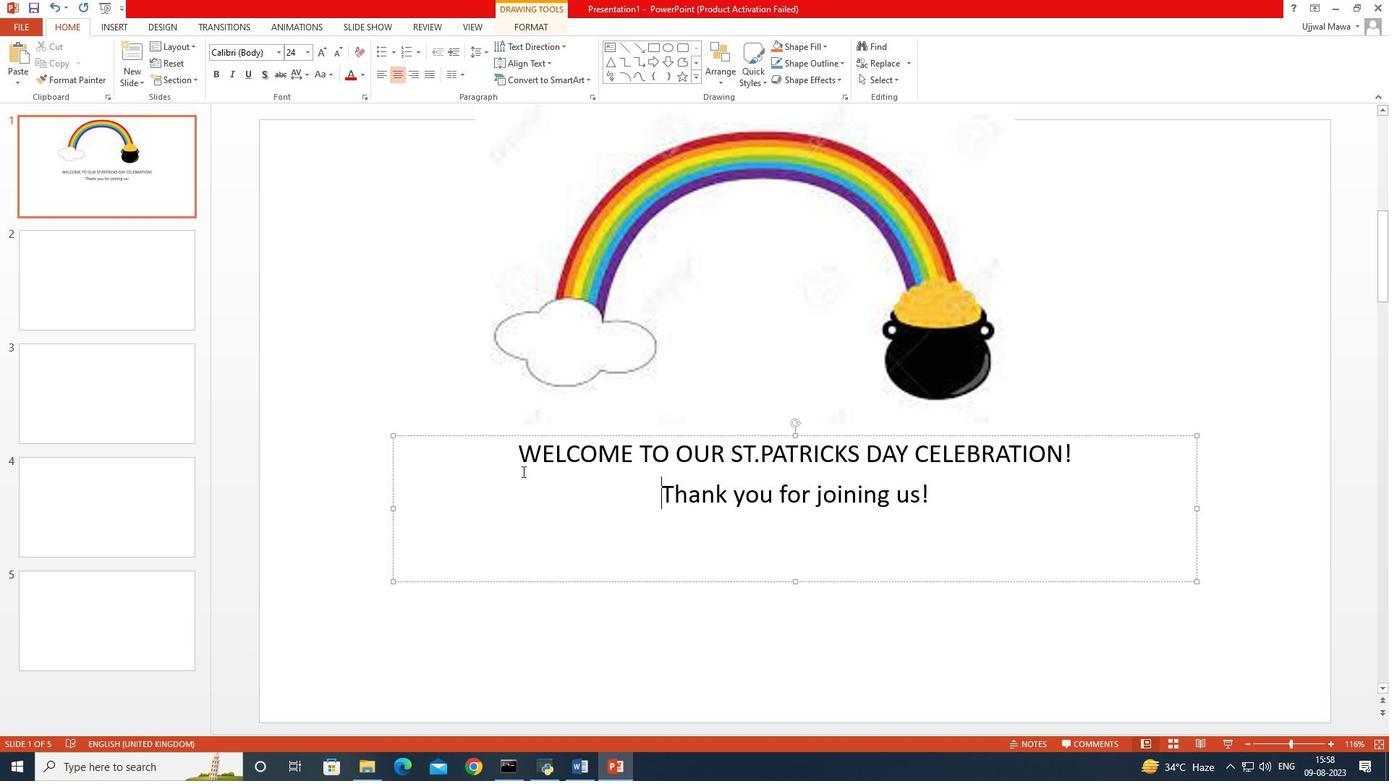 
Action: Mouse moved to (521, 455)
Screenshot: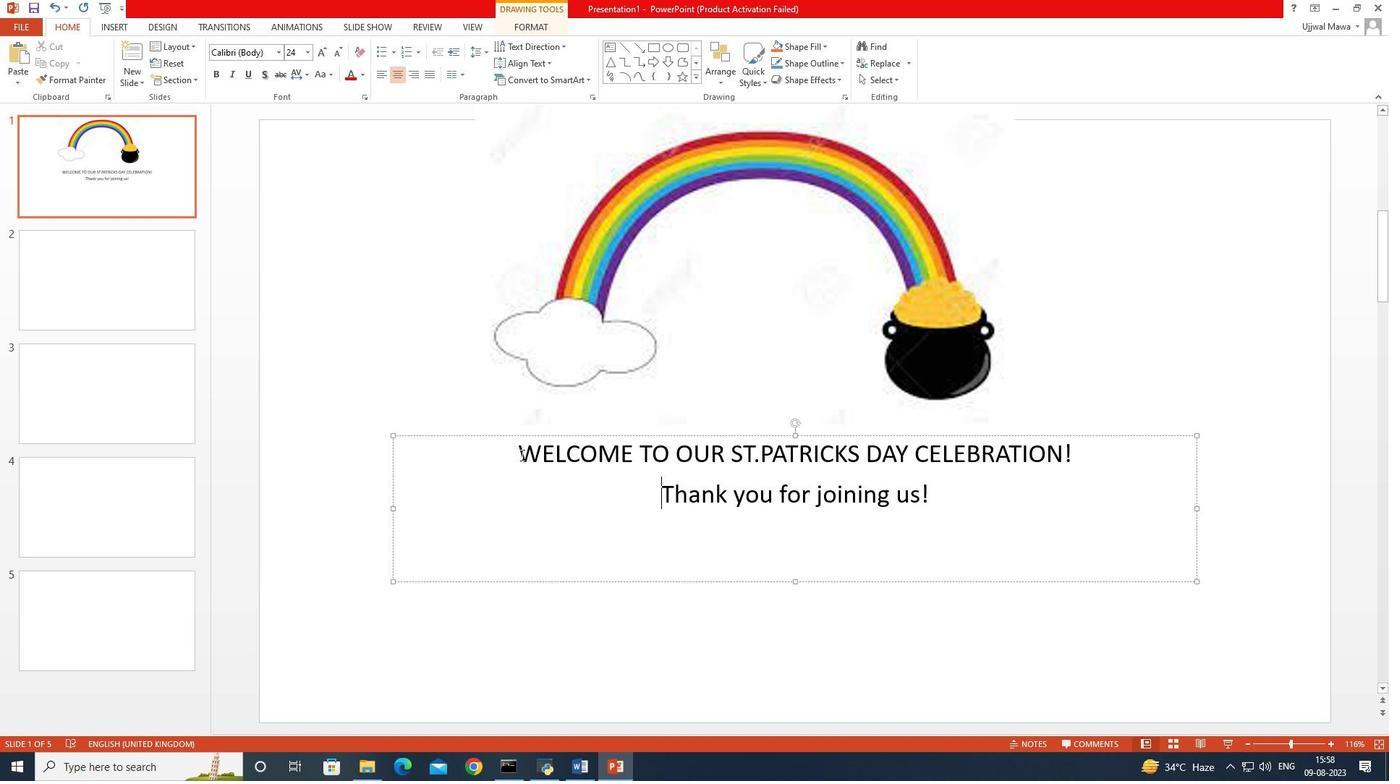 
Action: Mouse pressed left at (521, 455)
Screenshot: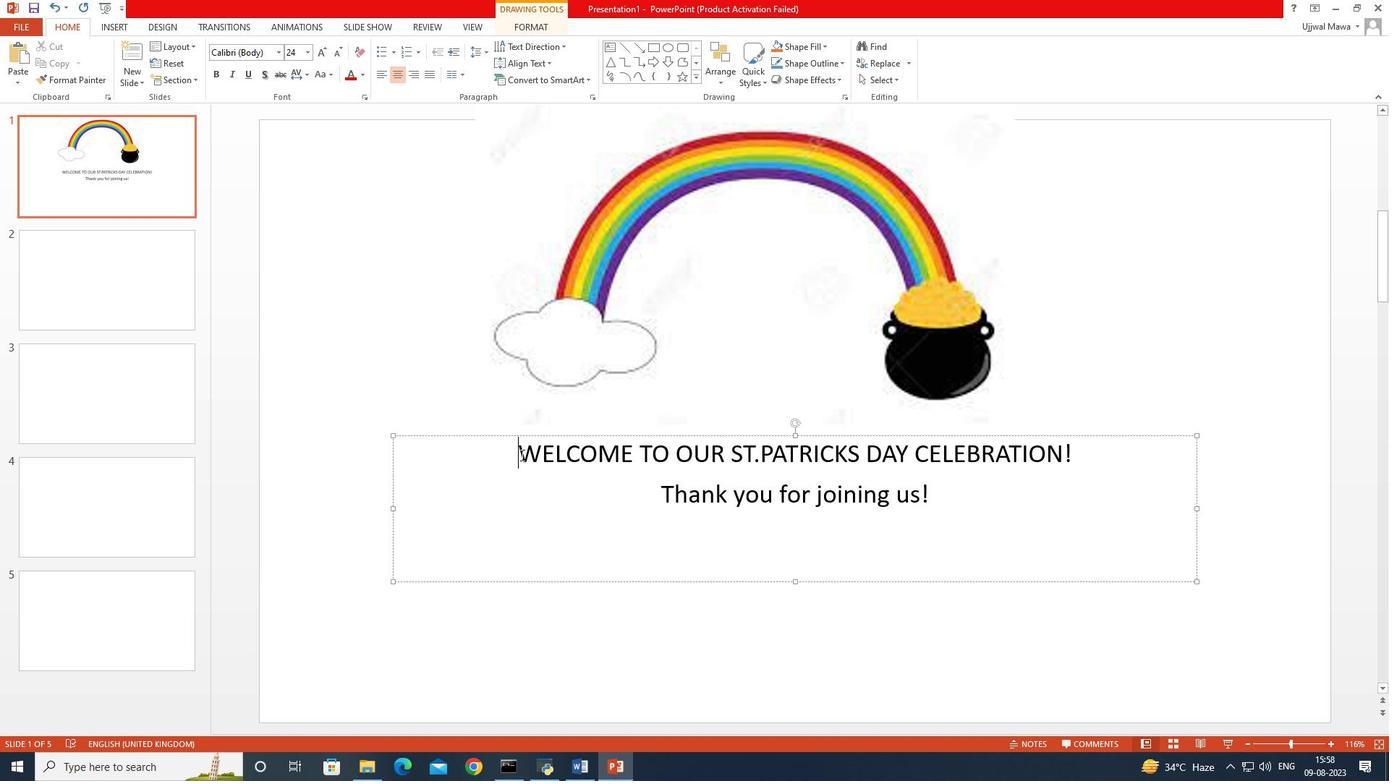 
Action: Mouse moved to (282, 51)
Screenshot: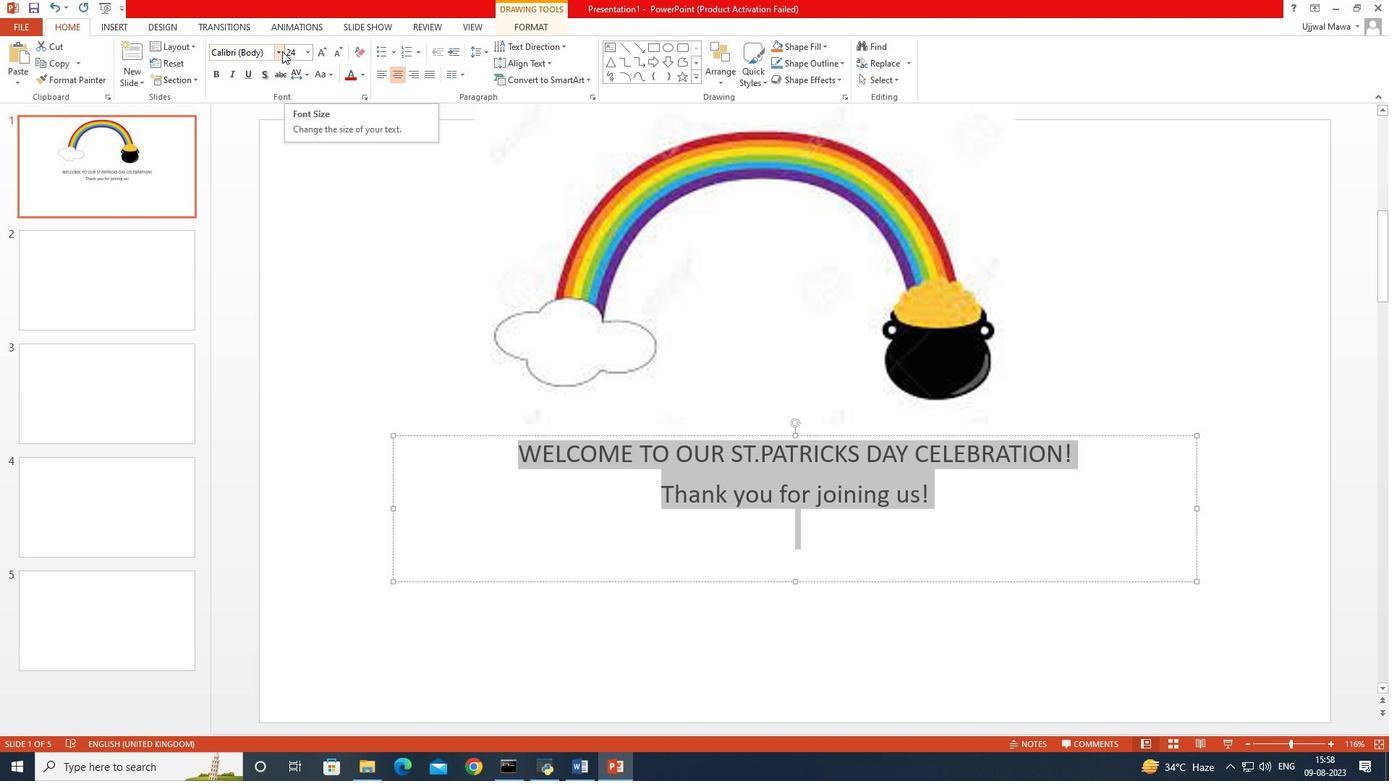 
Action: Mouse pressed left at (282, 51)
Screenshot: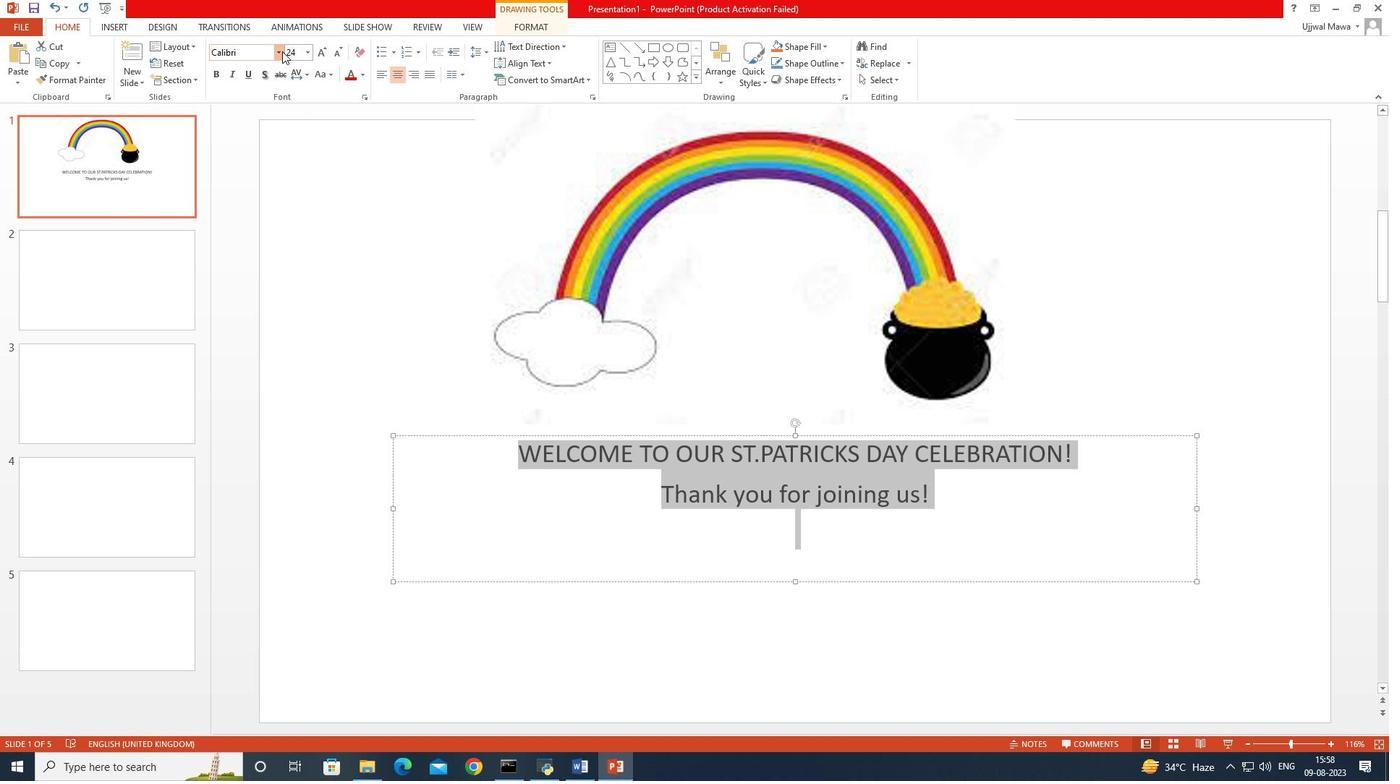 
Action: Mouse moved to (276, 280)
Screenshot: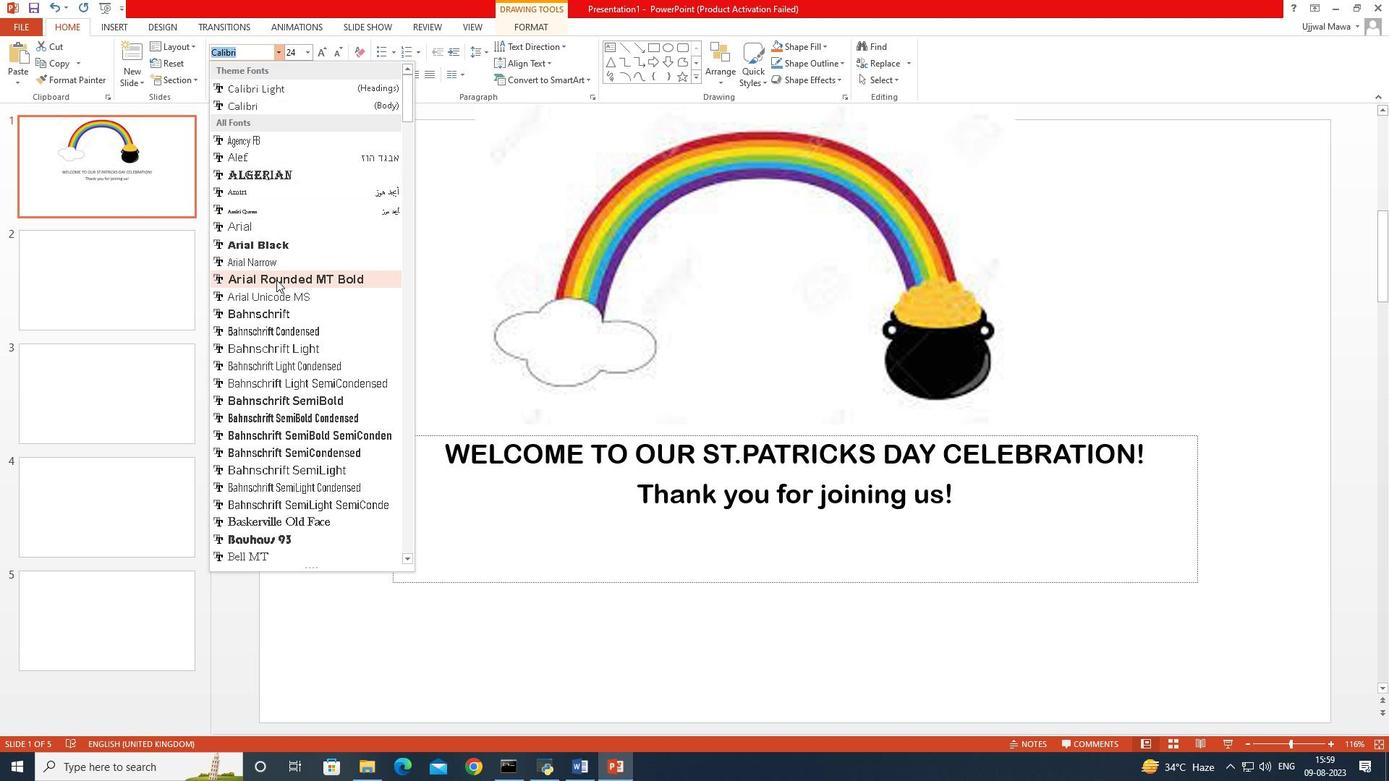 
Action: Mouse pressed left at (276, 280)
Screenshot: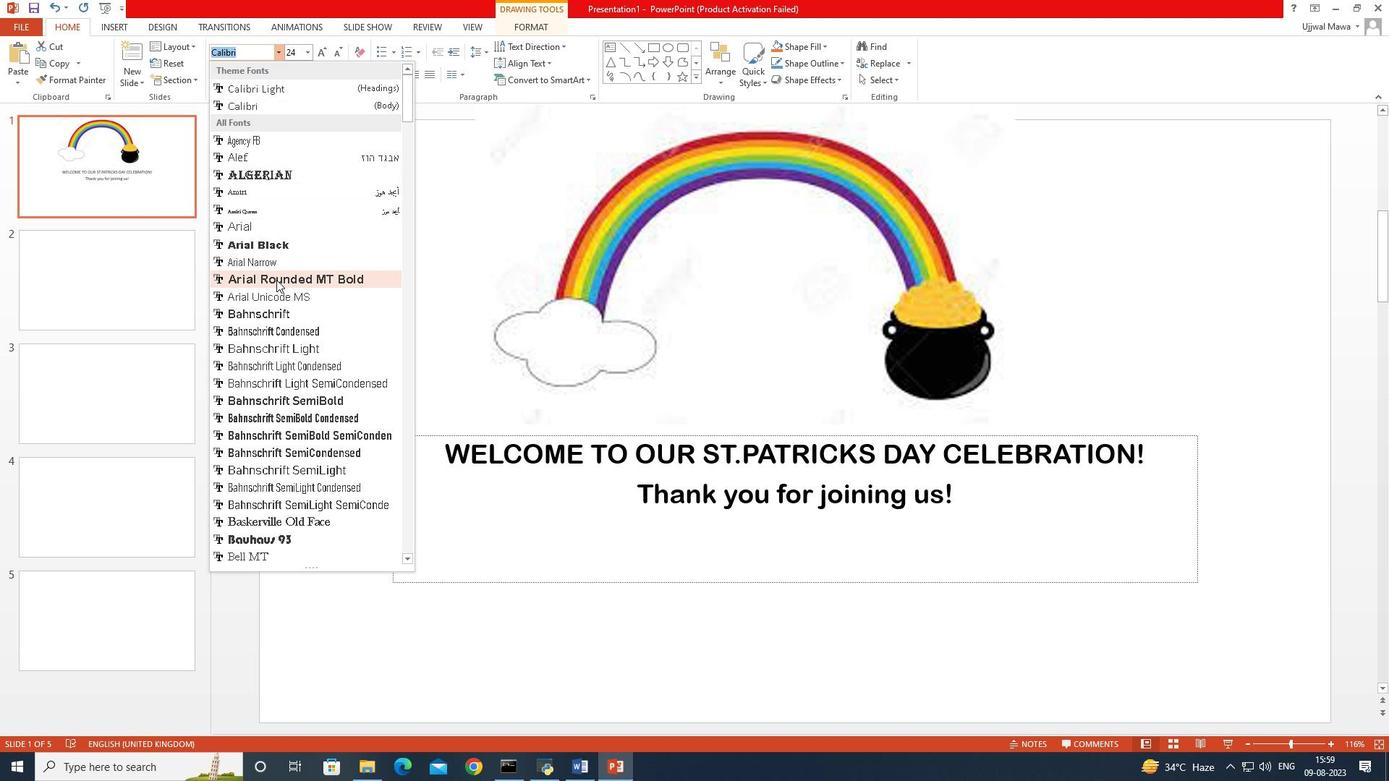 
Action: Mouse moved to (785, 377)
Screenshot: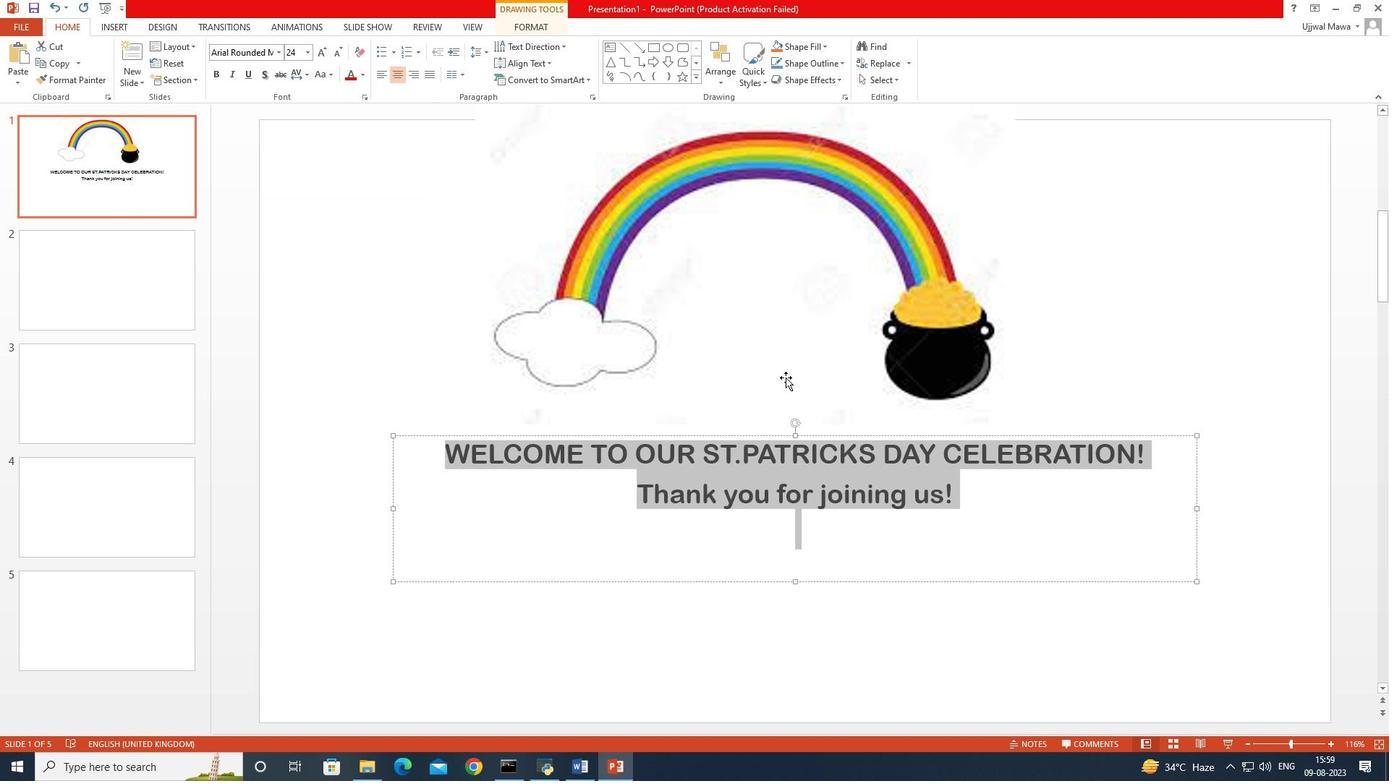 
Action: Mouse pressed left at (785, 377)
Screenshot: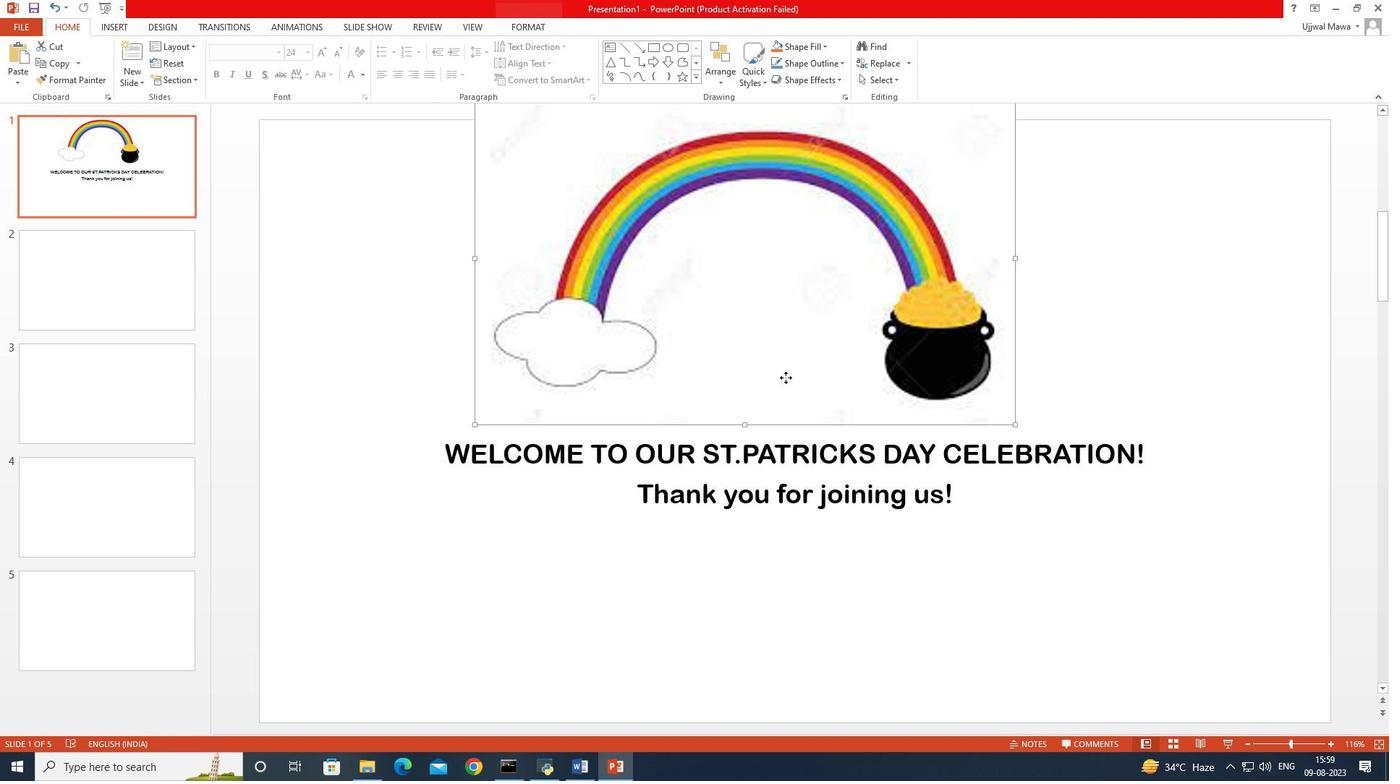 
Action: Mouse moved to (666, 382)
Screenshot: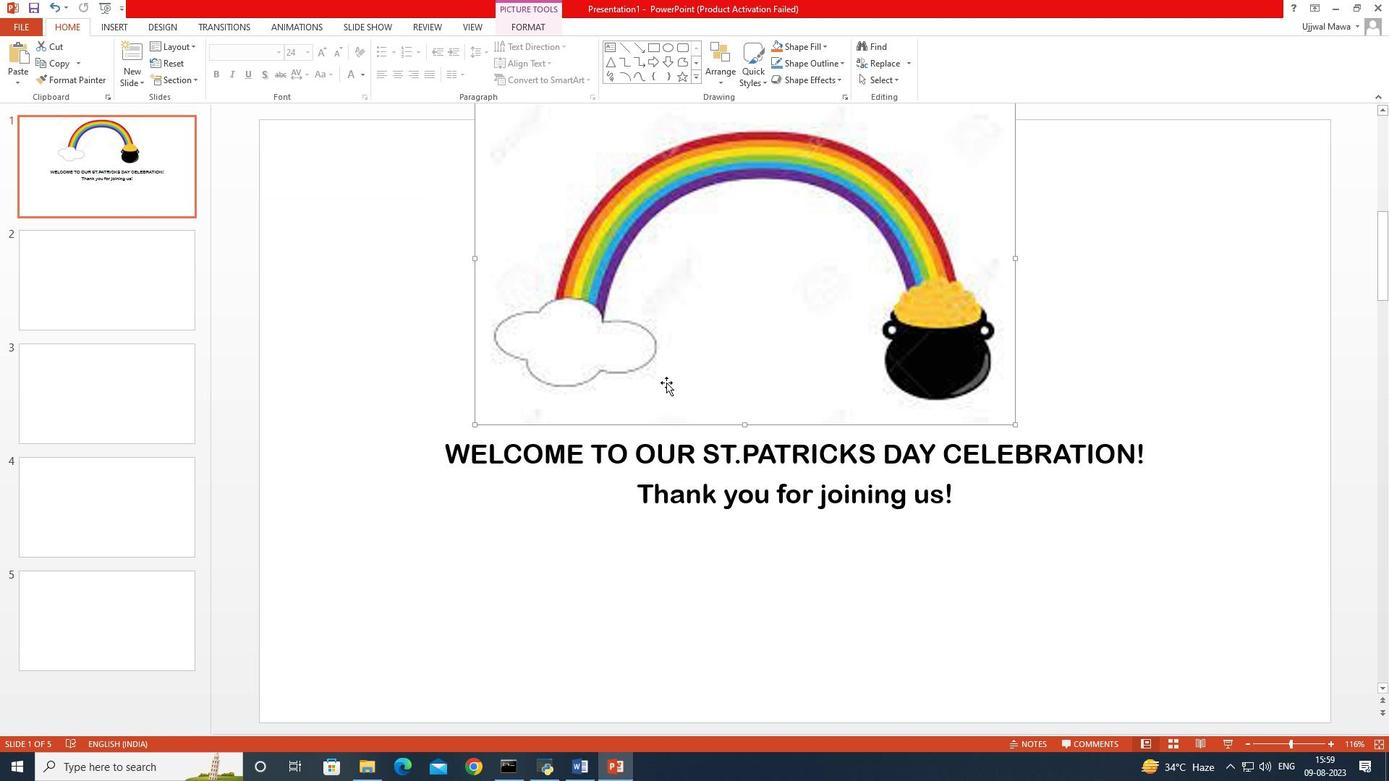 
Action: Mouse pressed left at (666, 382)
Screenshot: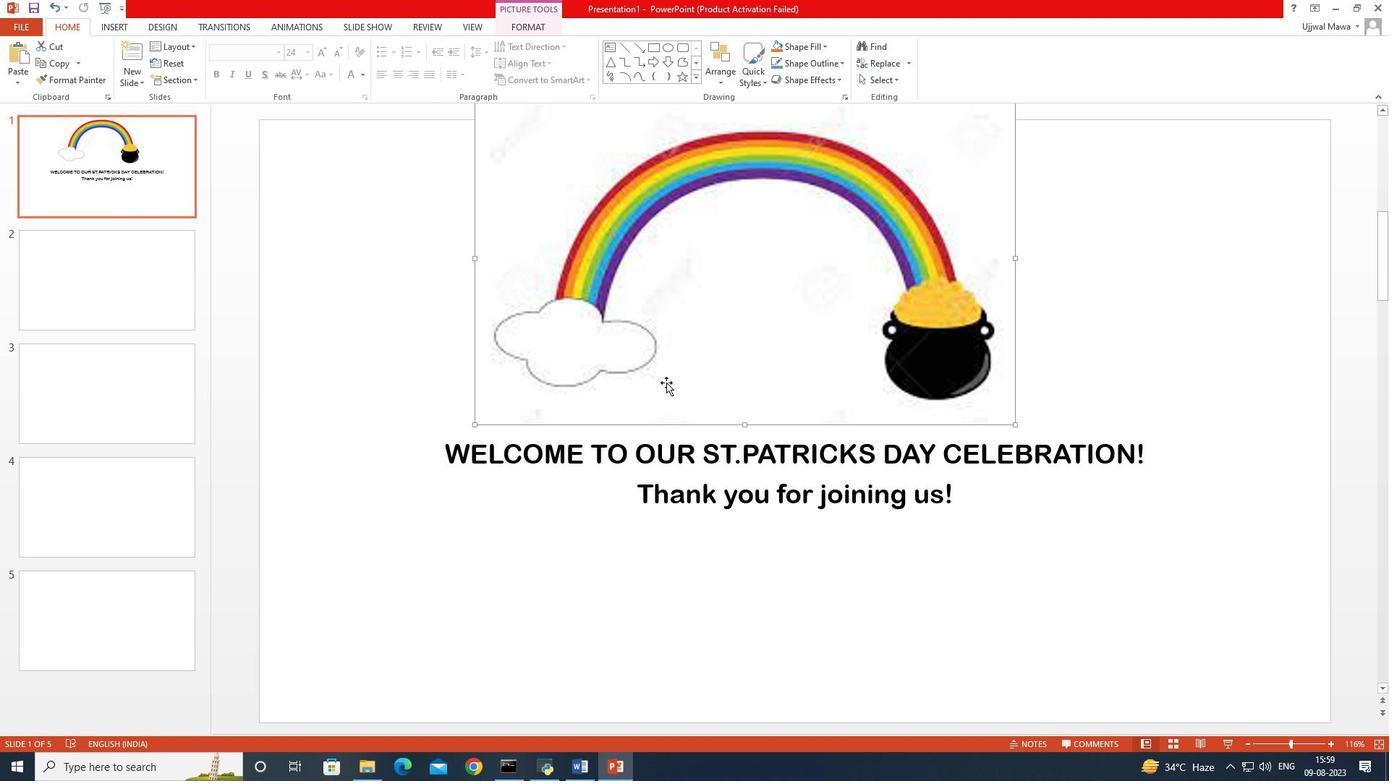 
Action: Mouse moved to (1087, 348)
Screenshot: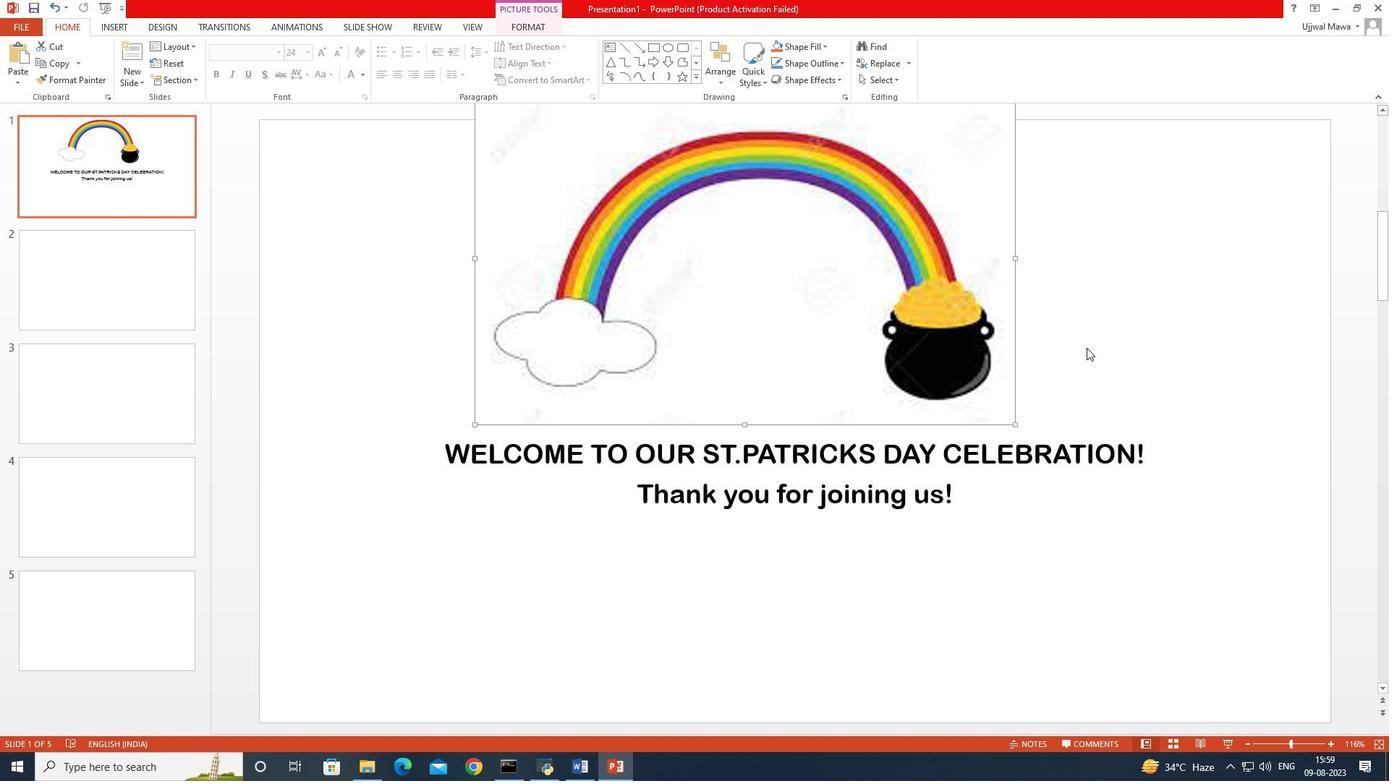 
Action: Mouse pressed left at (1087, 348)
Screenshot: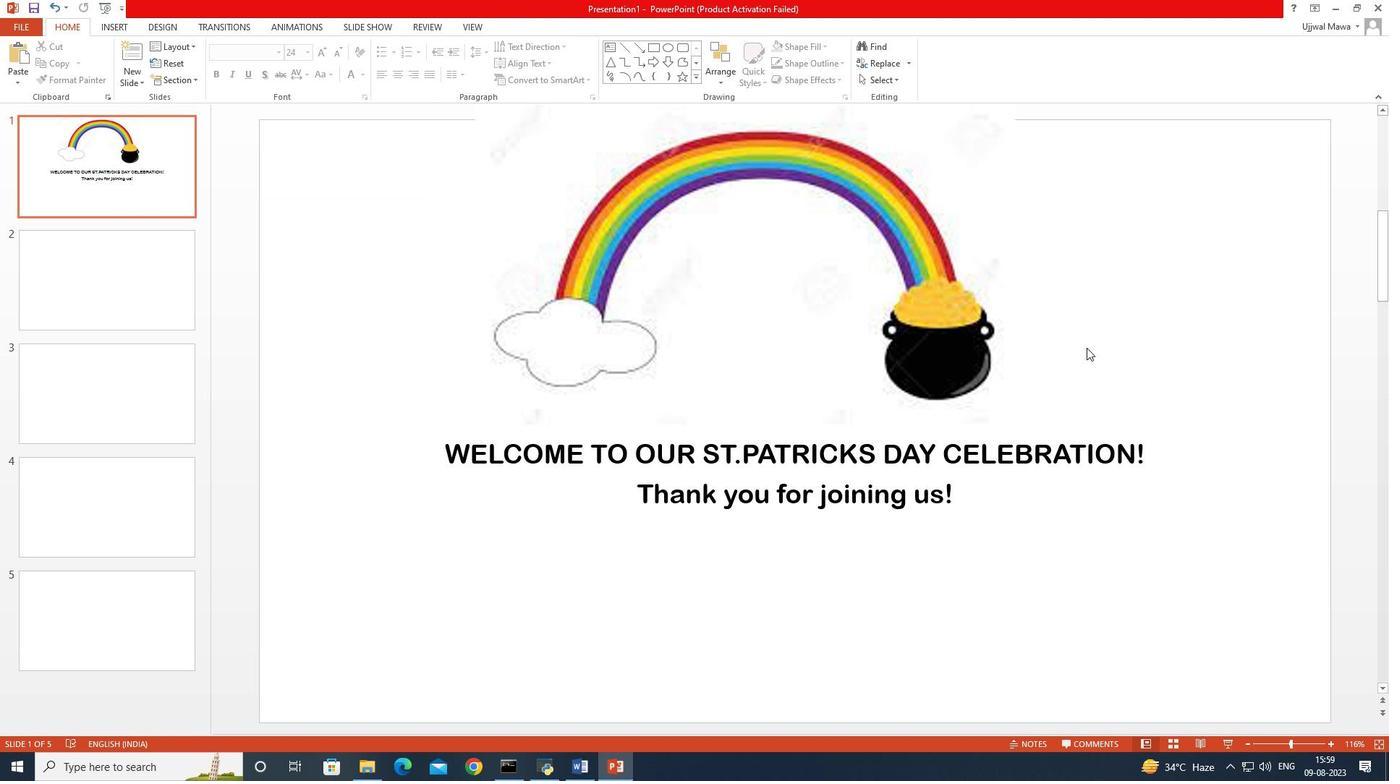 
Action: Mouse moved to (866, 460)
Screenshot: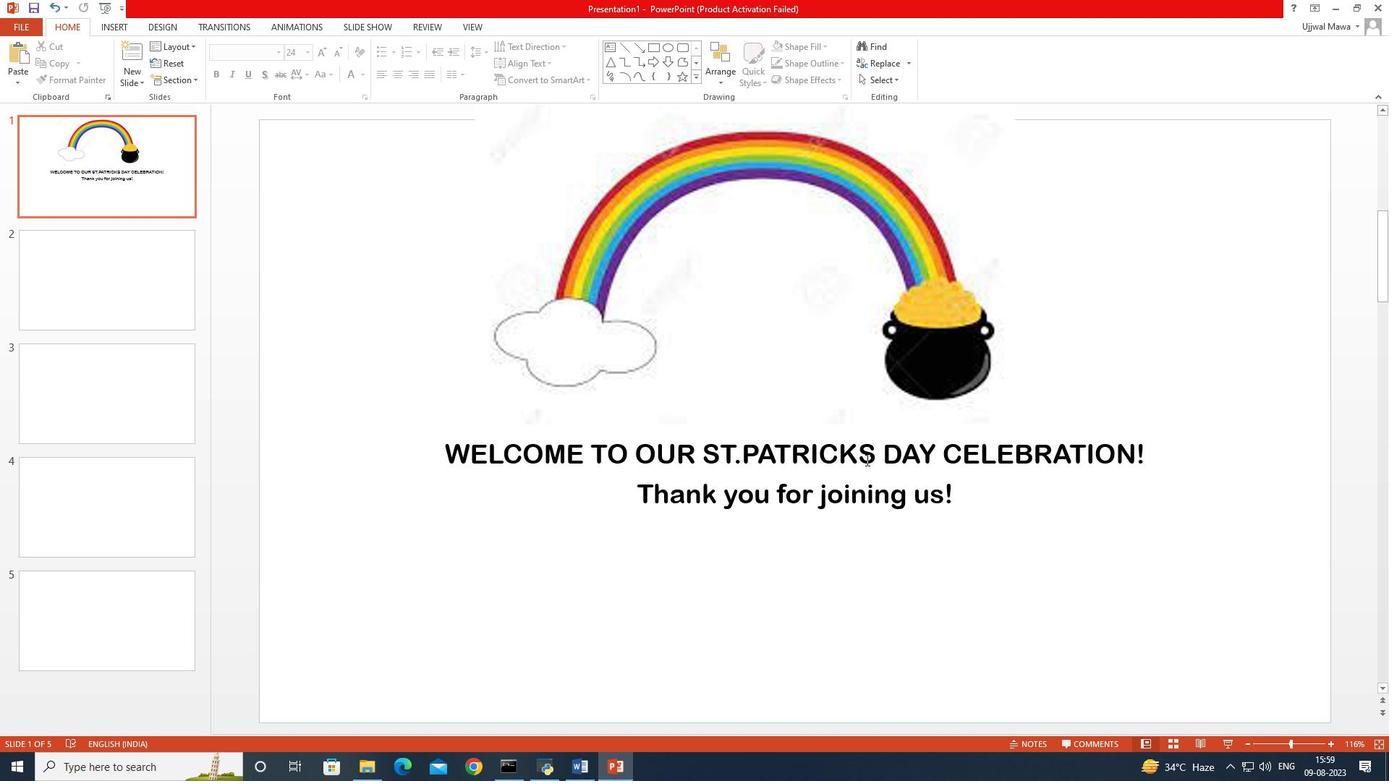 
Action: Mouse pressed left at (866, 460)
Screenshot: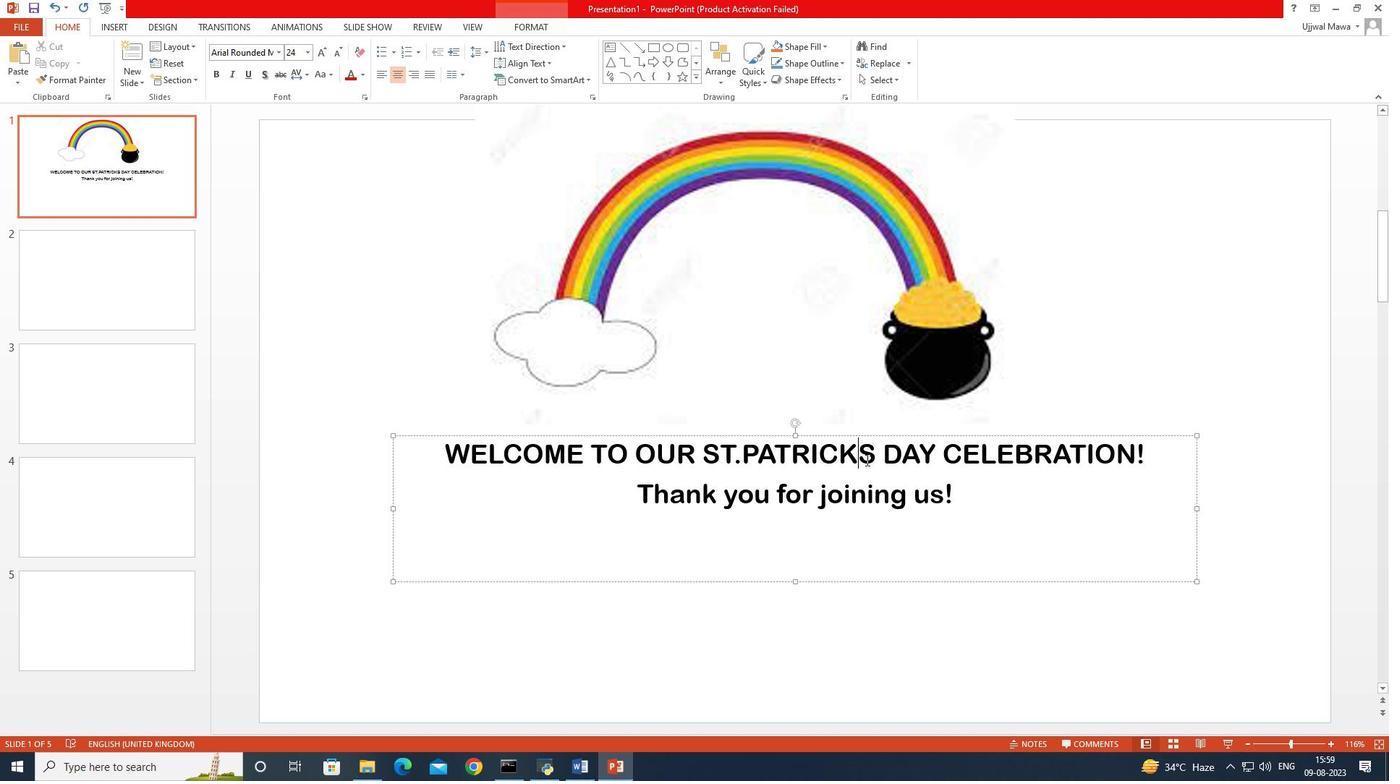 
Action: Mouse moved to (873, 461)
Screenshot: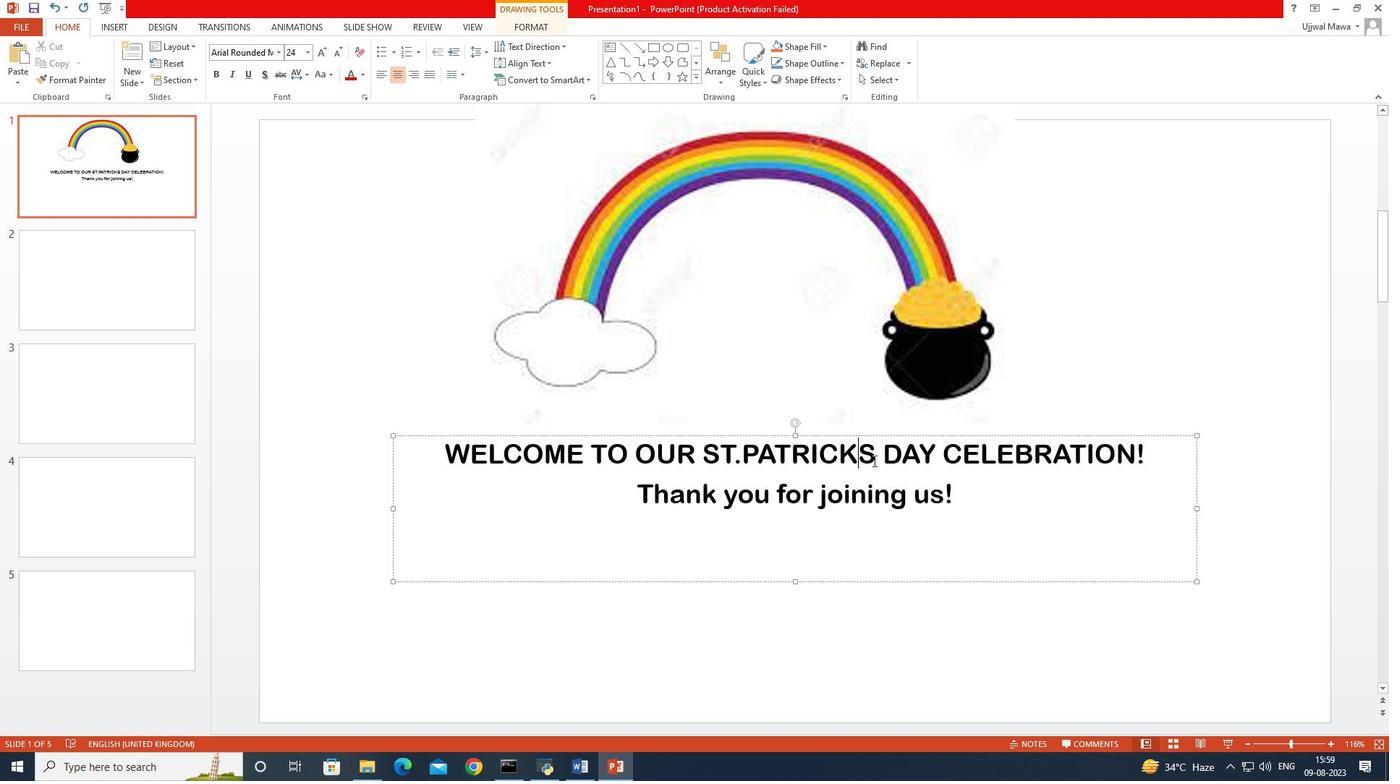 
Action: Mouse pressed left at (873, 461)
Screenshot: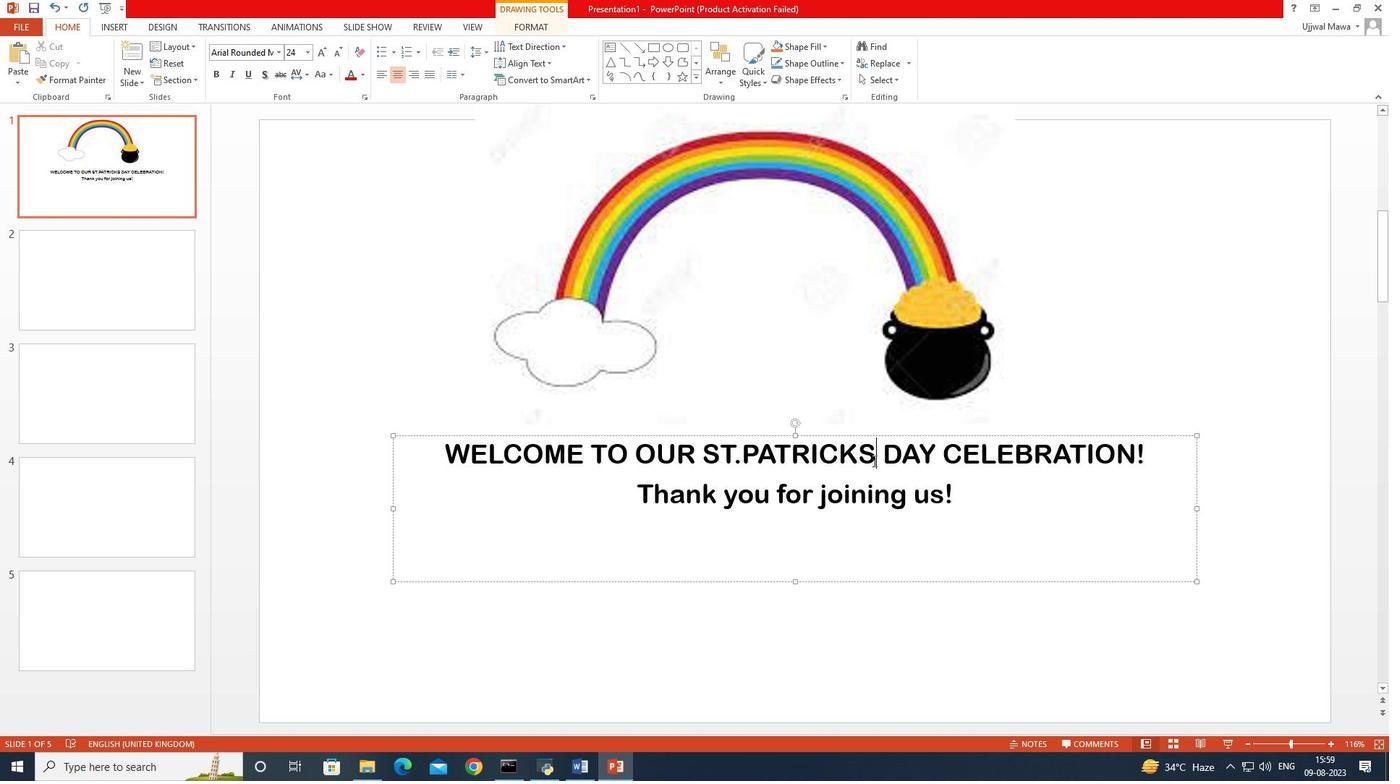 
Action: Mouse moved to (884, 466)
Screenshot: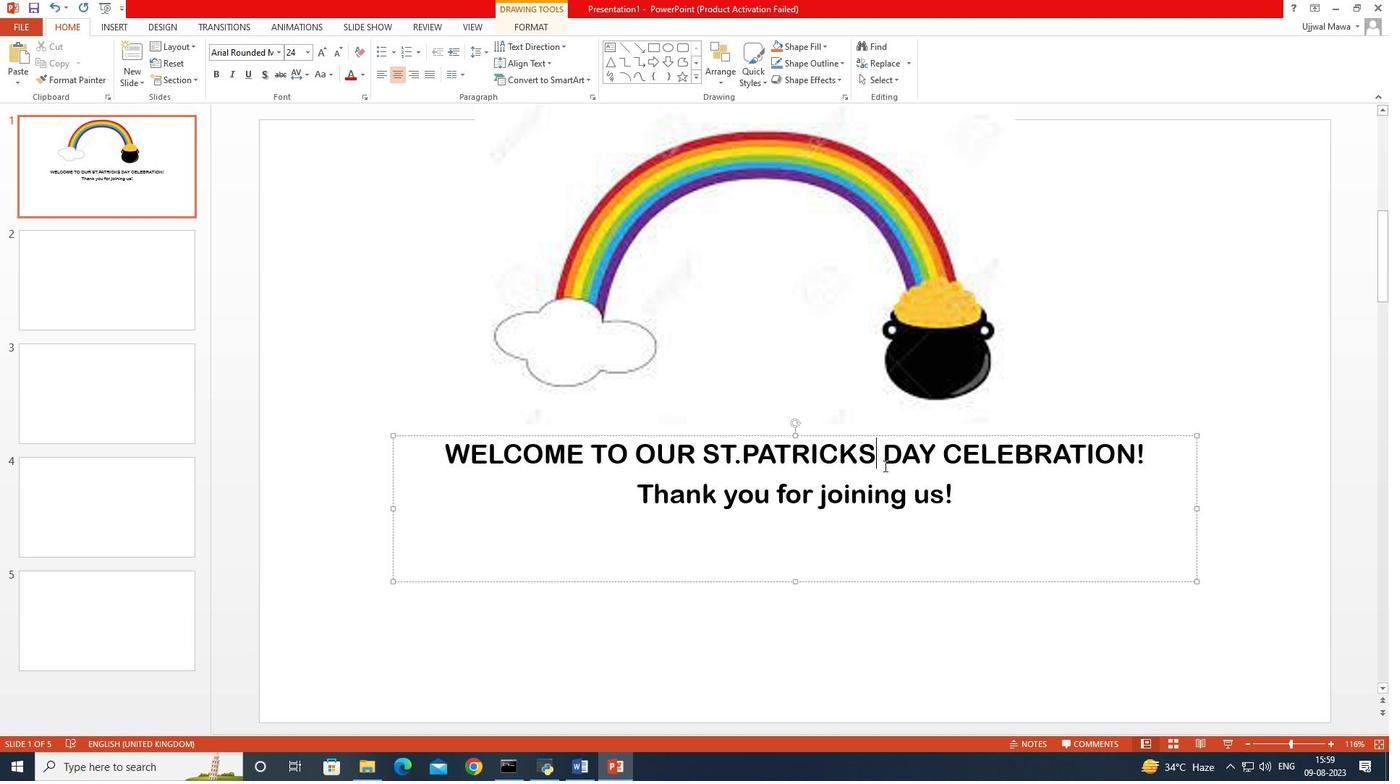 
Action: Key pressed <Key.backspace>
Screenshot: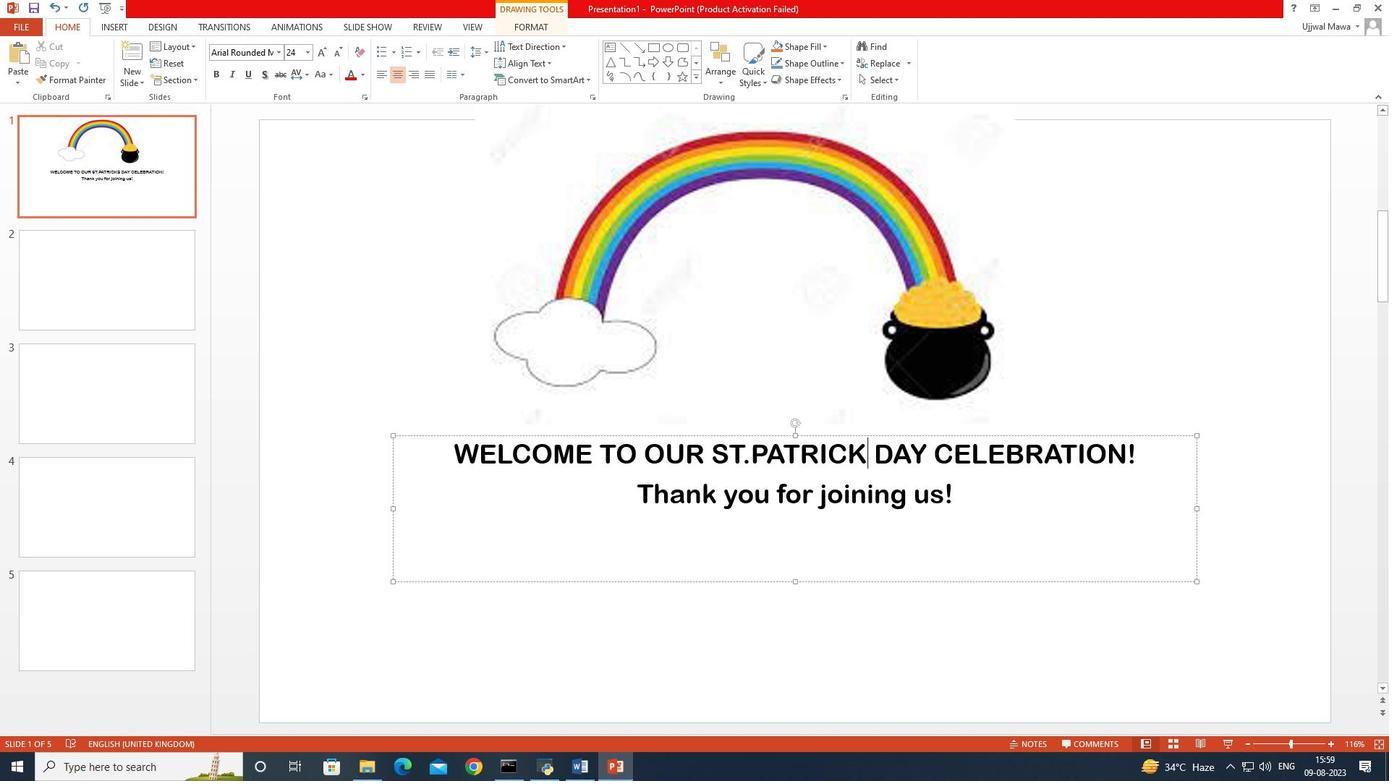 
Action: Mouse moved to (184, 300)
Screenshot: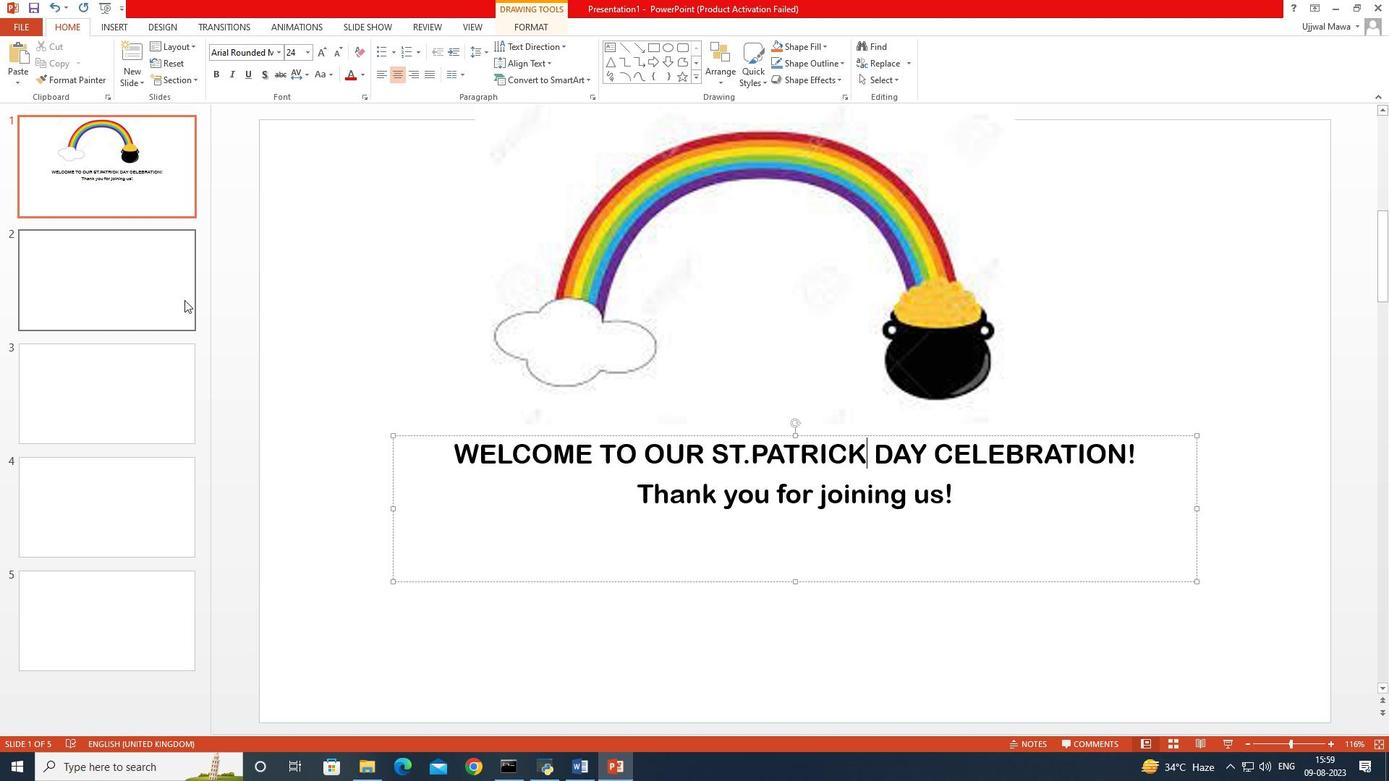 
Action: Mouse pressed left at (184, 300)
Screenshot: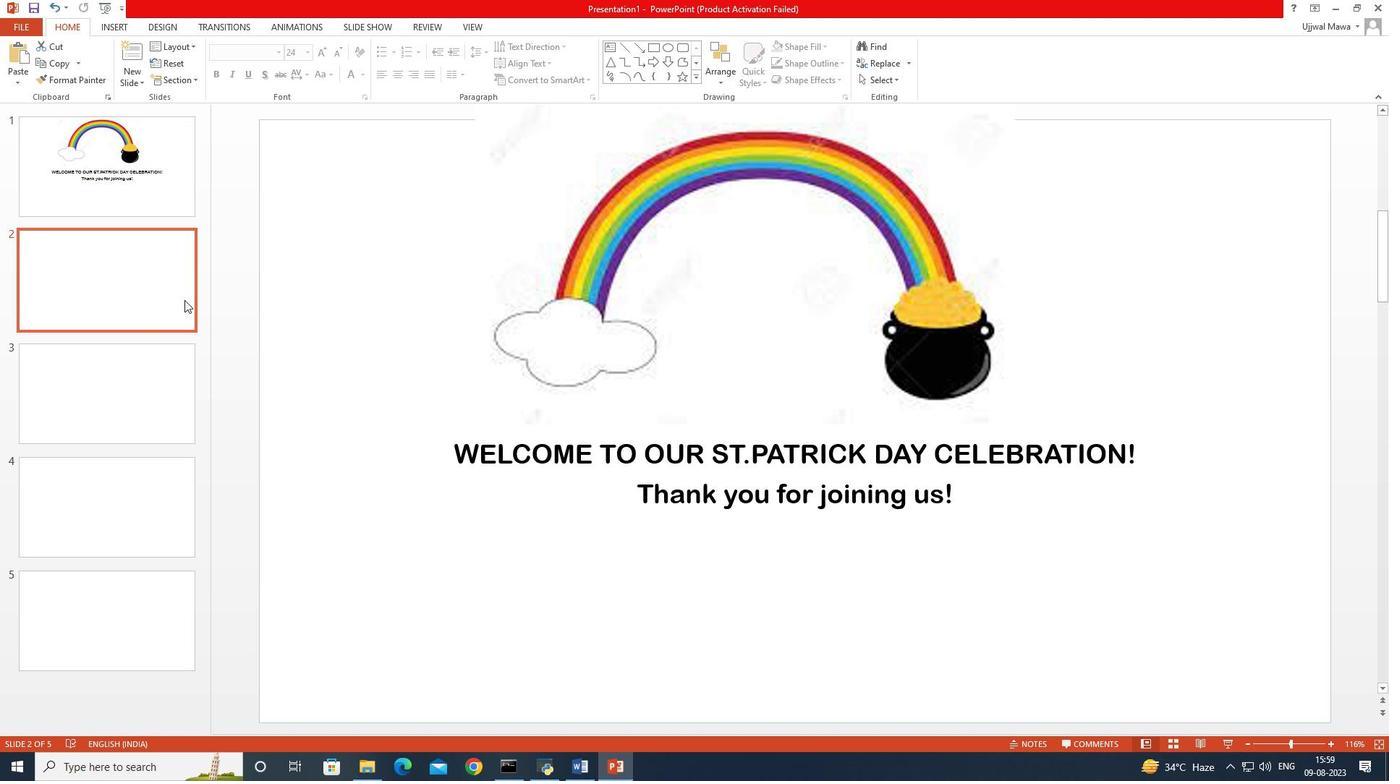 
Action: Mouse moved to (503, 193)
Screenshot: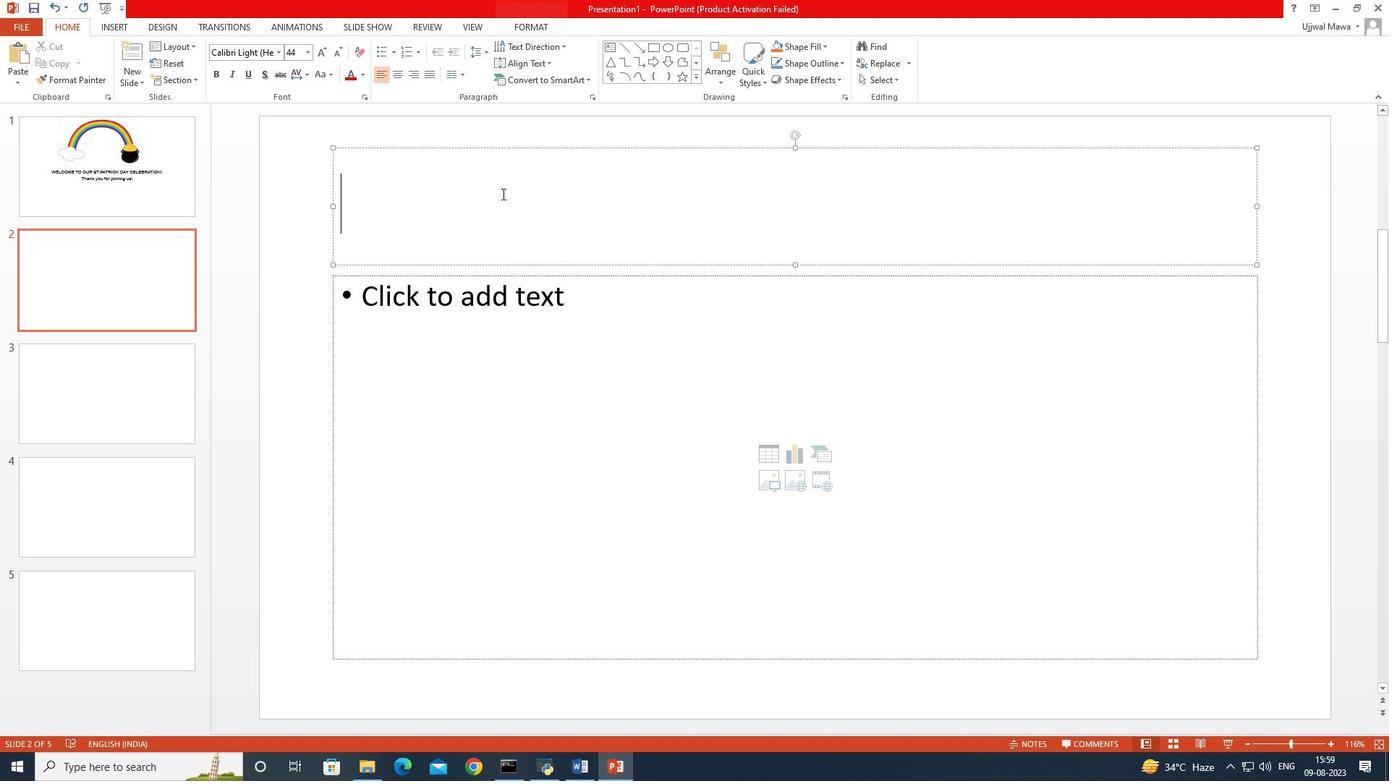
Action: Mouse pressed left at (503, 193)
Screenshot: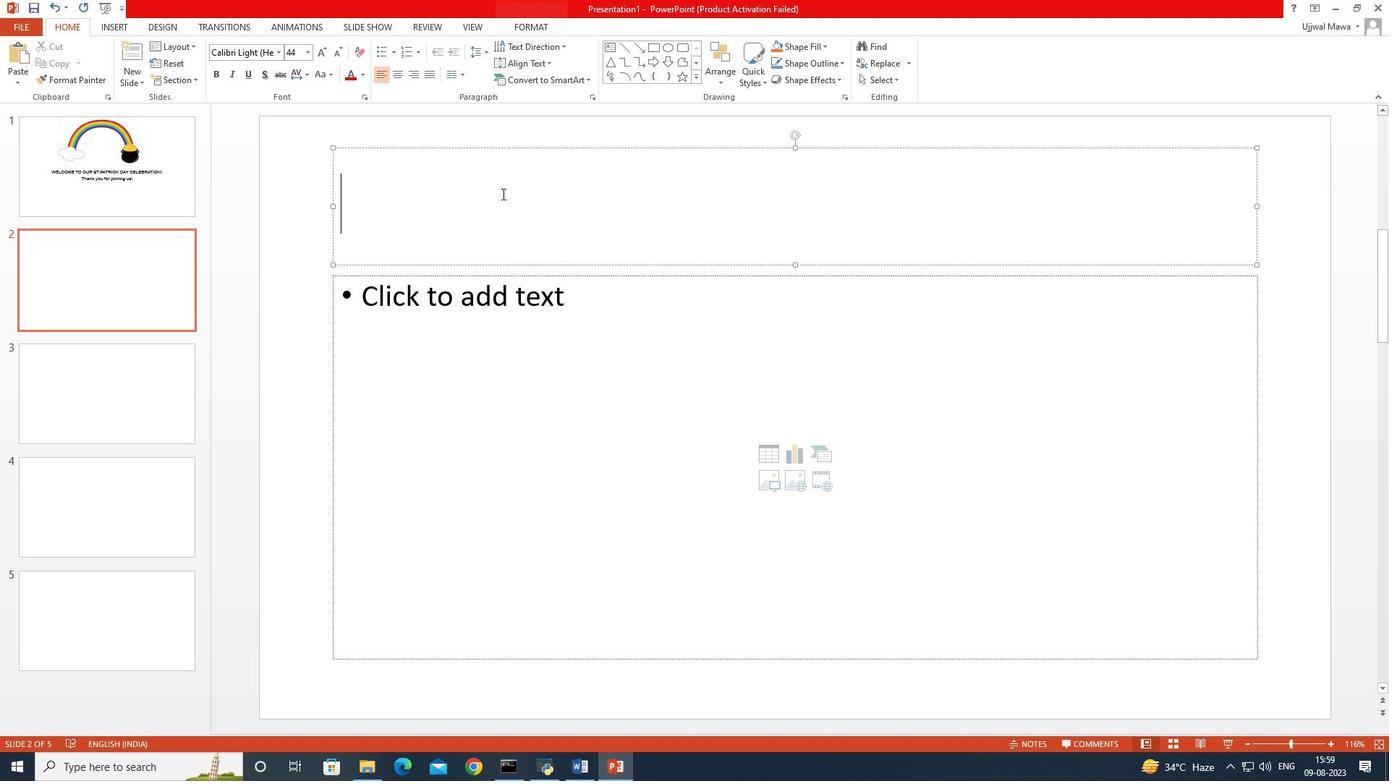 
Action: Mouse moved to (543, 148)
Screenshot: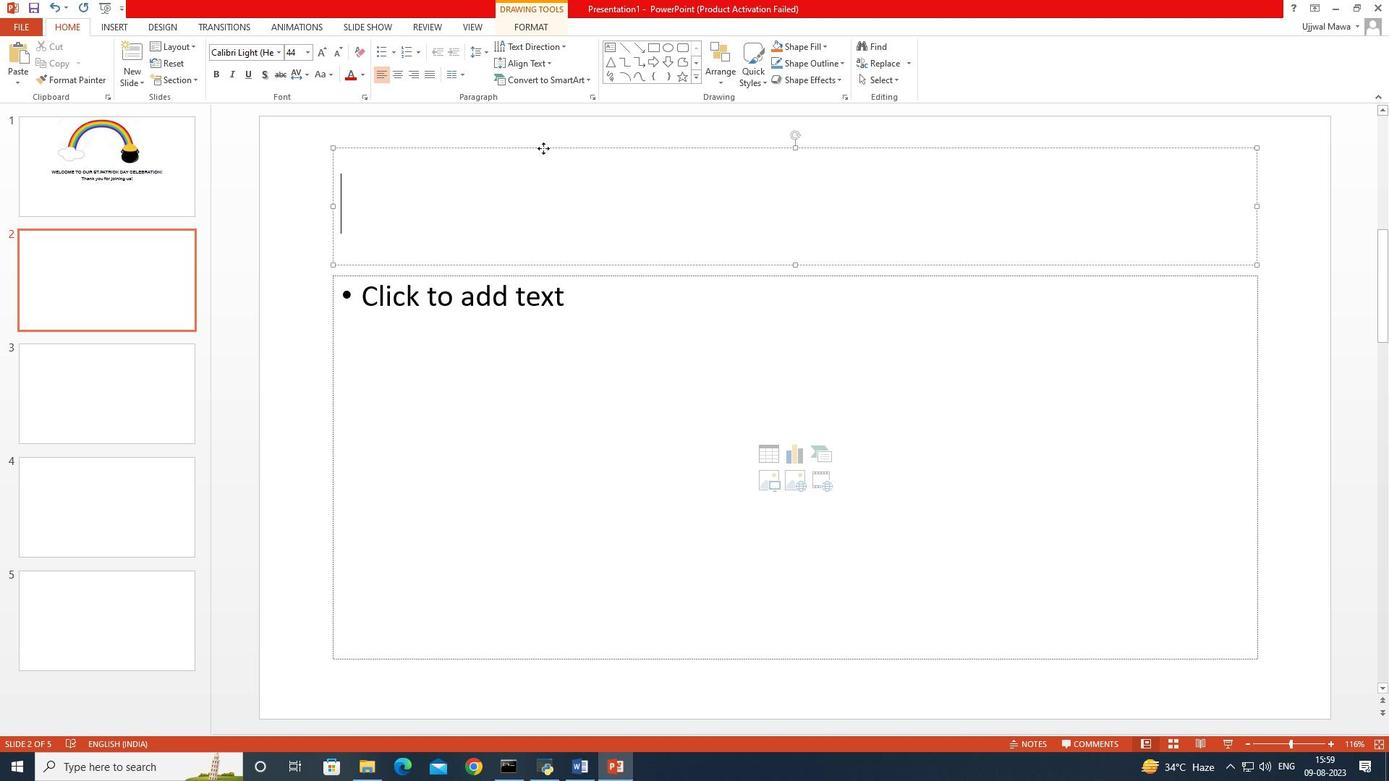 
Action: Mouse pressed left at (543, 148)
Screenshot: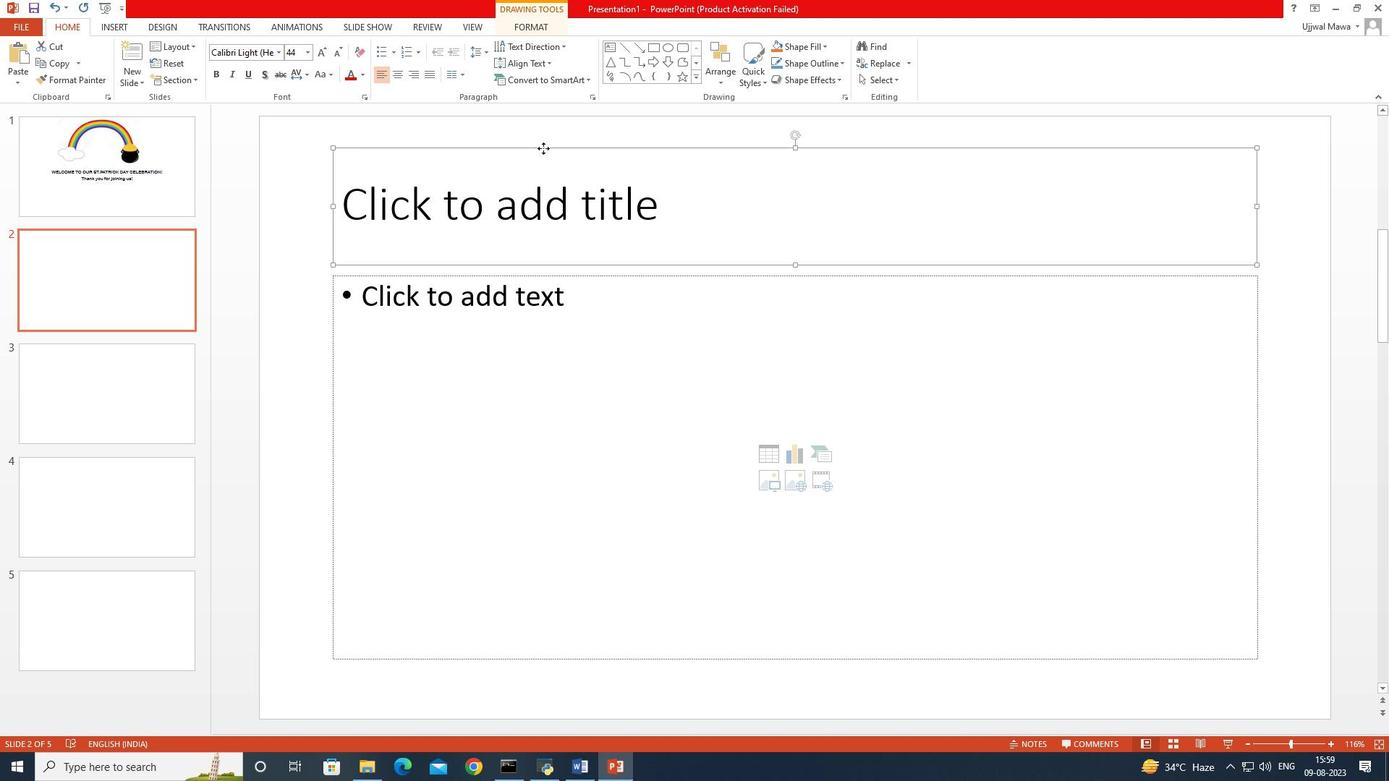
Action: Mouse moved to (558, 149)
Screenshot: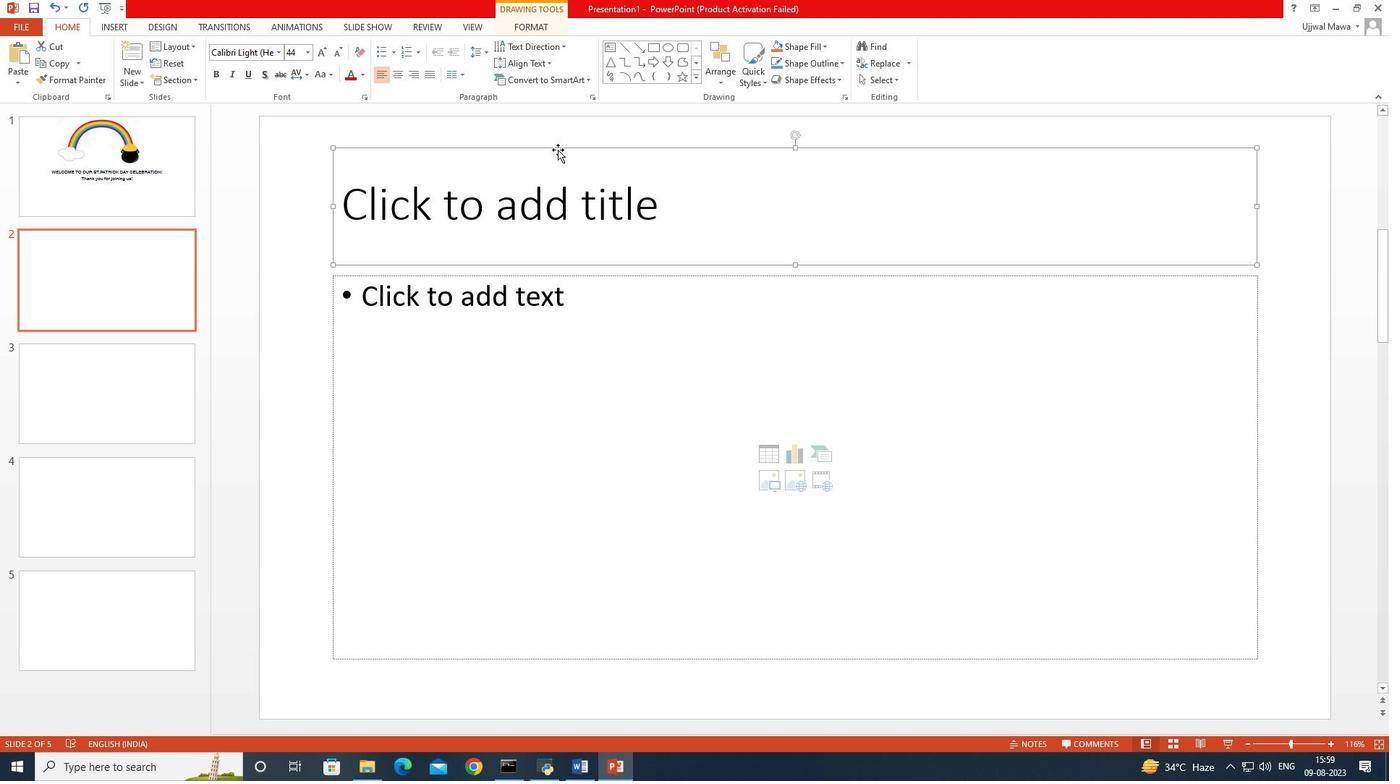 
Action: Key pressed <Key.backspace>
Screenshot: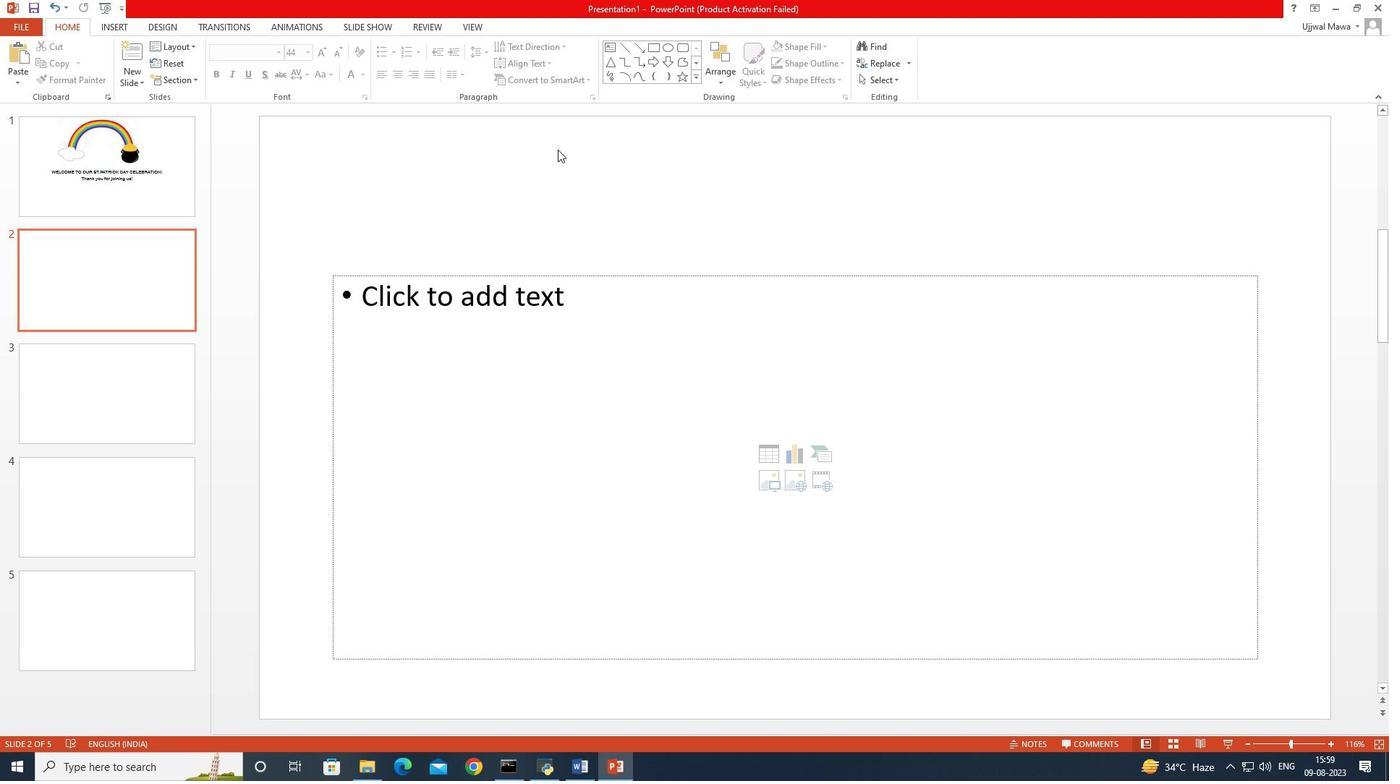 
Action: Mouse moved to (404, 275)
Screenshot: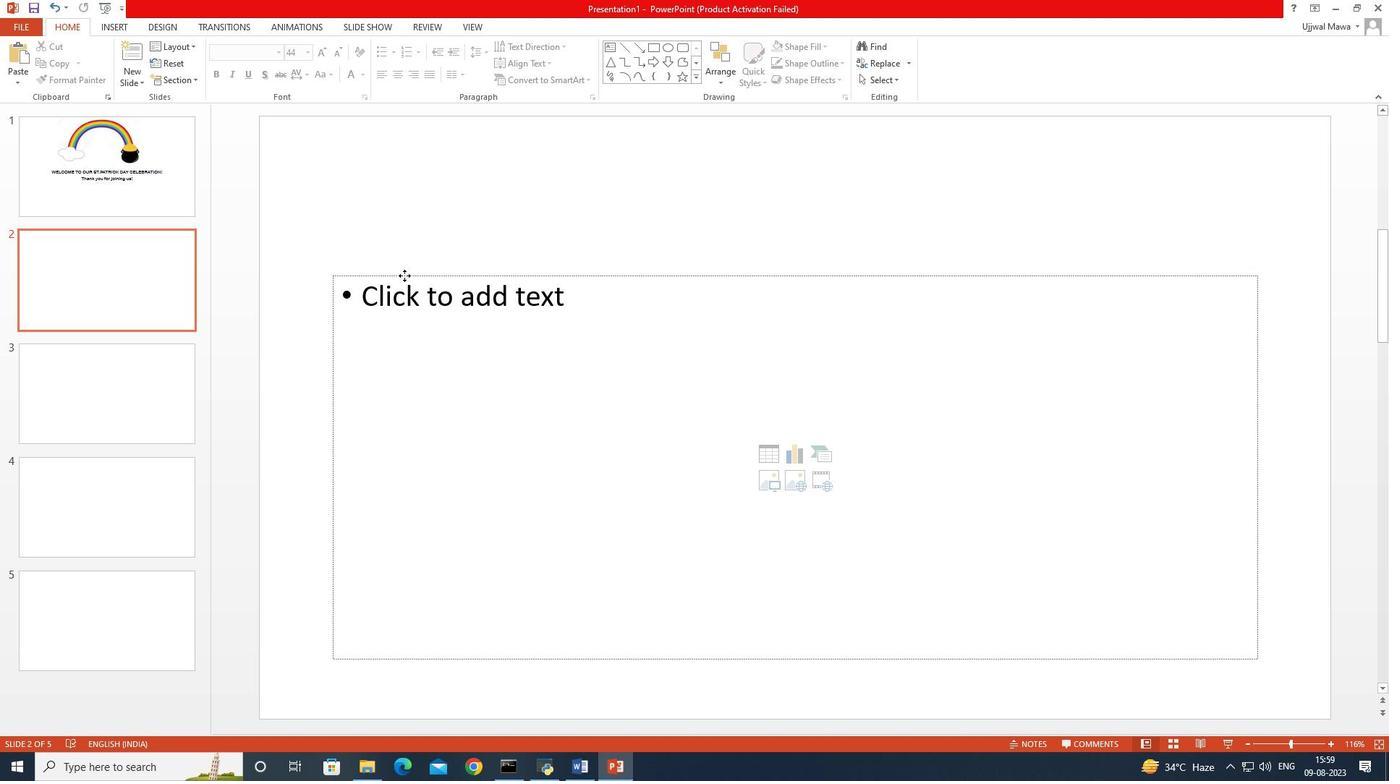 
Action: Mouse pressed left at (404, 275)
Screenshot: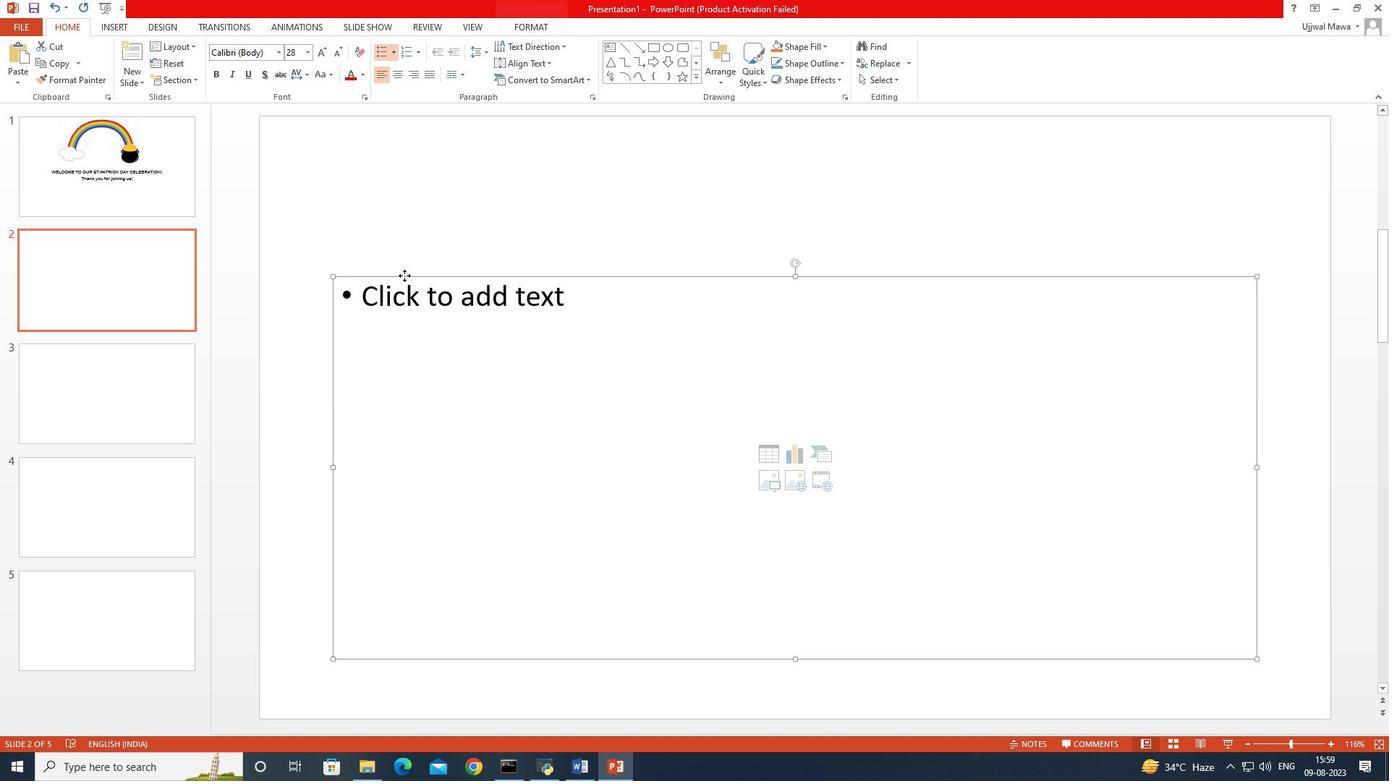 
Action: Mouse moved to (450, 282)
Screenshot: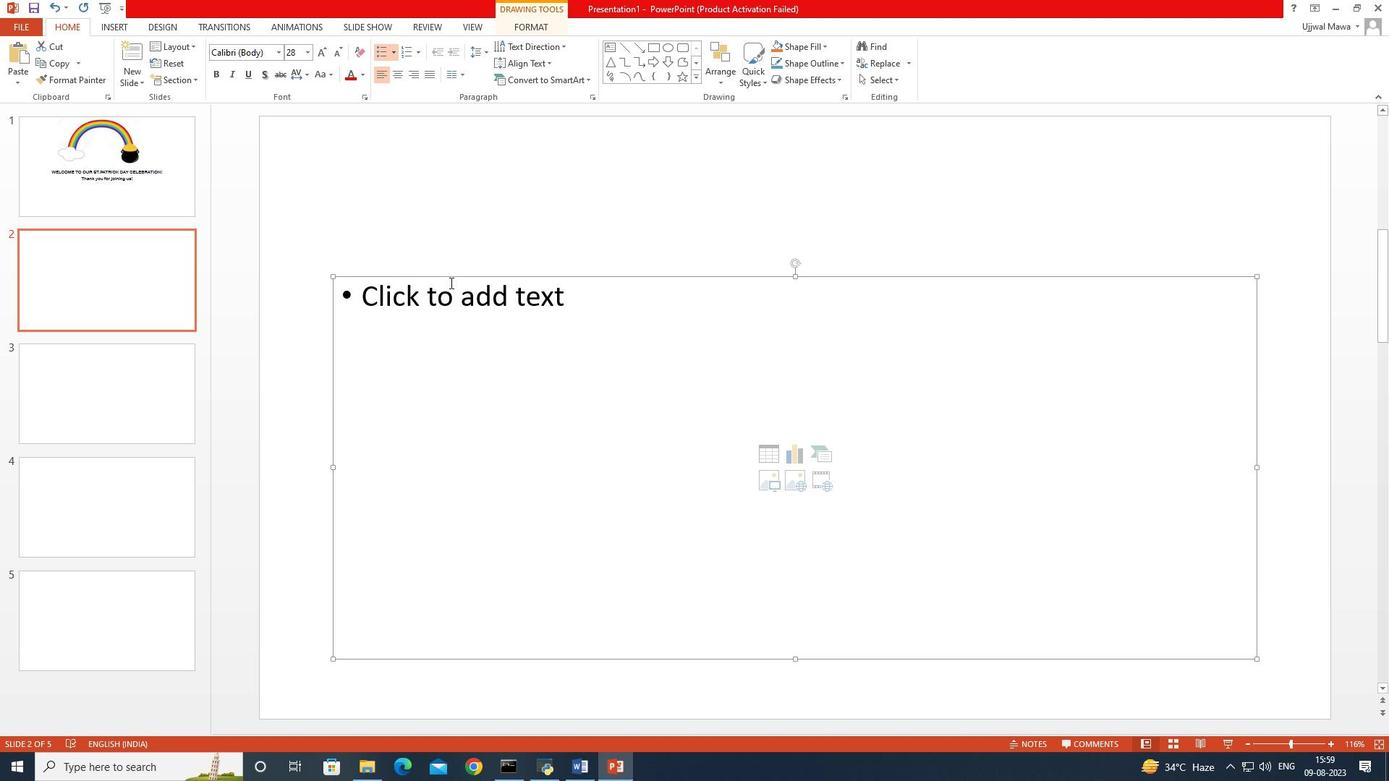 
Action: Key pressed <Key.backspace>
Screenshot: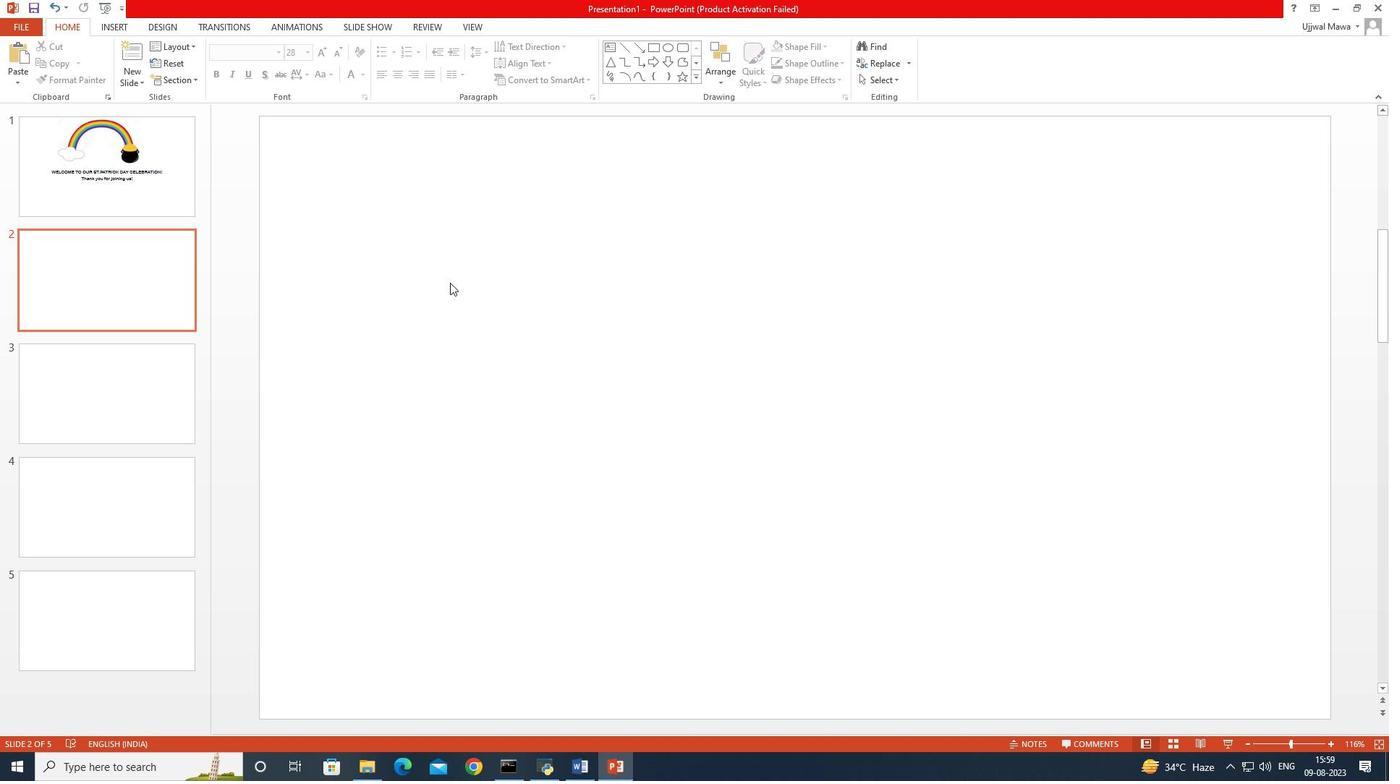 
Action: Mouse moved to (121, 26)
Screenshot: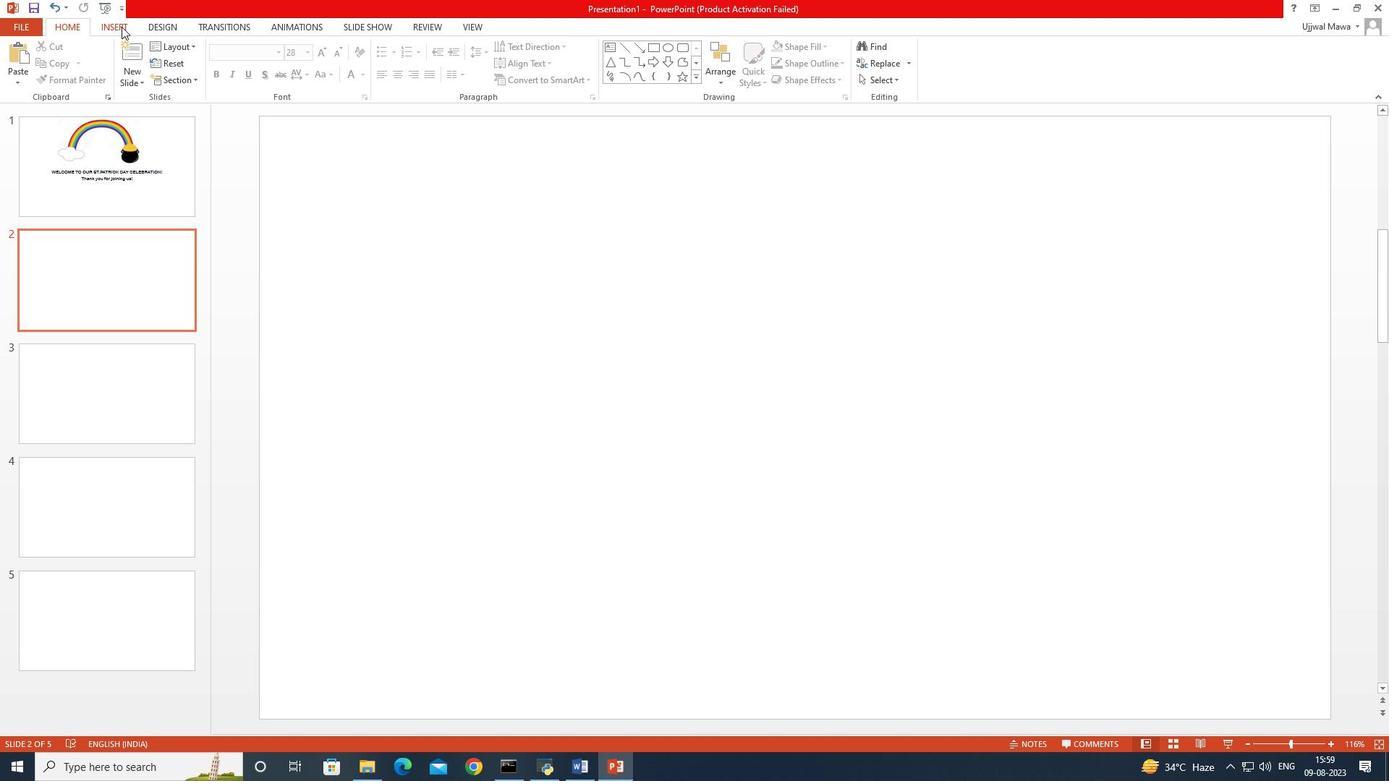 
Action: Mouse pressed left at (121, 26)
Screenshot: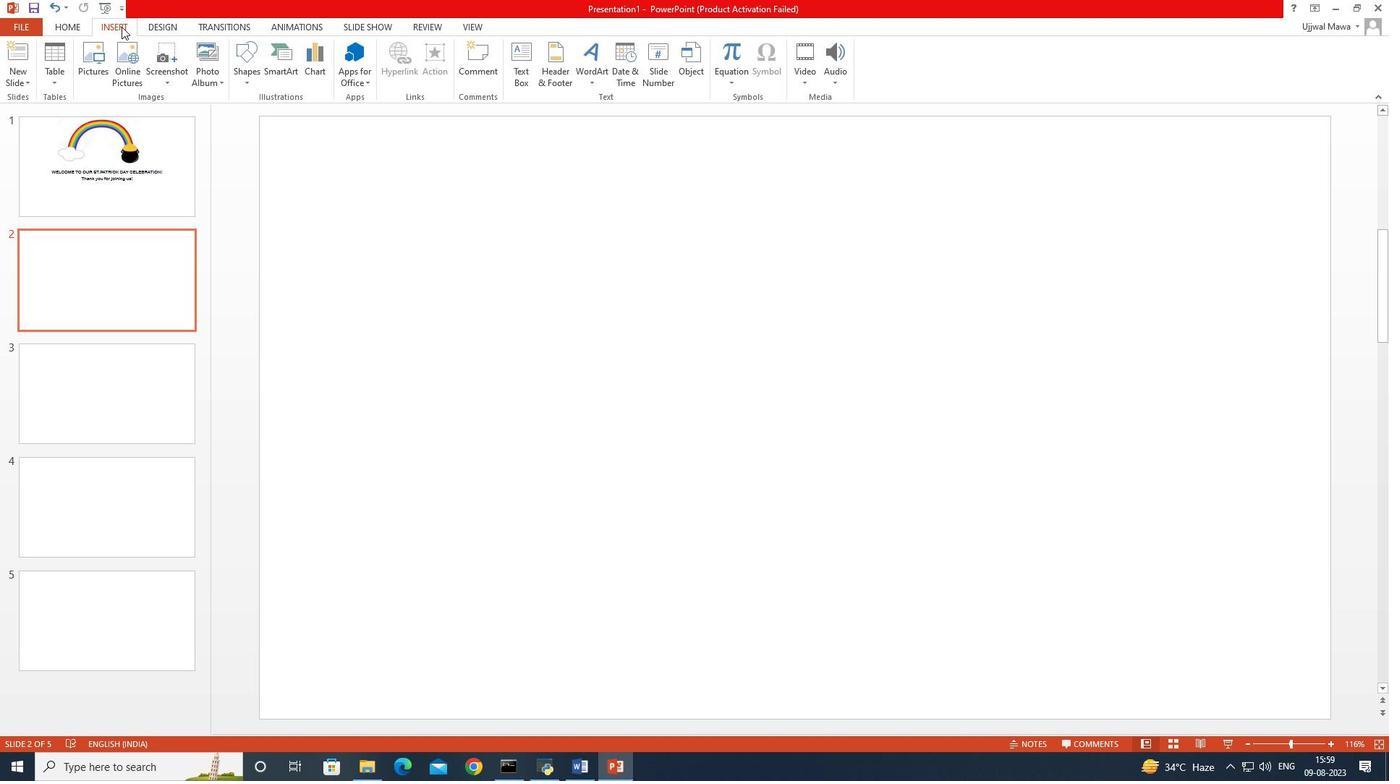 
Action: Mouse moved to (251, 62)
Screenshot: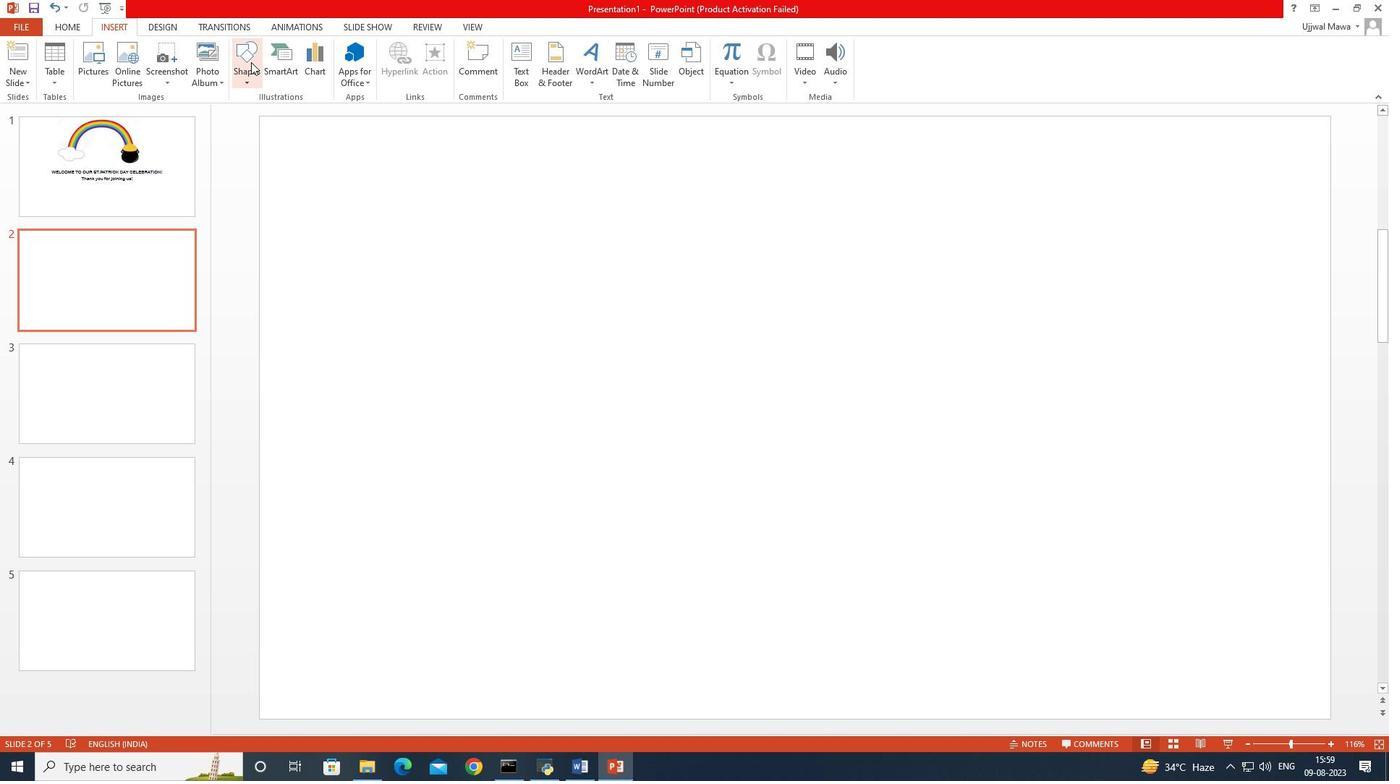 
Action: Mouse pressed left at (251, 62)
Screenshot: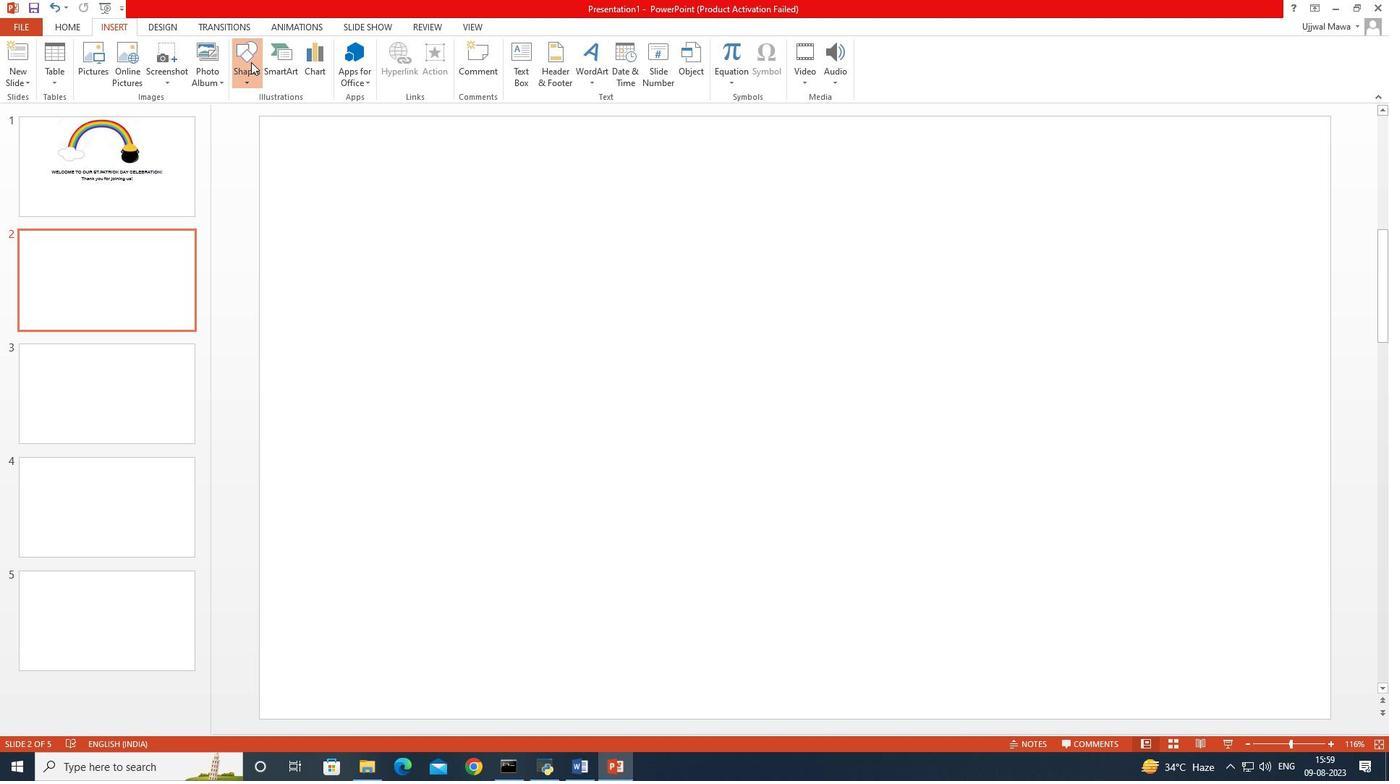 
Action: Mouse moved to (292, 116)
Screenshot: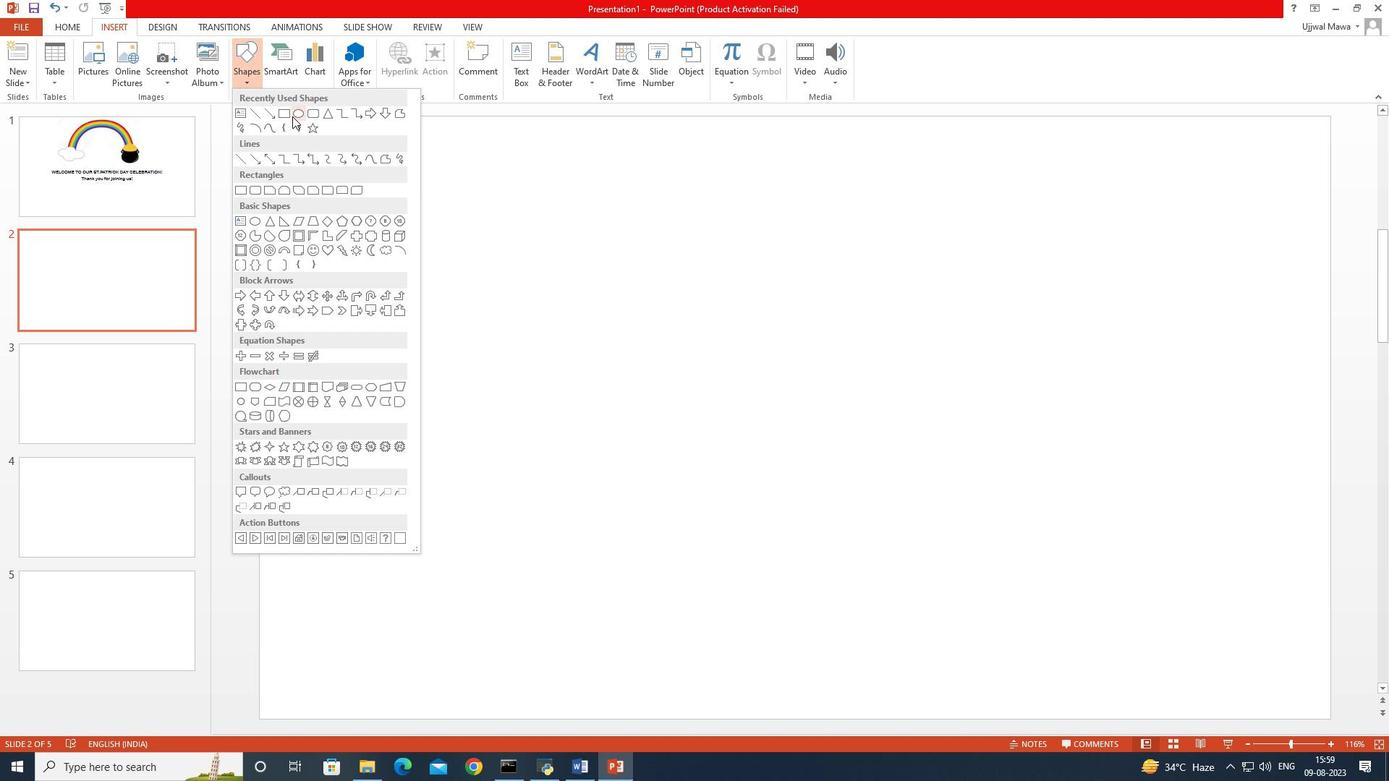 
Action: Mouse pressed left at (292, 116)
Screenshot: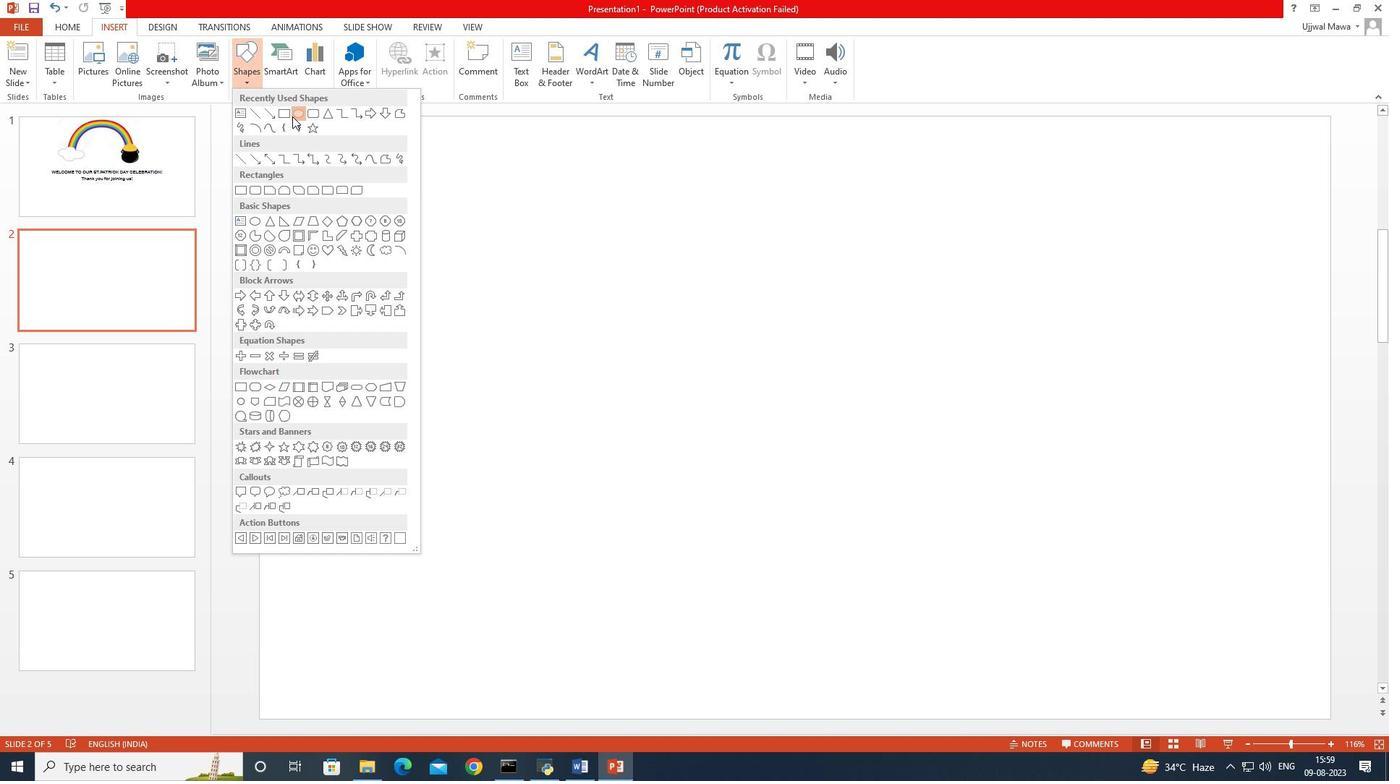 
Action: Mouse moved to (335, 165)
Screenshot: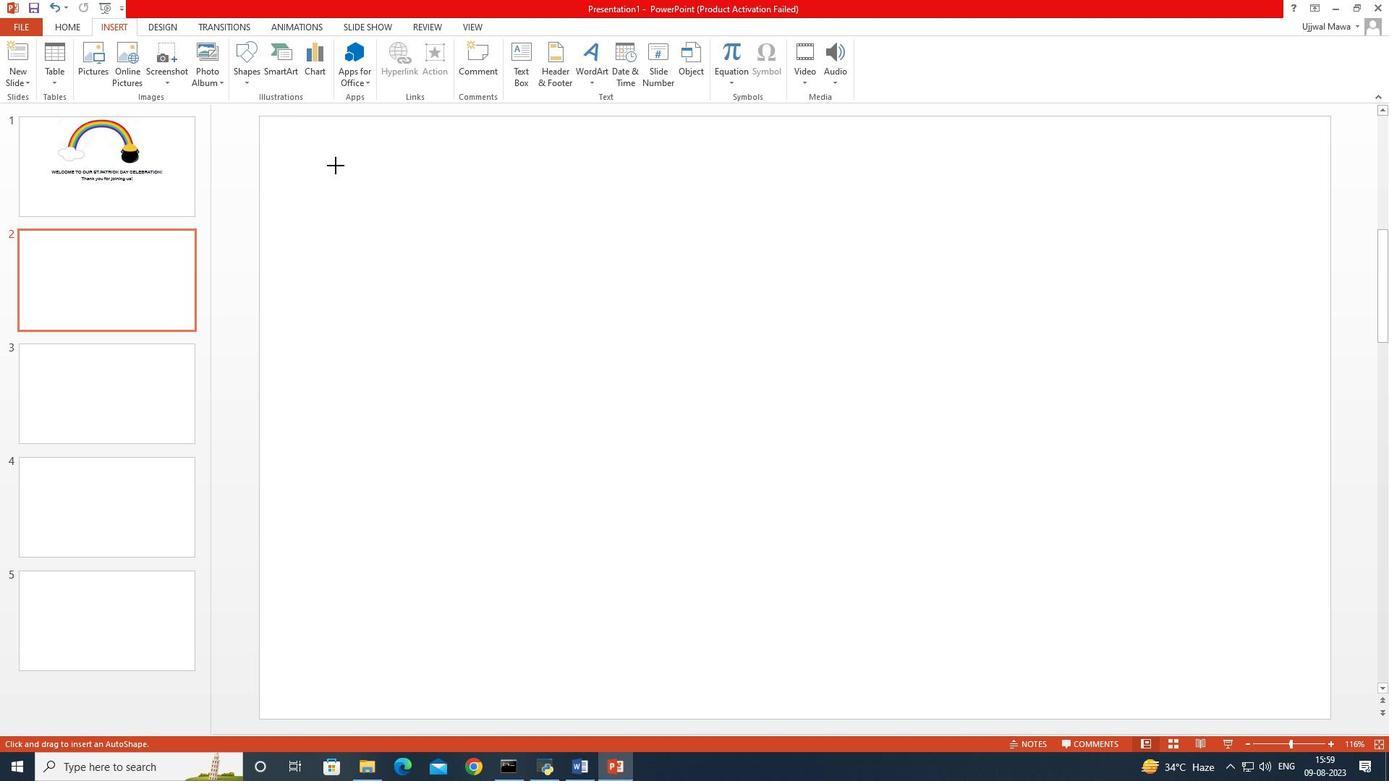 
Action: Mouse pressed left at (335, 165)
Screenshot: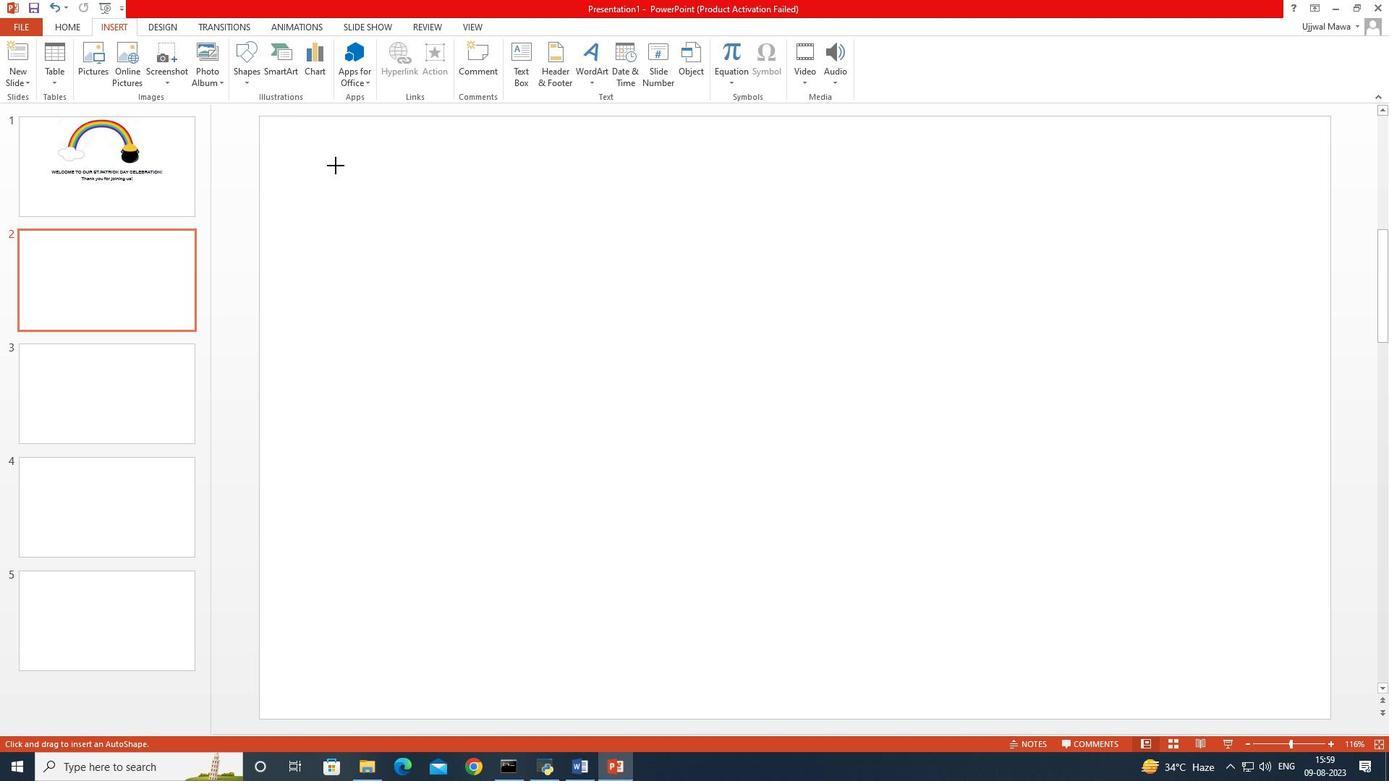 
Action: Mouse moved to (544, 51)
Screenshot: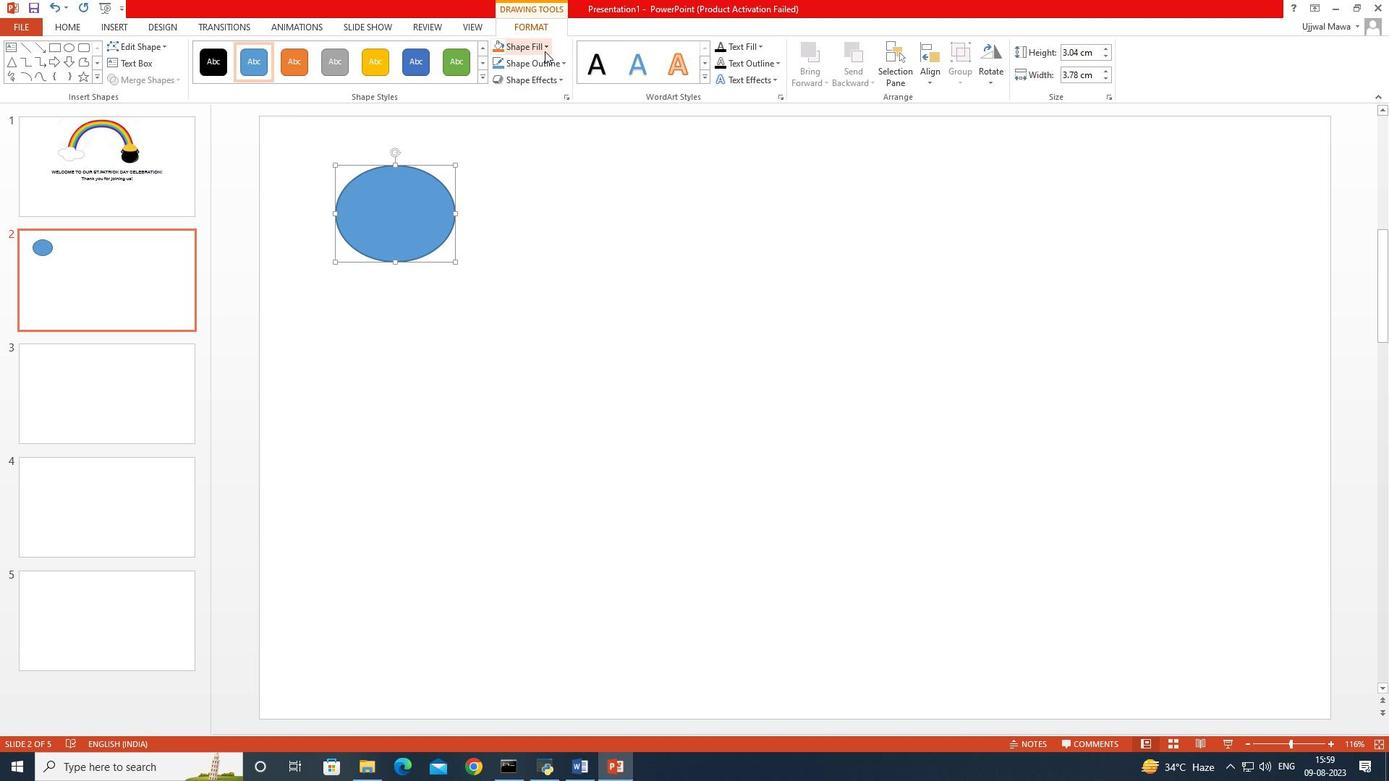 
Action: Mouse pressed left at (544, 51)
Screenshot: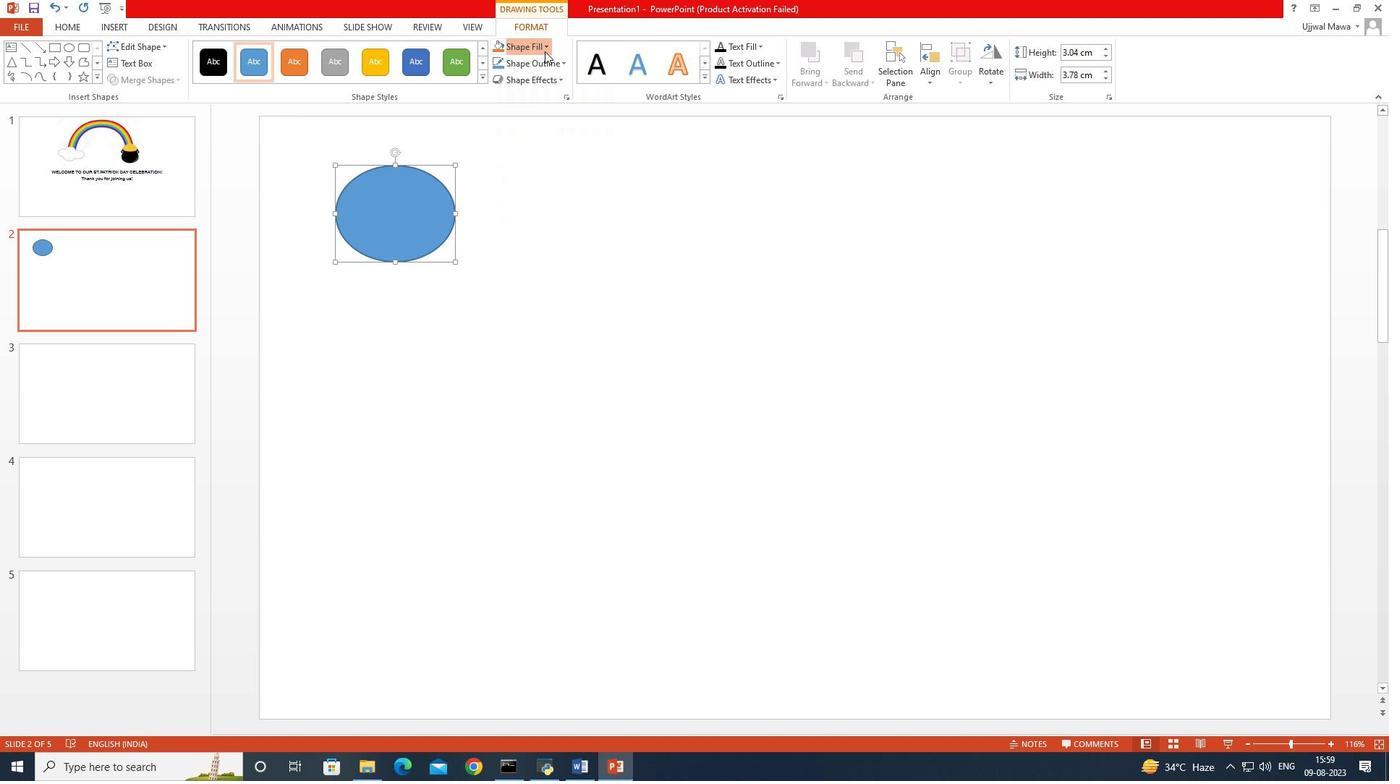 
Action: Mouse moved to (515, 171)
Screenshot: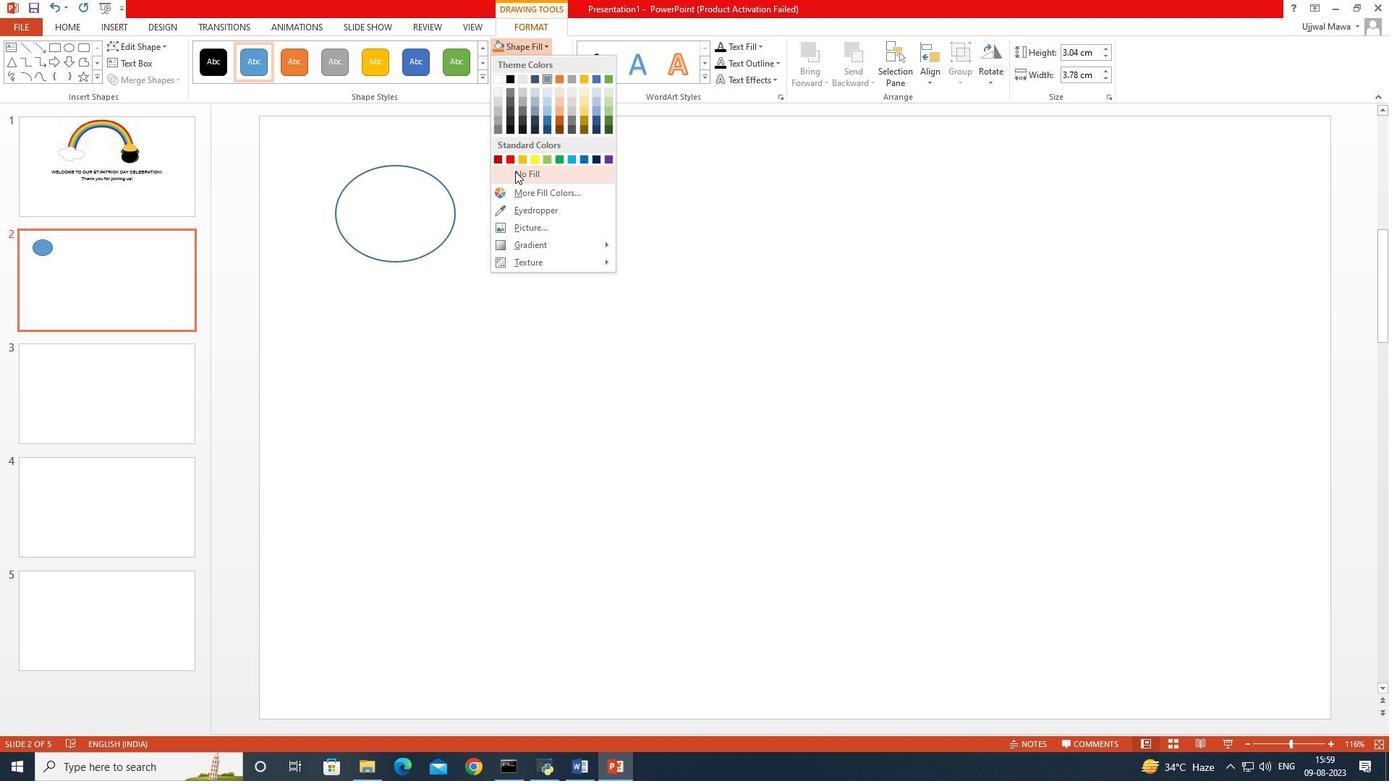 
Action: Mouse pressed left at (515, 171)
Screenshot: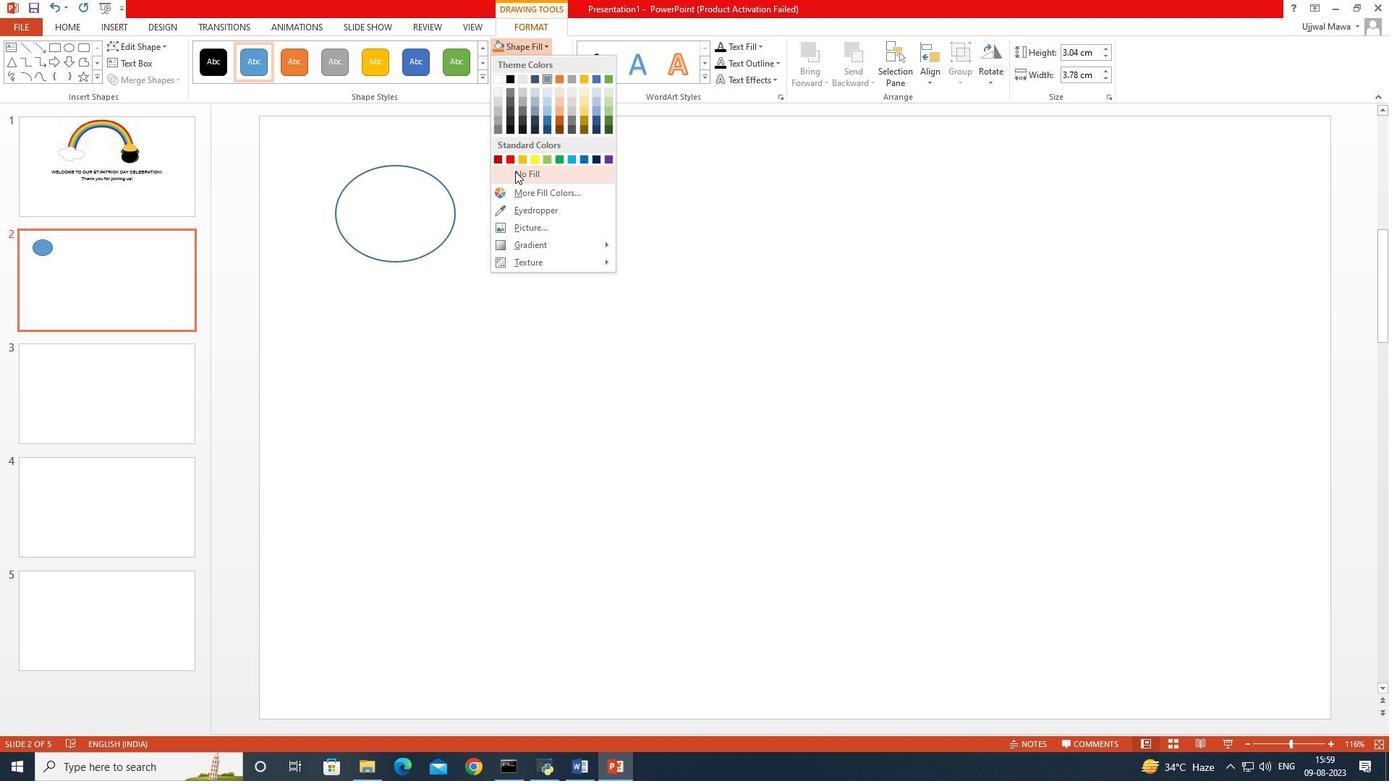 
Action: Mouse moved to (485, 184)
Screenshot: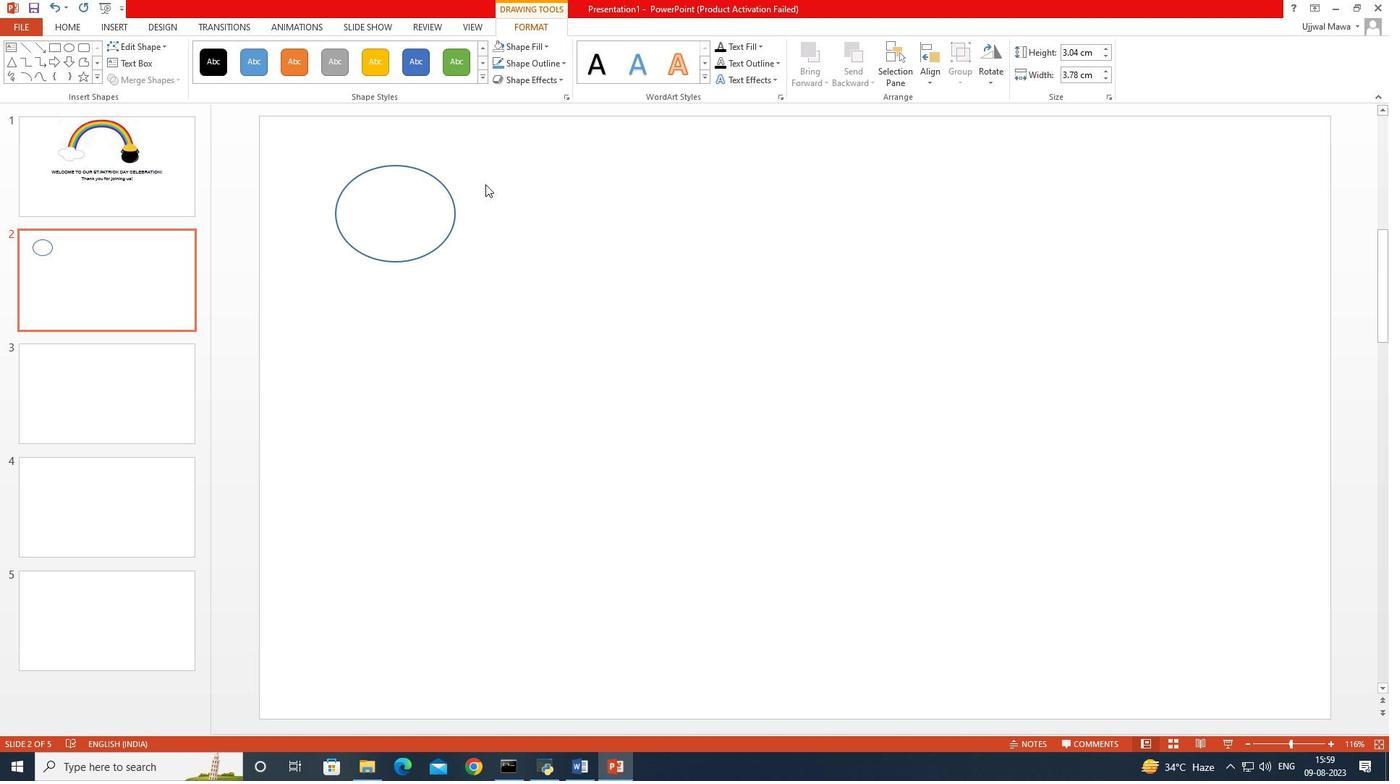 
Action: Mouse pressed left at (485, 184)
Screenshot: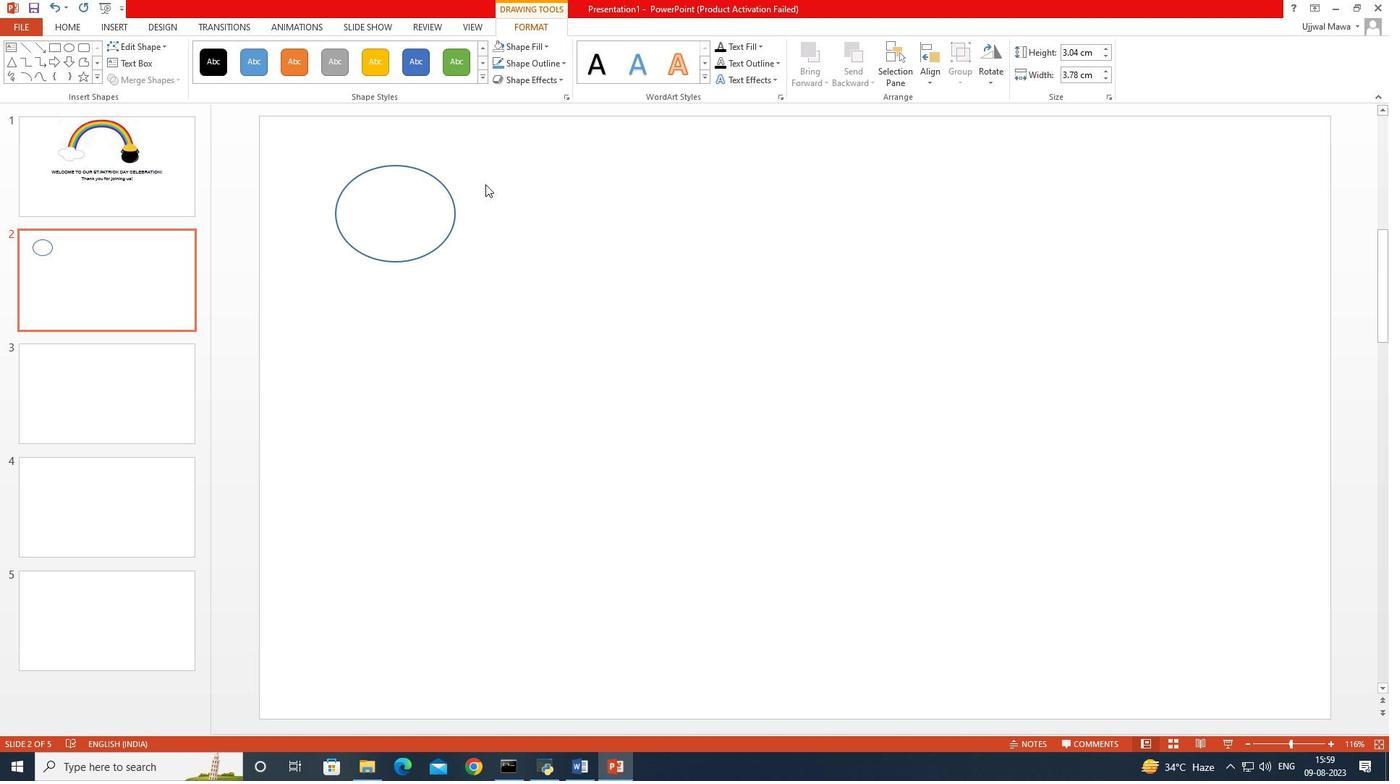
Action: Mouse moved to (424, 205)
Screenshot: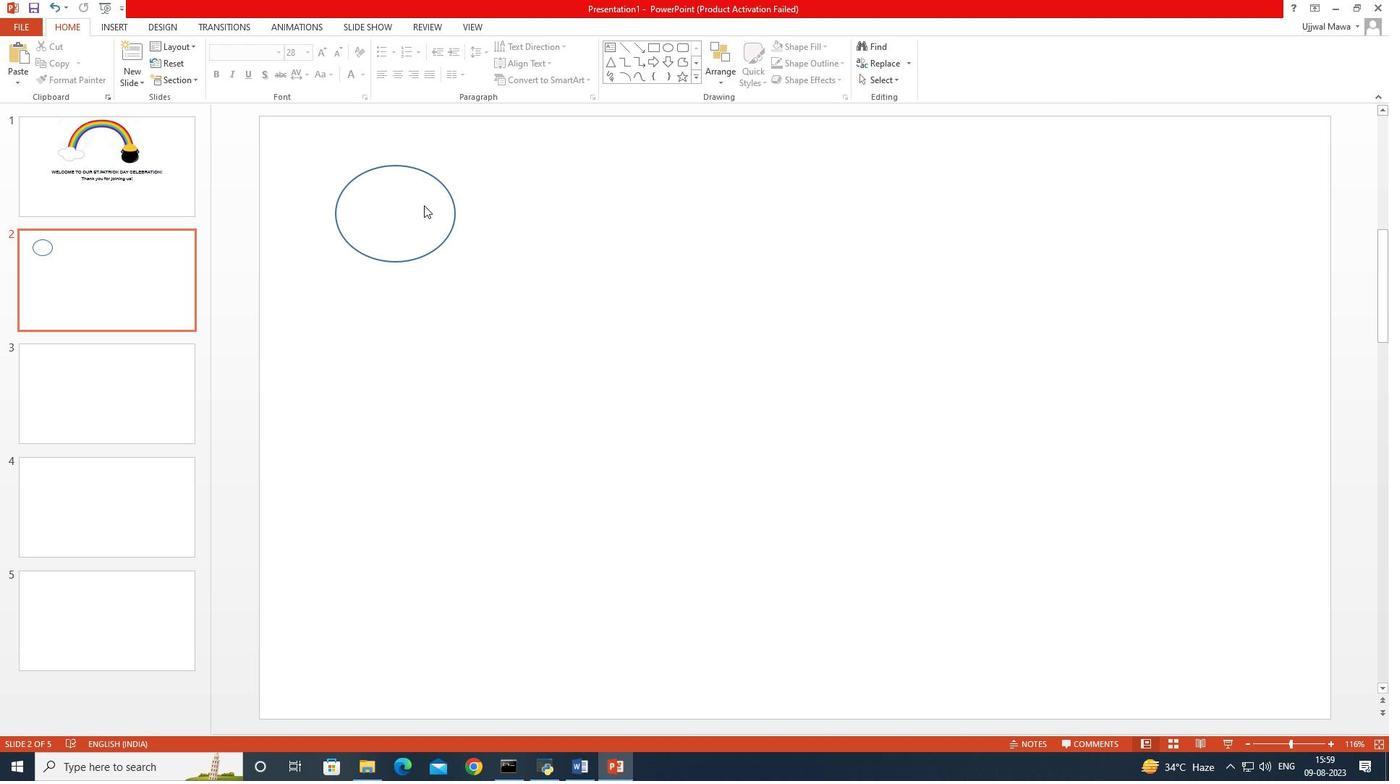 
Action: Mouse pressed left at (424, 205)
Screenshot: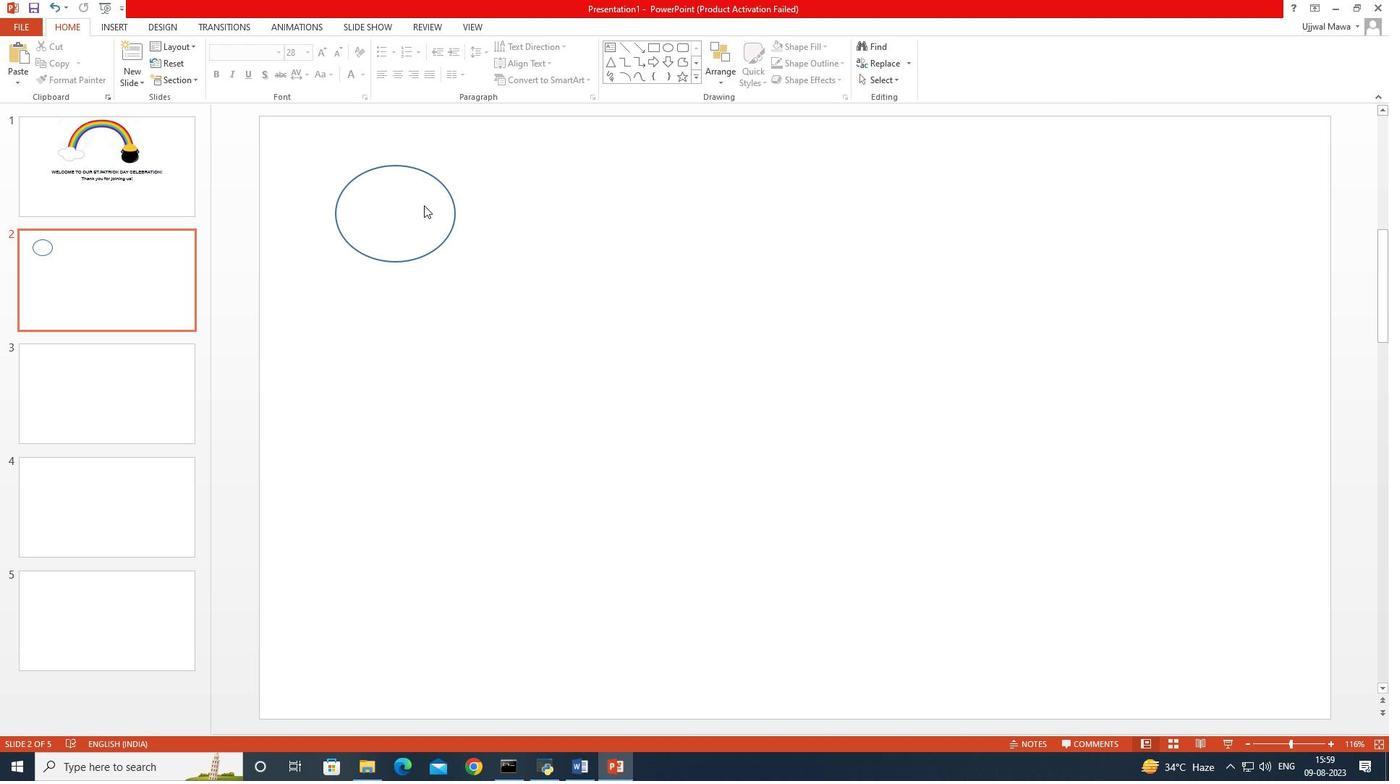
Action: Mouse moved to (500, 212)
Screenshot: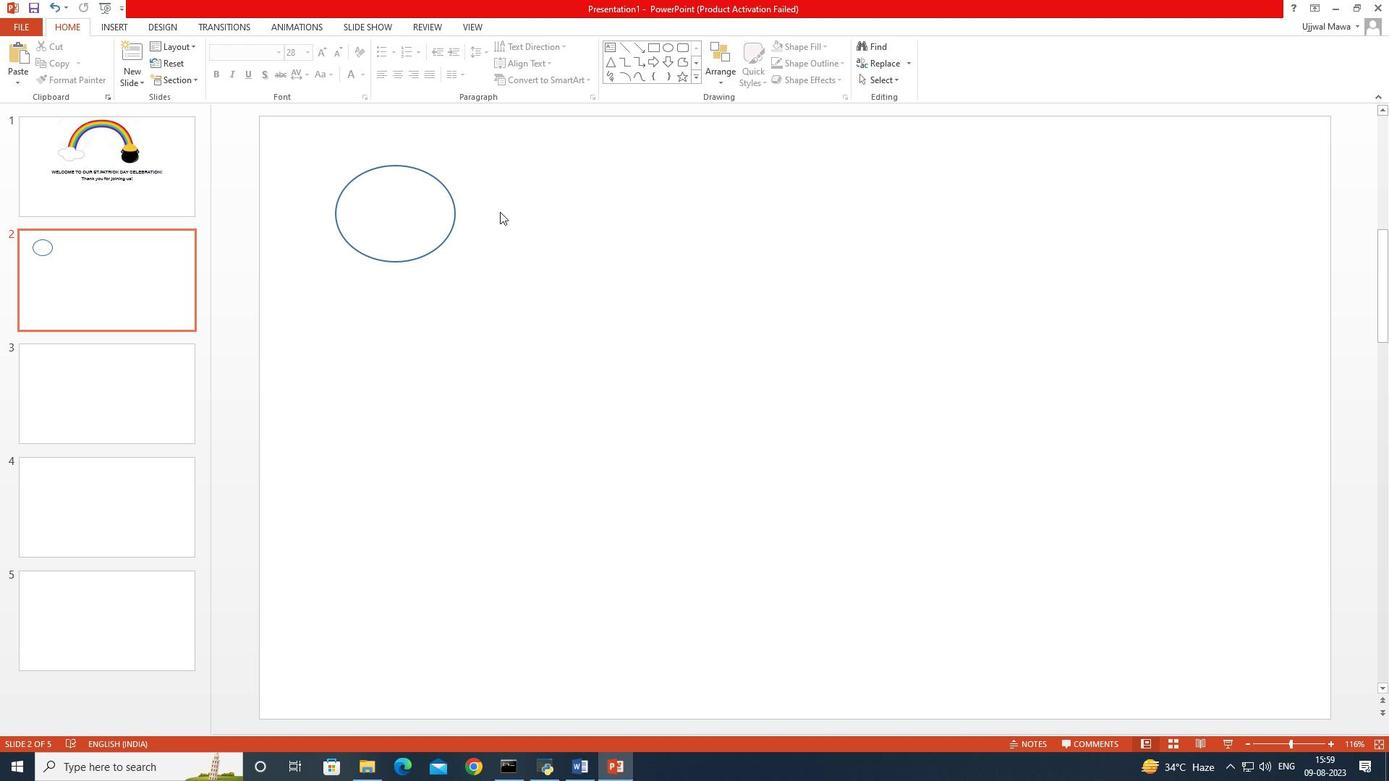 
Action: Mouse pressed left at (500, 212)
Screenshot: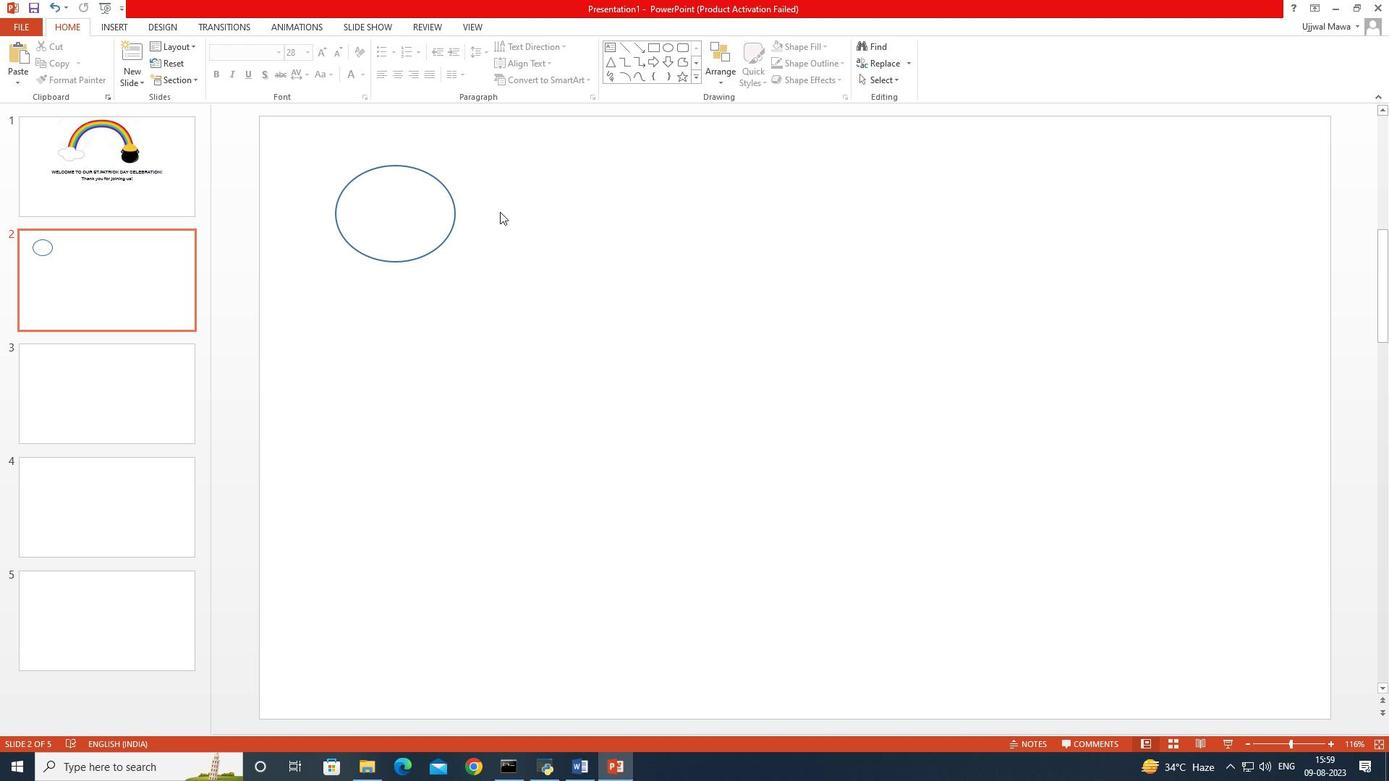 
Action: Mouse moved to (365, 181)
Screenshot: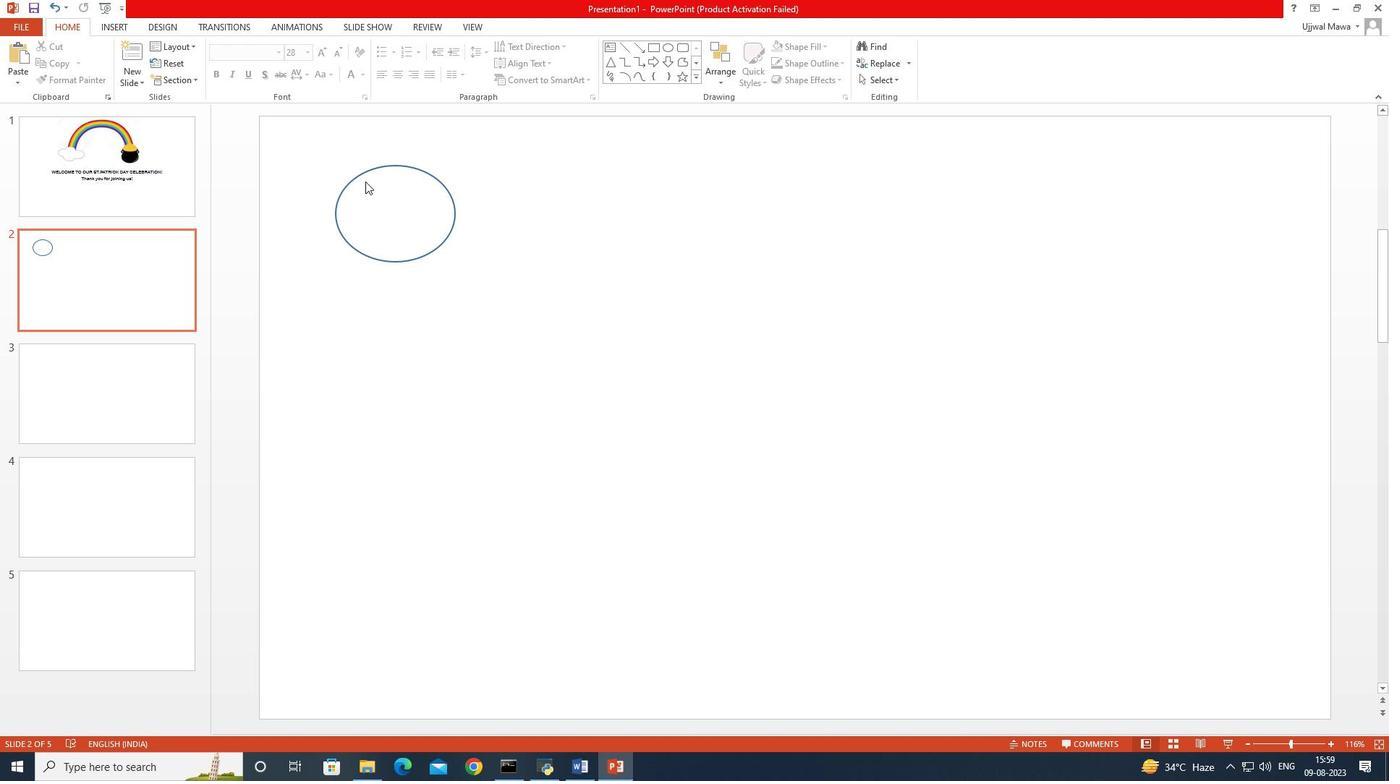 
Action: Mouse pressed left at (365, 181)
Screenshot: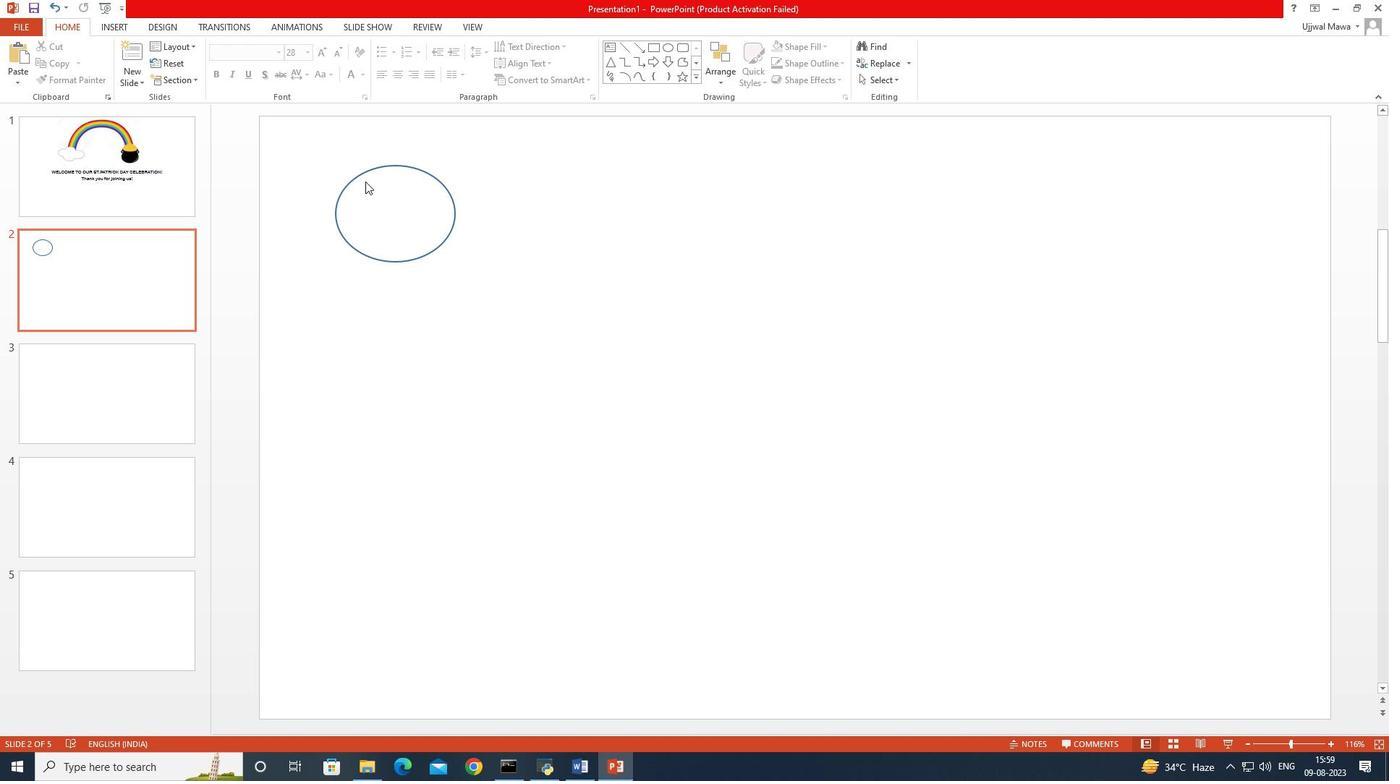 
Action: Mouse moved to (388, 168)
Screenshot: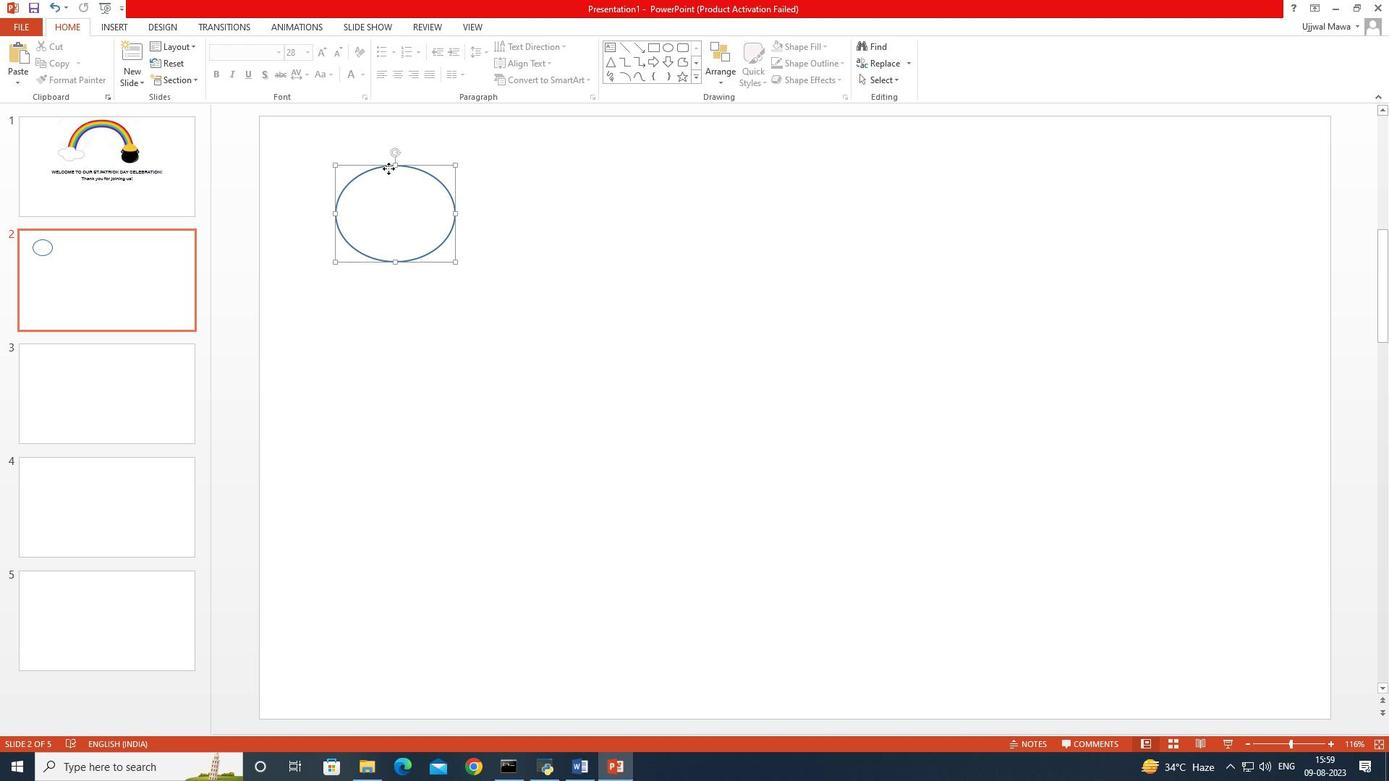 
Action: Mouse pressed left at (388, 168)
Screenshot: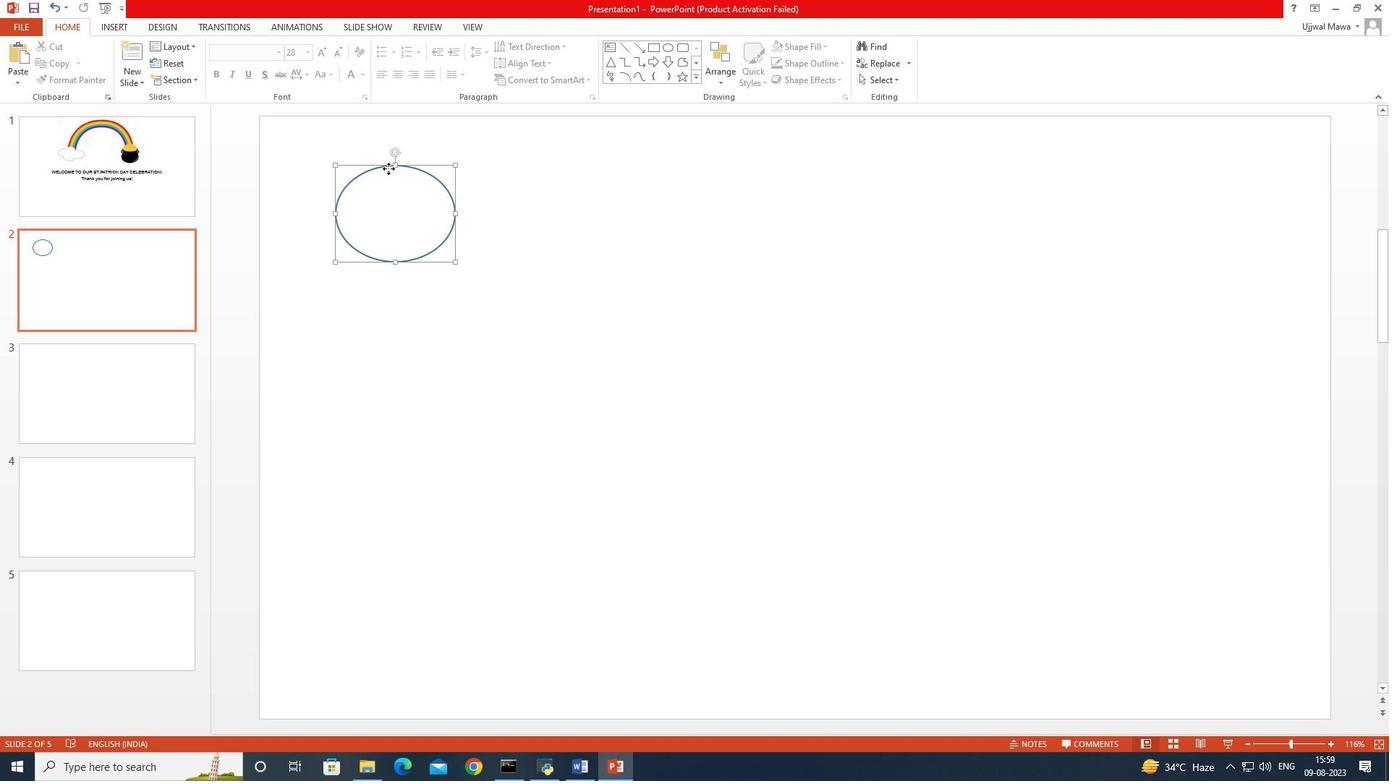 
Action: Mouse moved to (380, 168)
Screenshot: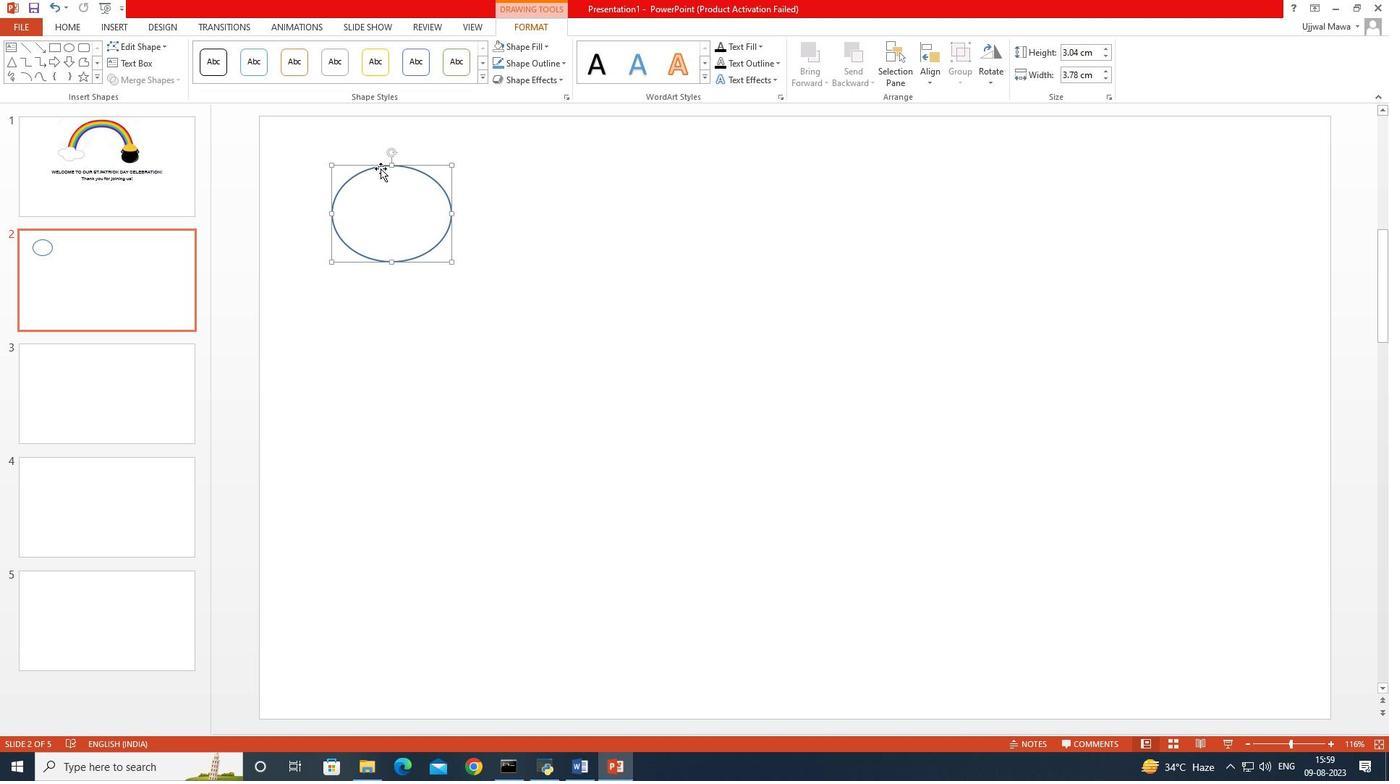 
Action: Key pressed ctrl+C<'\x16'><'\x16'><'\x16'><'\x16'><'\x16'>
Screenshot: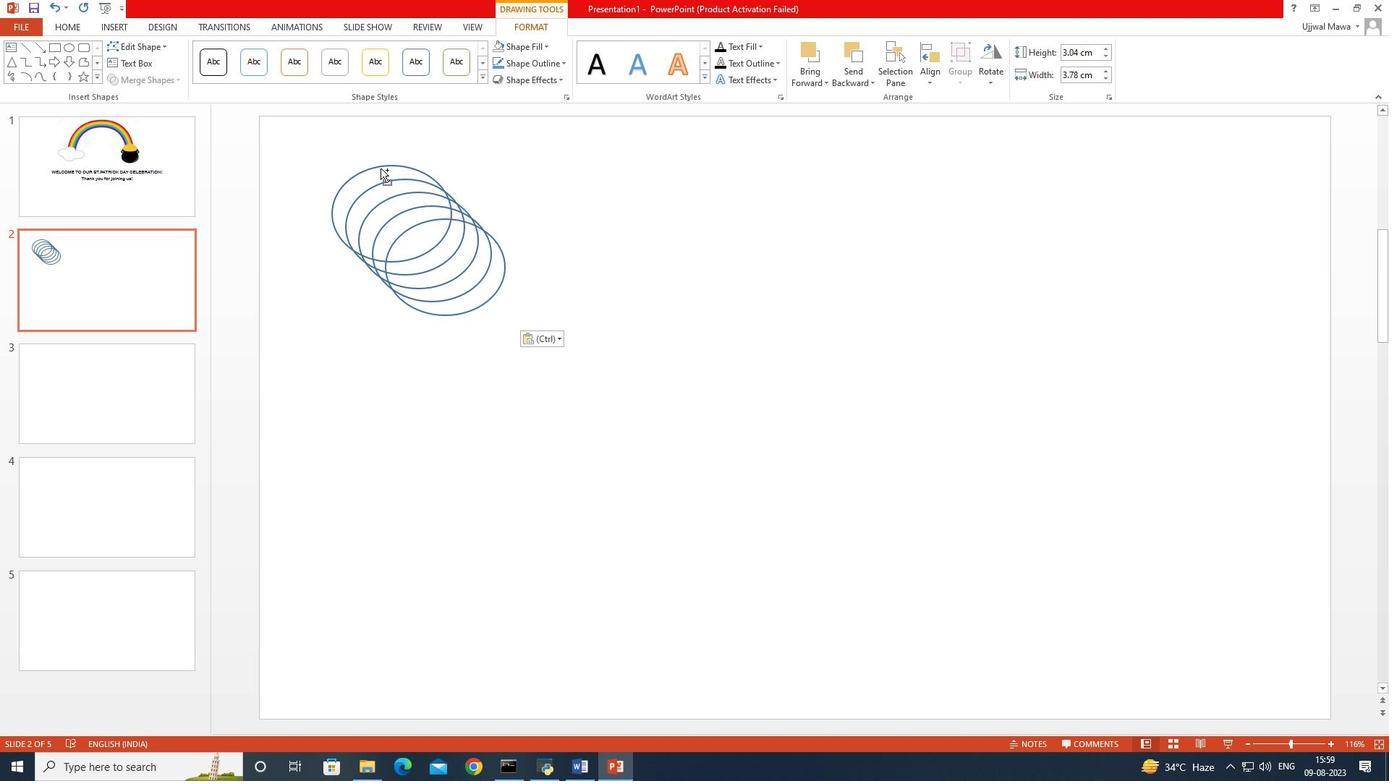 
Action: Mouse moved to (431, 256)
Screenshot: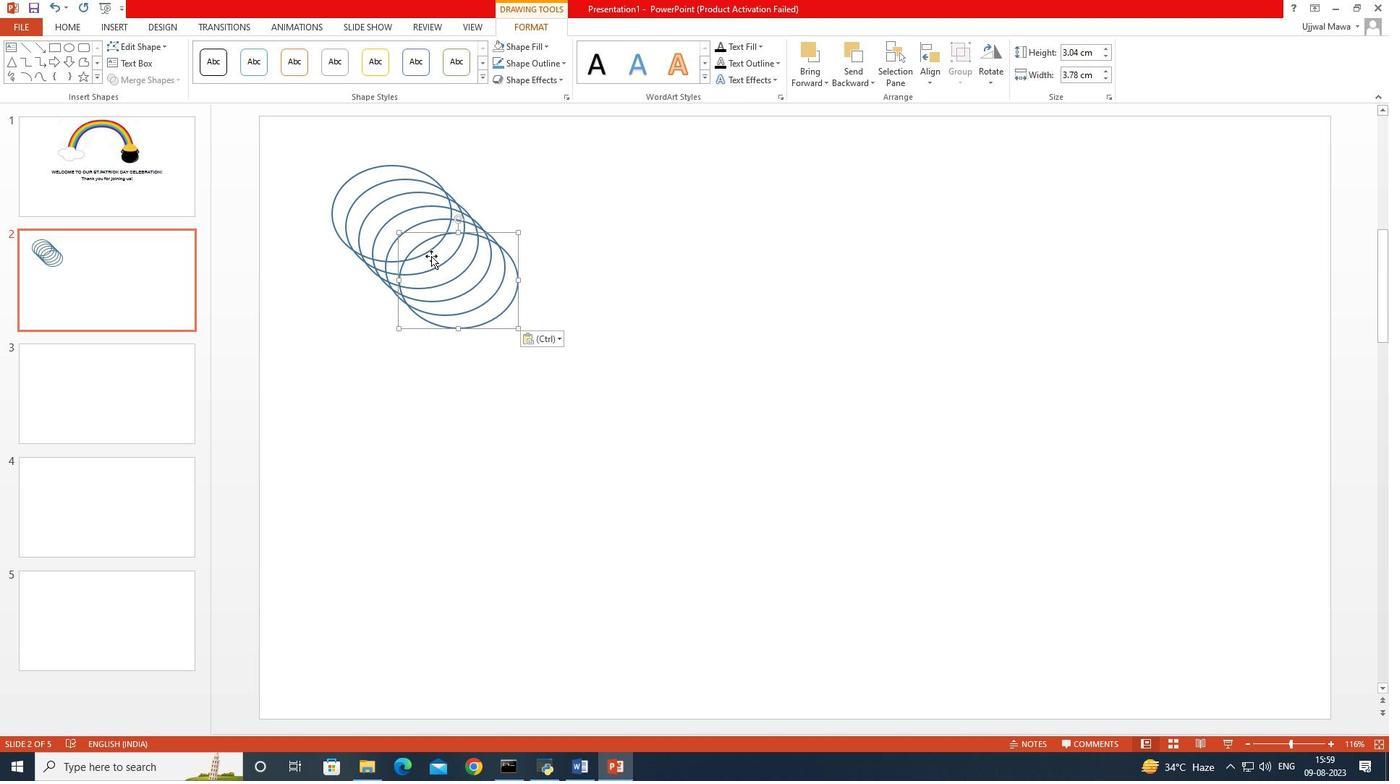 
Action: Mouse pressed left at (431, 256)
Screenshot: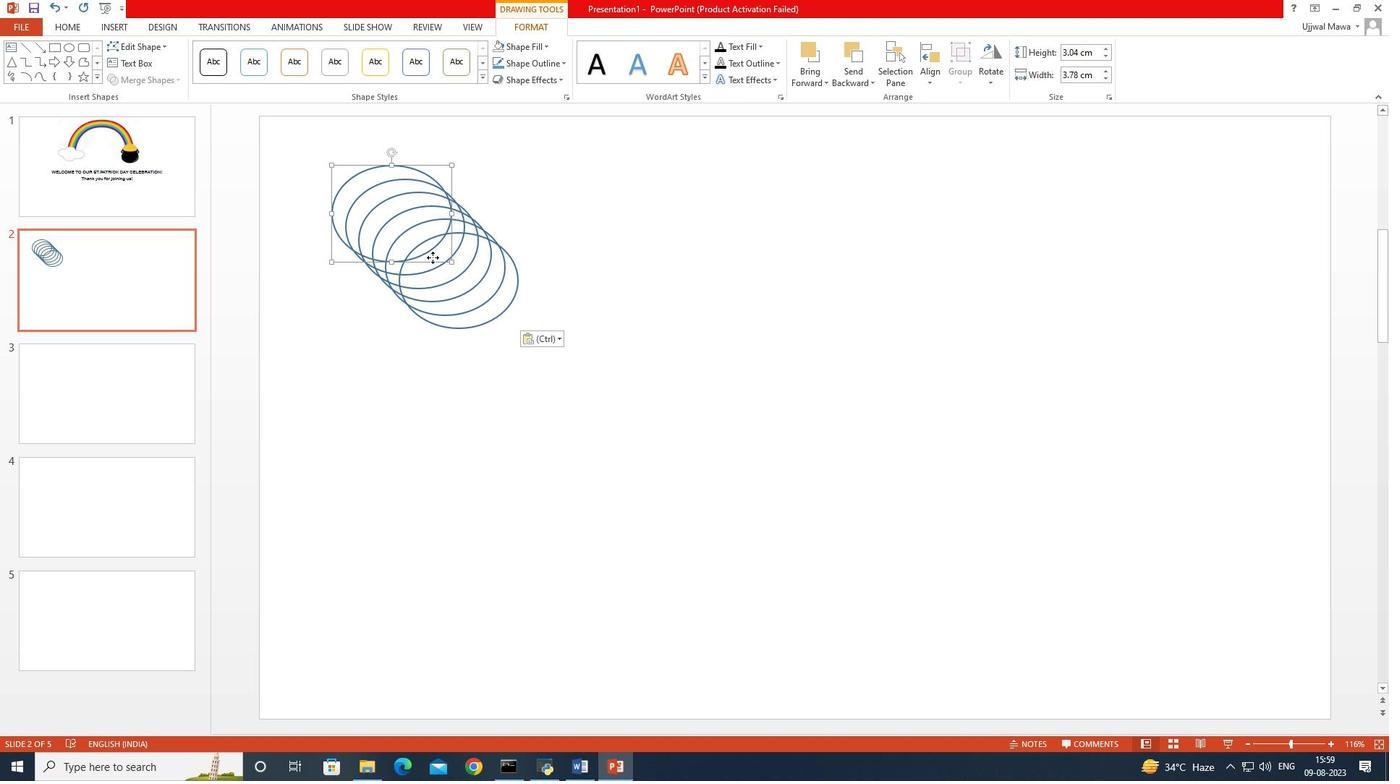 
Action: Mouse moved to (497, 298)
Screenshot: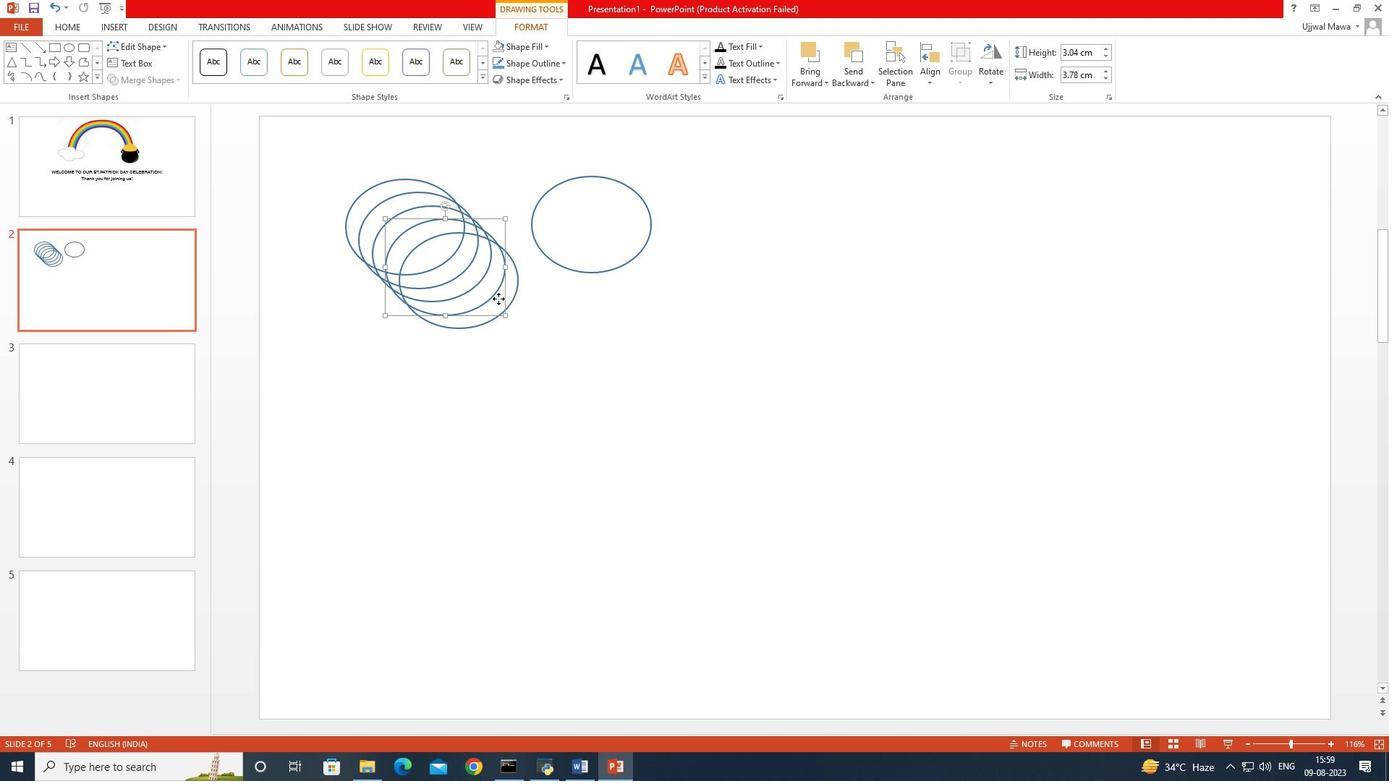 
Action: Mouse pressed left at (497, 298)
Screenshot: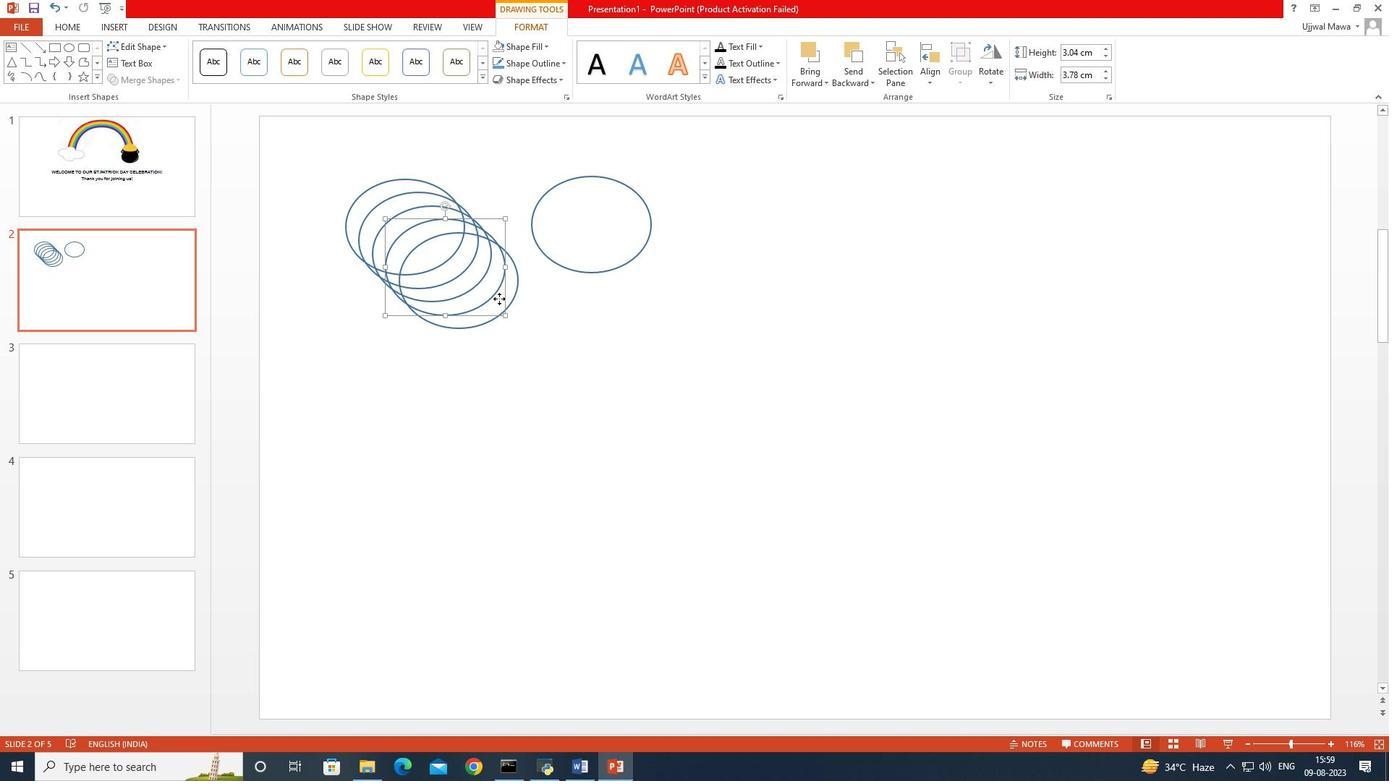 
Action: Mouse moved to (476, 286)
Screenshot: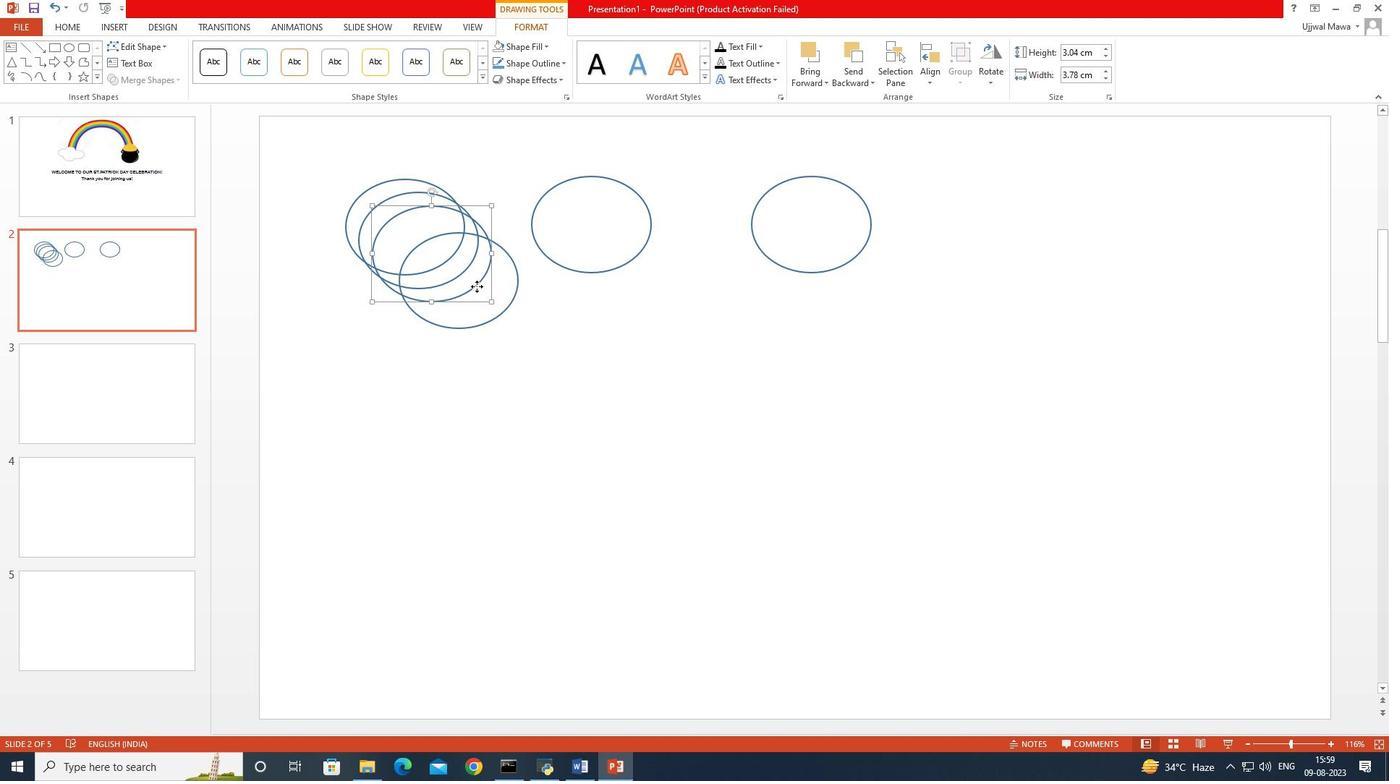 
Action: Mouse pressed left at (476, 286)
Screenshot: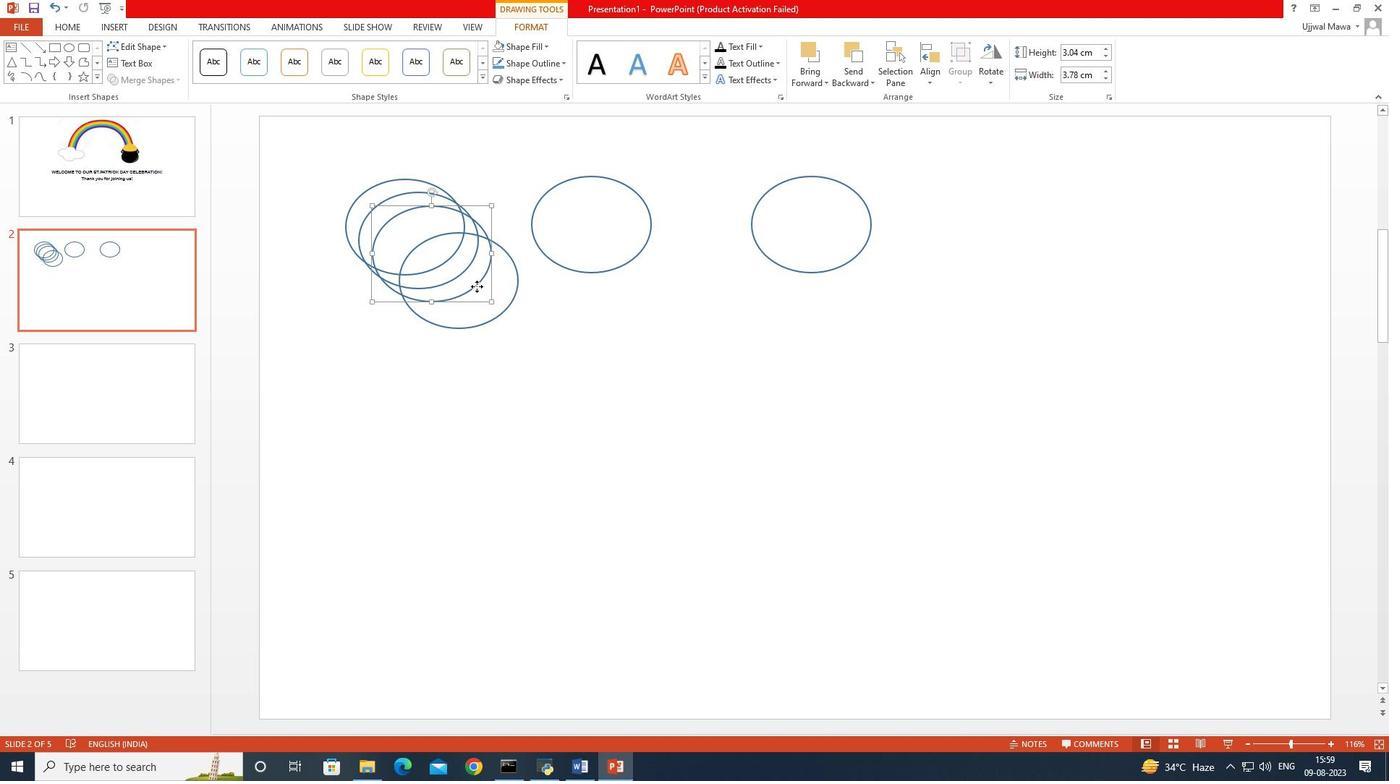 
Action: Mouse moved to (479, 288)
Screenshot: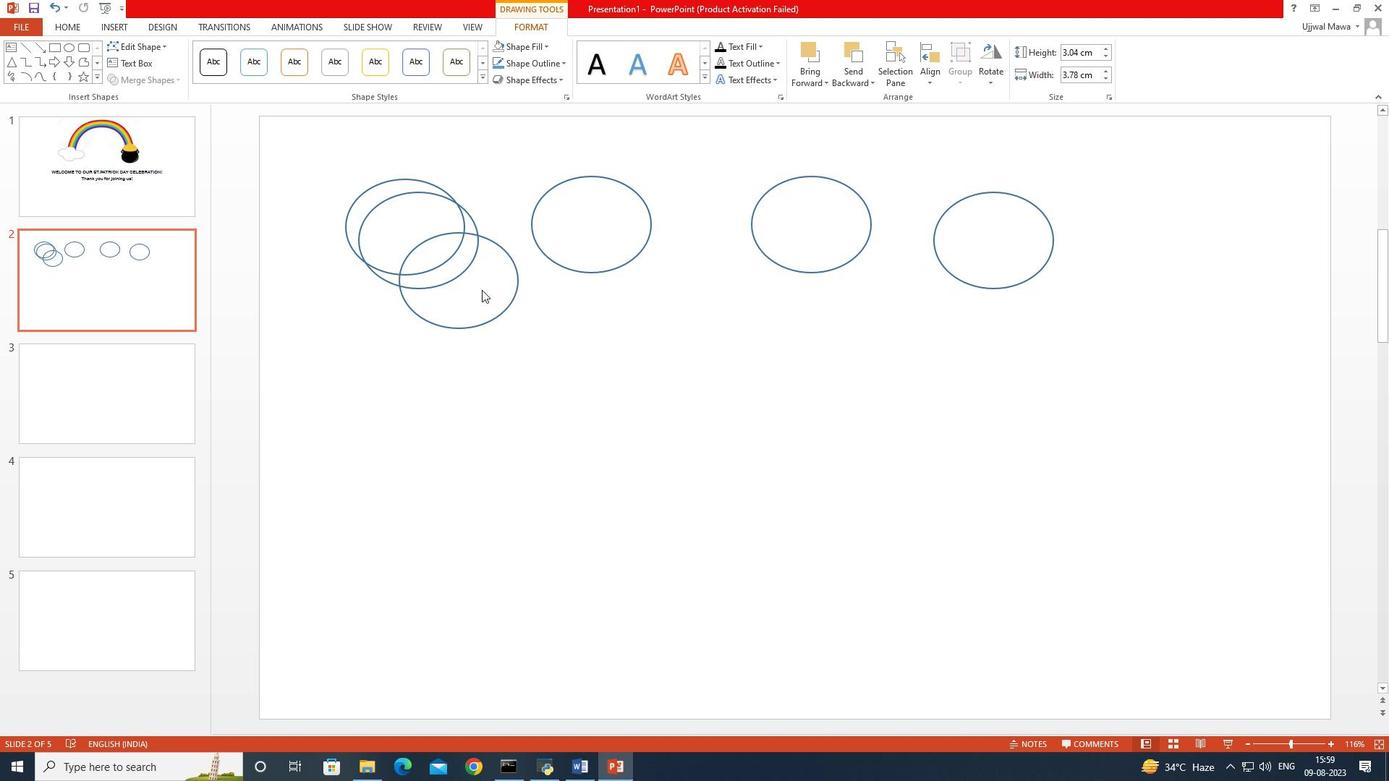 
Action: Mouse pressed left at (479, 288)
Screenshot: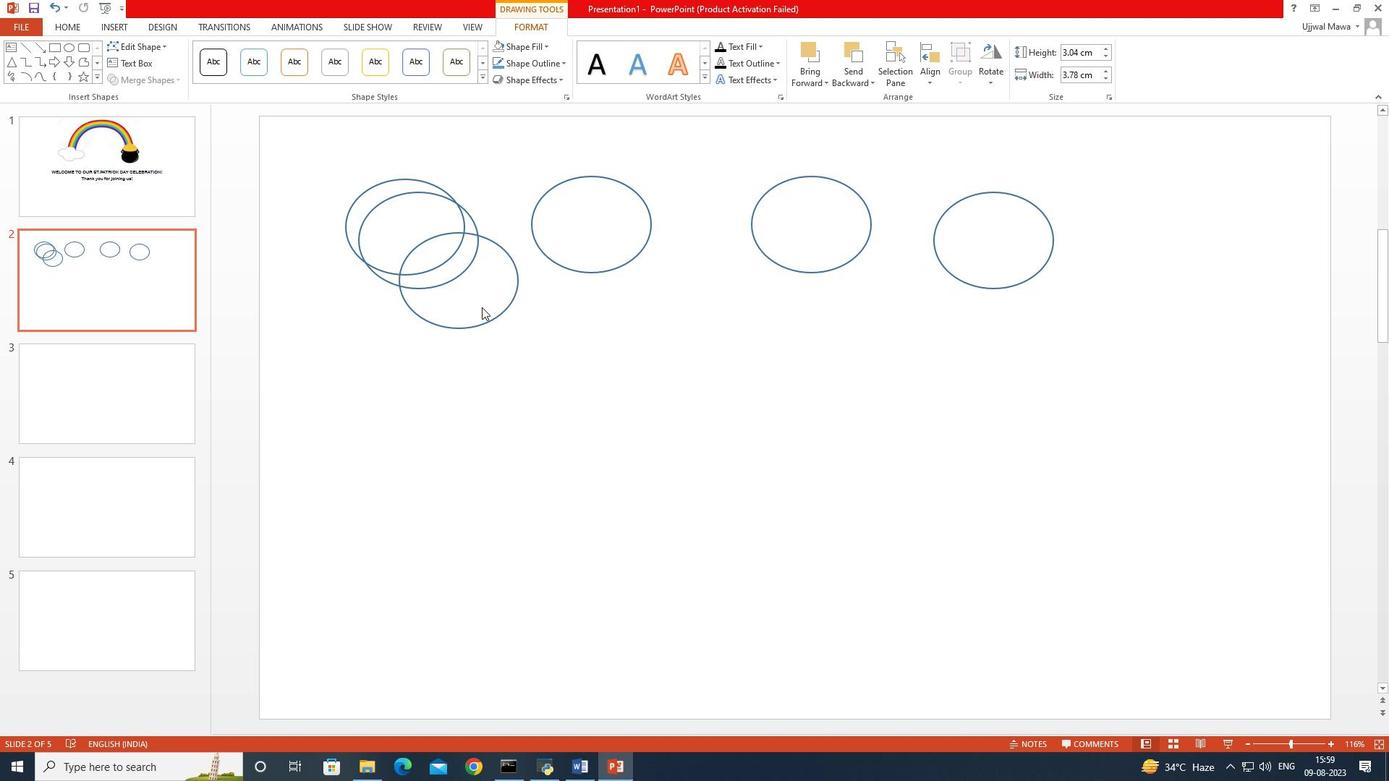 
Action: Mouse moved to (475, 307)
Screenshot: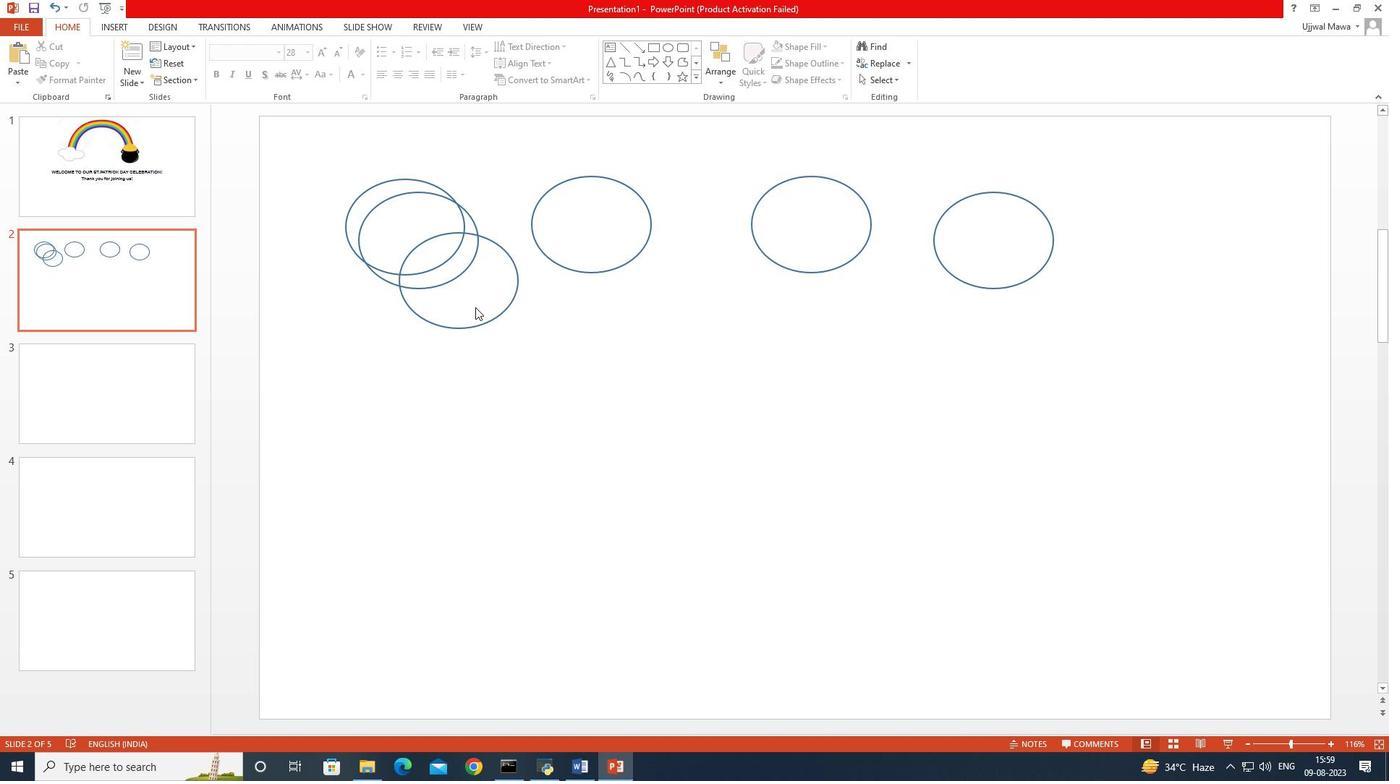 
Action: Mouse pressed left at (475, 307)
Screenshot: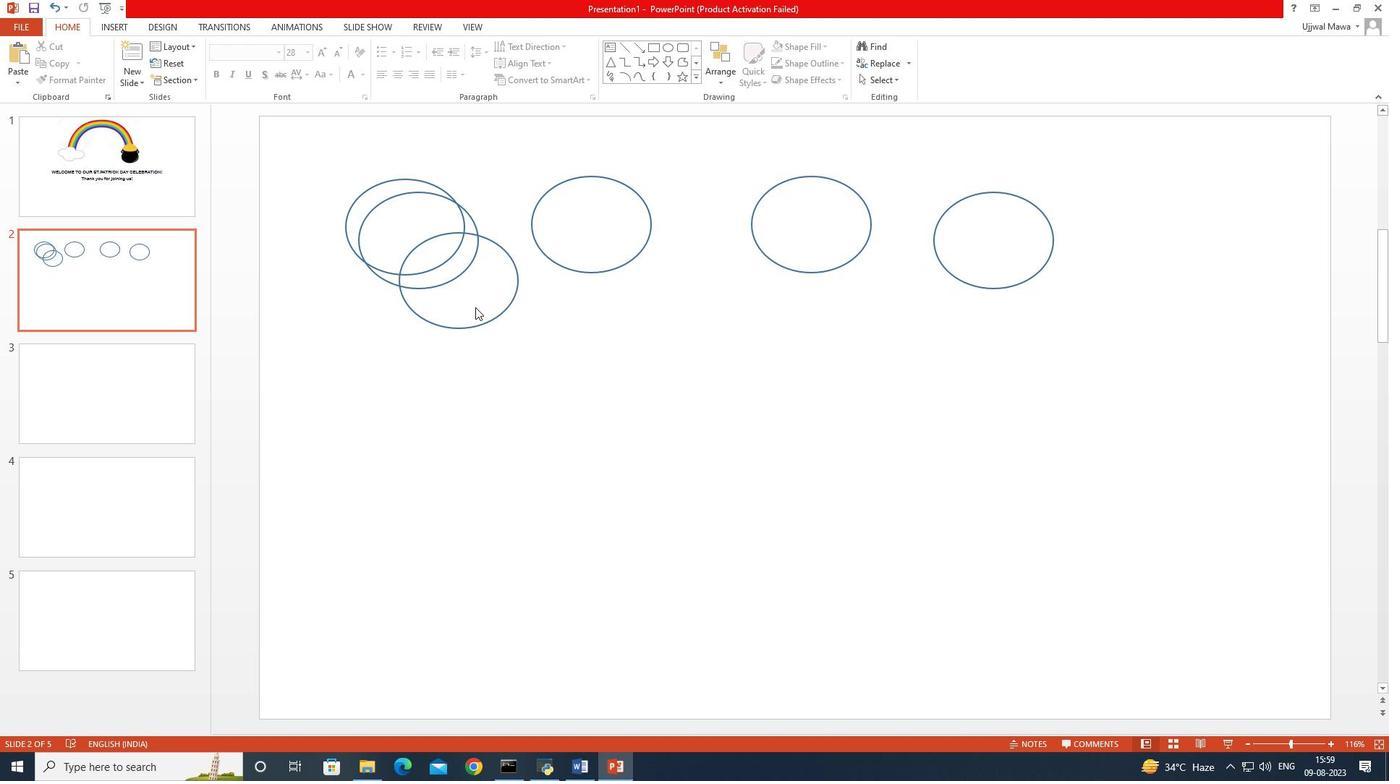 
Action: Mouse moved to (477, 321)
Screenshot: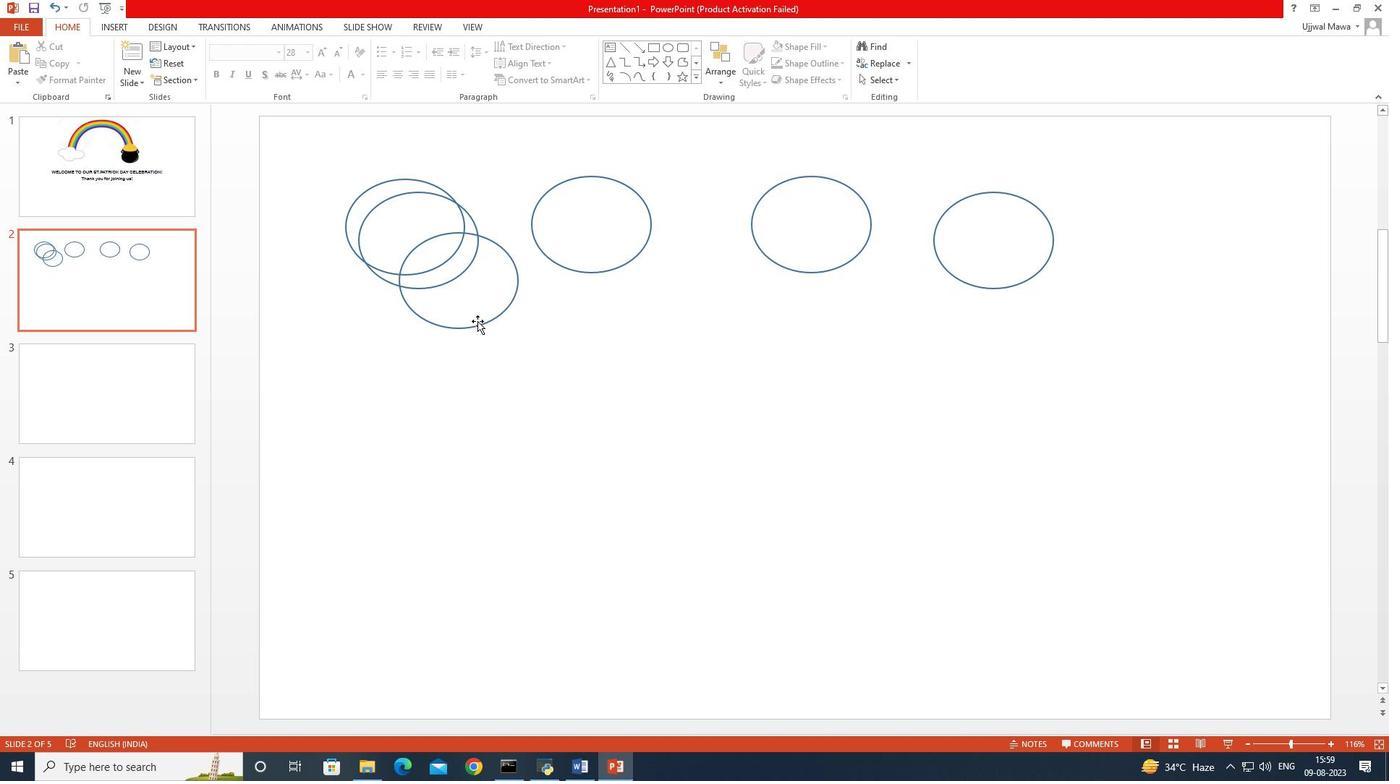 
Action: Mouse pressed left at (477, 321)
Screenshot: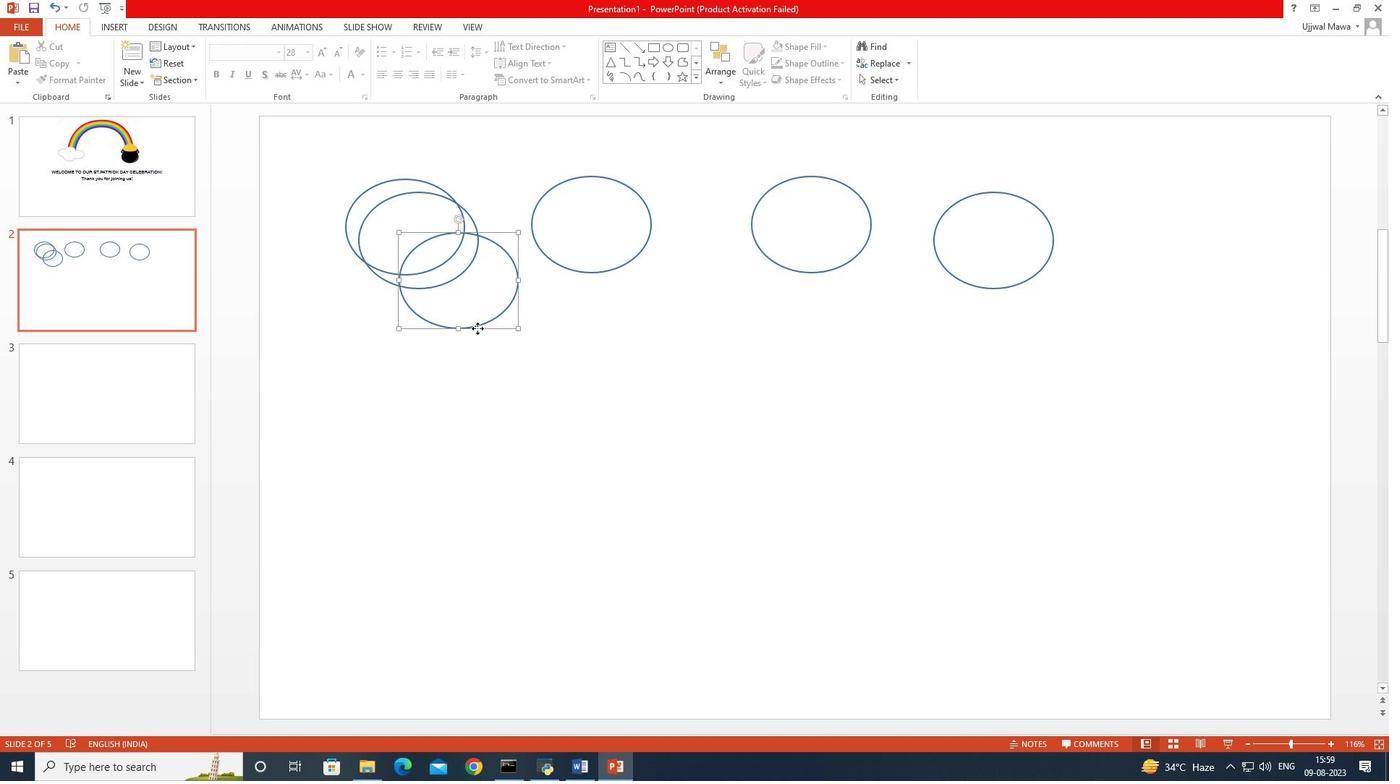 
Action: Mouse moved to (448, 257)
Screenshot: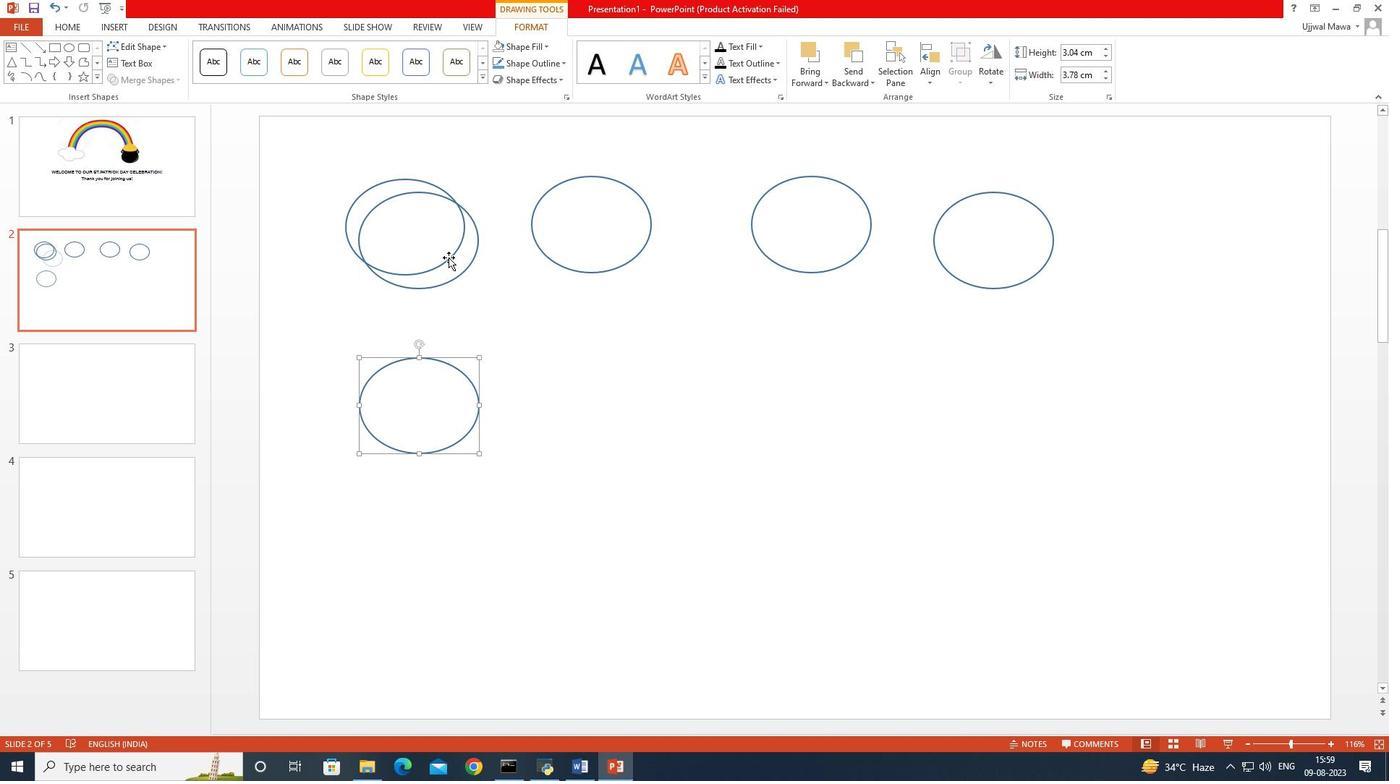 
Action: Mouse pressed left at (448, 257)
Screenshot: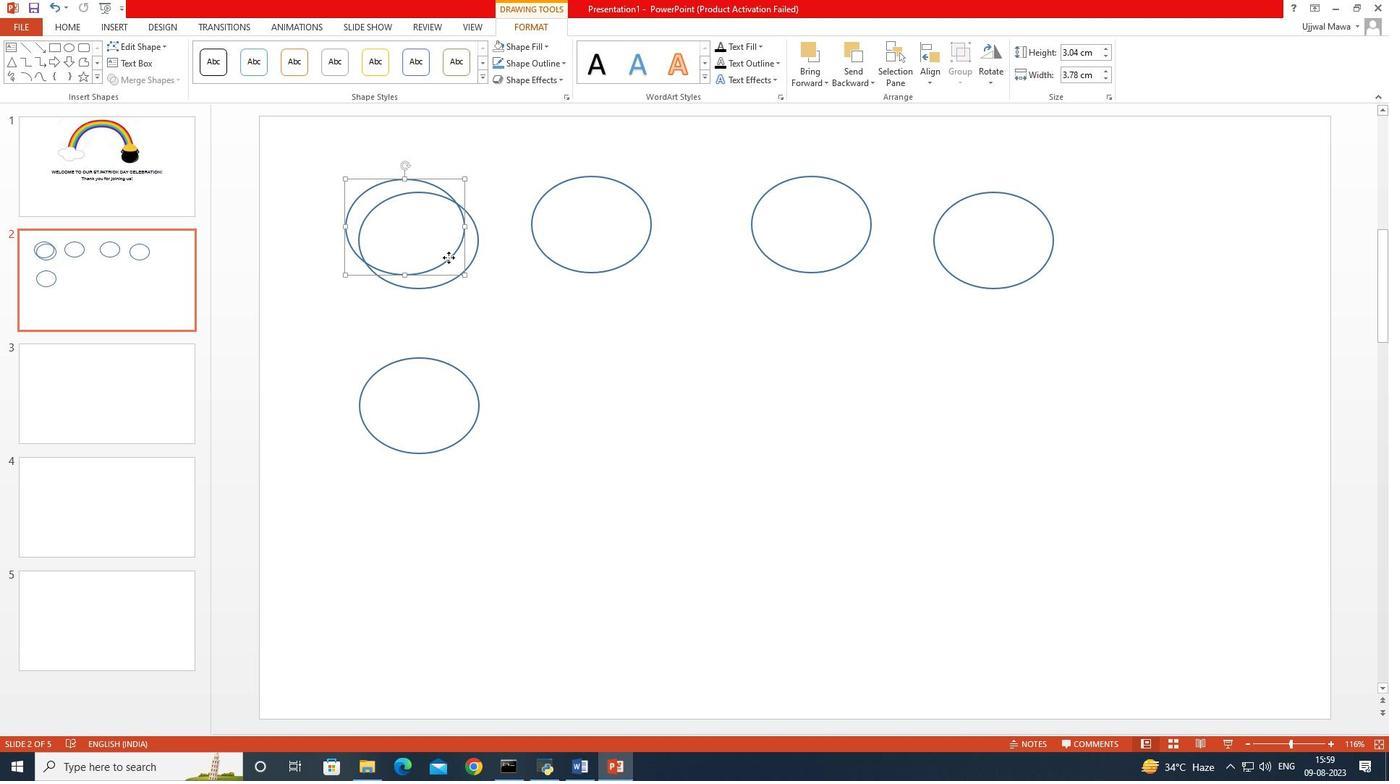 
Action: Mouse moved to (965, 279)
Screenshot: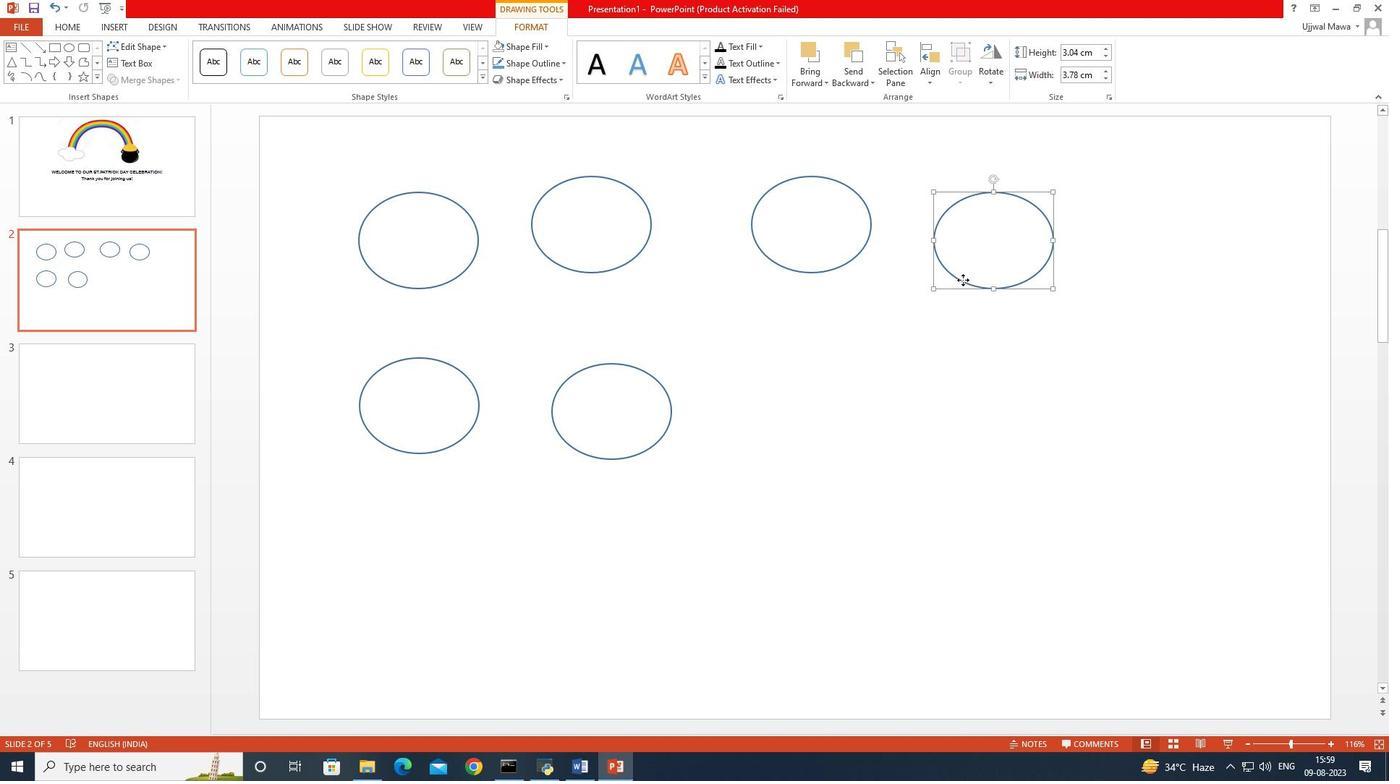 
Action: Mouse pressed left at (965, 278)
Screenshot: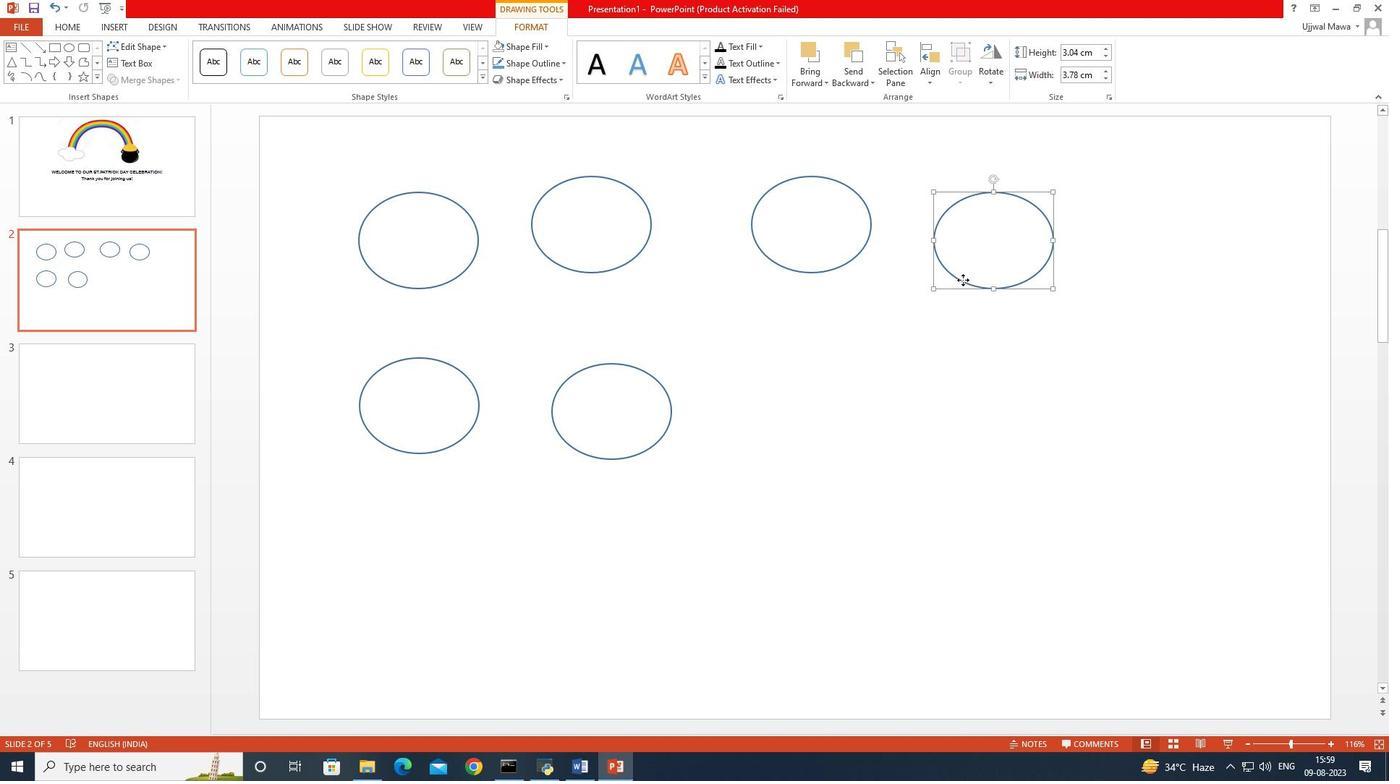 
Action: Mouse moved to (877, 429)
Screenshot: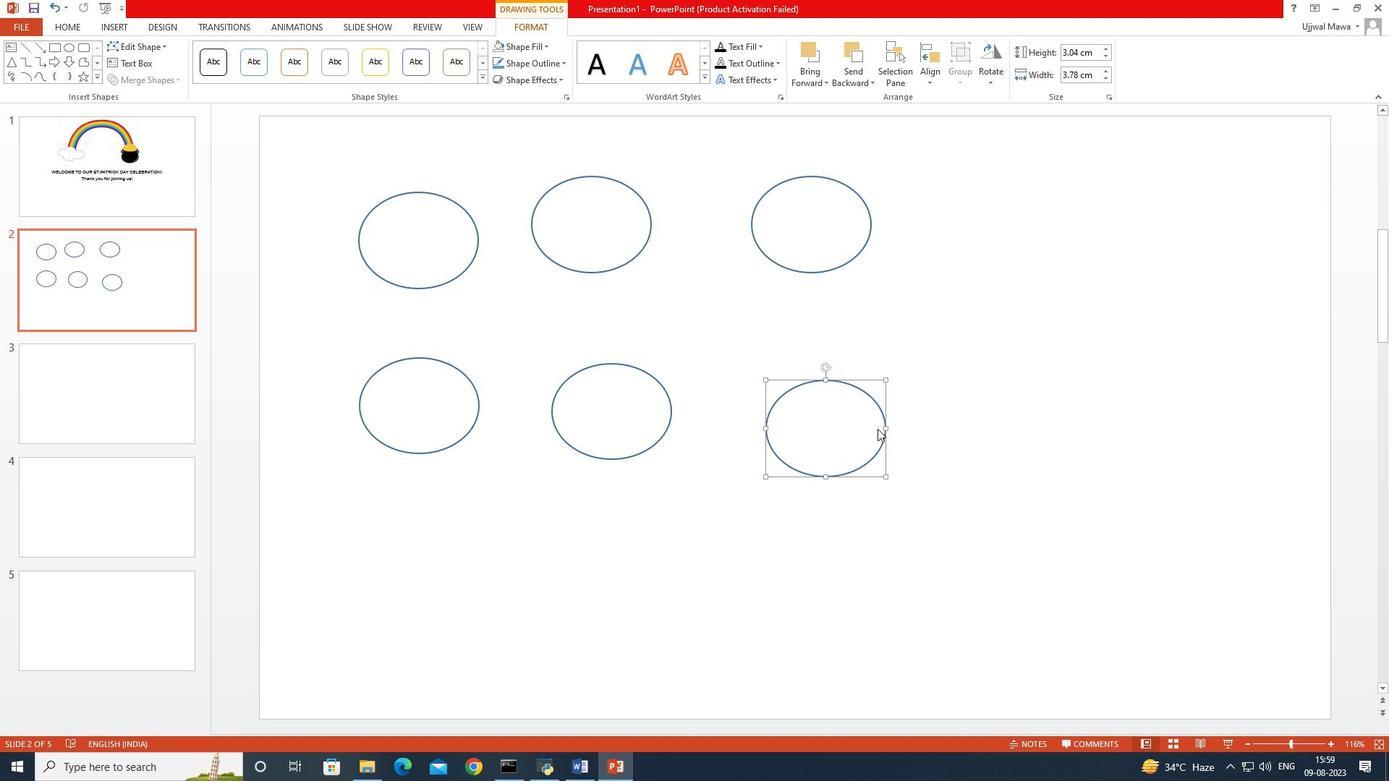 
Action: Mouse pressed left at (877, 429)
Screenshot: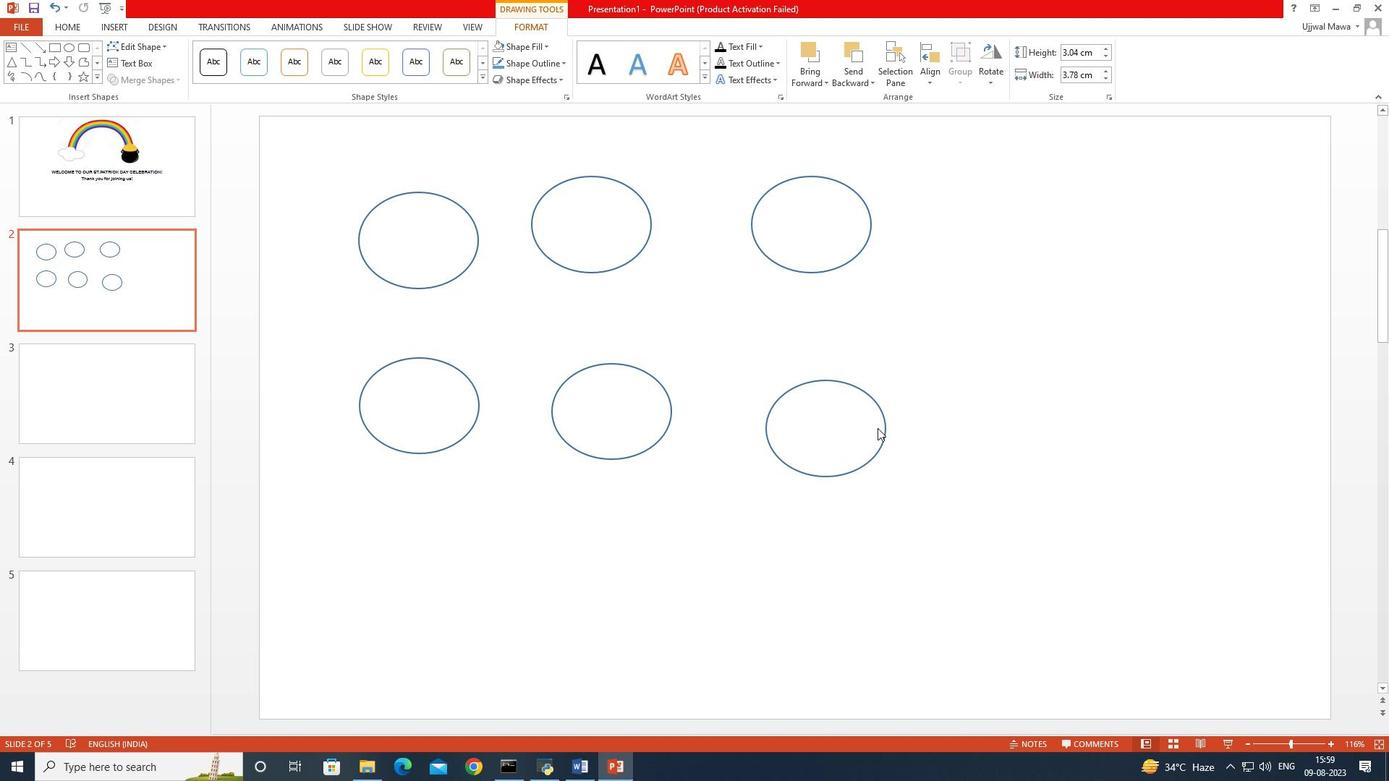 
Action: Mouse moved to (868, 392)
Screenshot: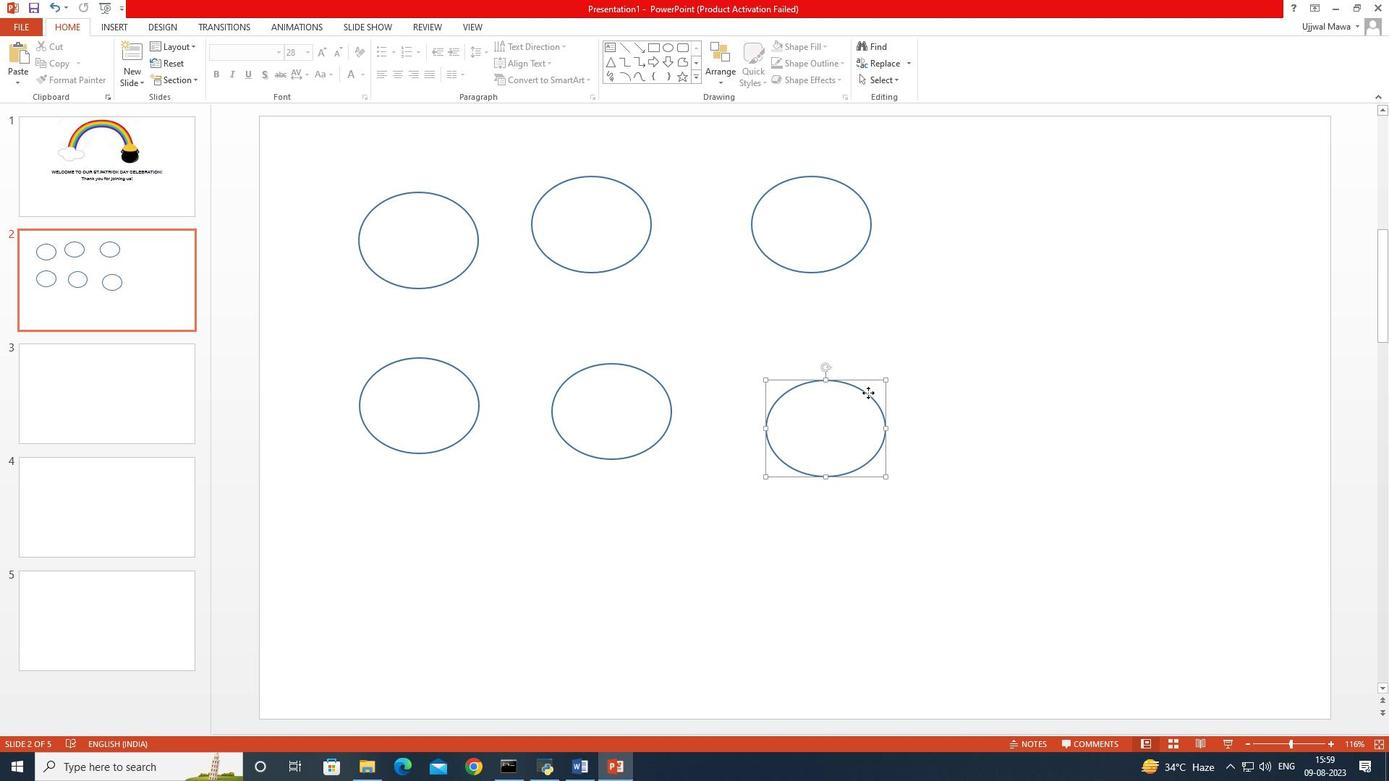 
Action: Mouse pressed left at (868, 392)
Screenshot: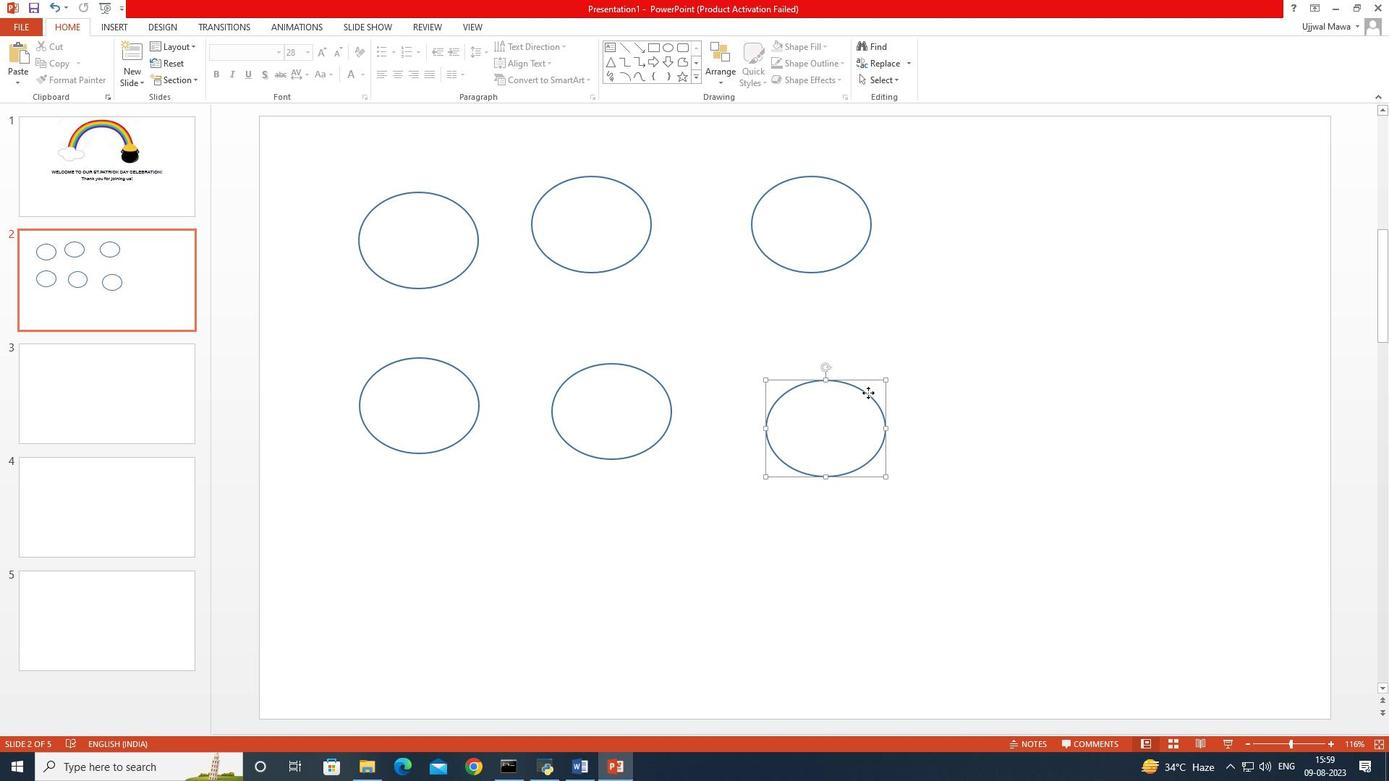 
Action: Mouse moved to (987, 381)
Screenshot: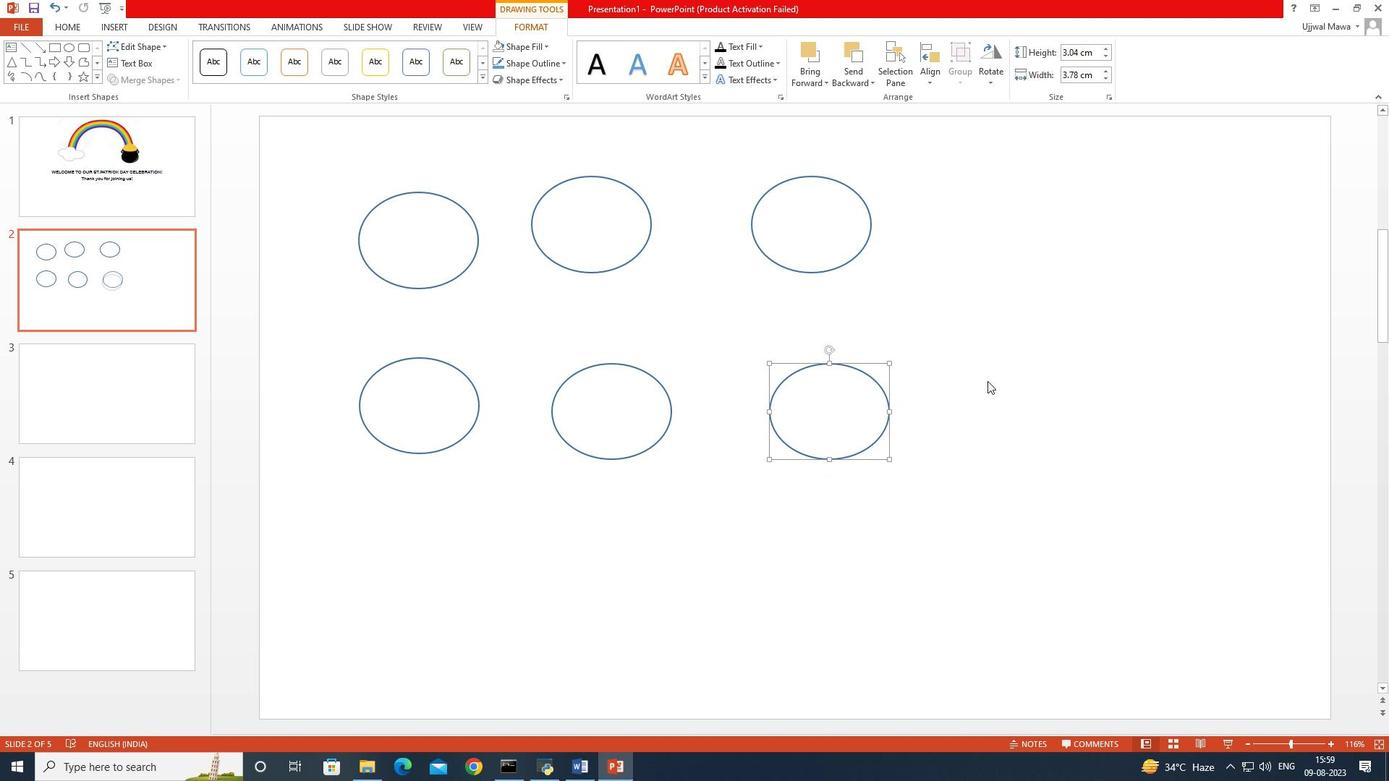 
Action: Mouse pressed left at (987, 381)
Screenshot: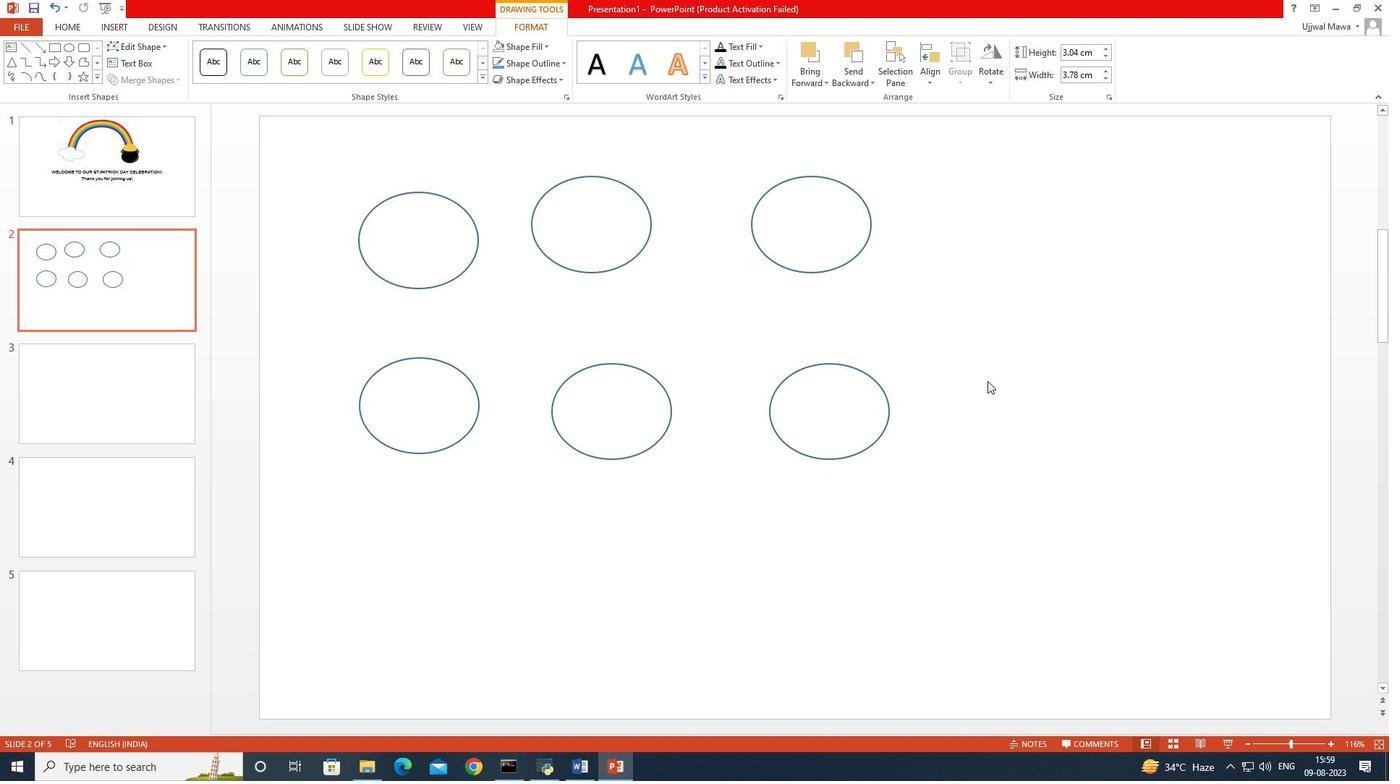 
Action: Mouse moved to (636, 237)
Screenshot: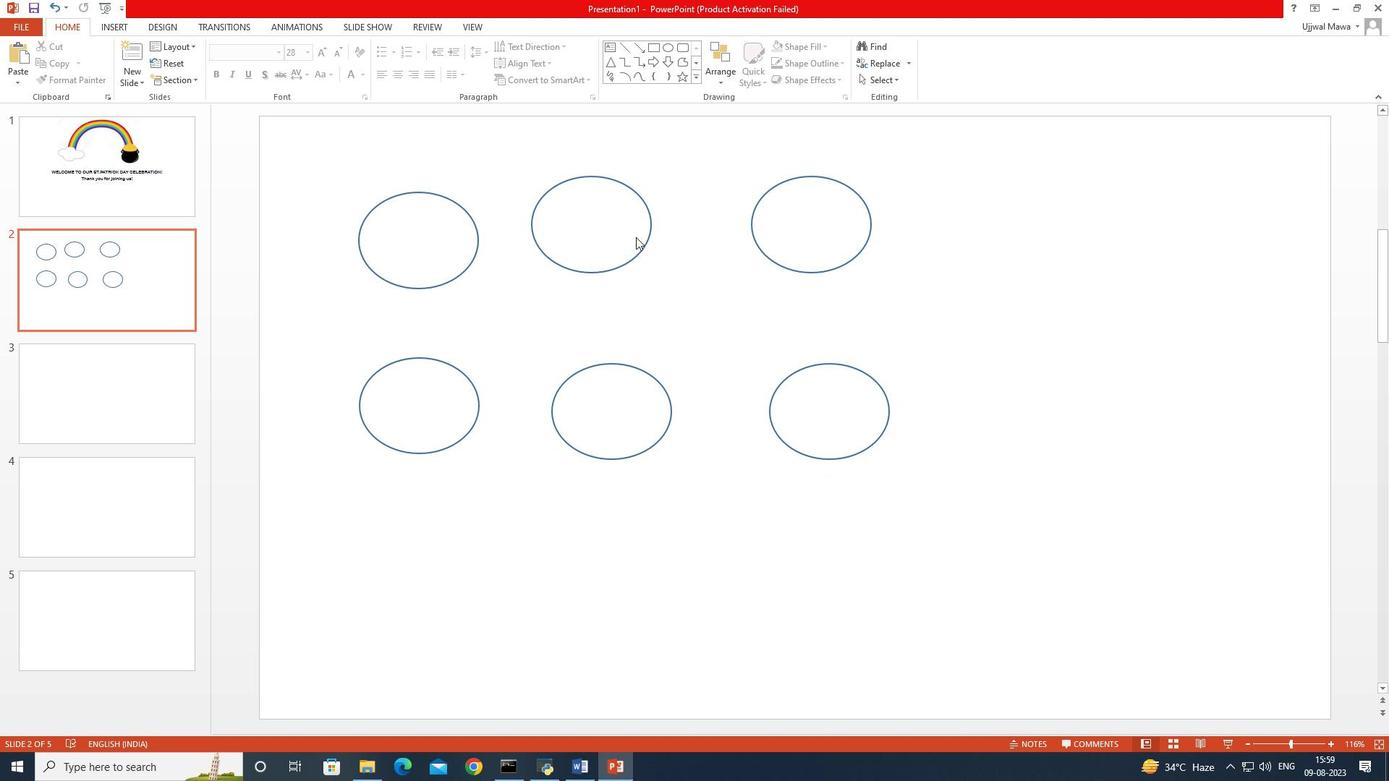 
Action: Mouse pressed left at (636, 237)
Screenshot: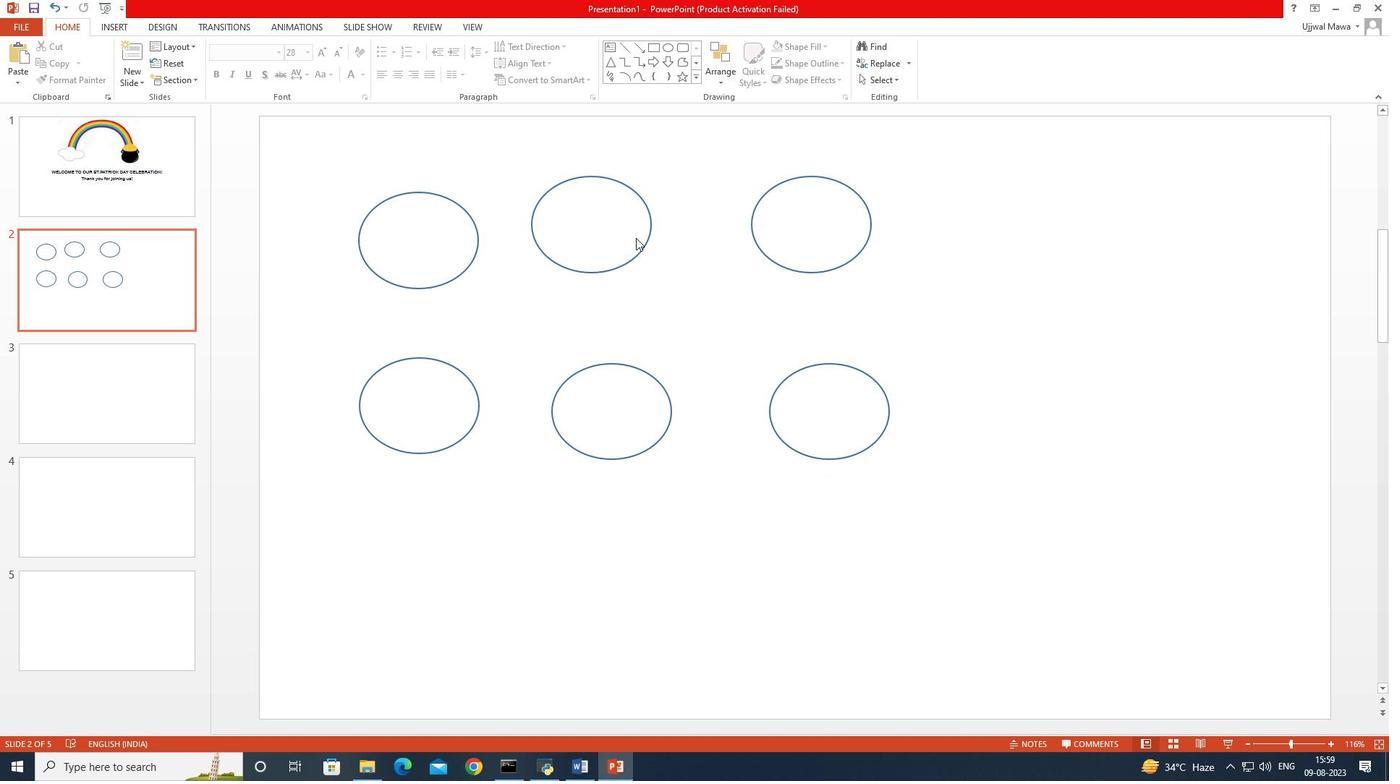 
Action: Mouse moved to (637, 253)
Screenshot: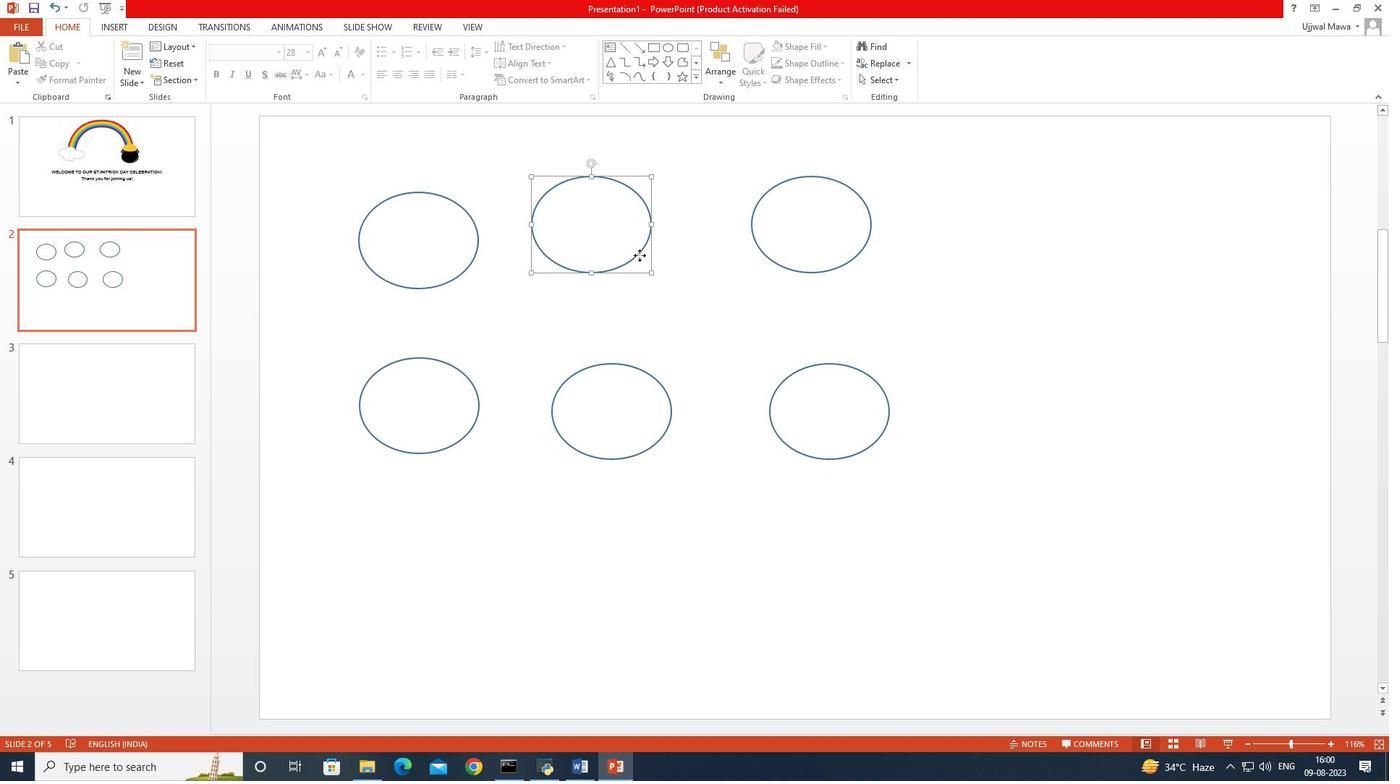 
Action: Mouse pressed left at (637, 253)
Screenshot: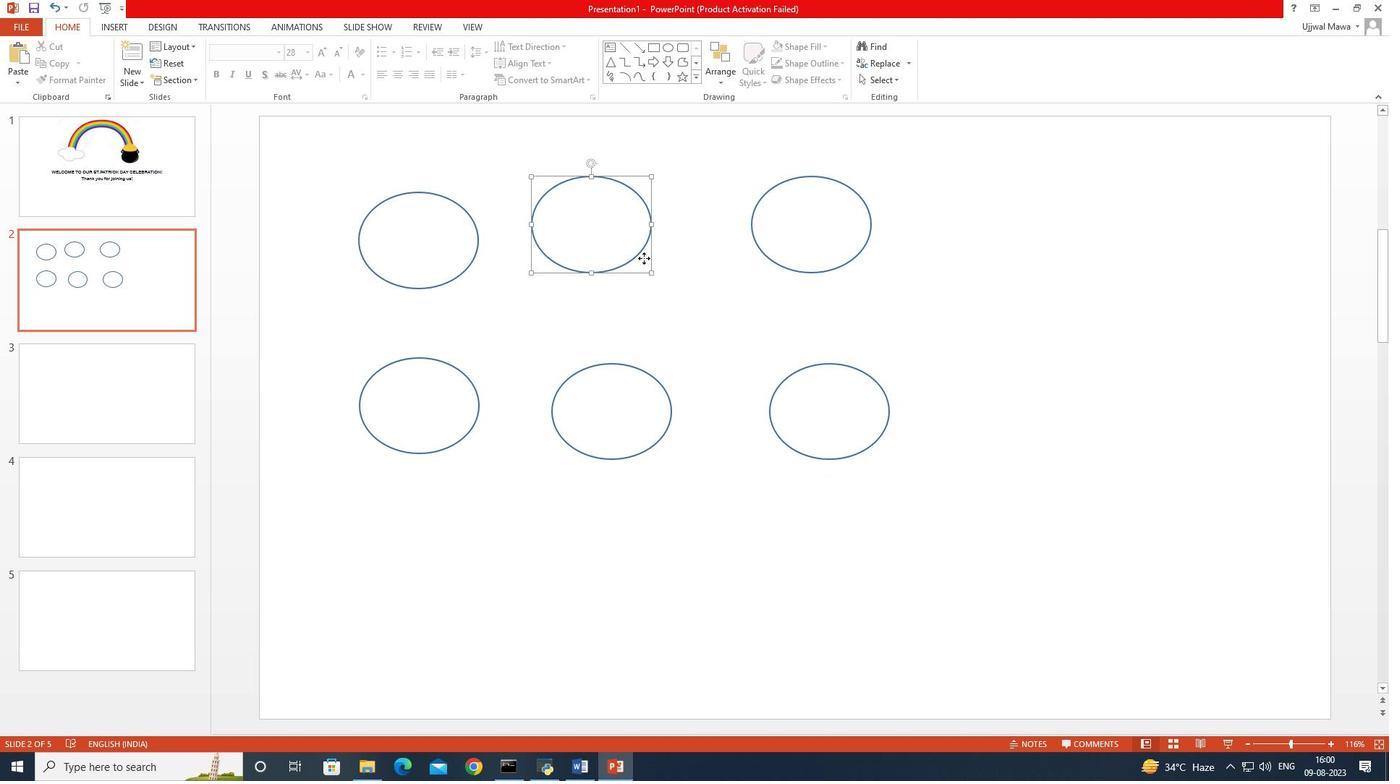 
Action: Mouse moved to (786, 254)
Screenshot: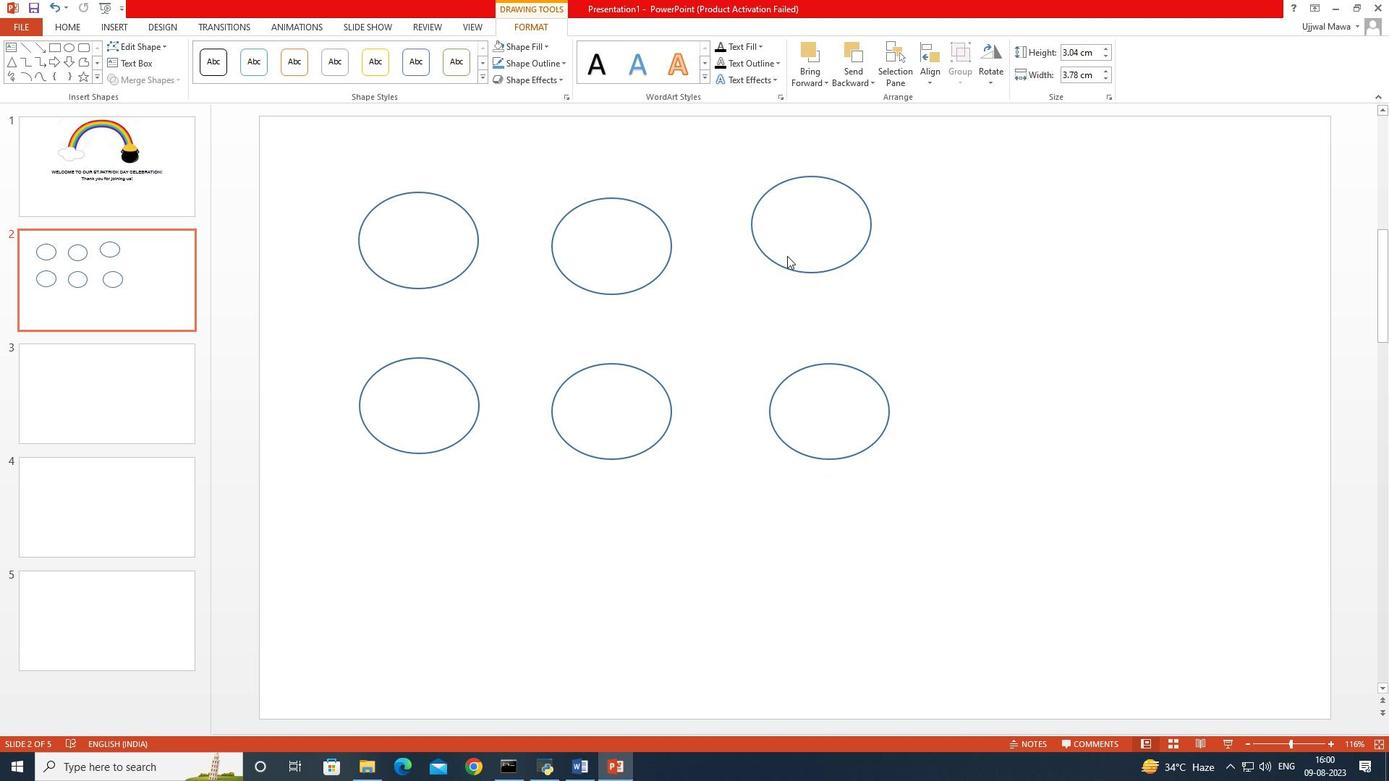 
Action: Mouse pressed left at (786, 254)
Screenshot: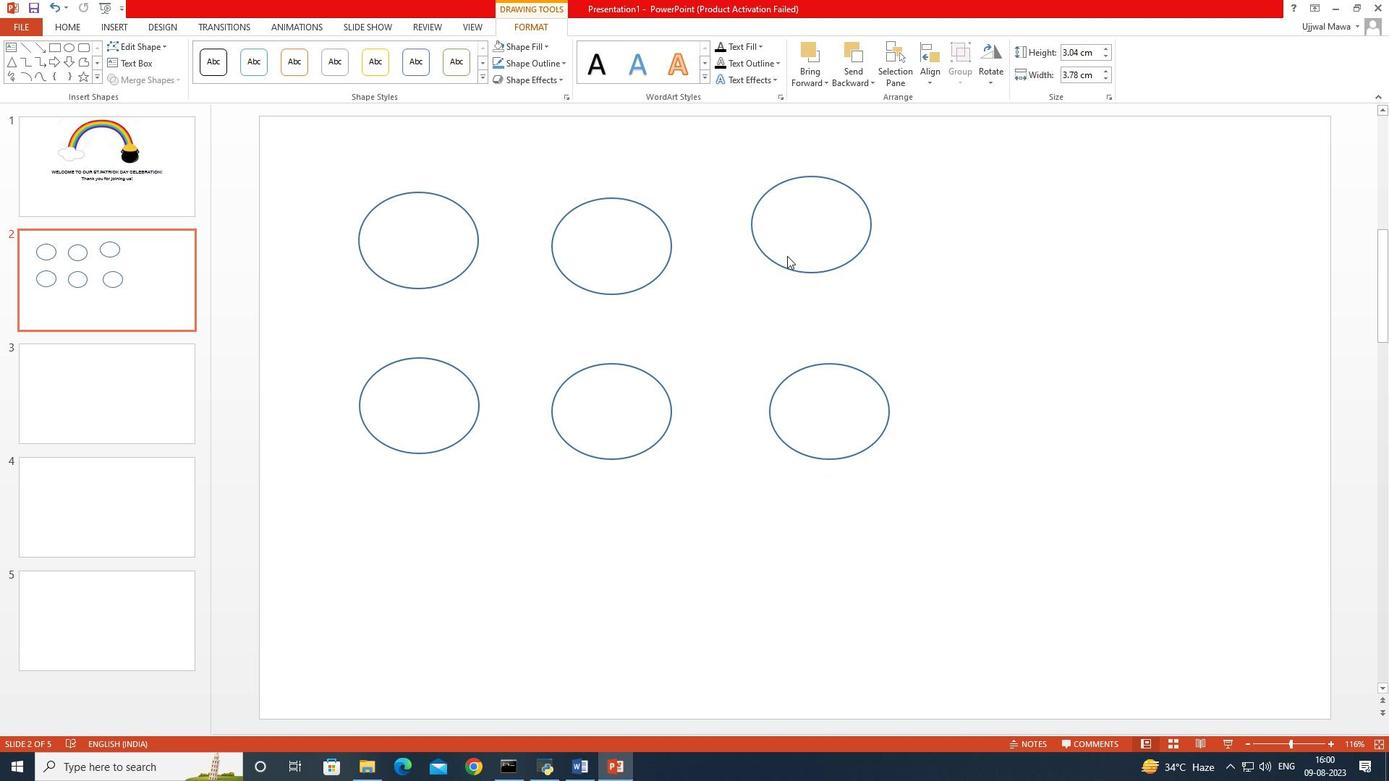 
Action: Mouse moved to (788, 267)
Screenshot: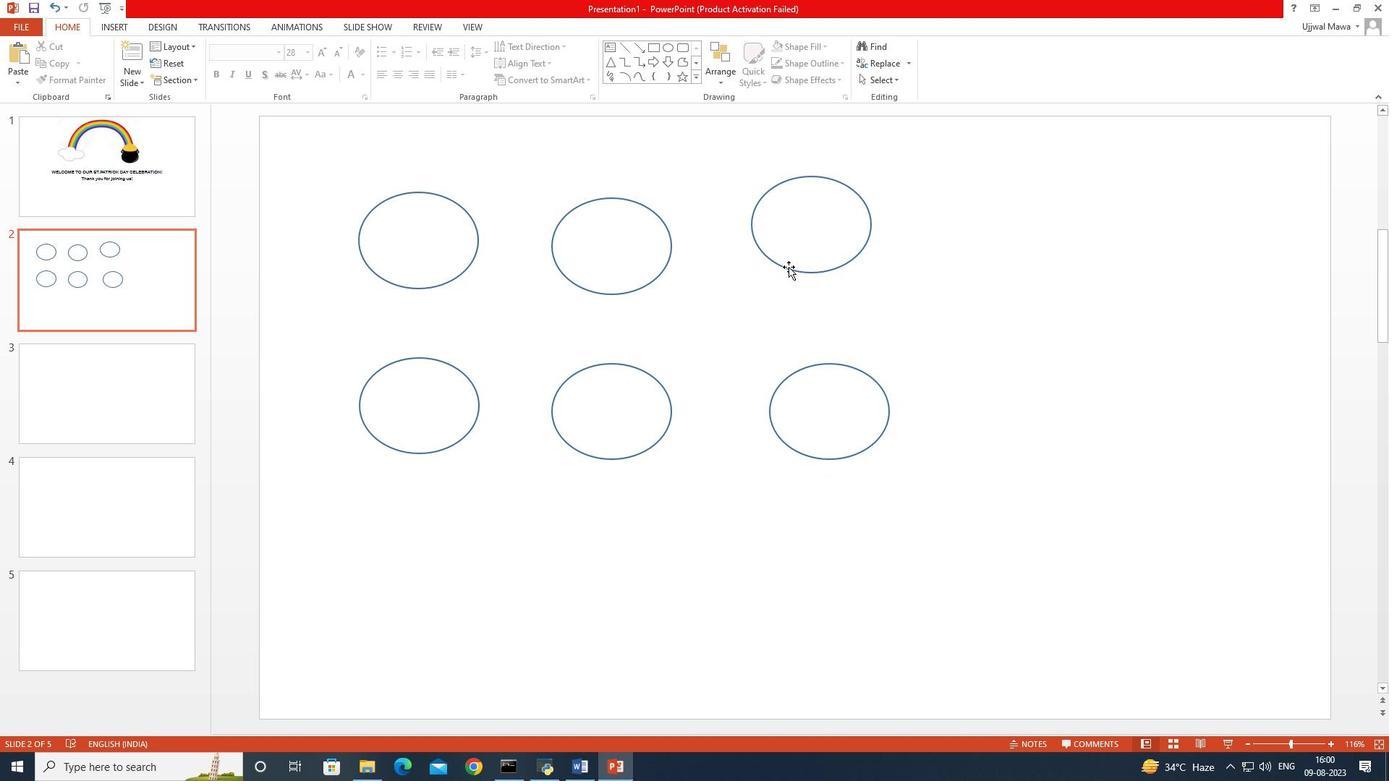
Action: Mouse pressed left at (788, 267)
Screenshot: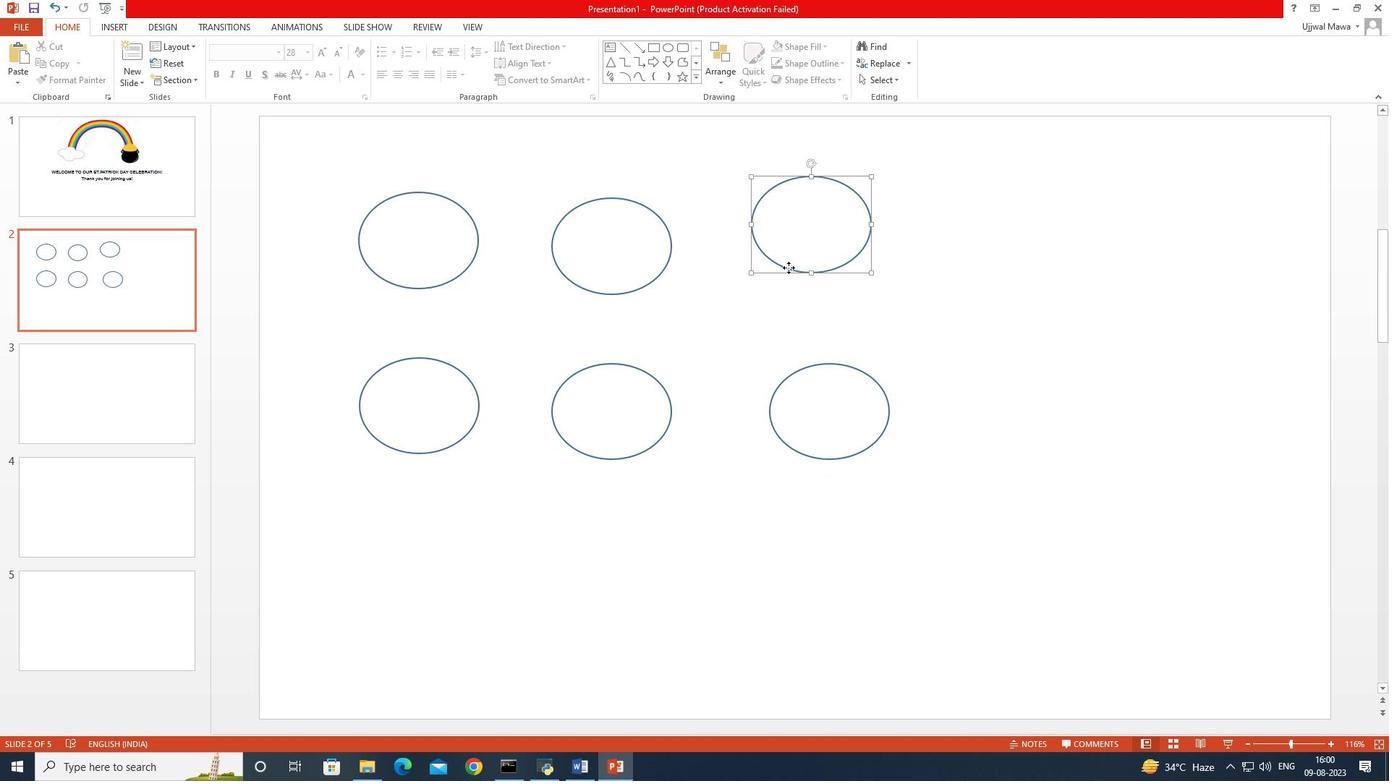 
Action: Mouse moved to (926, 267)
Screenshot: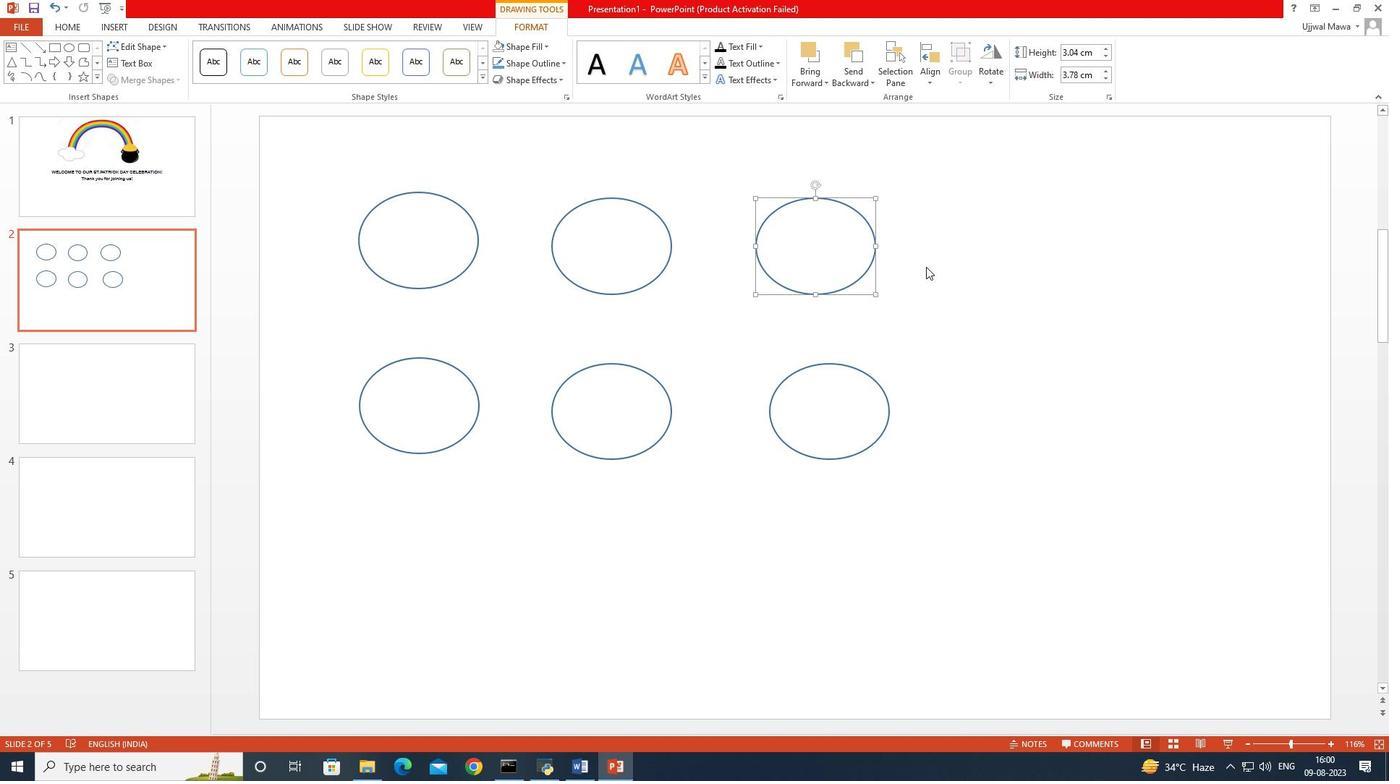 
Action: Mouse pressed left at (926, 267)
Screenshot: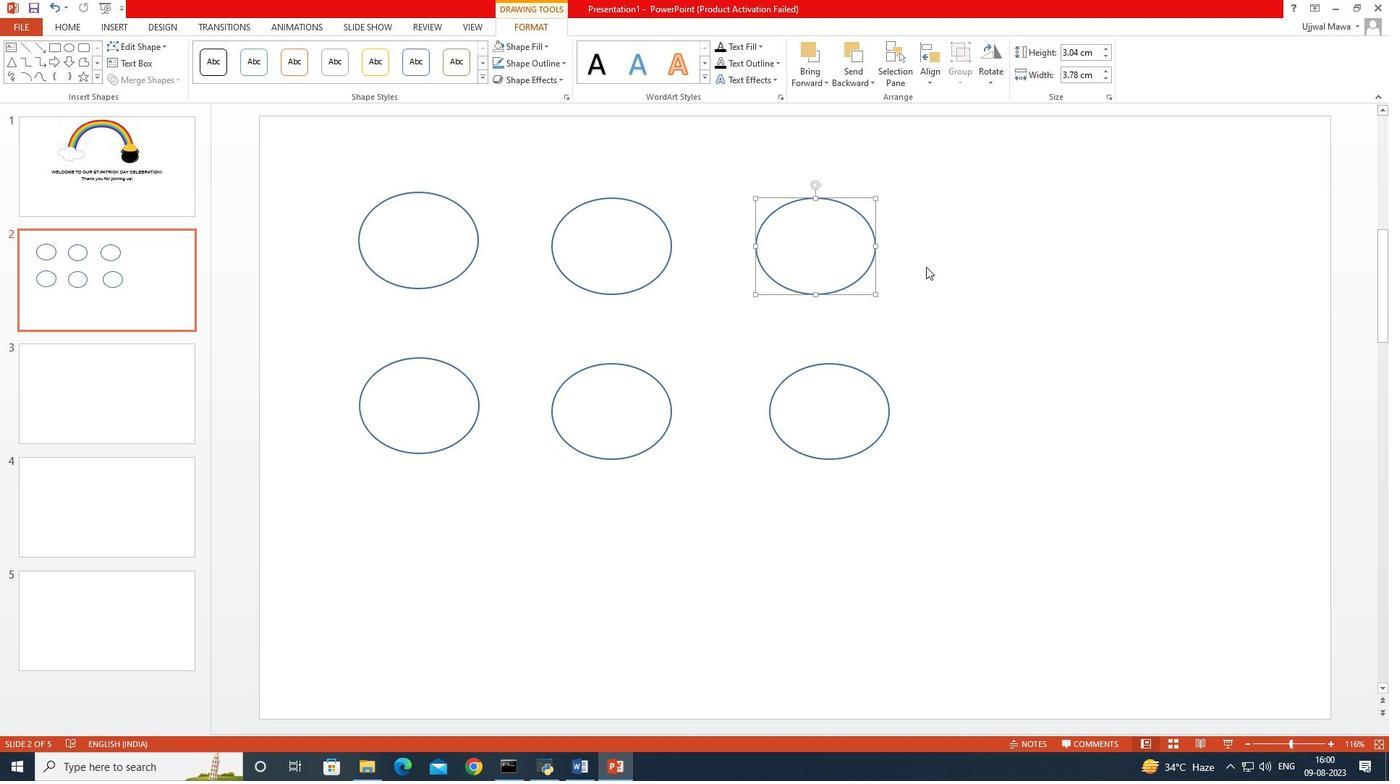 
Action: Mouse moved to (136, 26)
Screenshot: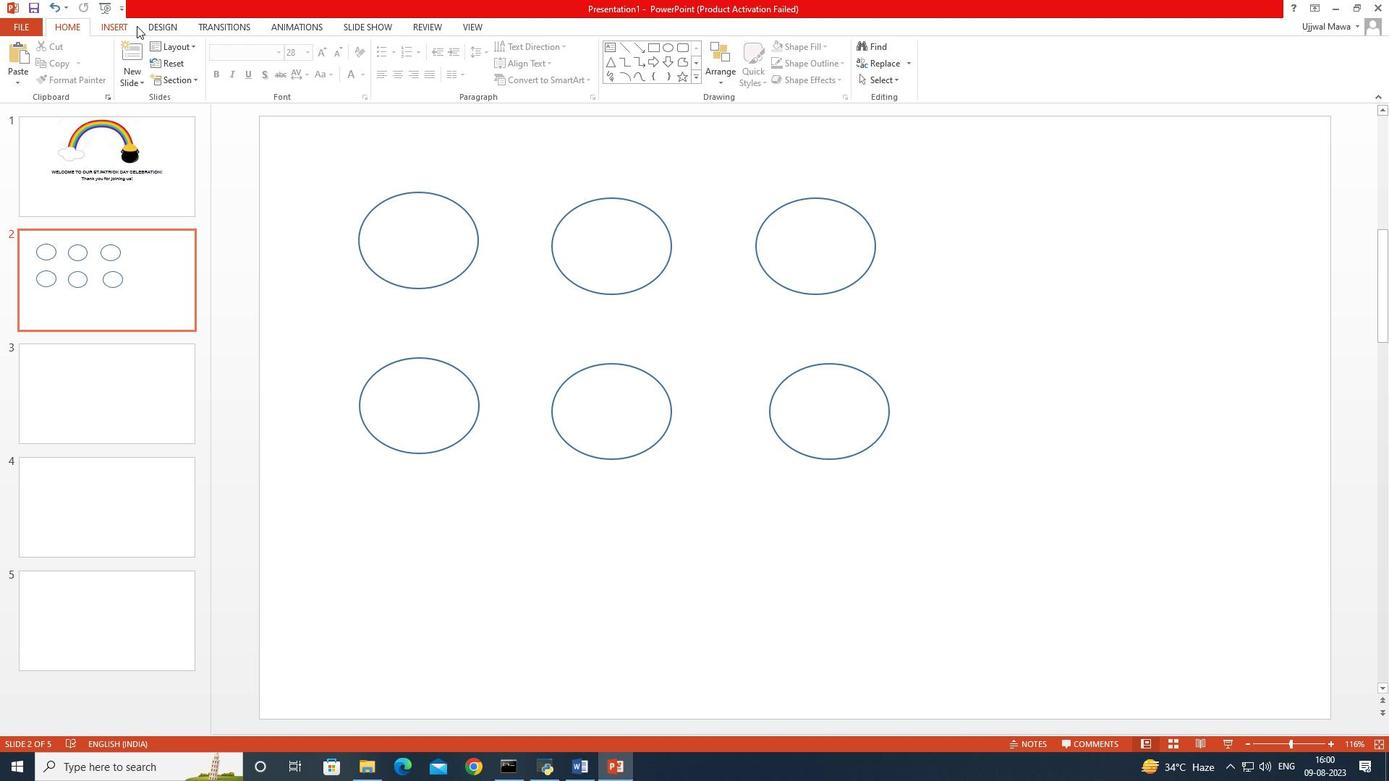 
Action: Mouse pressed left at (136, 26)
Screenshot: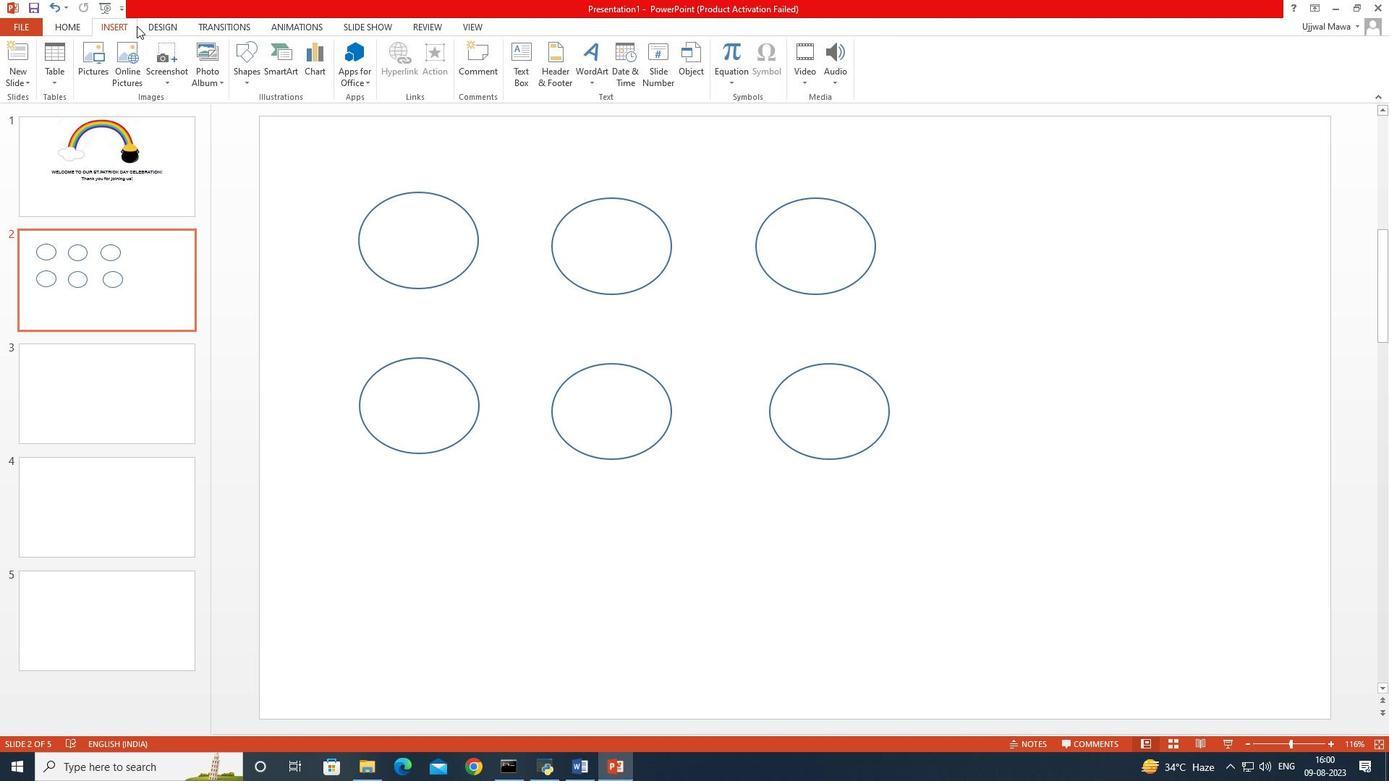 
Action: Mouse moved to (101, 66)
Screenshot: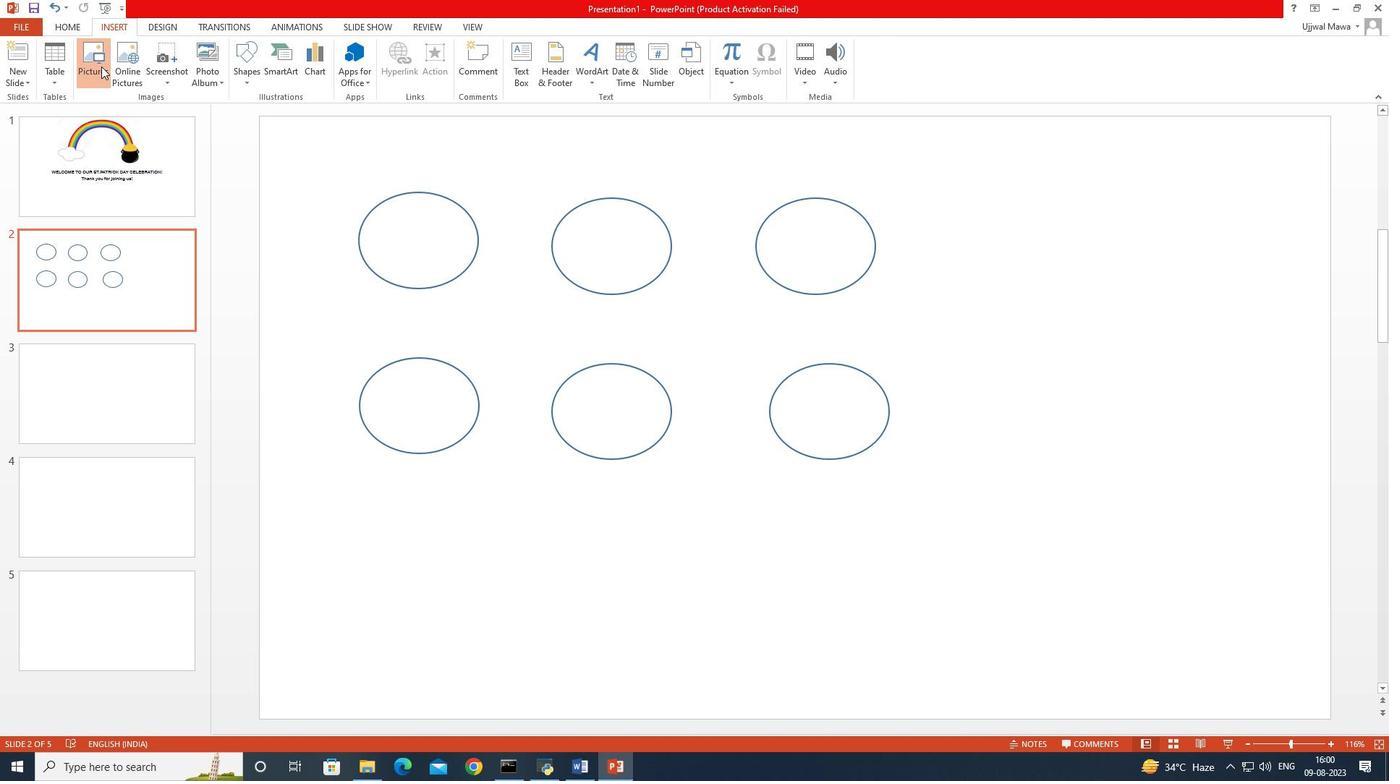 
Action: Mouse pressed left at (101, 66)
Screenshot: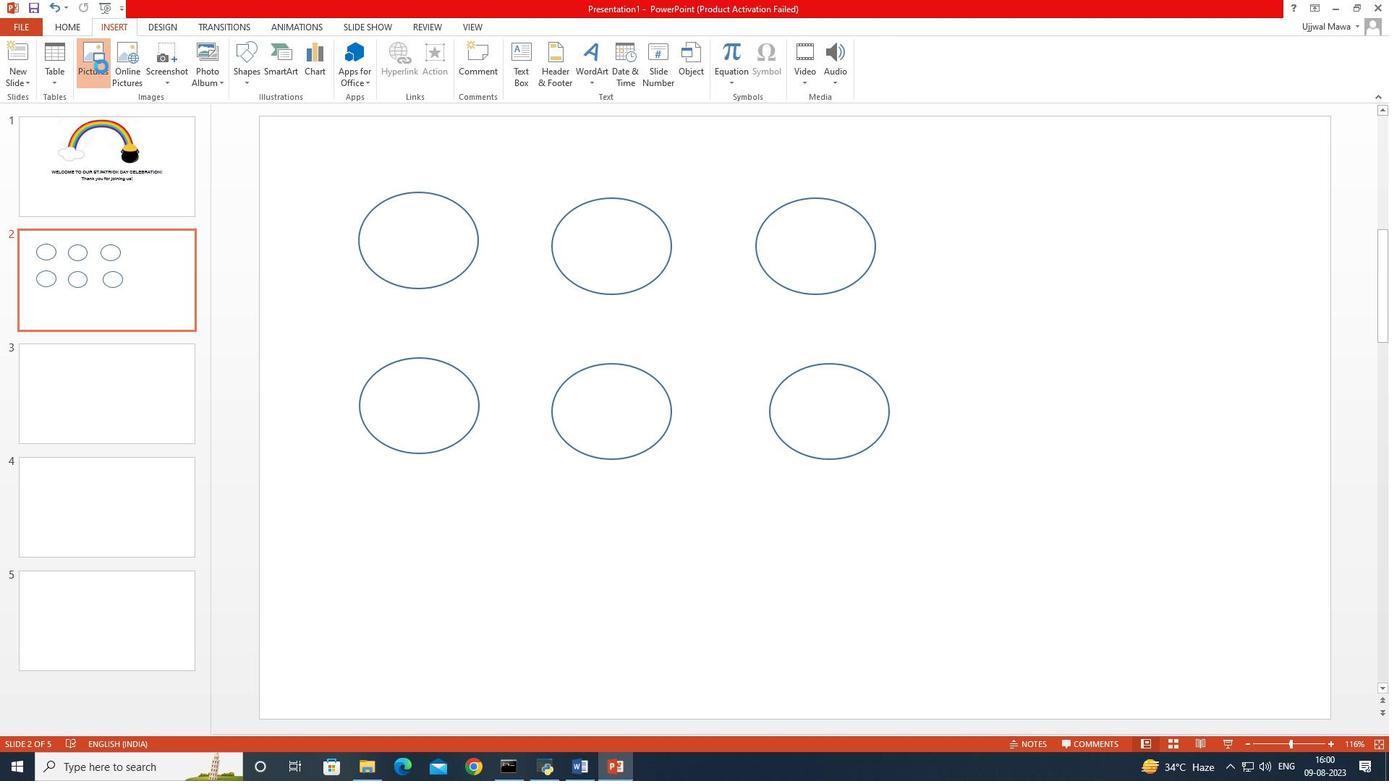 
Action: Mouse moved to (266, 194)
Screenshot: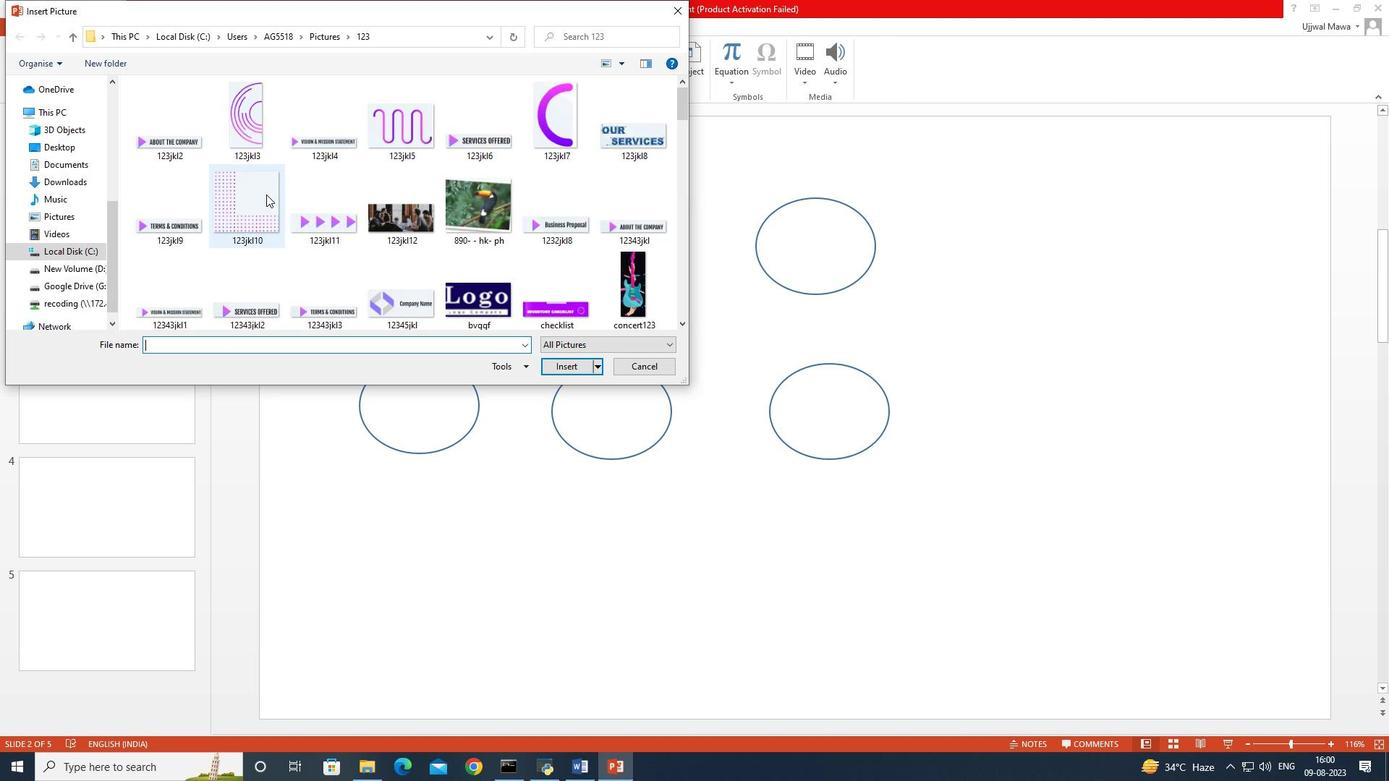 
Action: Mouse scrolled (266, 193) with delta (0, 0)
Screenshot: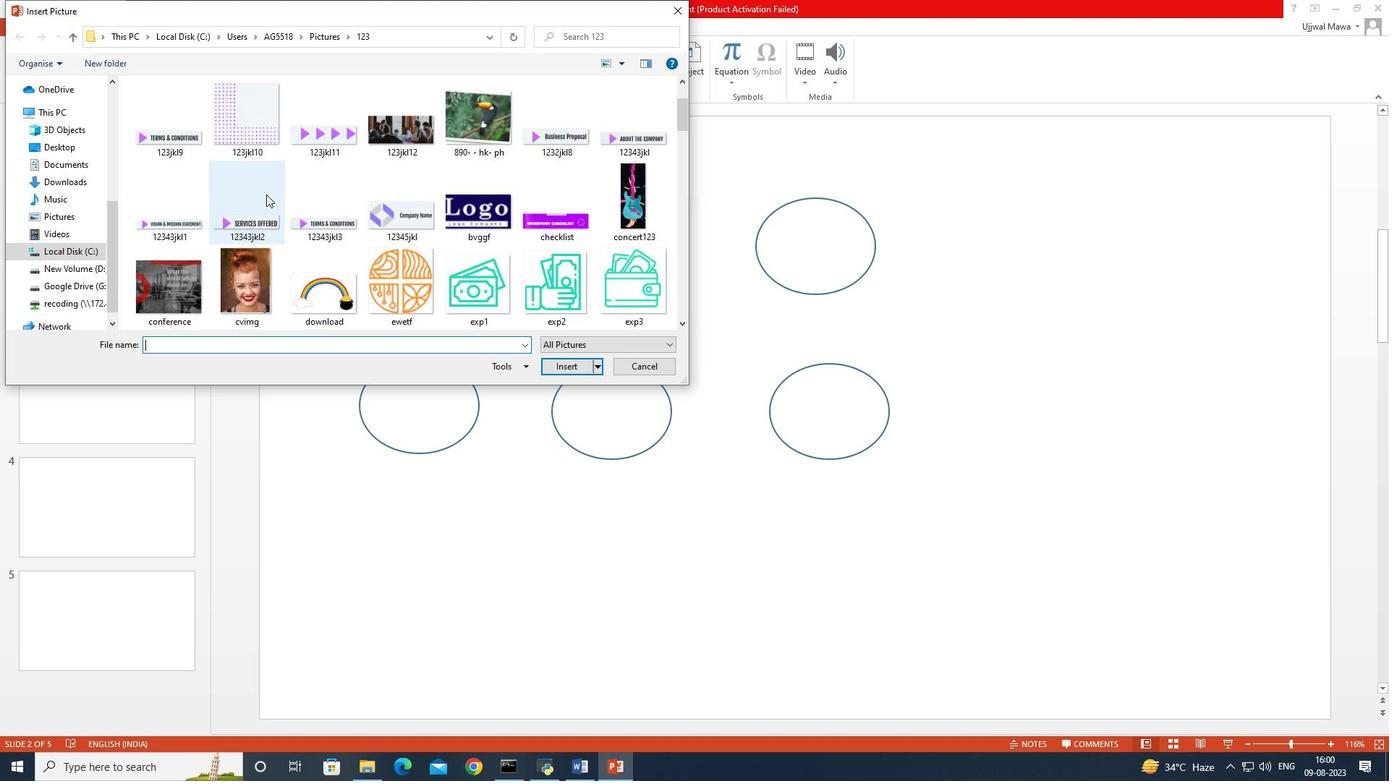 
Action: Mouse scrolled (266, 193) with delta (0, 0)
Screenshot: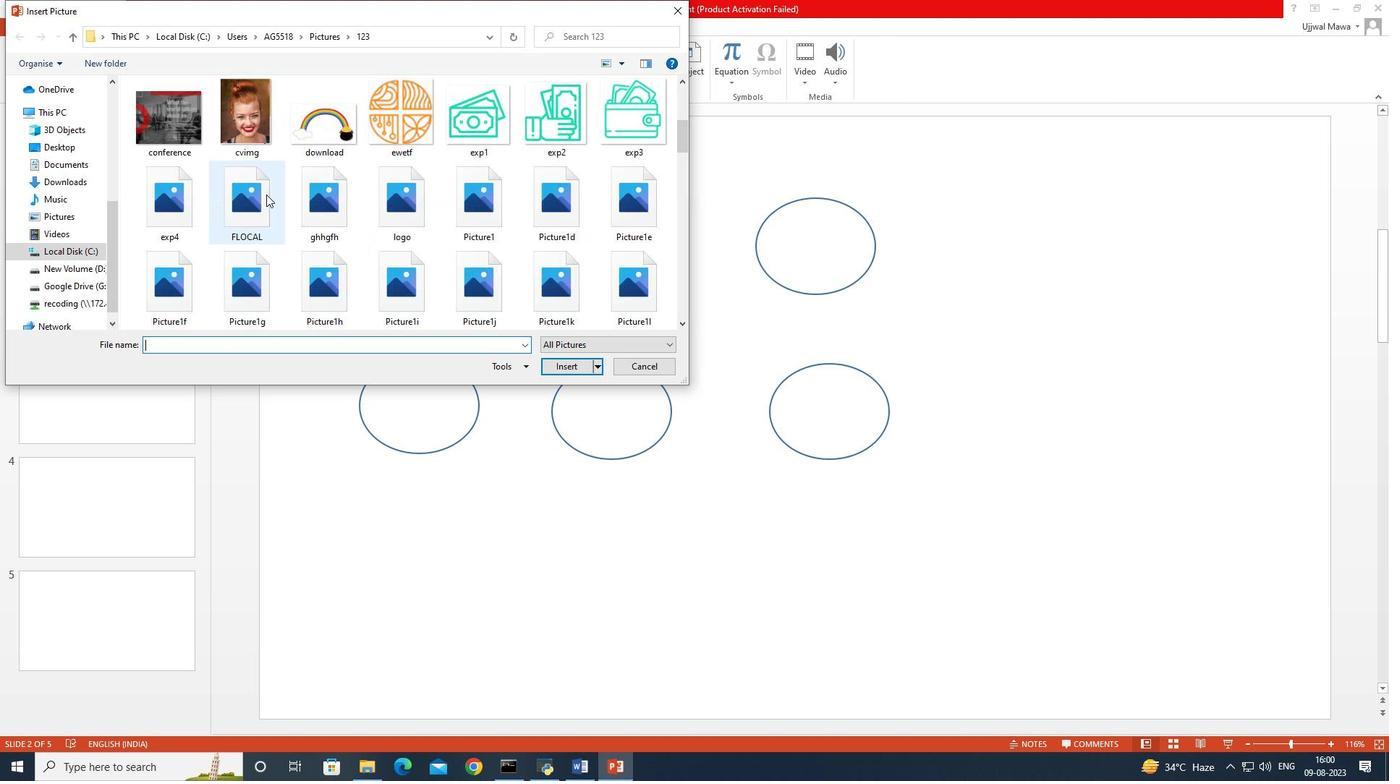 
Action: Mouse scrolled (266, 193) with delta (0, 0)
Screenshot: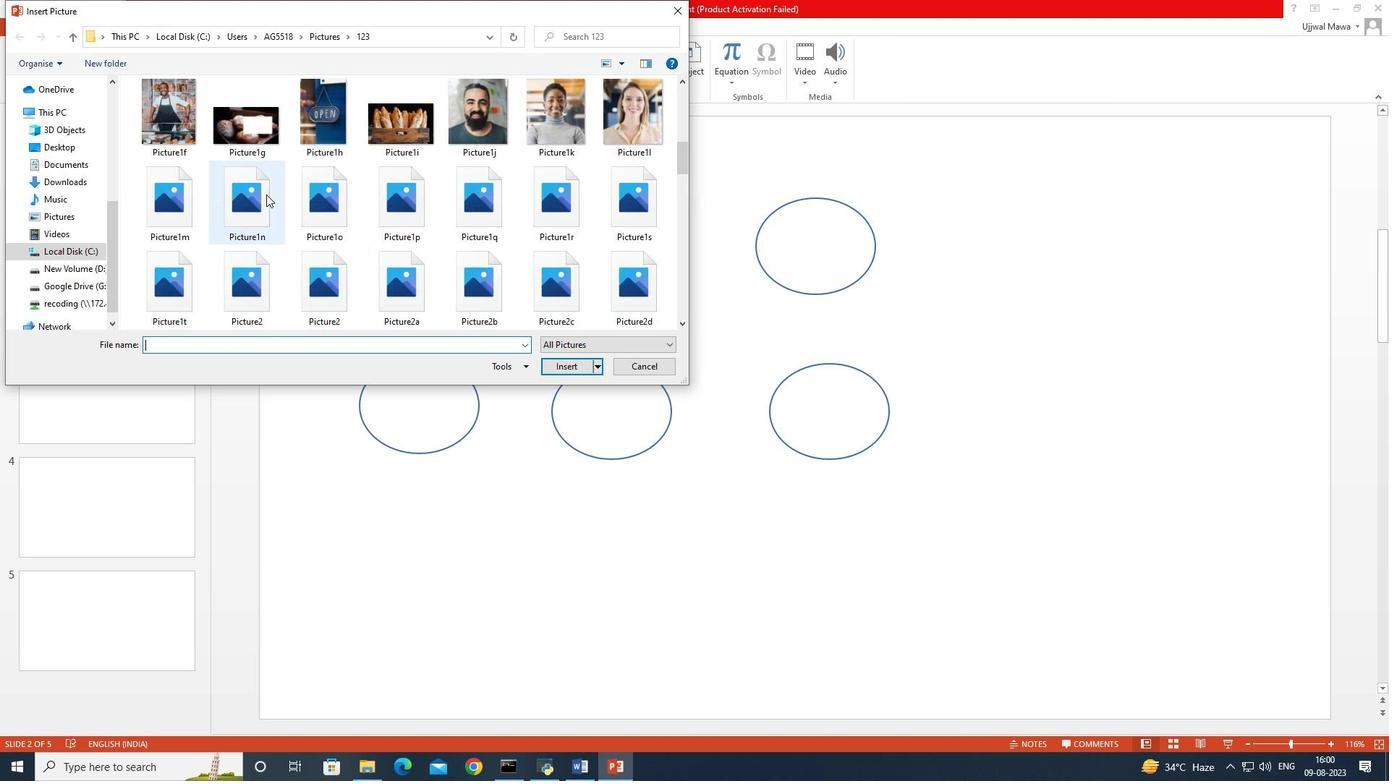 
Action: Mouse scrolled (266, 193) with delta (0, 0)
Screenshot: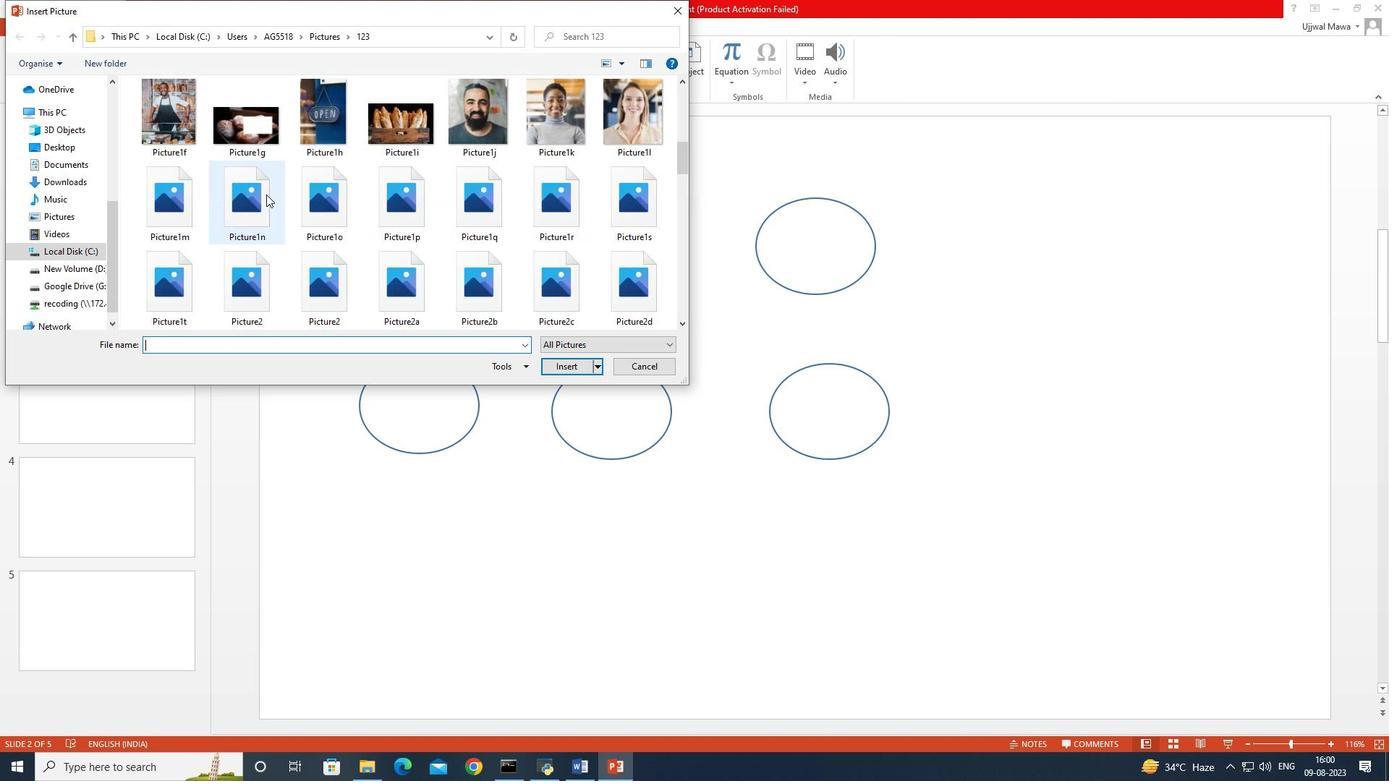 
Action: Mouse moved to (236, 272)
Screenshot: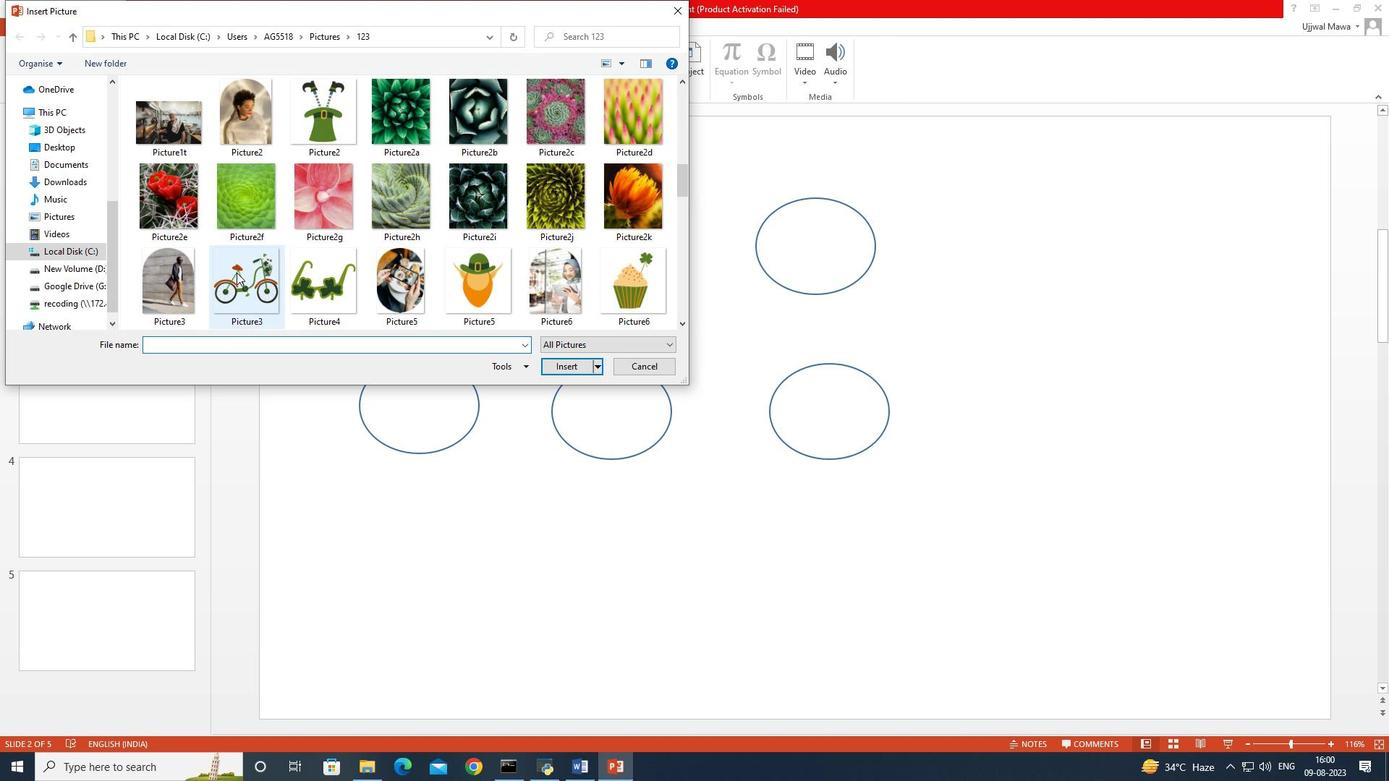 
Action: Mouse pressed left at (236, 272)
Screenshot: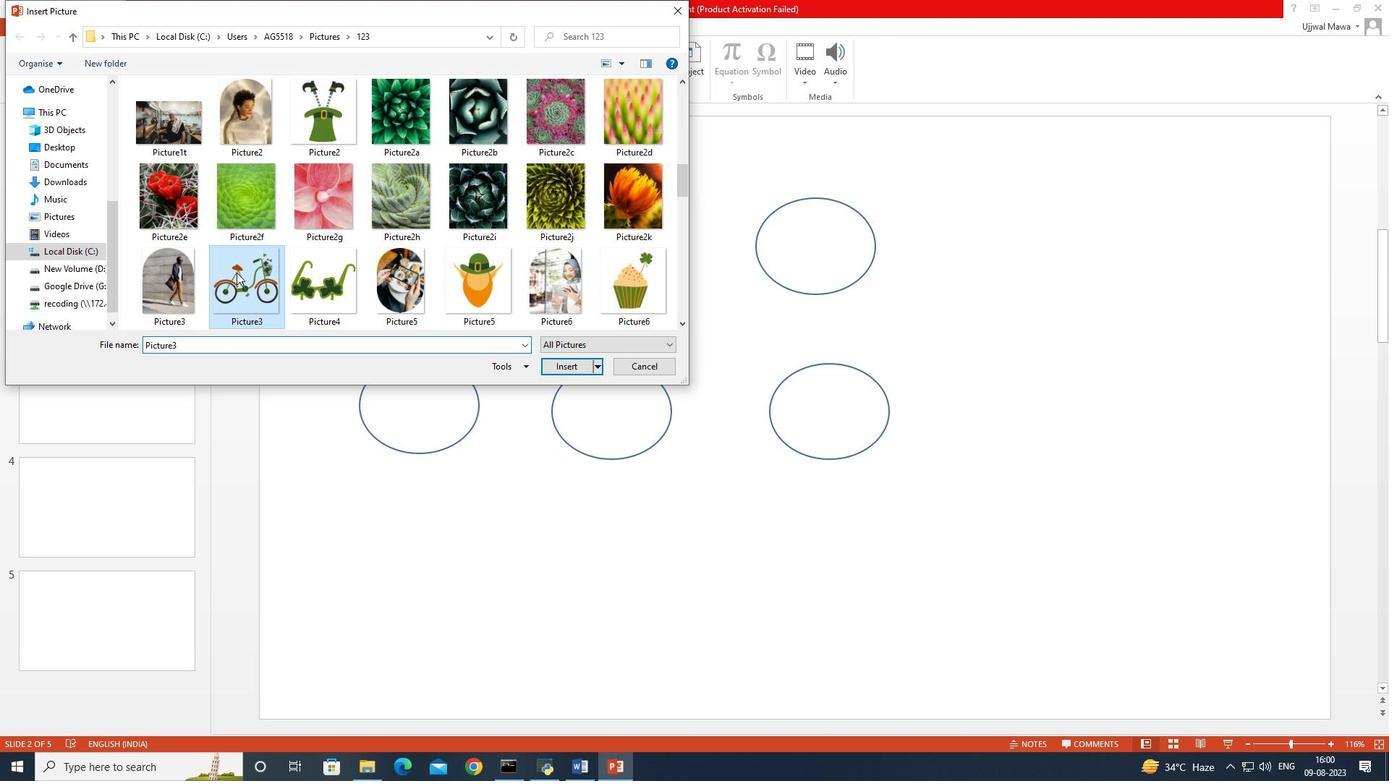 
Action: Mouse moved to (467, 321)
Screenshot: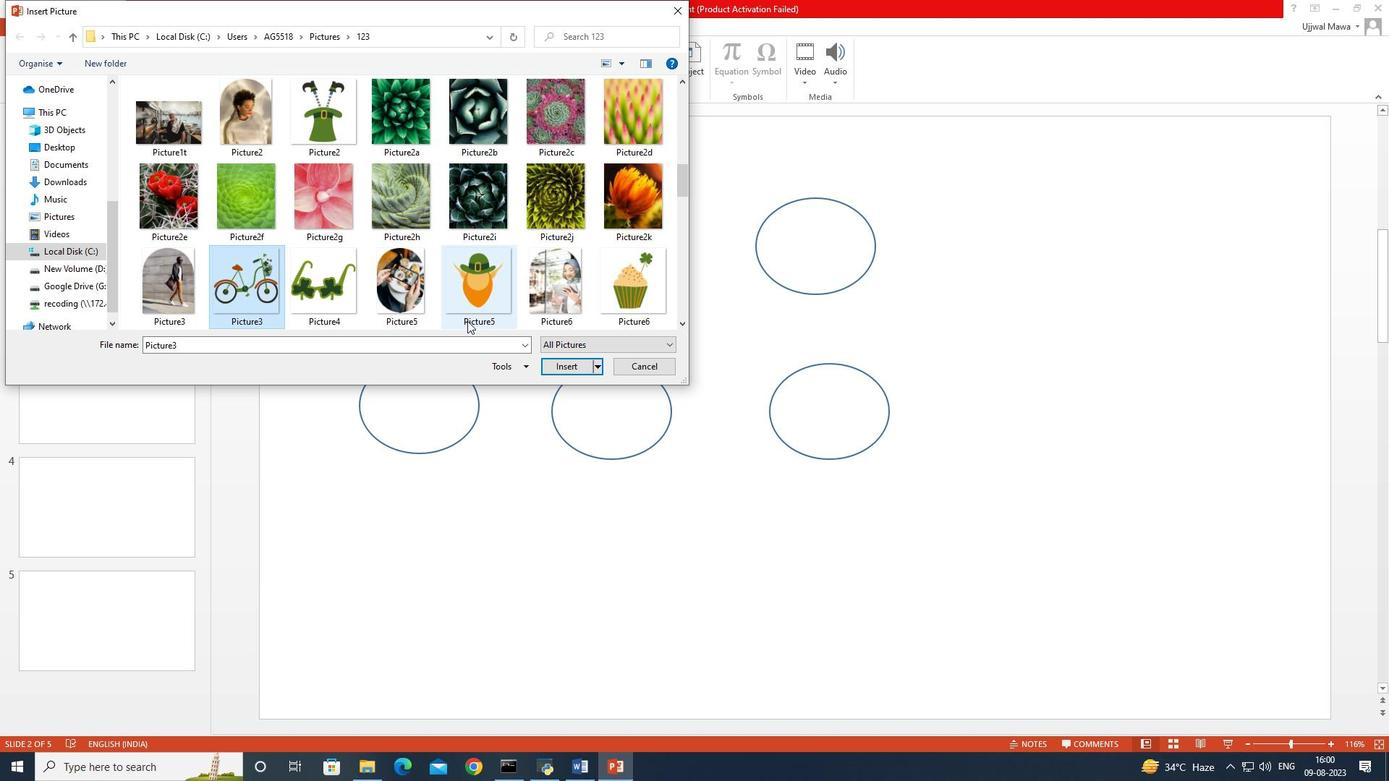 
Action: Mouse scrolled (467, 320) with delta (0, 0)
Screenshot: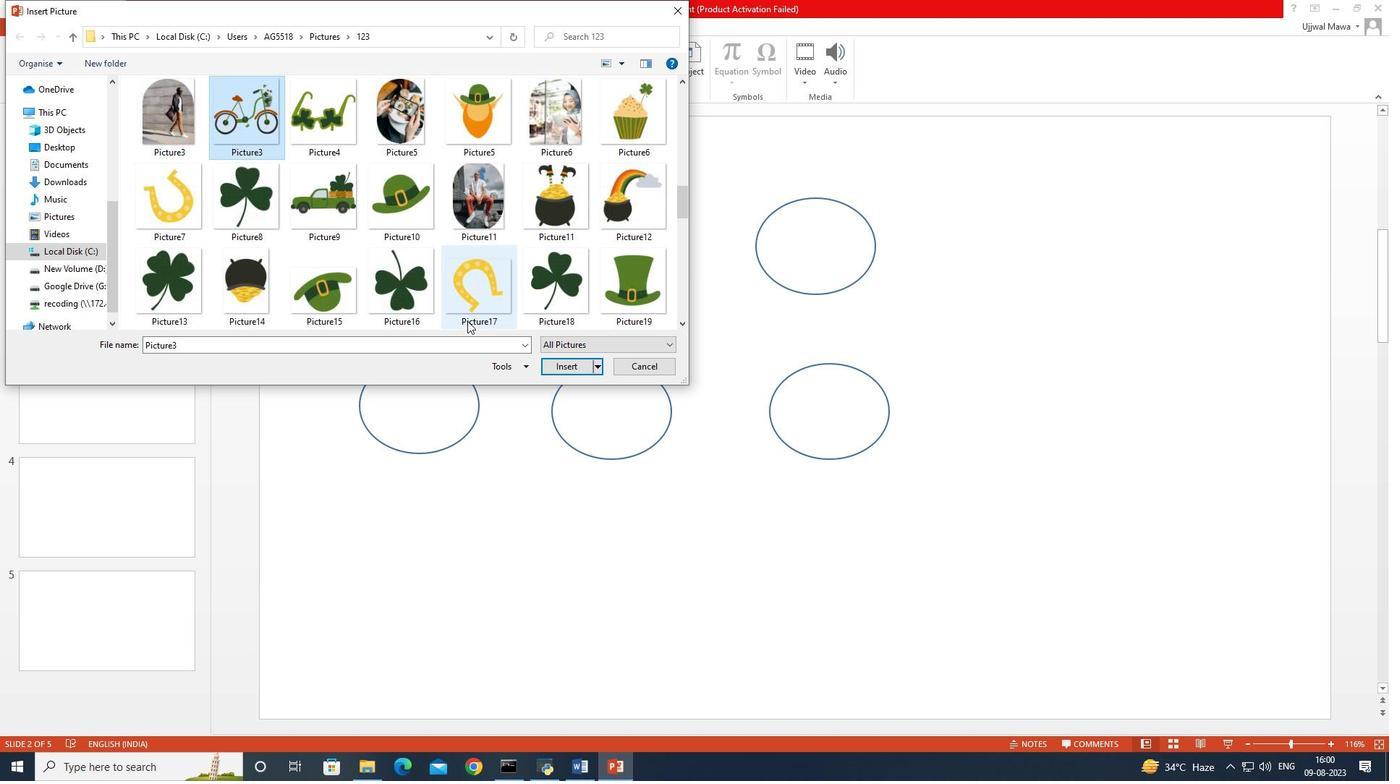 
Action: Mouse moved to (467, 319)
Screenshot: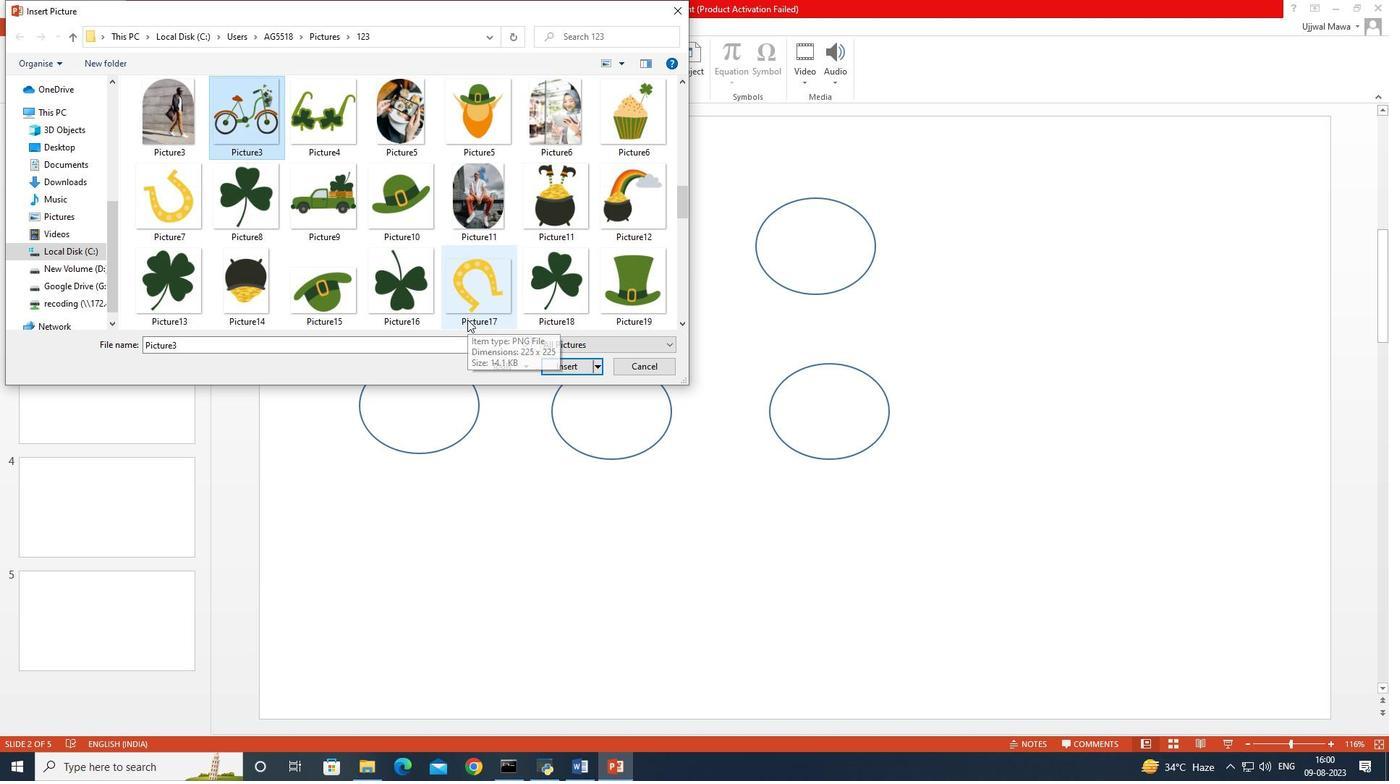 
Action: Mouse scrolled (467, 320) with delta (0, 0)
Screenshot: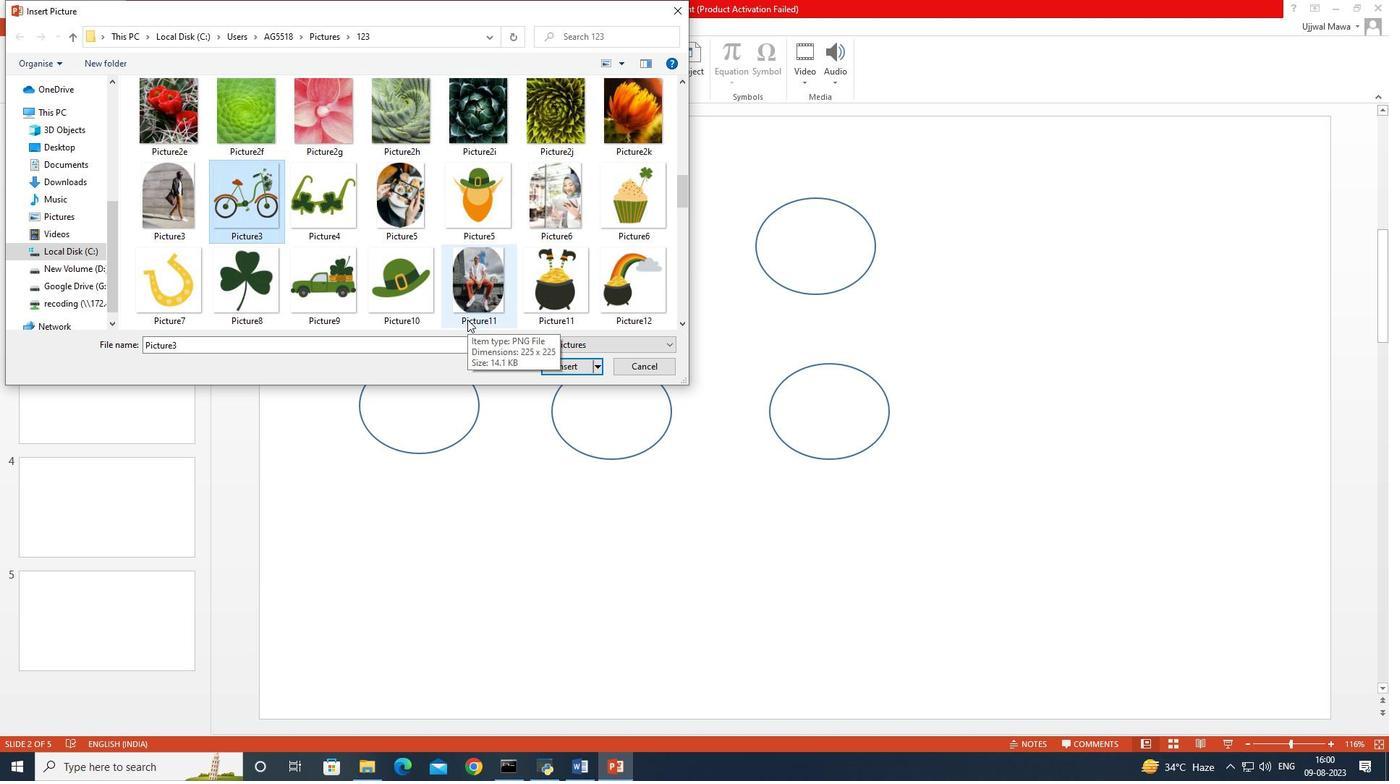 
Action: Mouse moved to (290, 248)
Screenshot: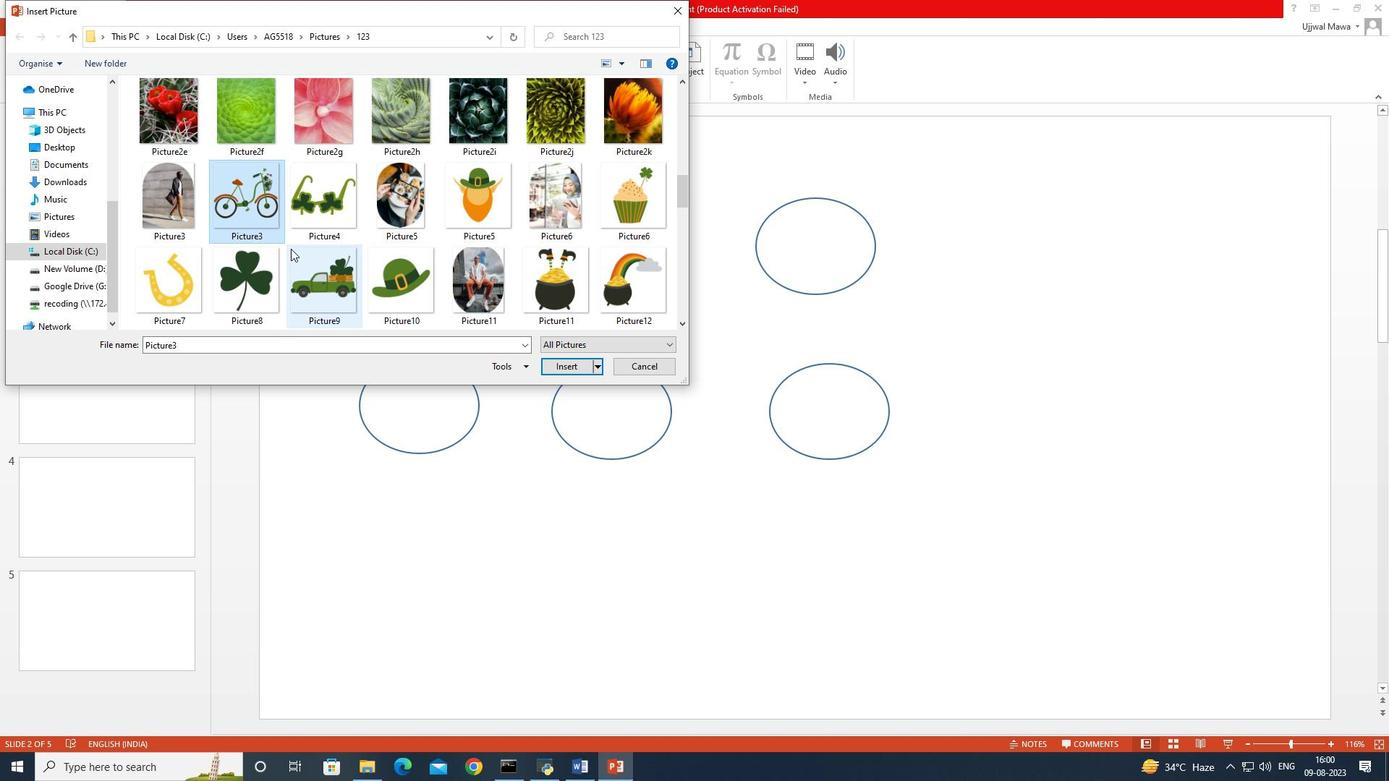 
Action: Mouse scrolled (290, 248) with delta (0, 0)
Screenshot: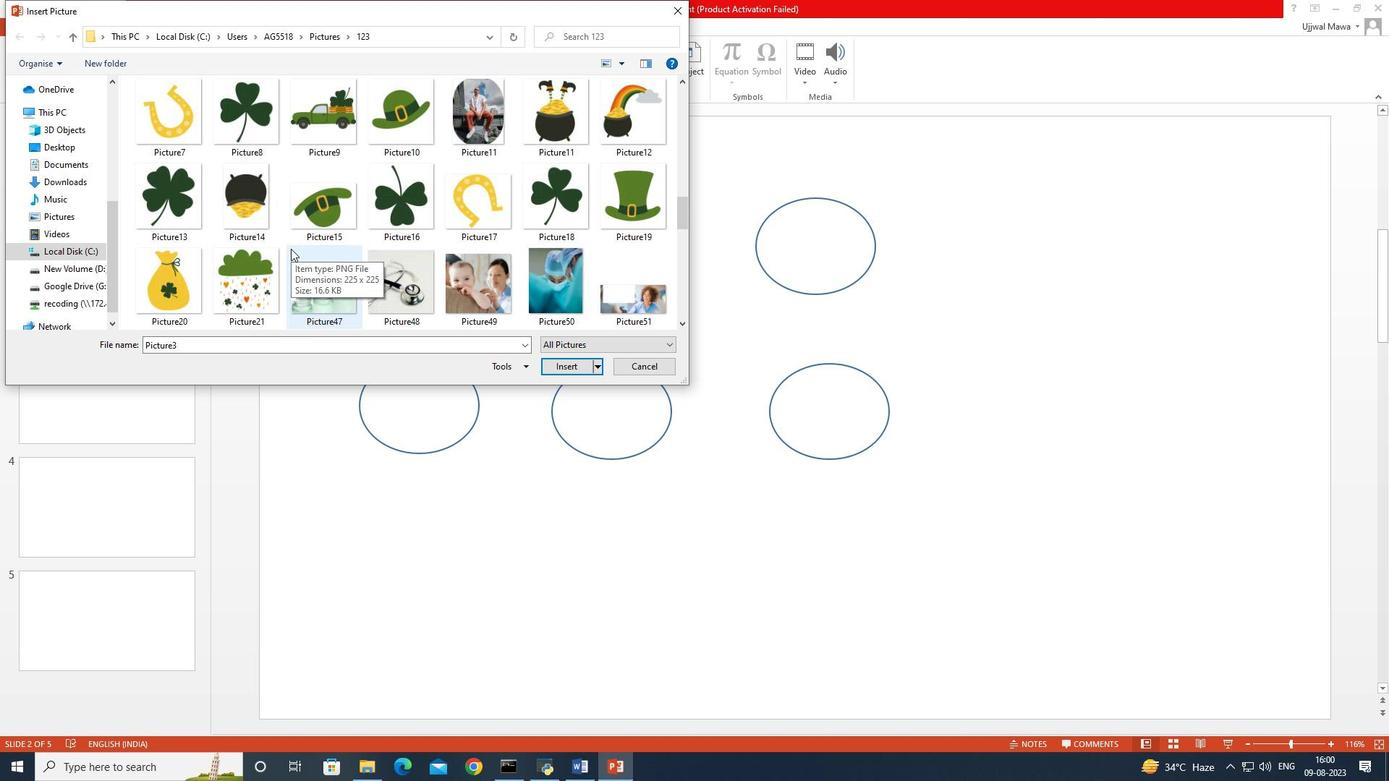 
Action: Mouse moved to (573, 121)
Screenshot: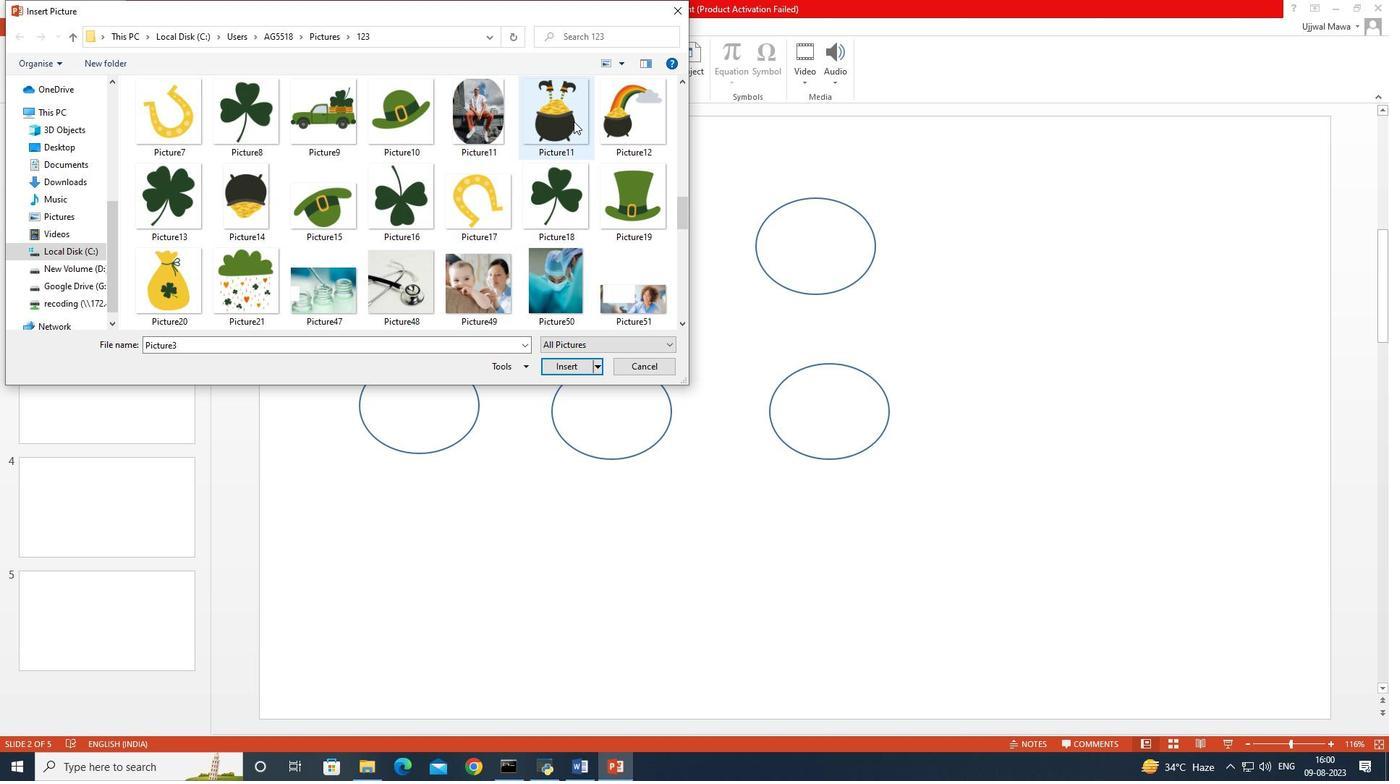 
Action: Mouse pressed left at (573, 121)
Screenshot: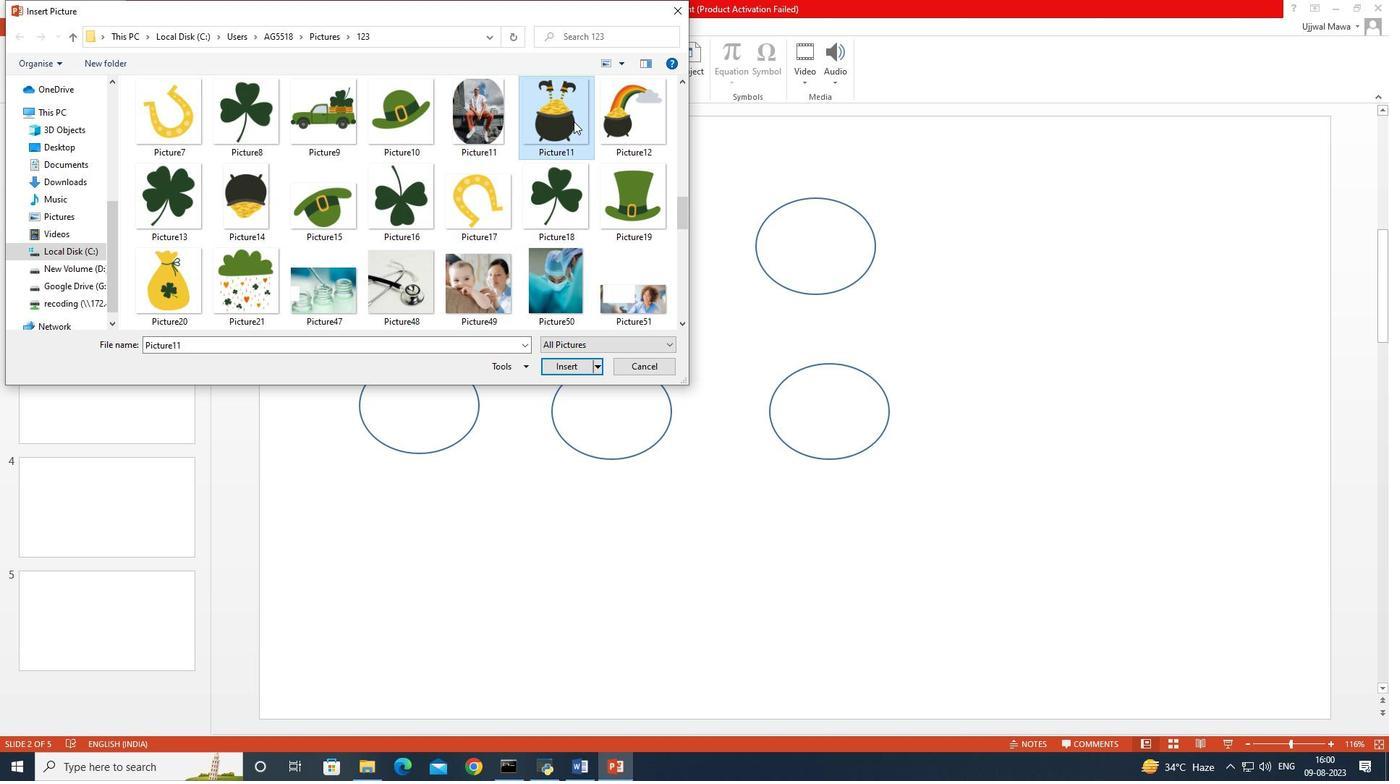 
Action: Mouse moved to (332, 146)
Screenshot: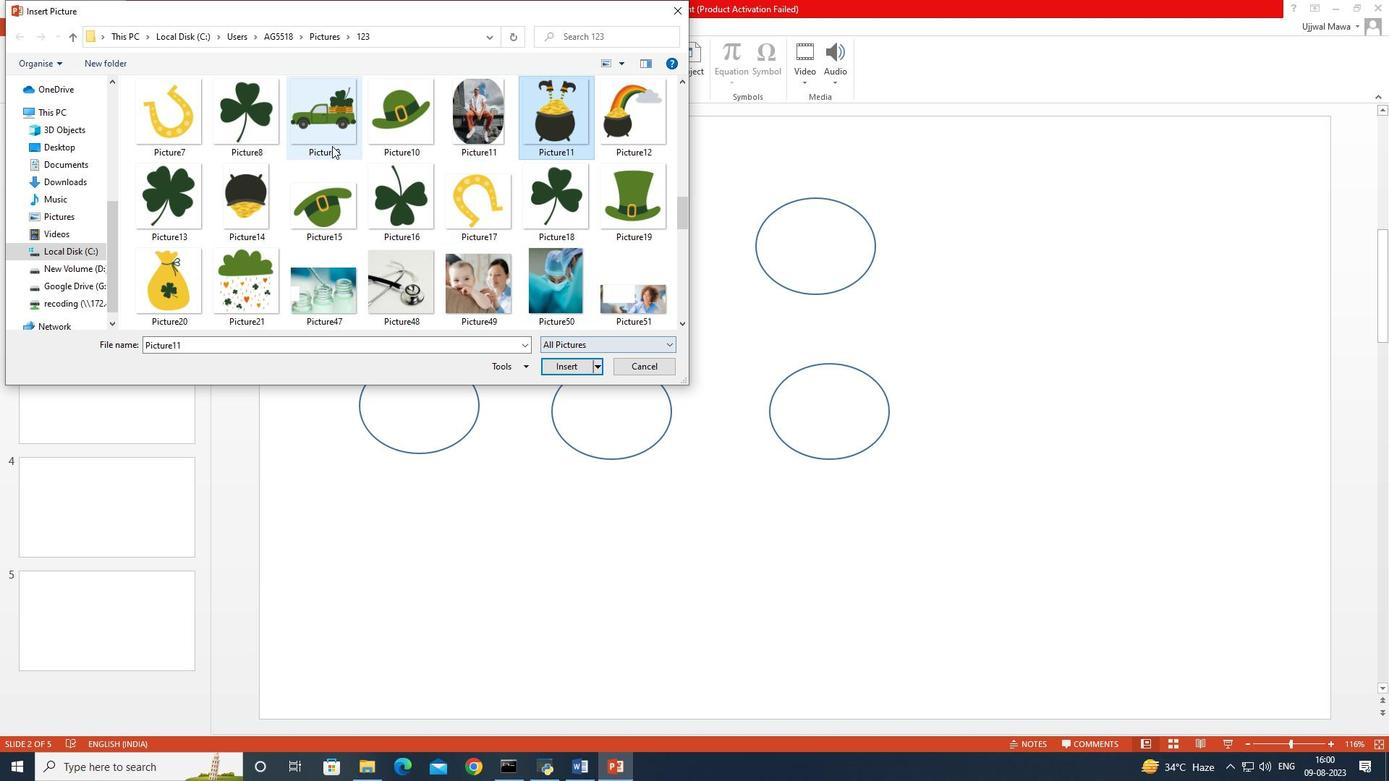 
Action: Mouse scrolled (332, 146) with delta (0, 0)
Screenshot: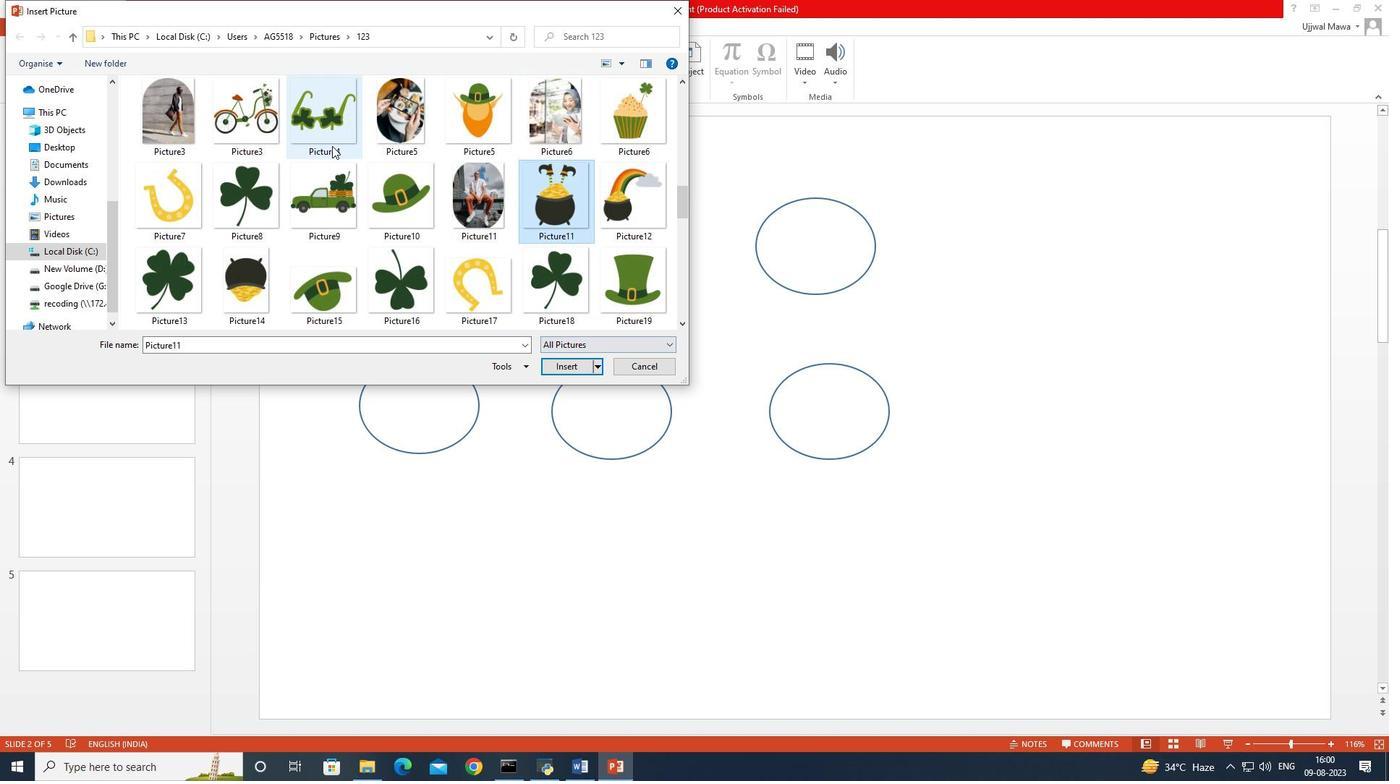 
Action: Mouse scrolled (332, 146) with delta (0, 0)
Screenshot: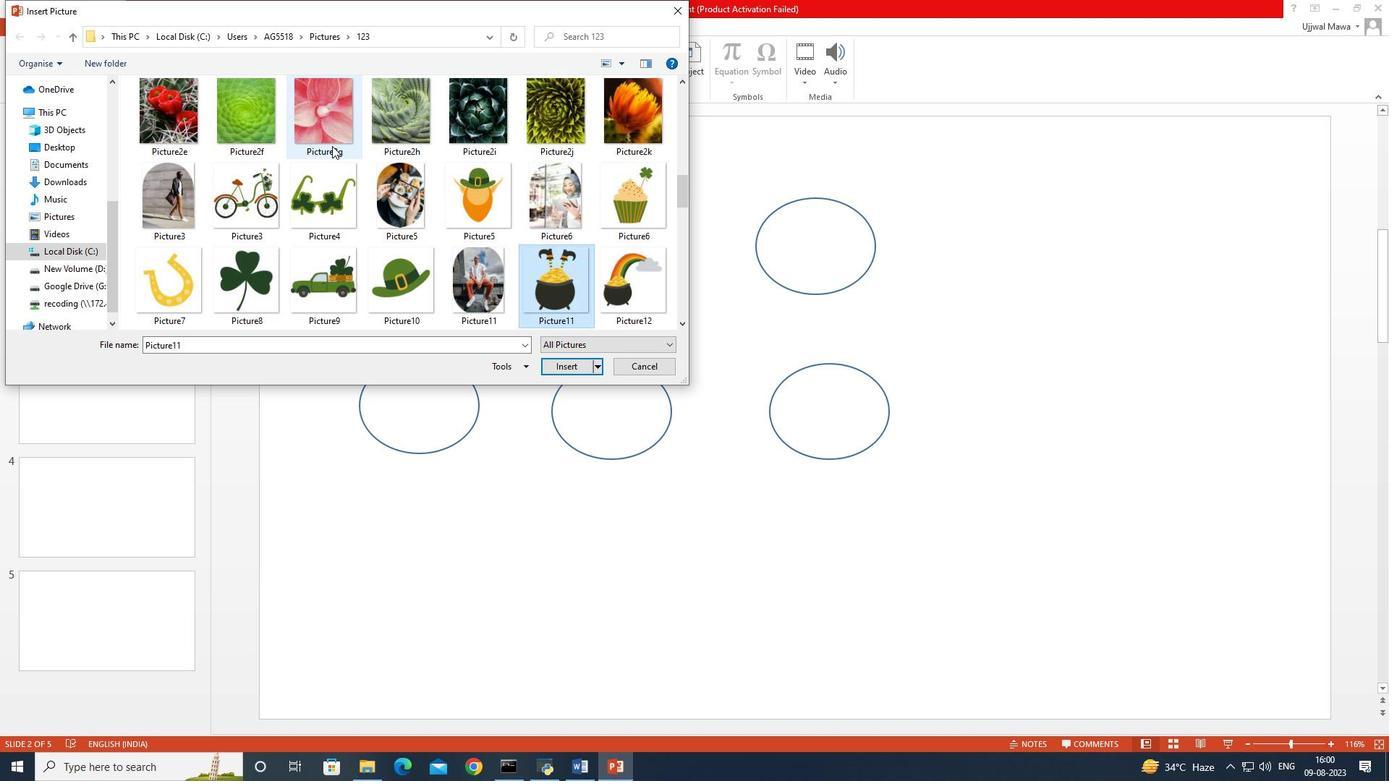 
Action: Mouse scrolled (332, 145) with delta (0, 0)
Screenshot: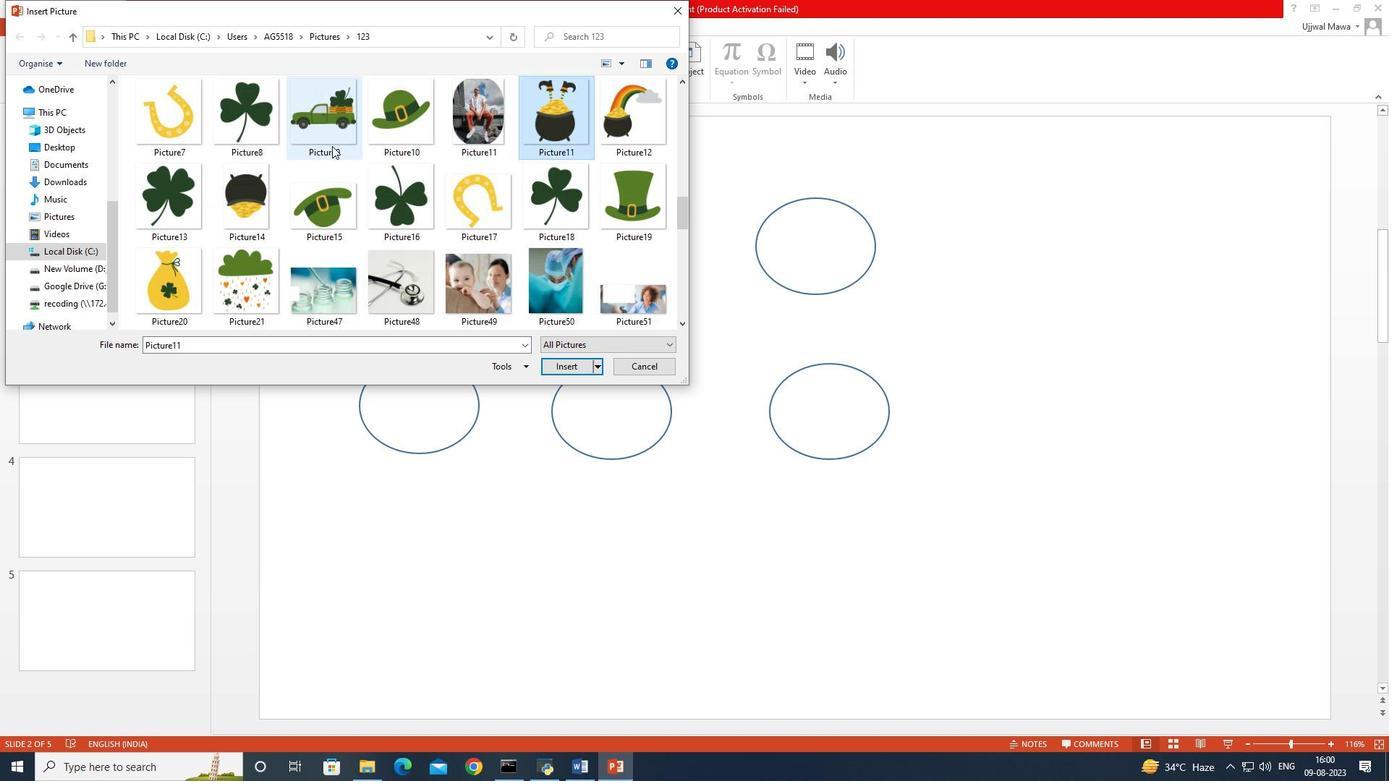 
Action: Mouse scrolled (332, 146) with delta (0, 0)
Screenshot: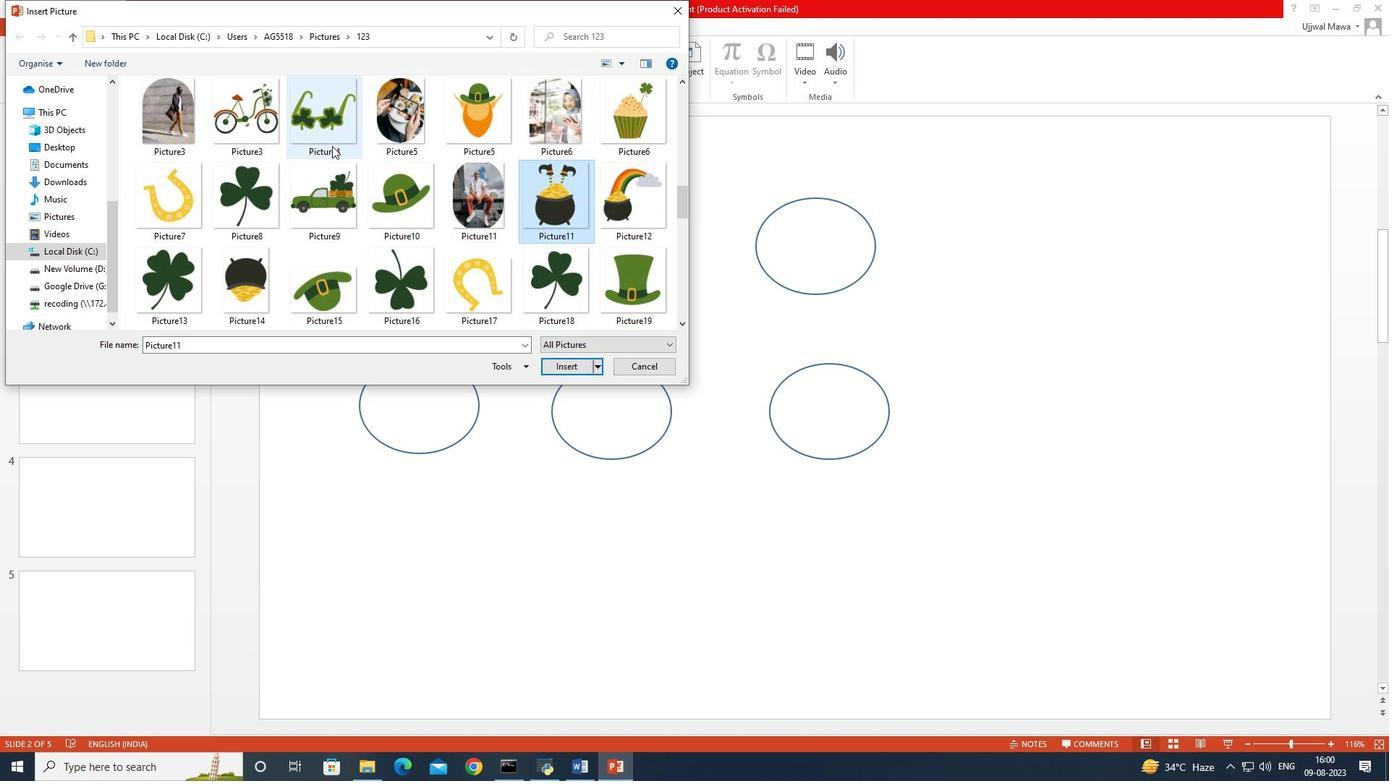 
Action: Mouse scrolled (332, 146) with delta (0, 0)
Screenshot: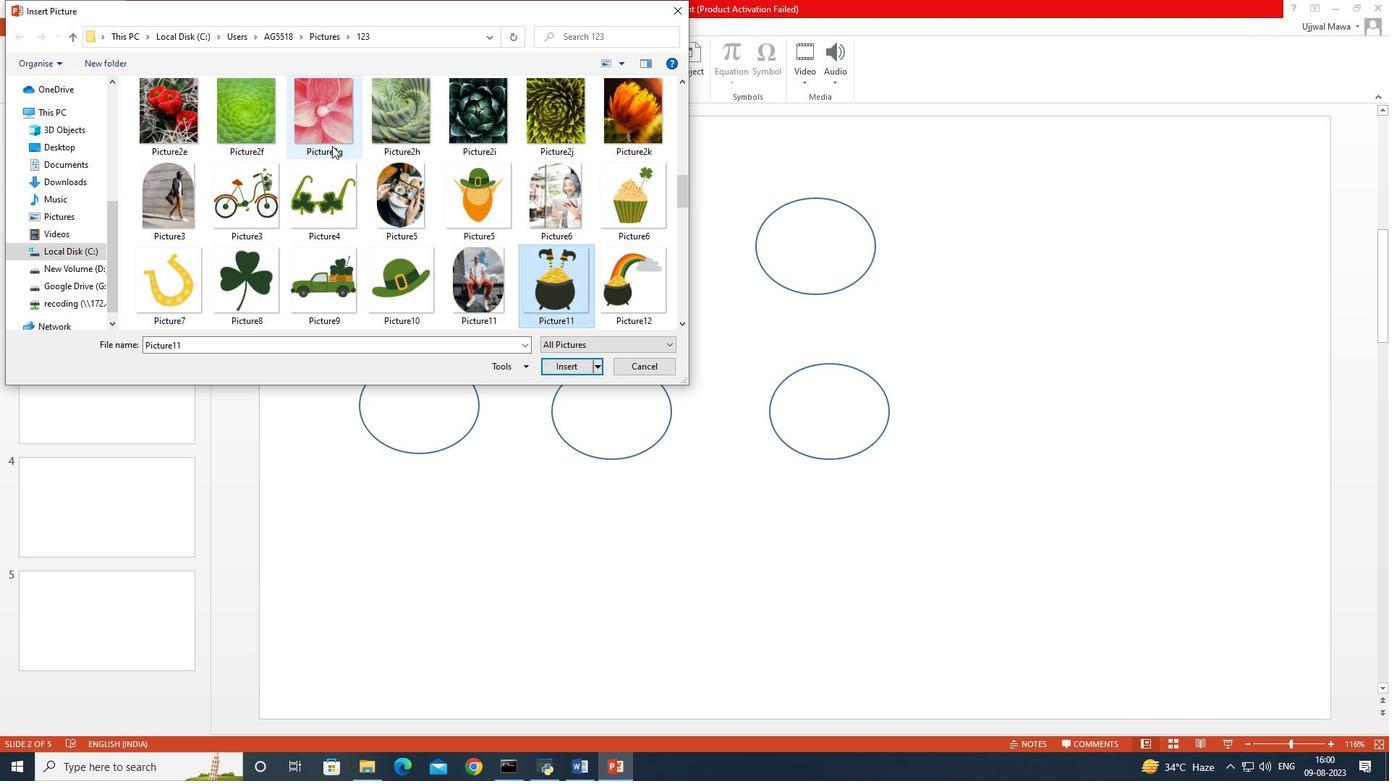 
Action: Mouse scrolled (332, 146) with delta (0, 0)
Screenshot: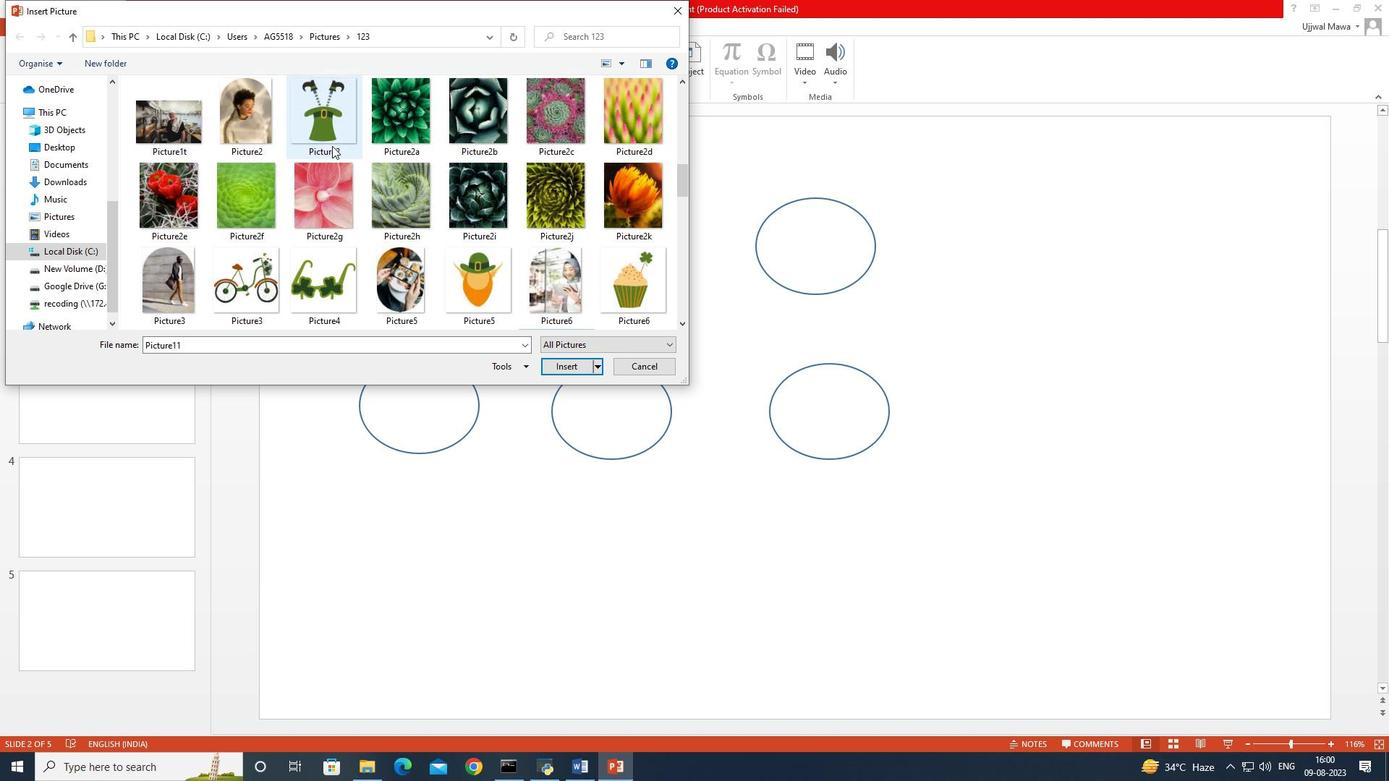 
Action: Mouse scrolled (332, 146) with delta (0, 0)
Screenshot: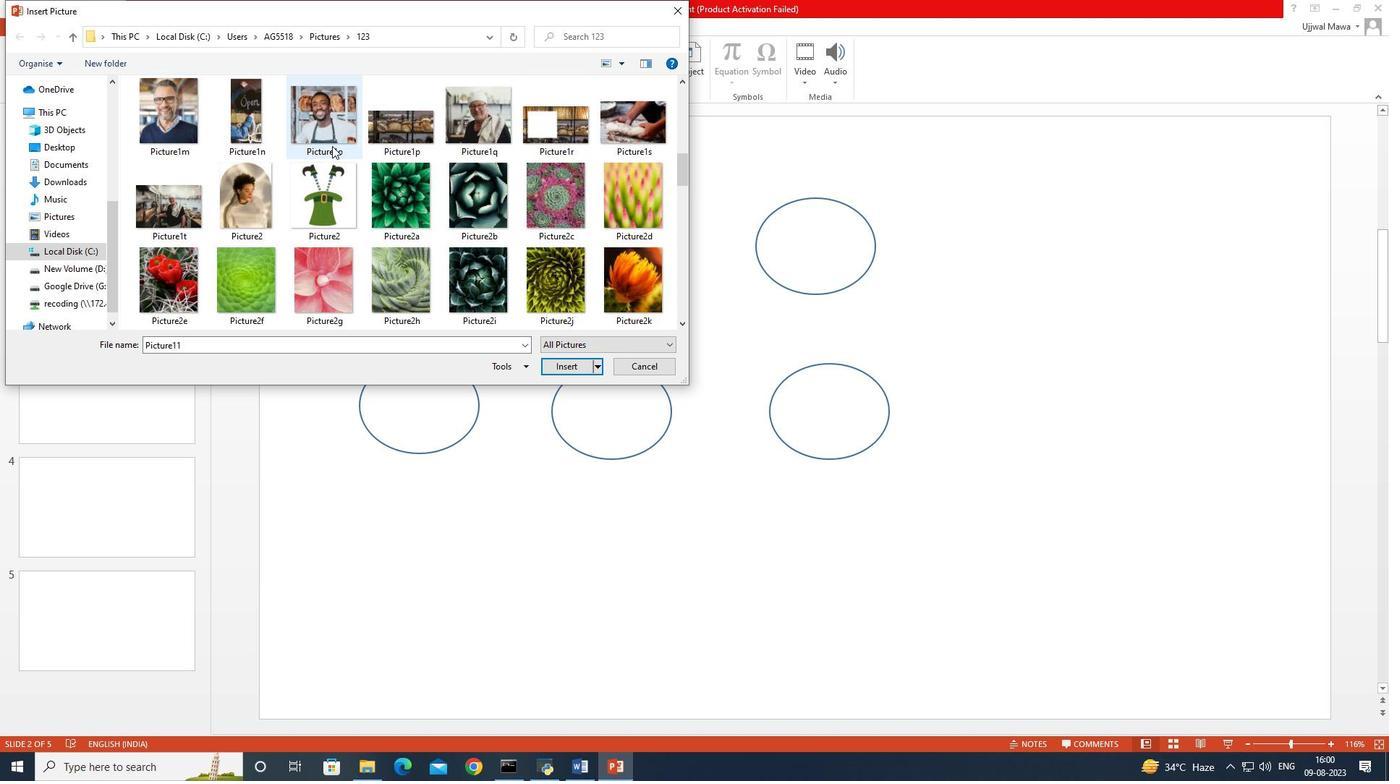
Action: Mouse scrolled (332, 146) with delta (0, 0)
Screenshot: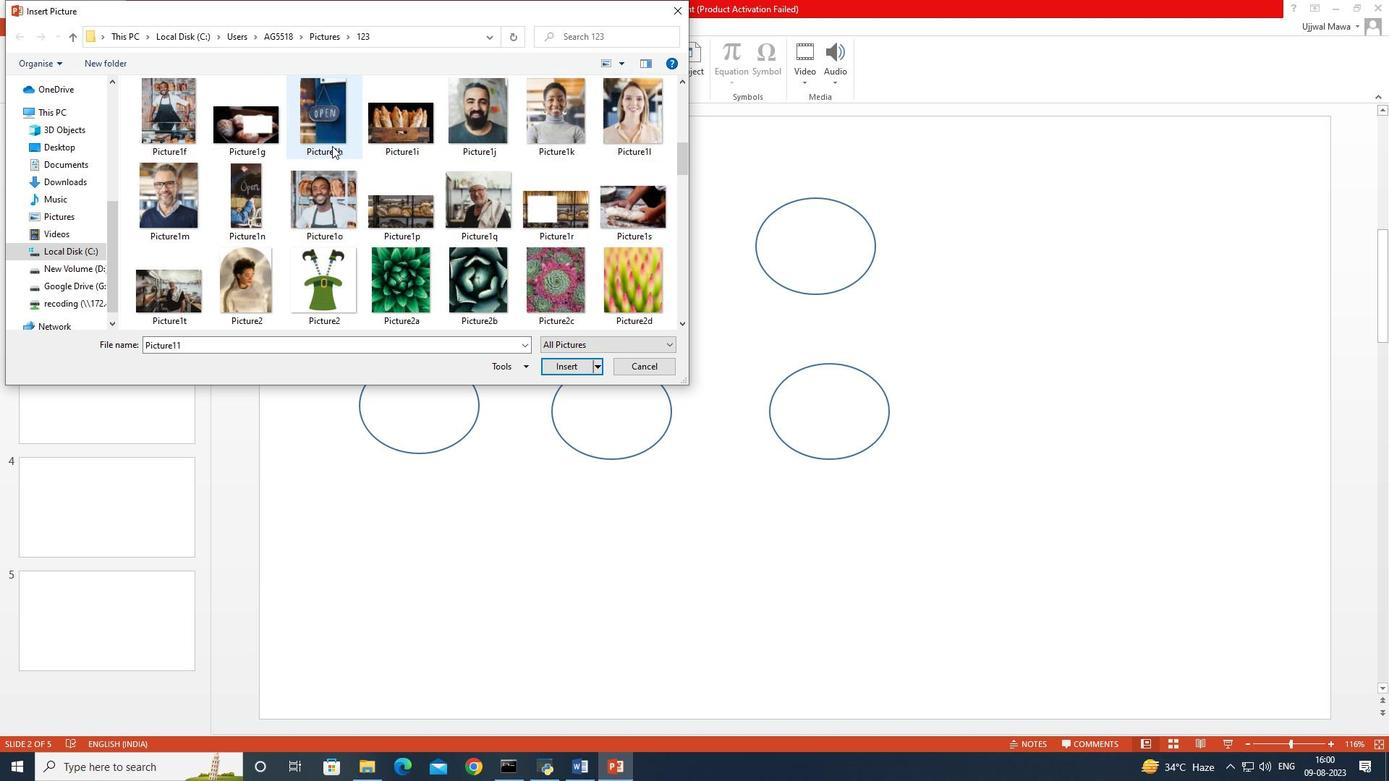 
Action: Mouse scrolled (332, 146) with delta (0, 0)
Screenshot: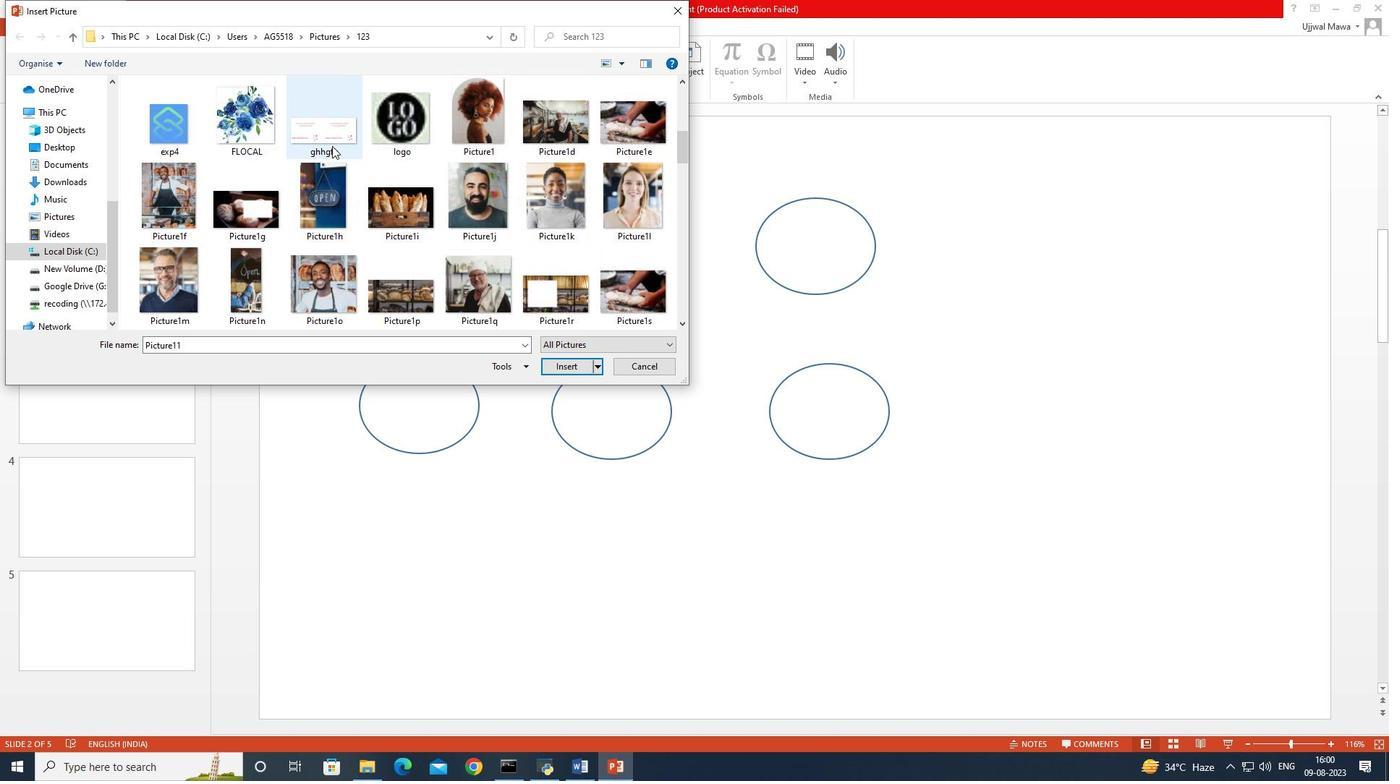 
Action: Mouse scrolled (332, 146) with delta (0, 0)
Screenshot: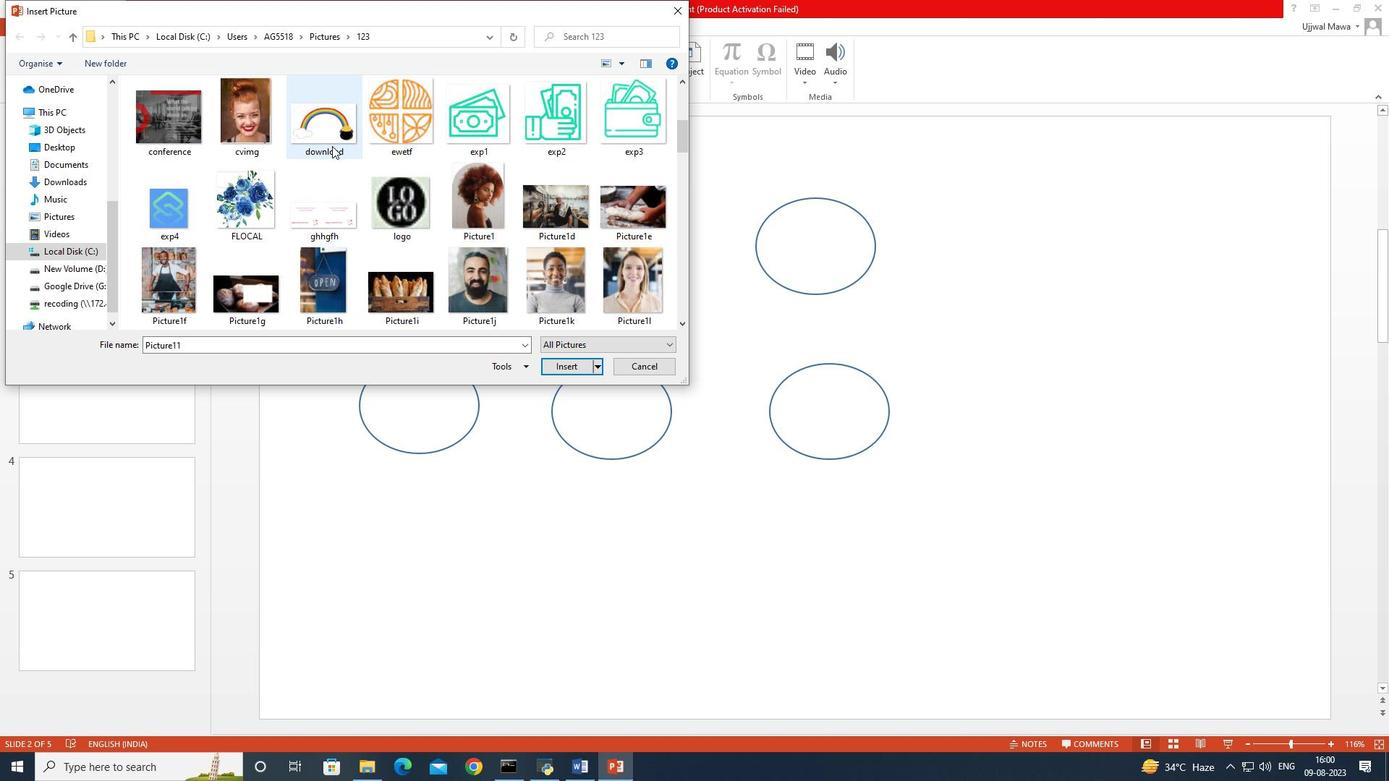 
Action: Mouse scrolled (332, 145) with delta (0, 0)
Screenshot: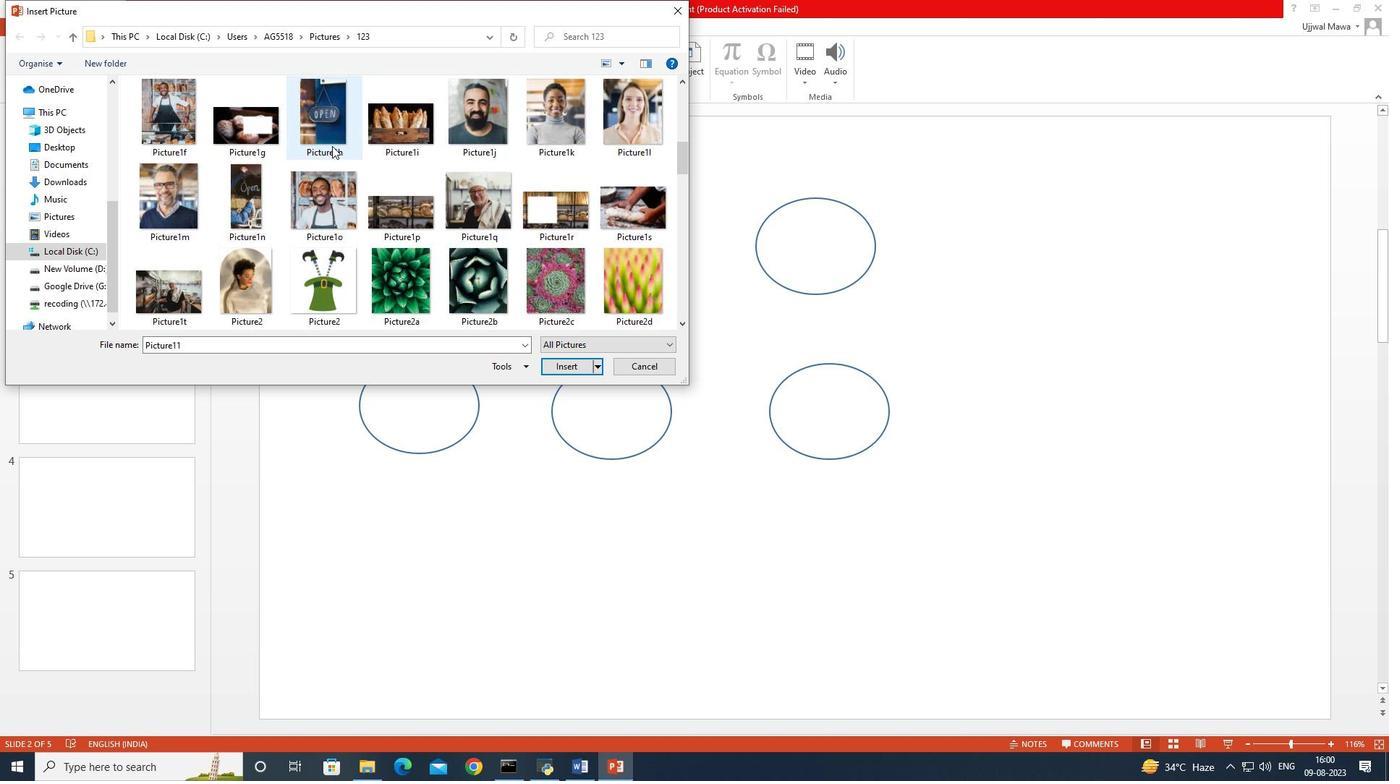 
Action: Mouse scrolled (332, 146) with delta (0, 0)
Screenshot: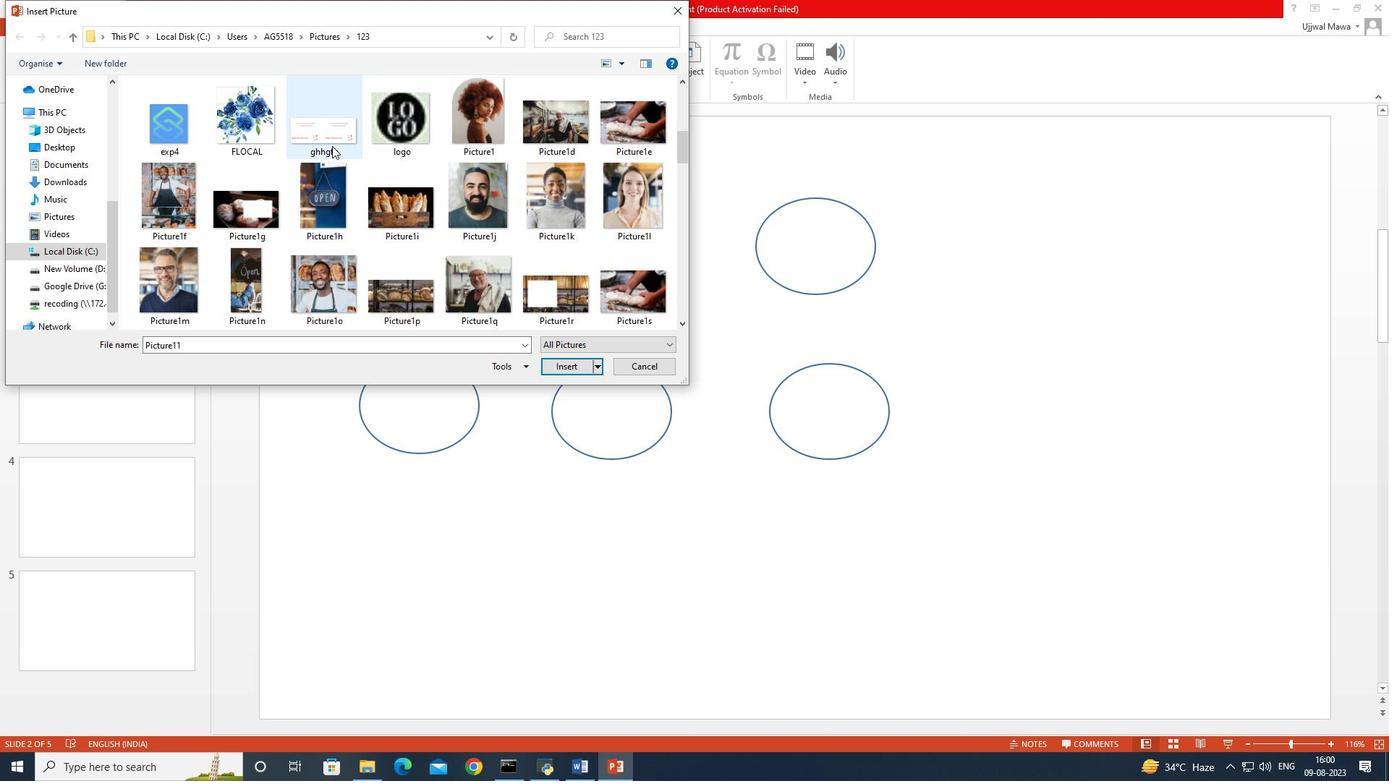 
Action: Mouse scrolled (332, 145) with delta (0, 0)
Screenshot: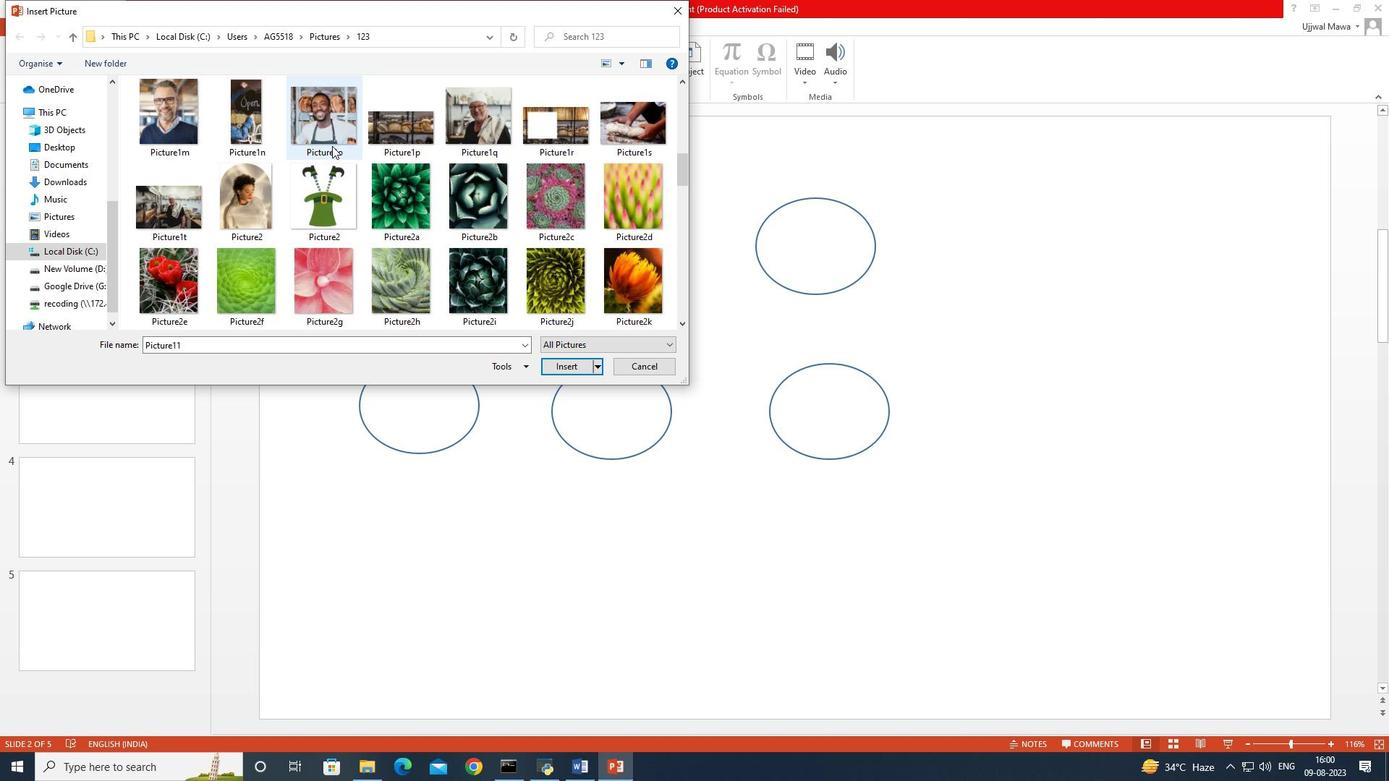 
Action: Mouse scrolled (332, 145) with delta (0, 0)
Screenshot: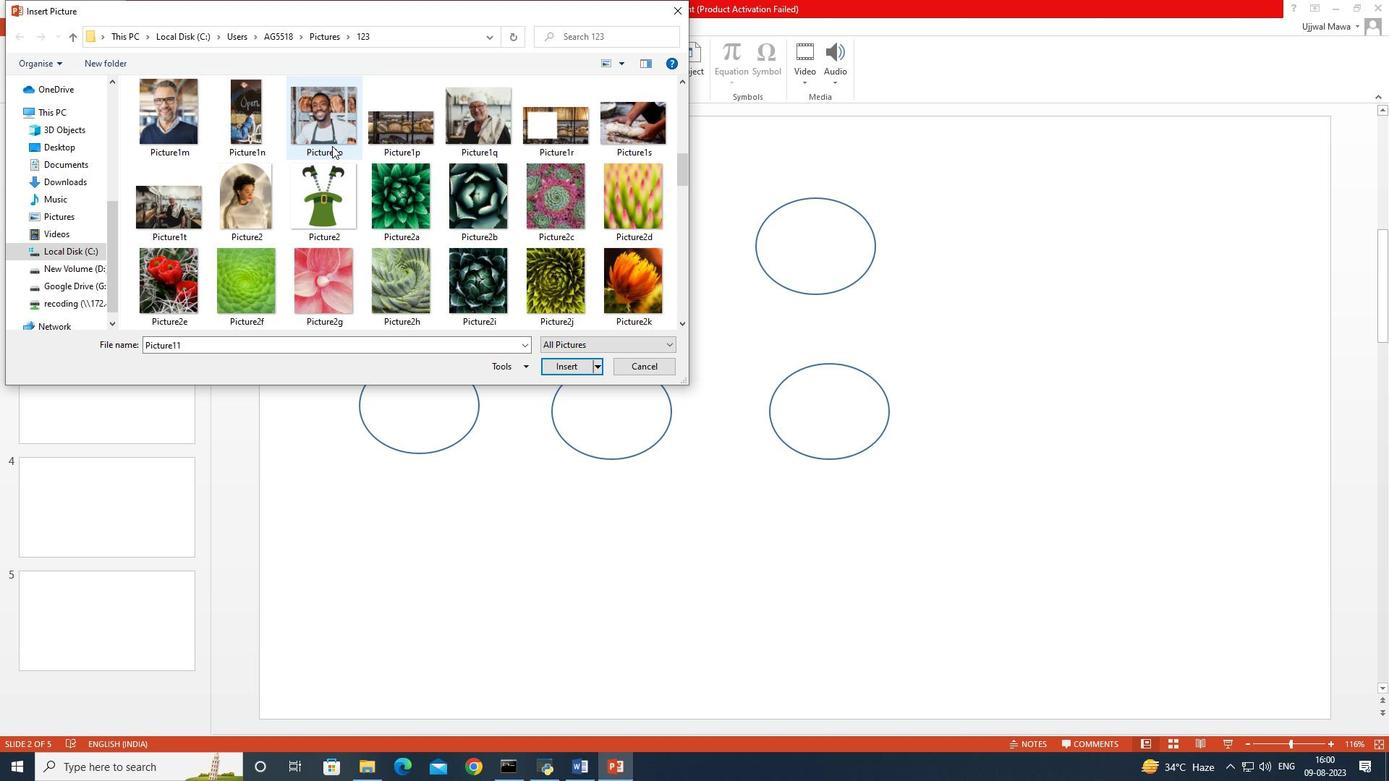 
Action: Mouse moved to (253, 228)
Screenshot: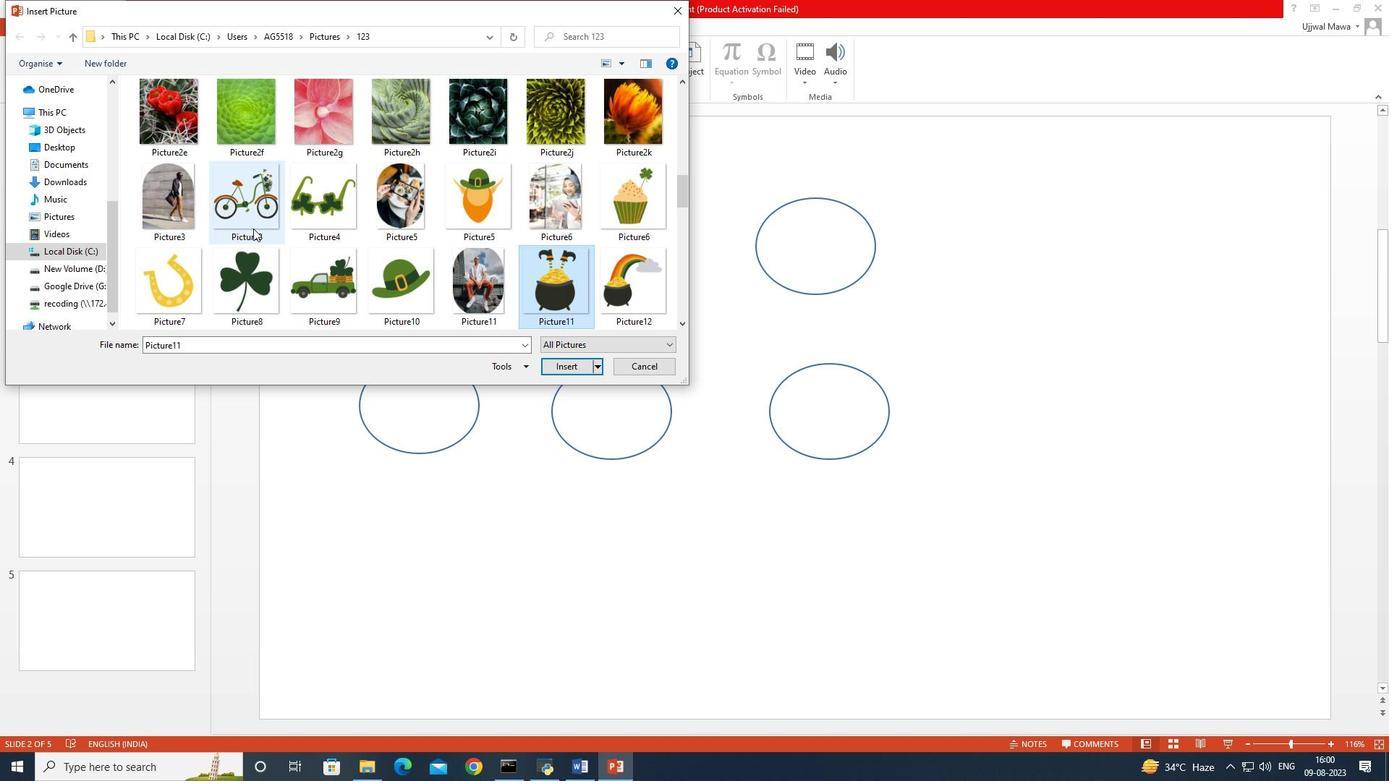 
Action: Mouse pressed left at (253, 228)
Screenshot: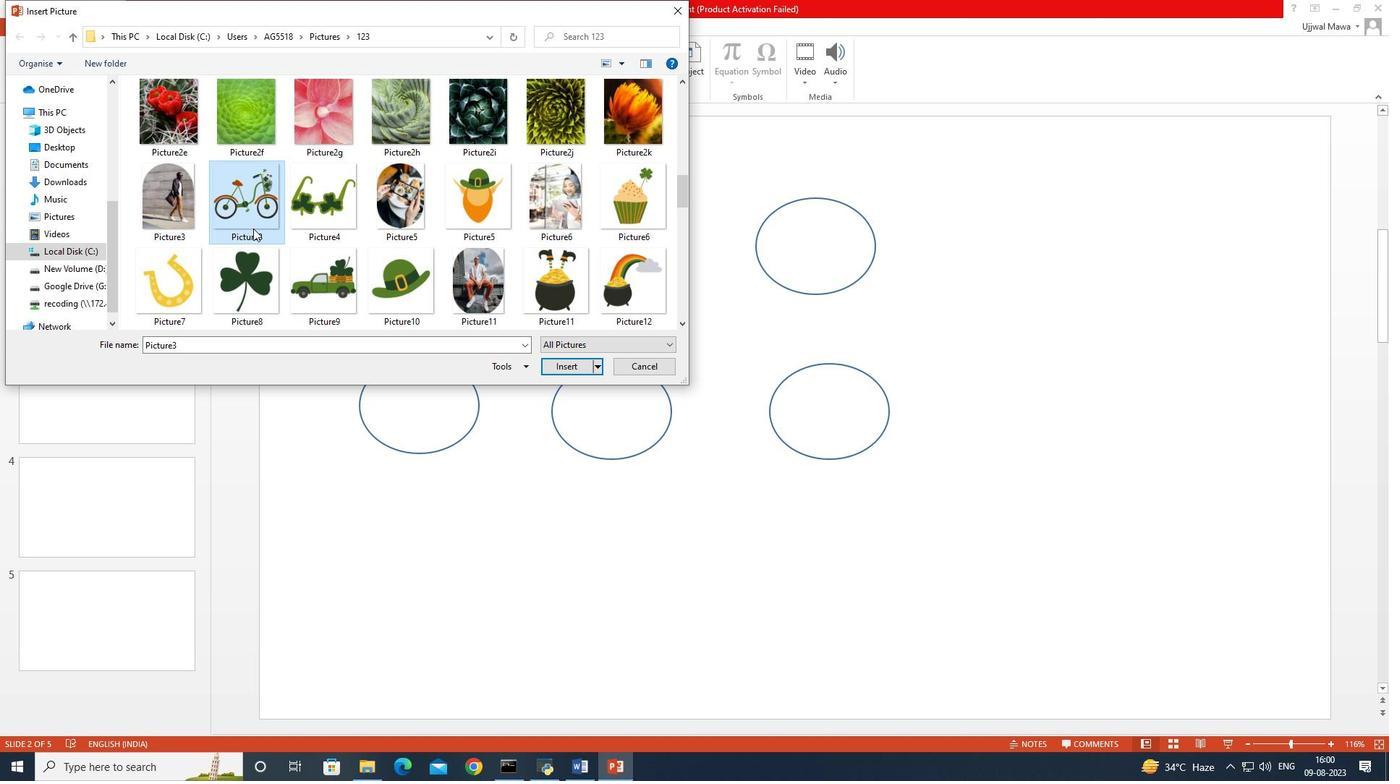 
Action: Mouse moved to (570, 367)
